 Task: Create a patient management system in Salesforce by adding custom fields to the 'Patient' object, including 'Email', 'Blood Group', and 'Patient ID'. Then, create a new patient record and link it to an appointment.
Action: Mouse moved to (939, 47)
Screenshot: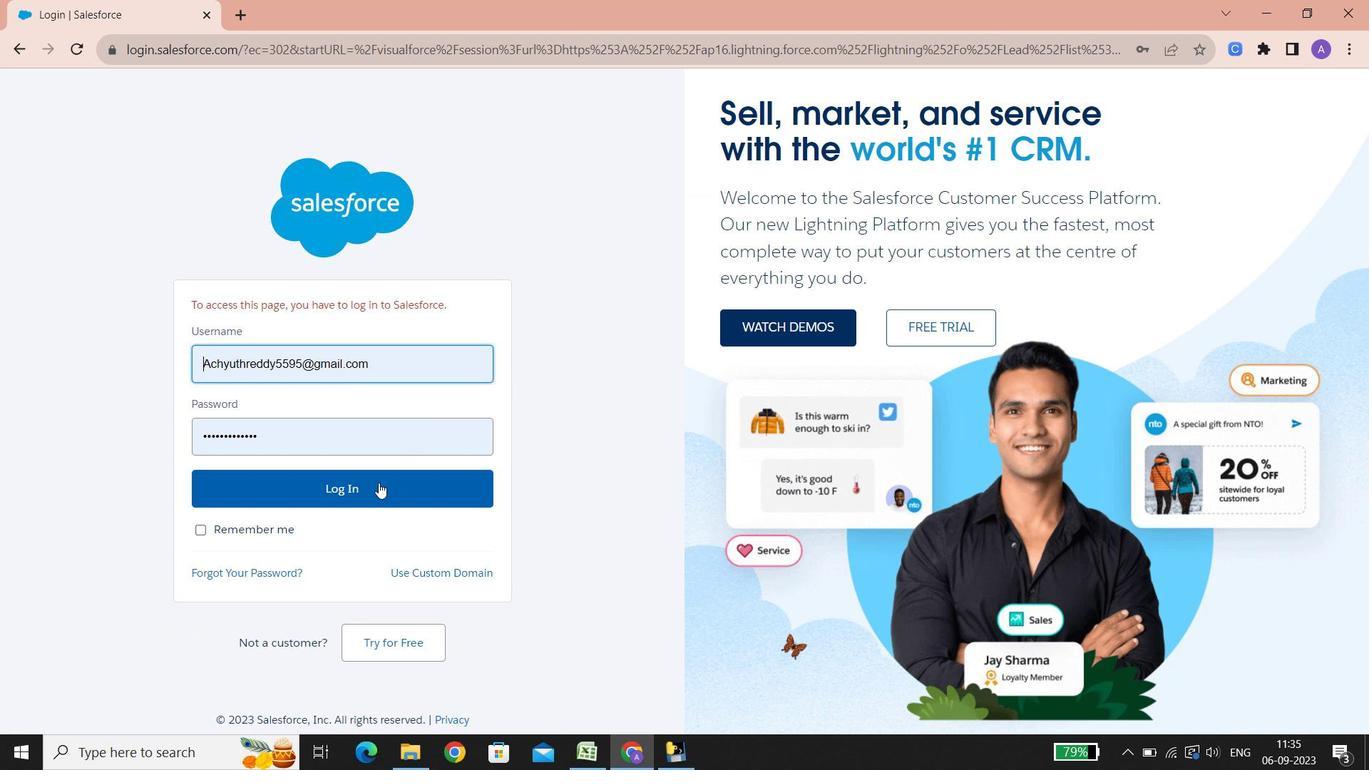 
Action: Mouse pressed left at (939, 47)
Screenshot: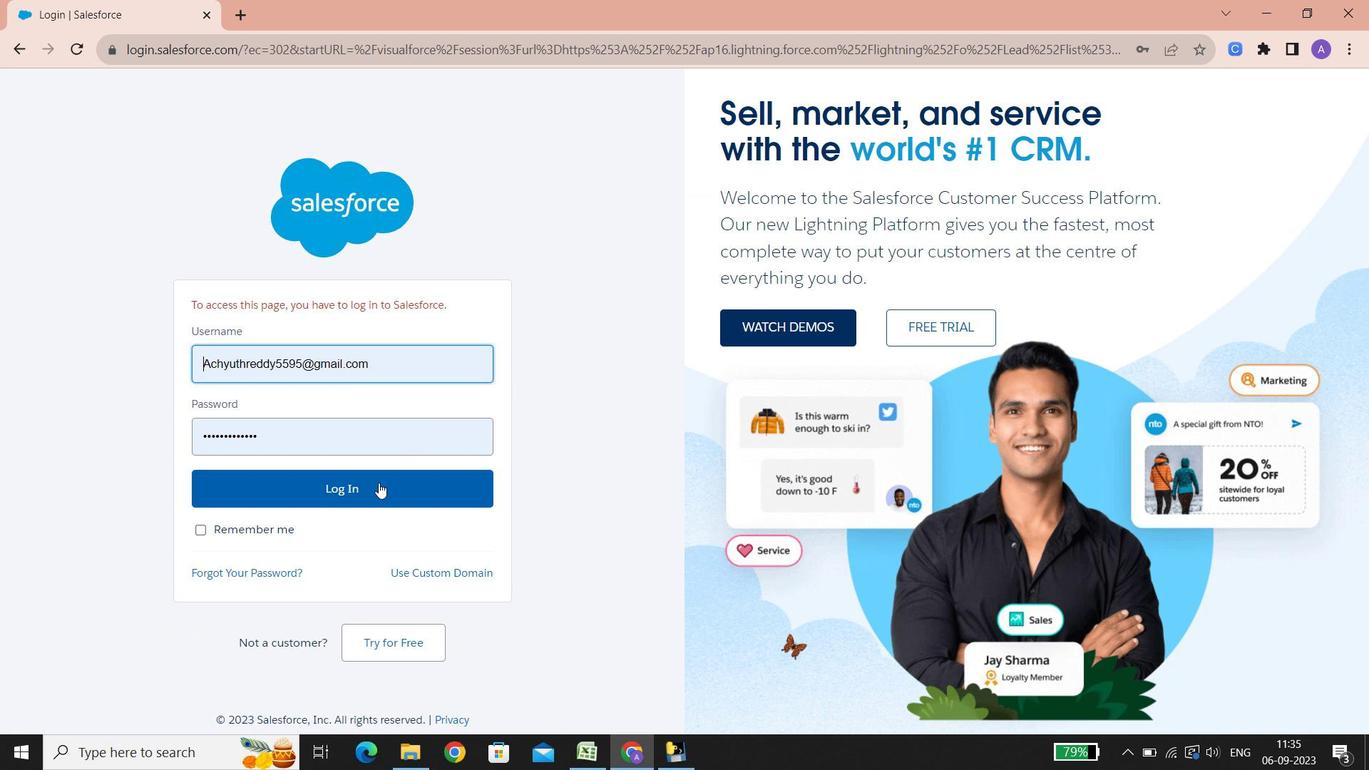 
Action: Mouse moved to (379, 483)
Screenshot: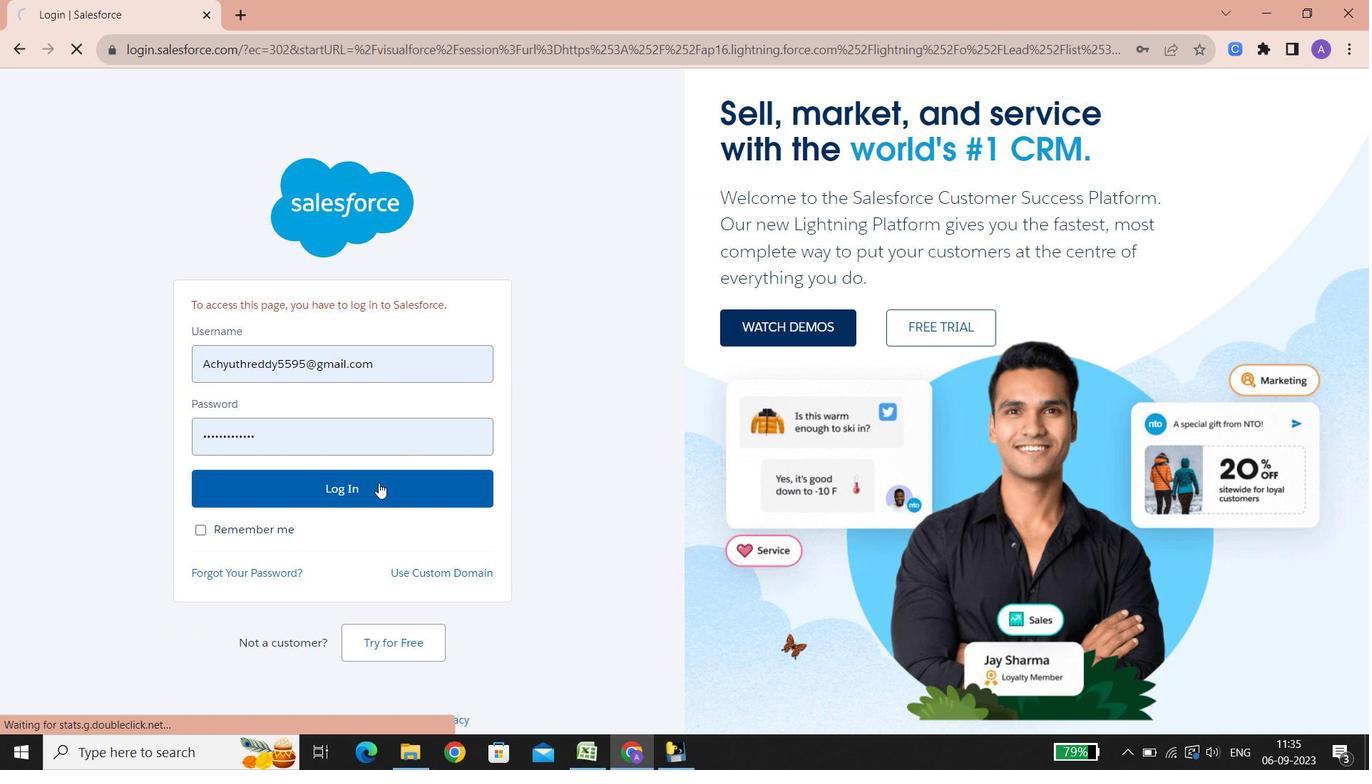 
Action: Mouse pressed left at (379, 483)
Screenshot: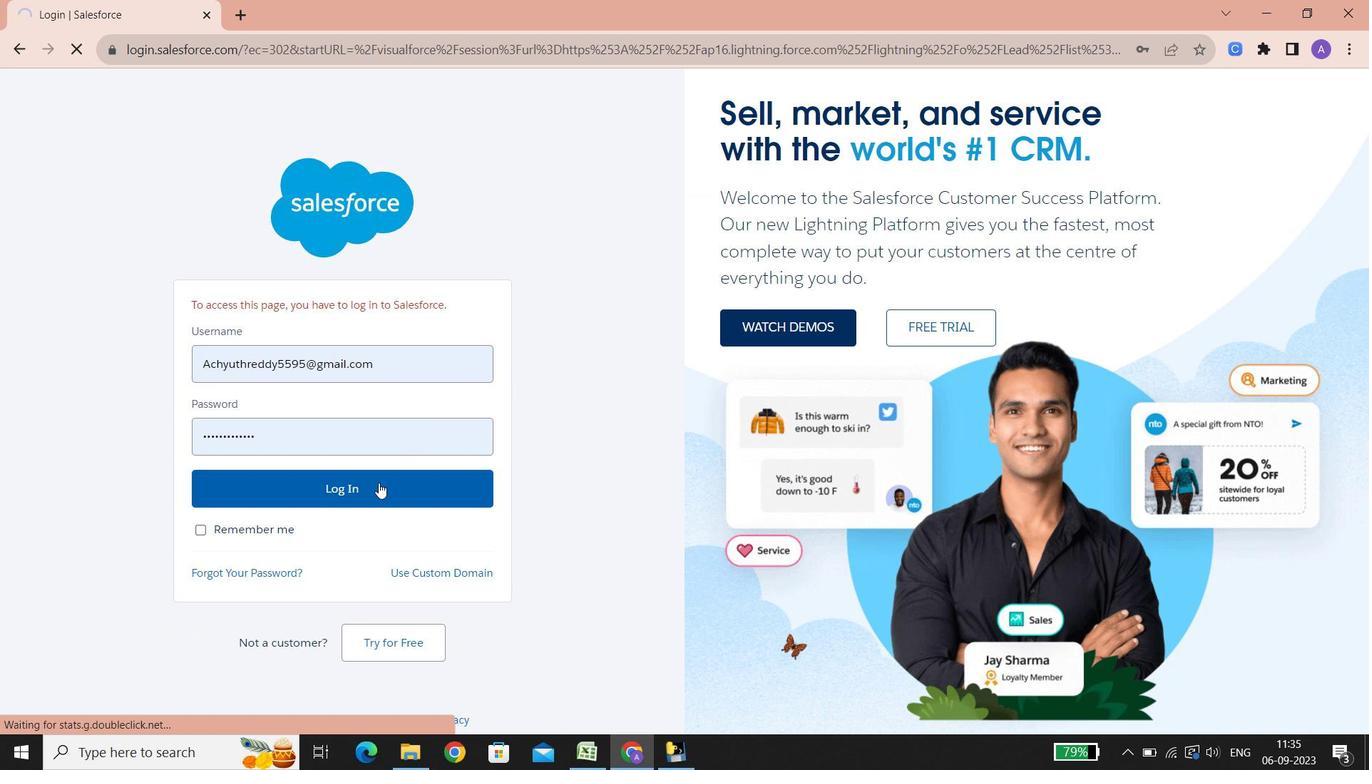 
Action: Mouse pressed left at (379, 483)
Screenshot: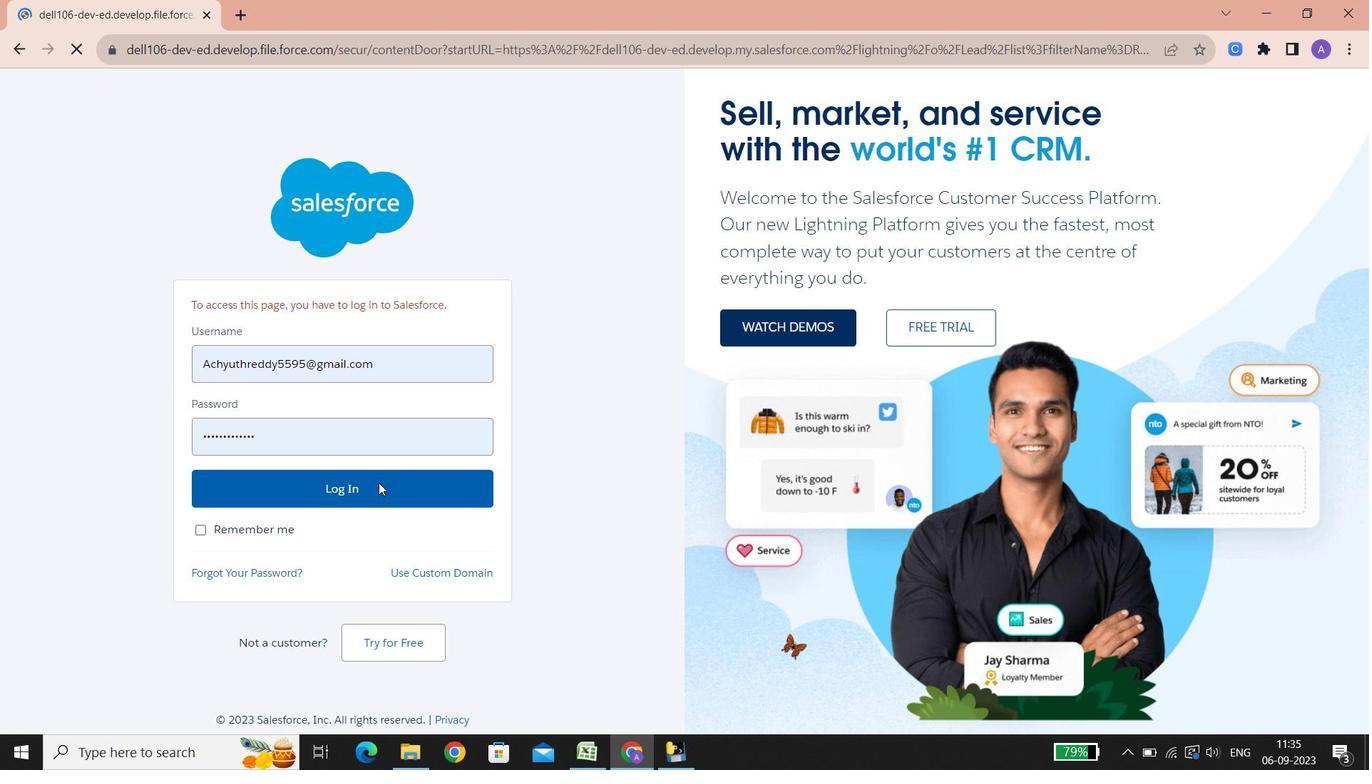 
Action: Mouse moved to (907, 133)
Screenshot: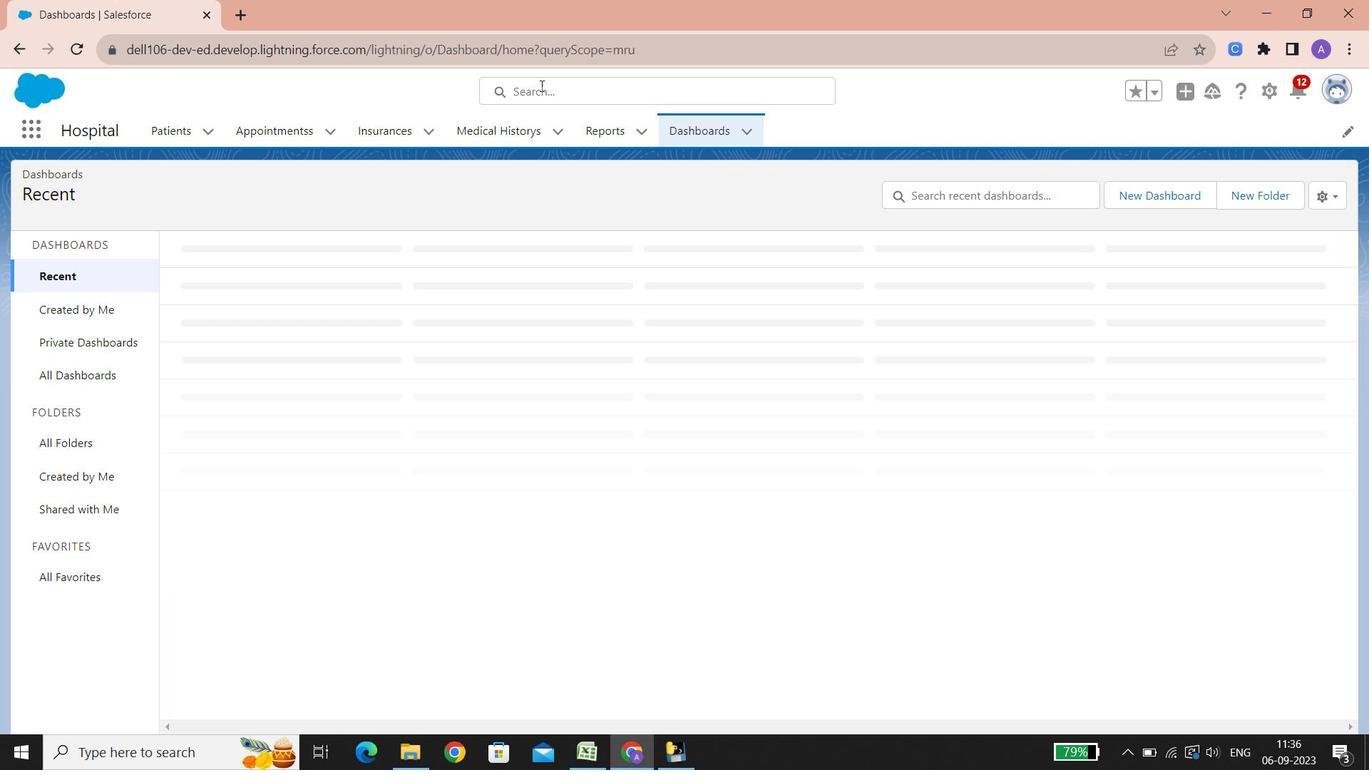 
Action: Mouse pressed left at (907, 133)
Screenshot: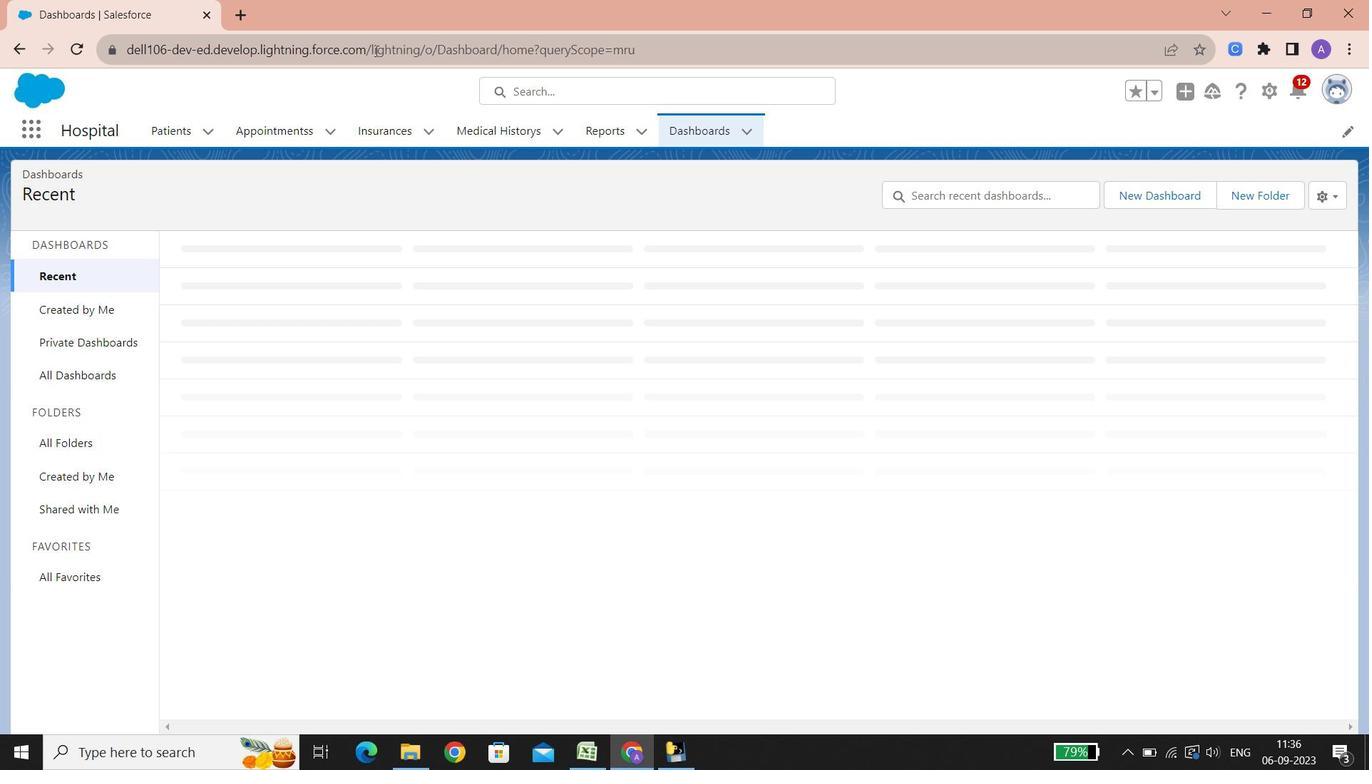 
Action: Mouse moved to (298, 139)
Screenshot: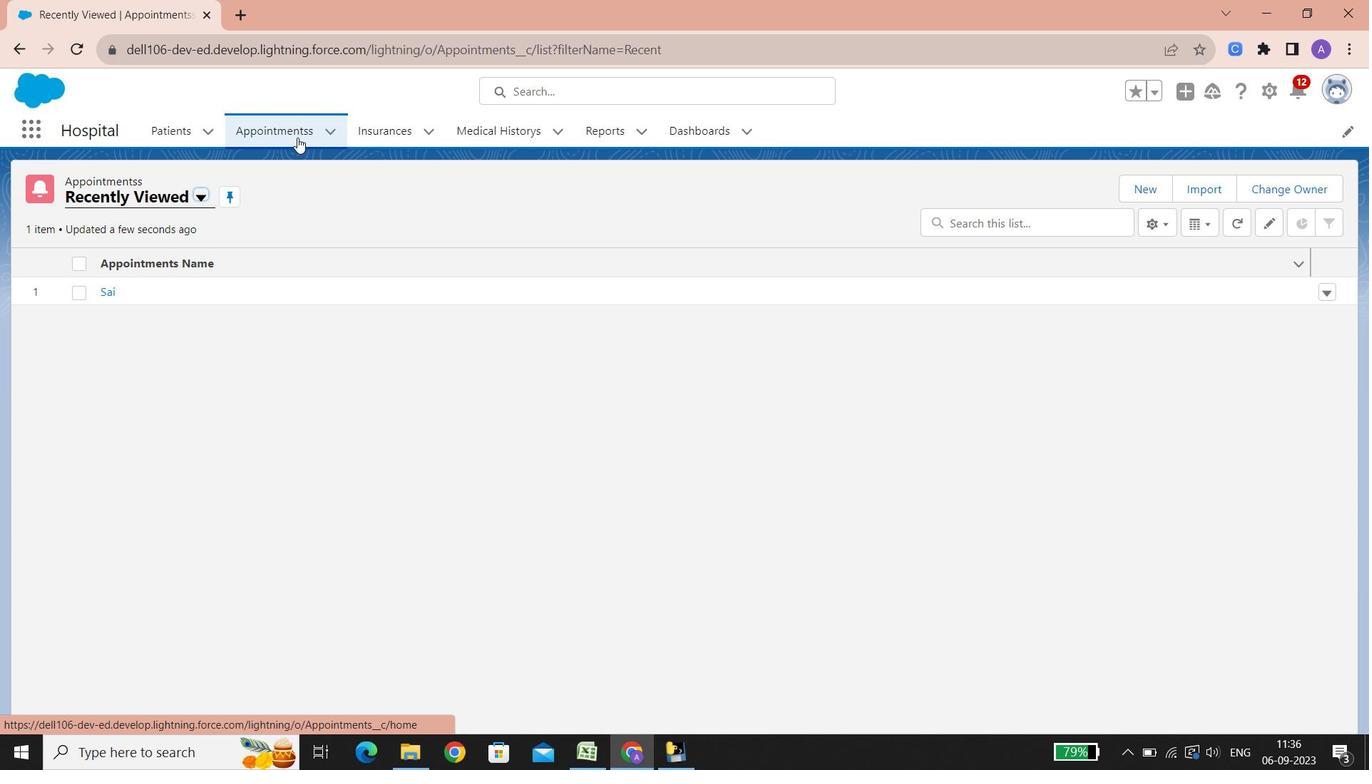 
Action: Mouse pressed left at (298, 139)
Screenshot: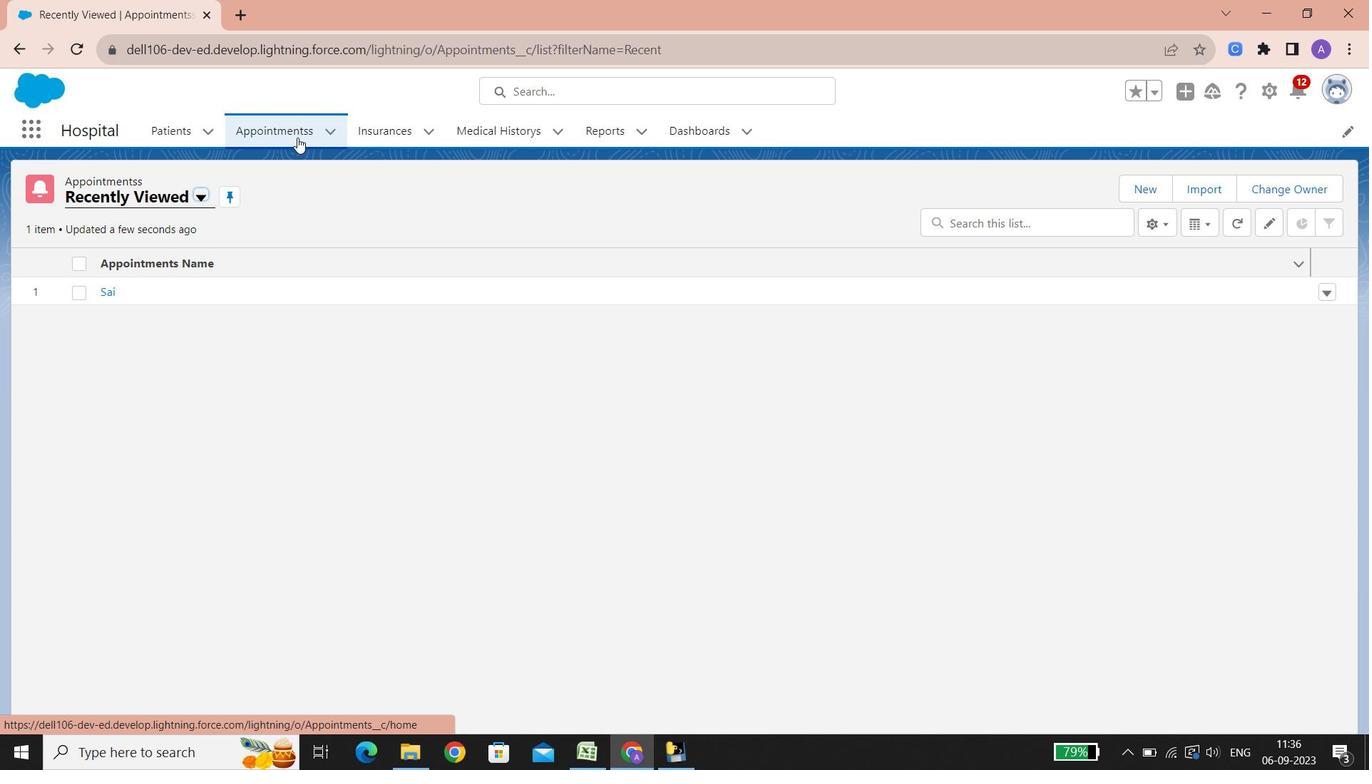 
Action: Mouse moved to (171, 122)
Screenshot: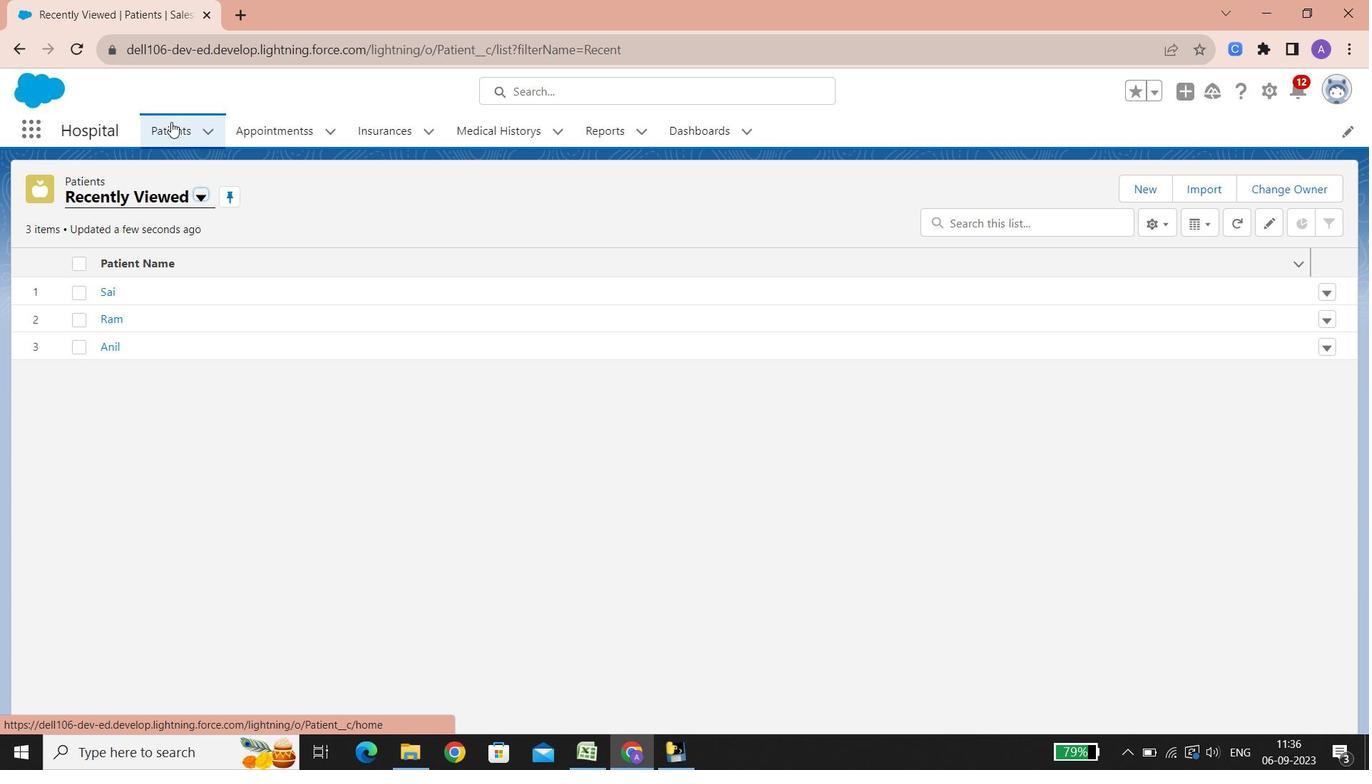 
Action: Mouse pressed left at (171, 122)
Screenshot: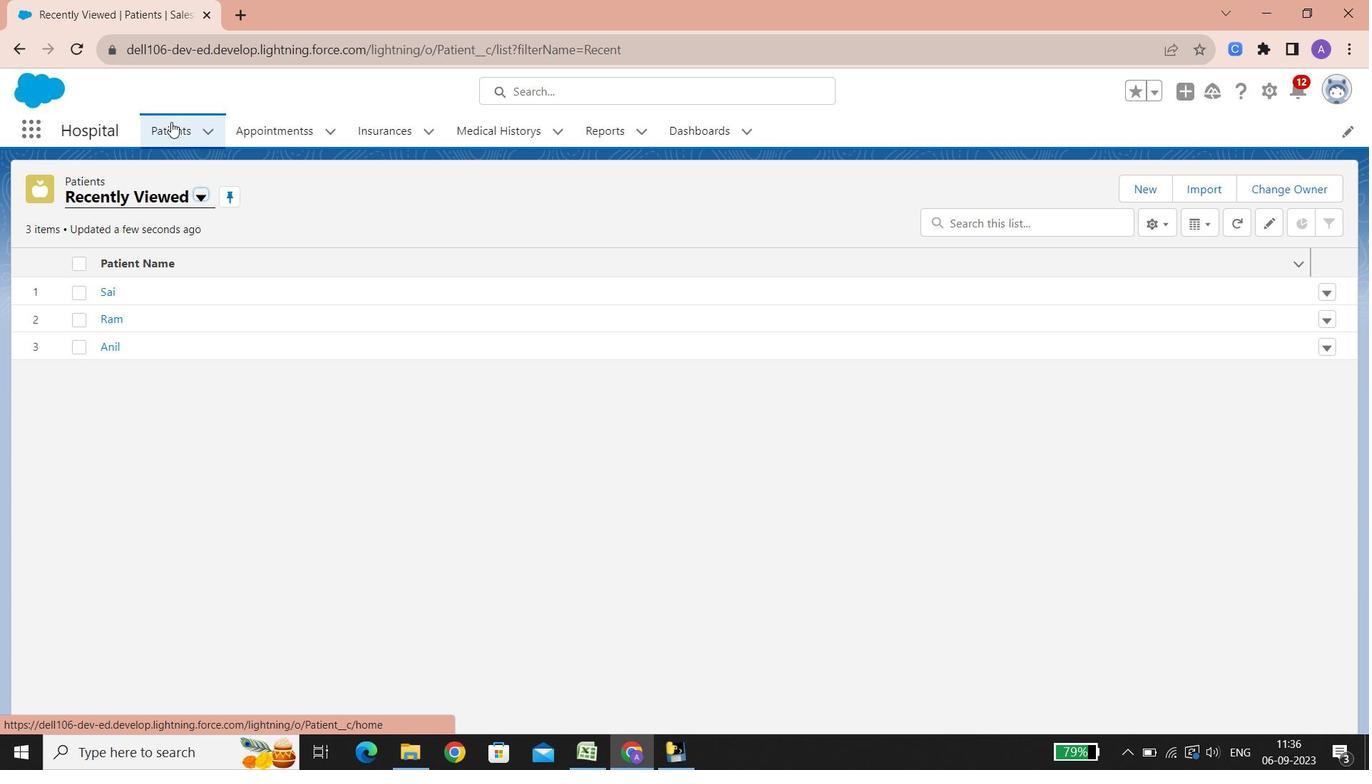 
Action: Mouse moved to (1268, 90)
Screenshot: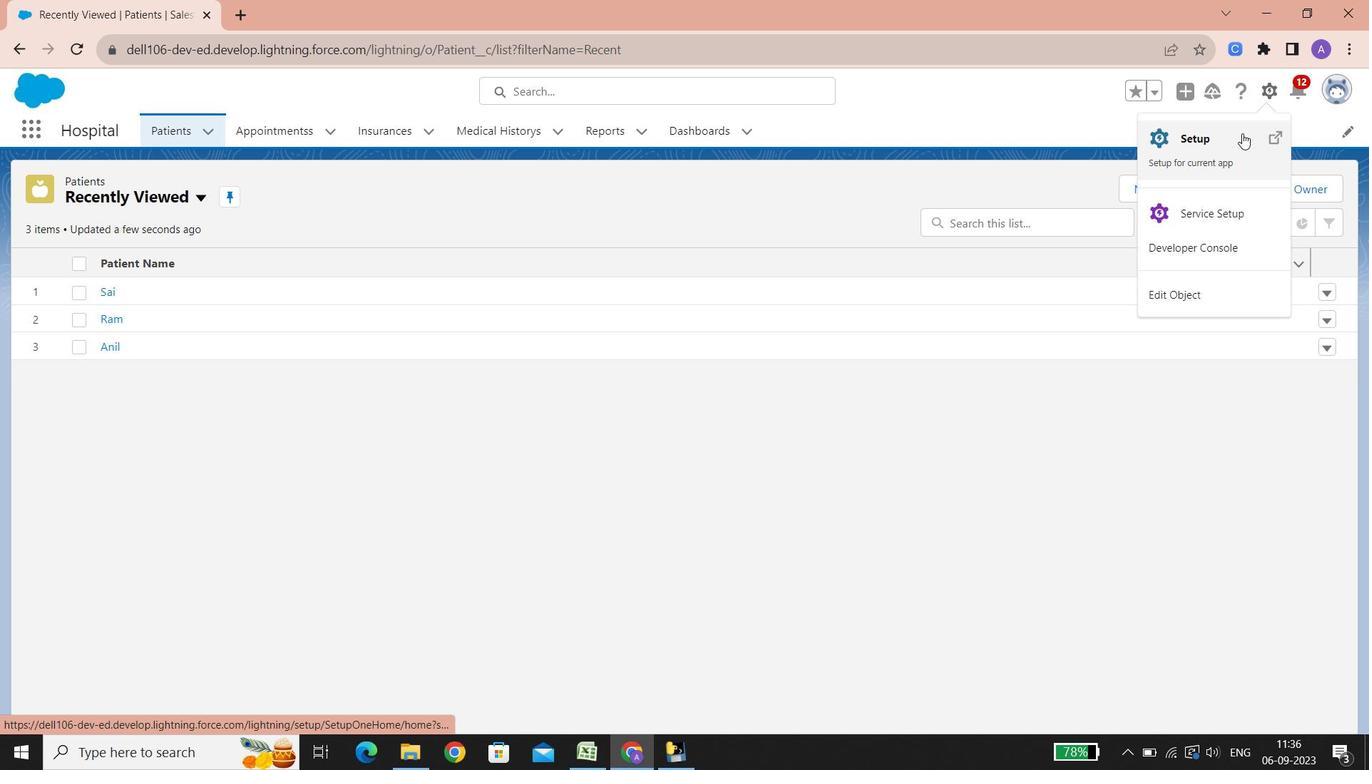
Action: Mouse pressed left at (1268, 90)
Screenshot: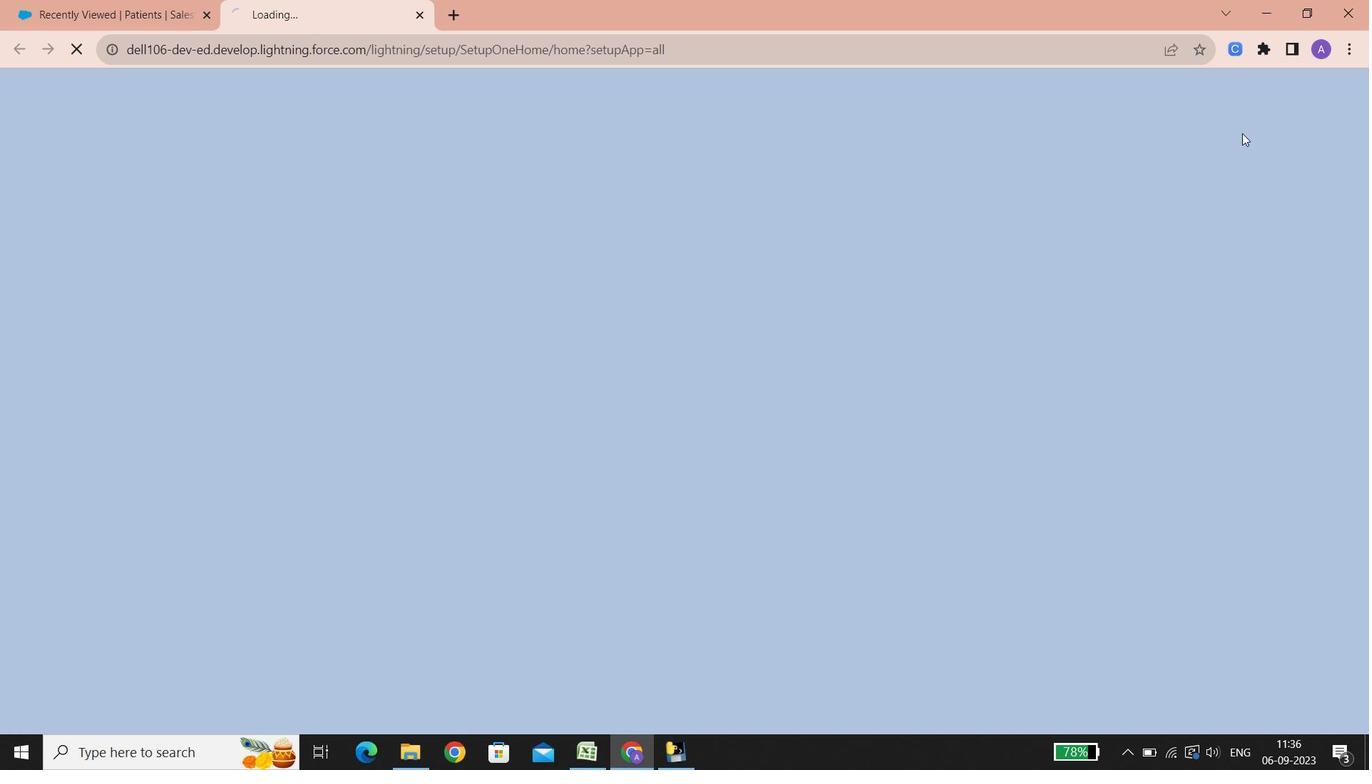 
Action: Mouse moved to (1243, 134)
Screenshot: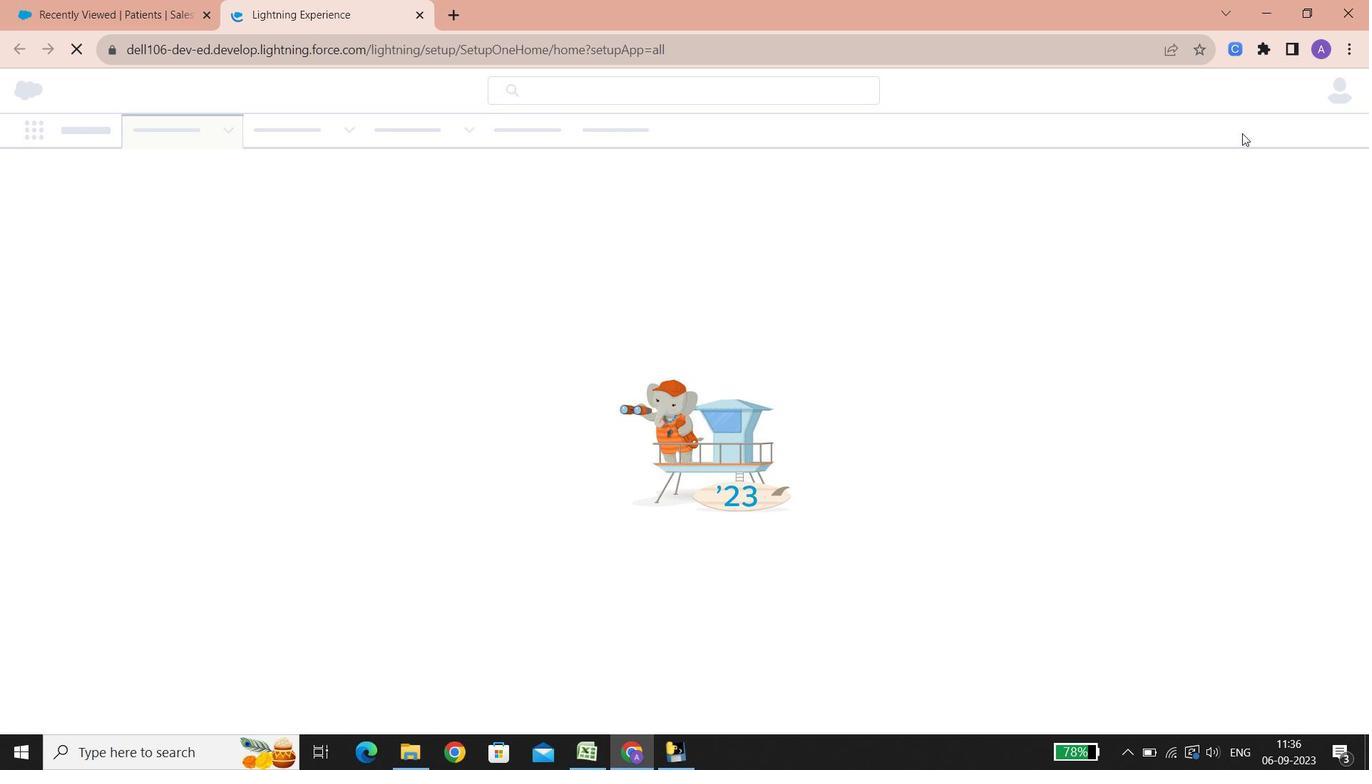 
Action: Mouse pressed left at (1243, 134)
Screenshot: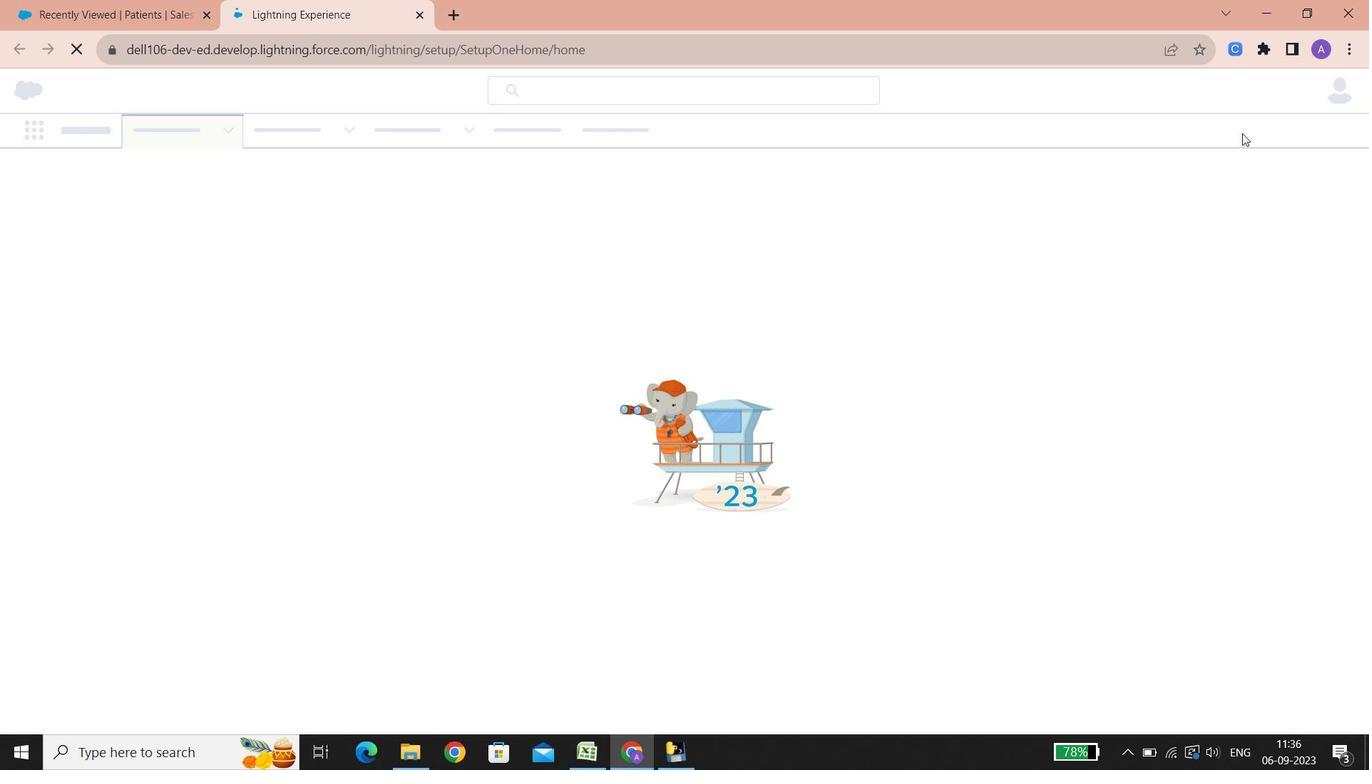 
Action: Mouse moved to (271, 135)
Screenshot: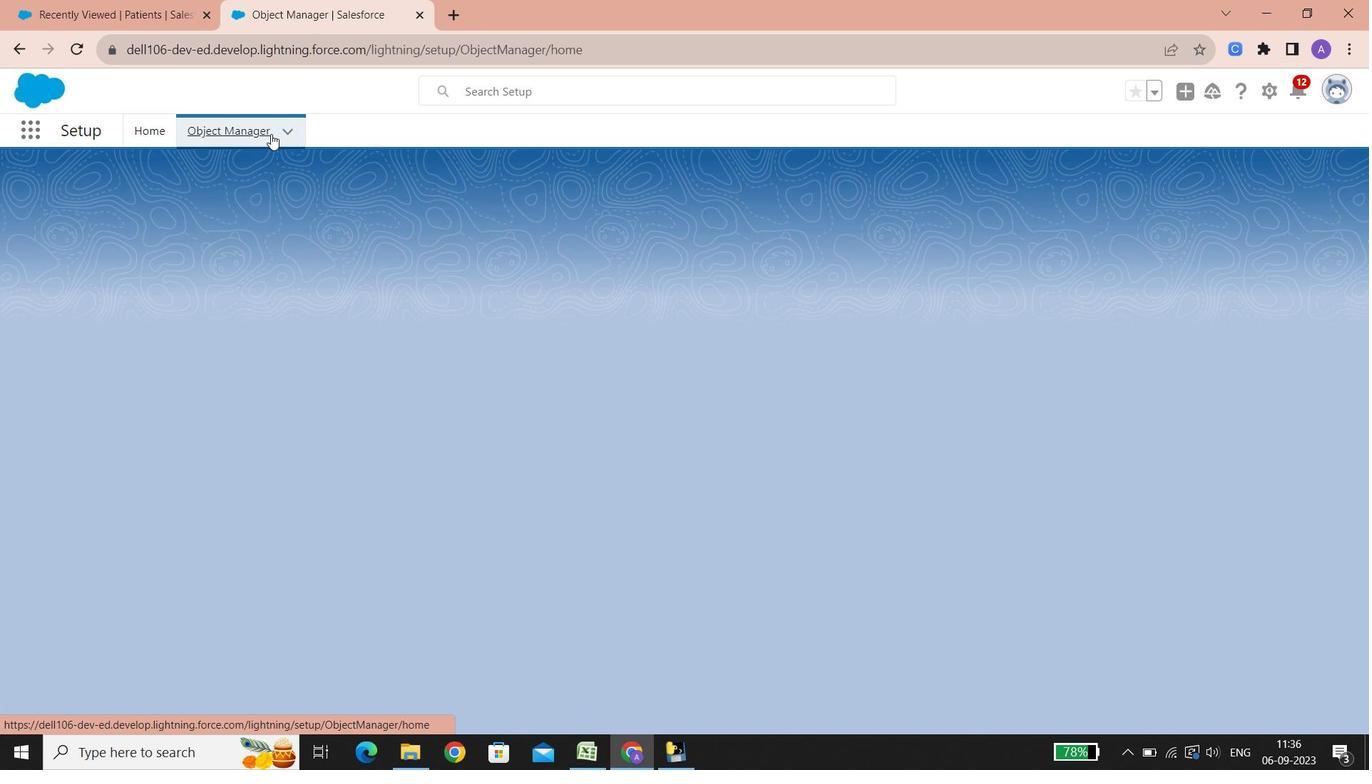 
Action: Mouse pressed left at (271, 135)
Screenshot: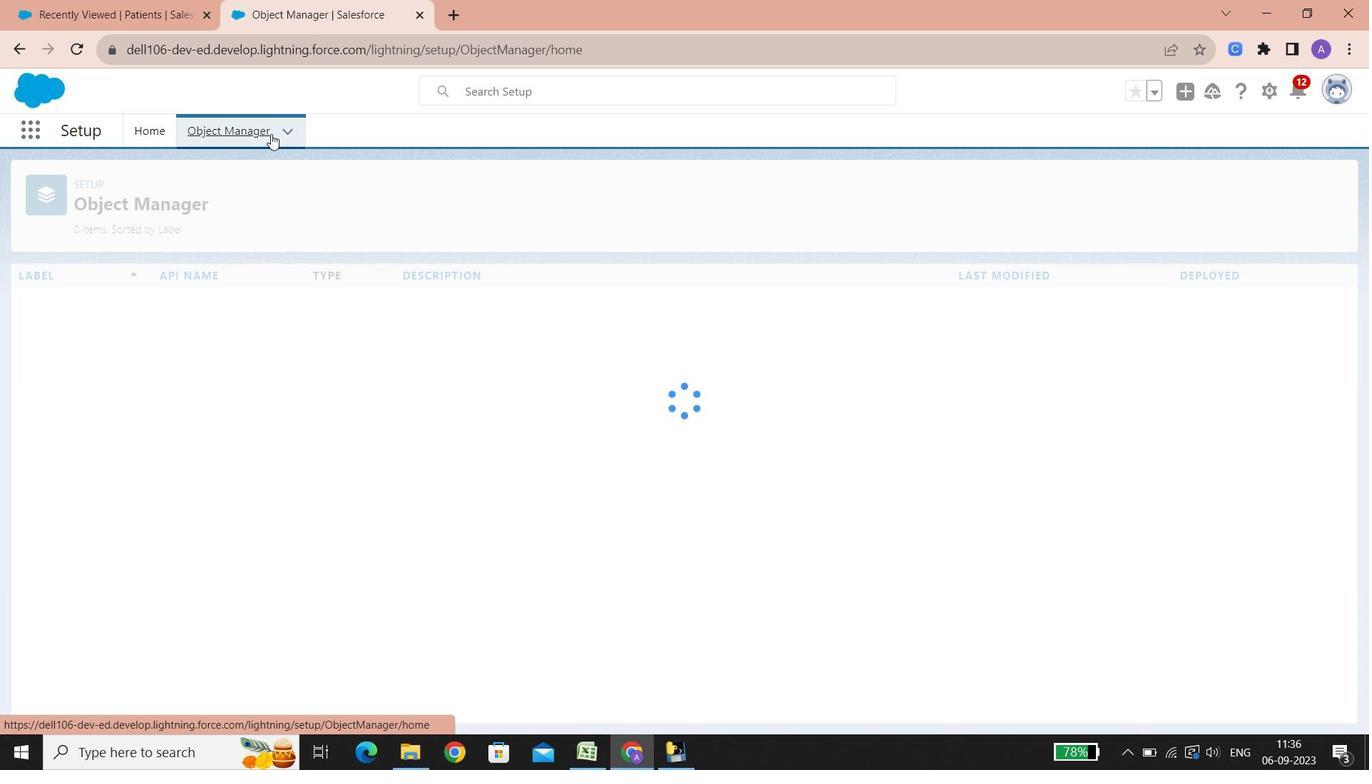 
Action: Mouse moved to (843, 485)
Screenshot: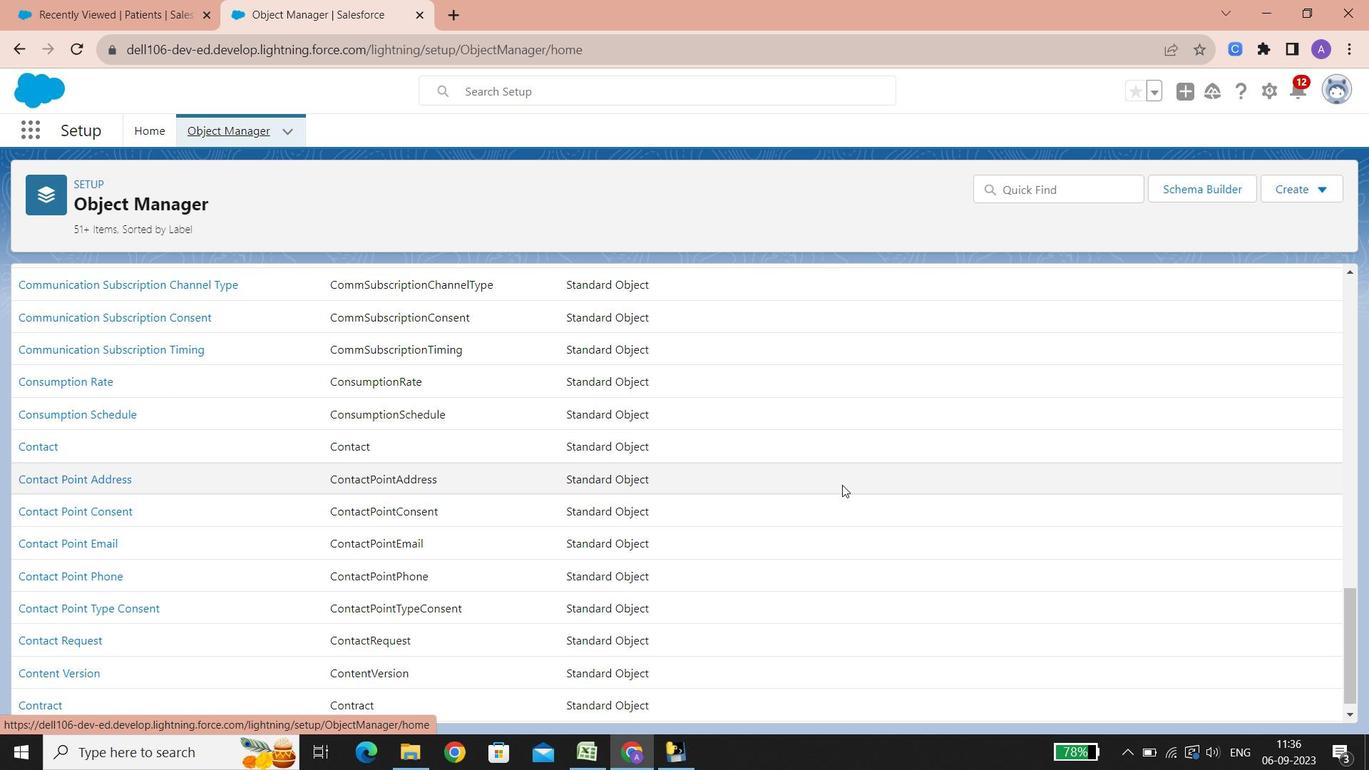 
Action: Mouse scrolled (843, 484) with delta (0, 0)
Screenshot: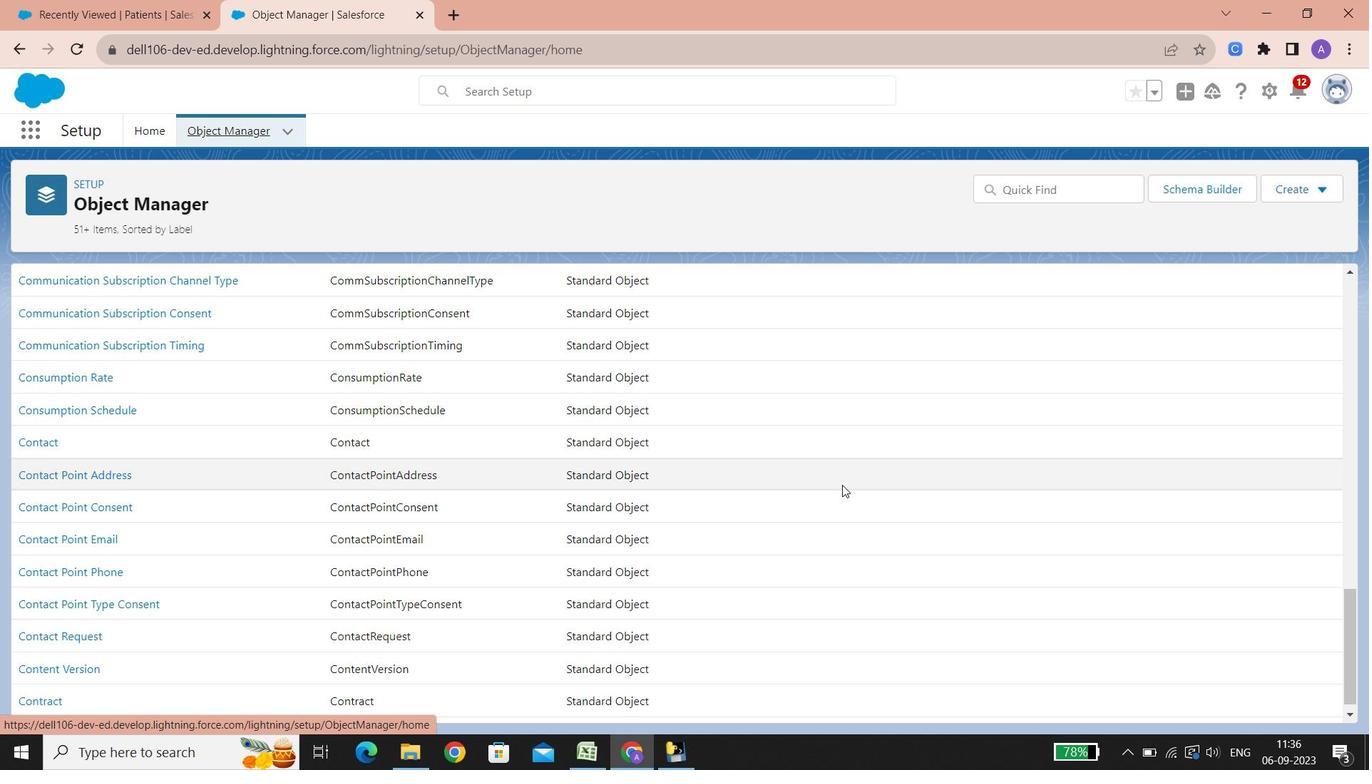 
Action: Mouse scrolled (843, 484) with delta (0, 0)
Screenshot: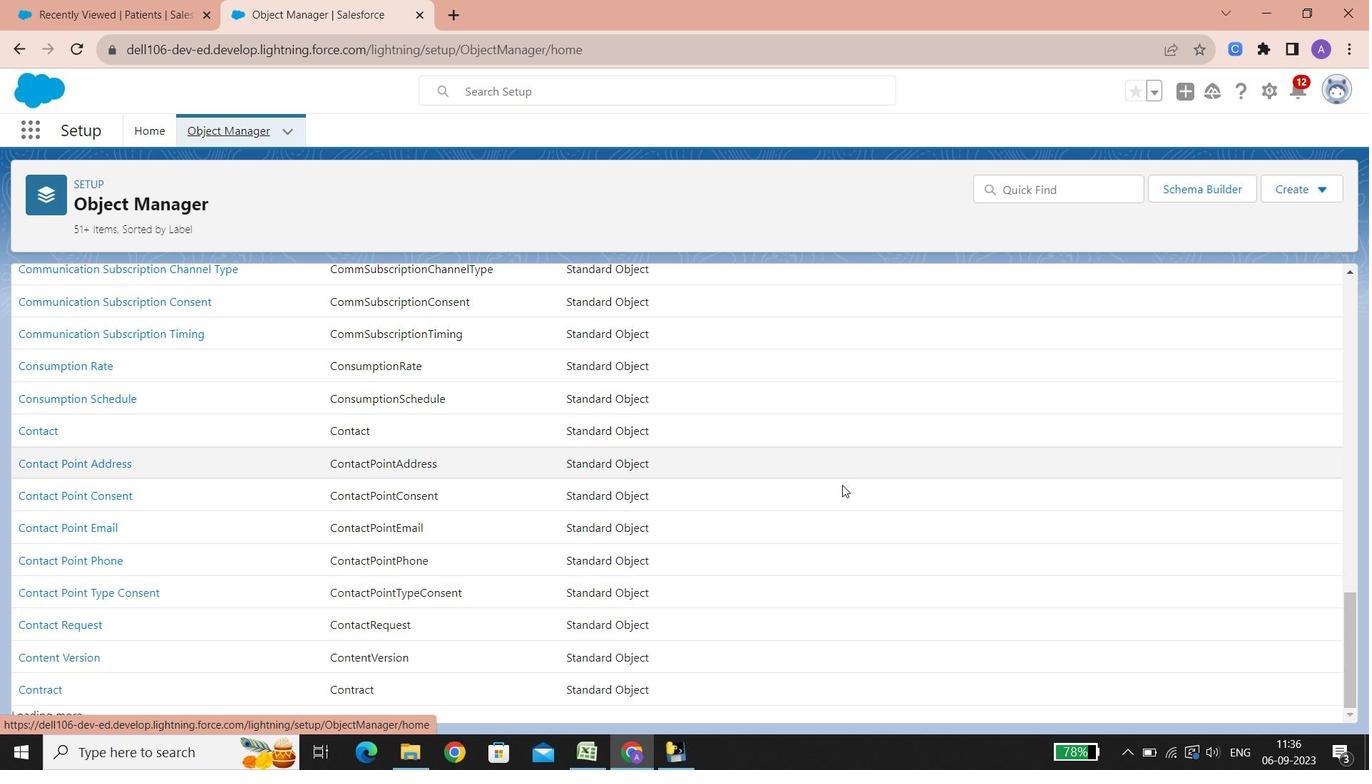 
Action: Mouse scrolled (843, 484) with delta (0, 0)
Screenshot: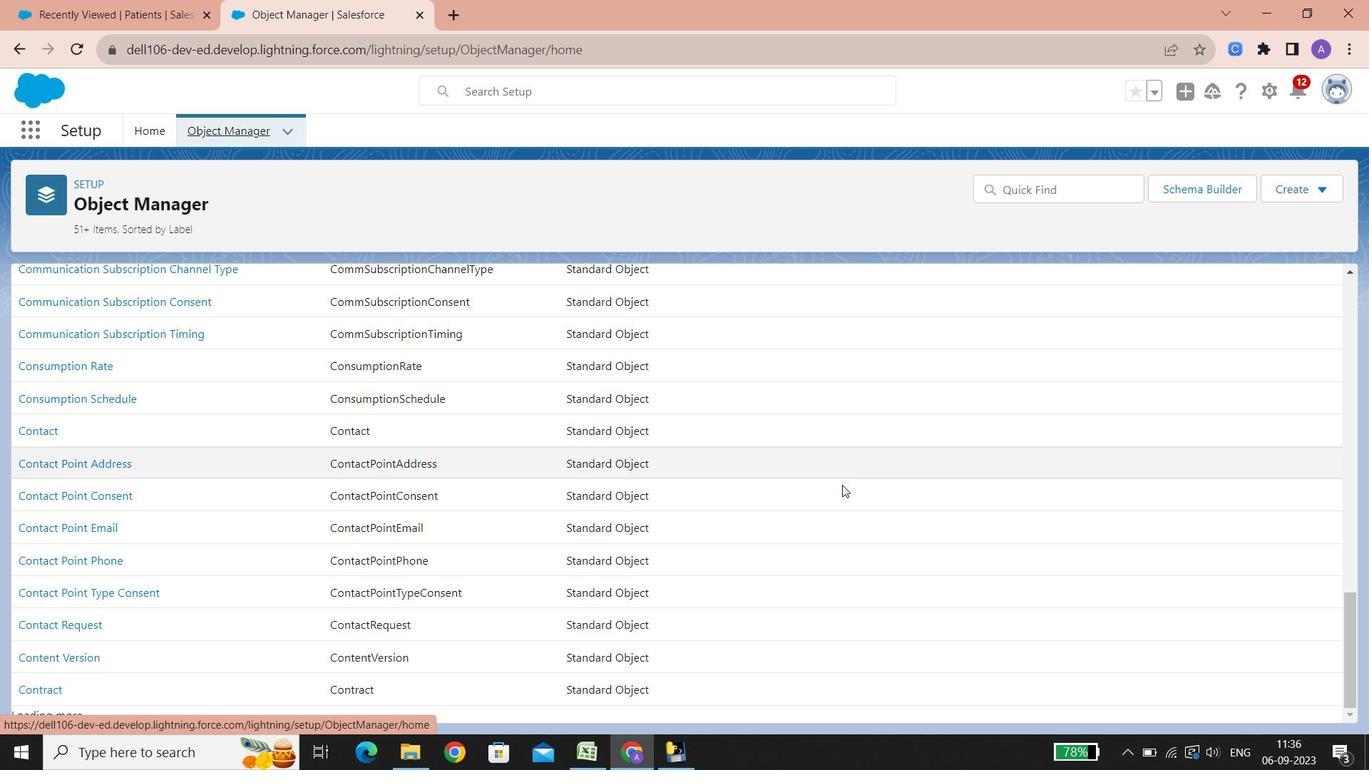 
Action: Mouse scrolled (843, 484) with delta (0, 0)
Screenshot: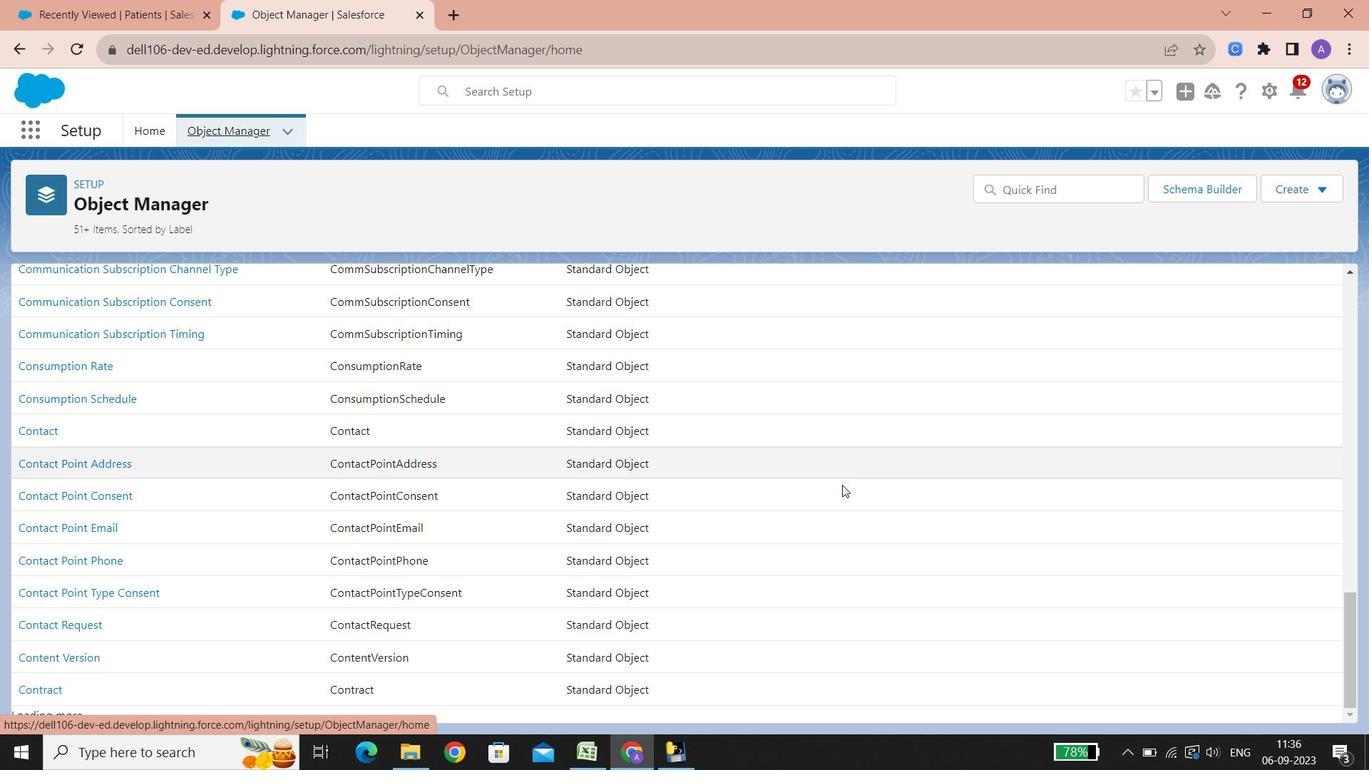 
Action: Mouse scrolled (843, 484) with delta (0, 0)
Screenshot: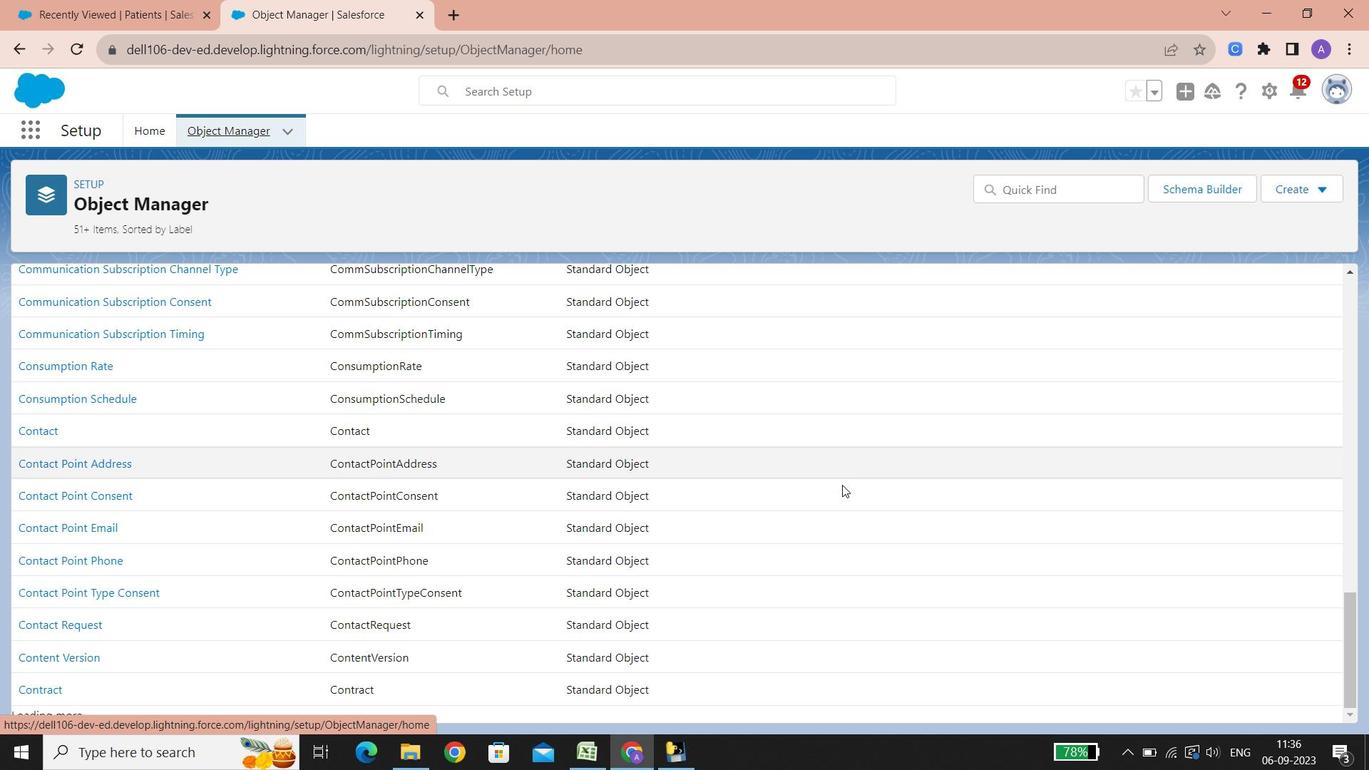 
Action: Mouse scrolled (843, 484) with delta (0, 0)
Screenshot: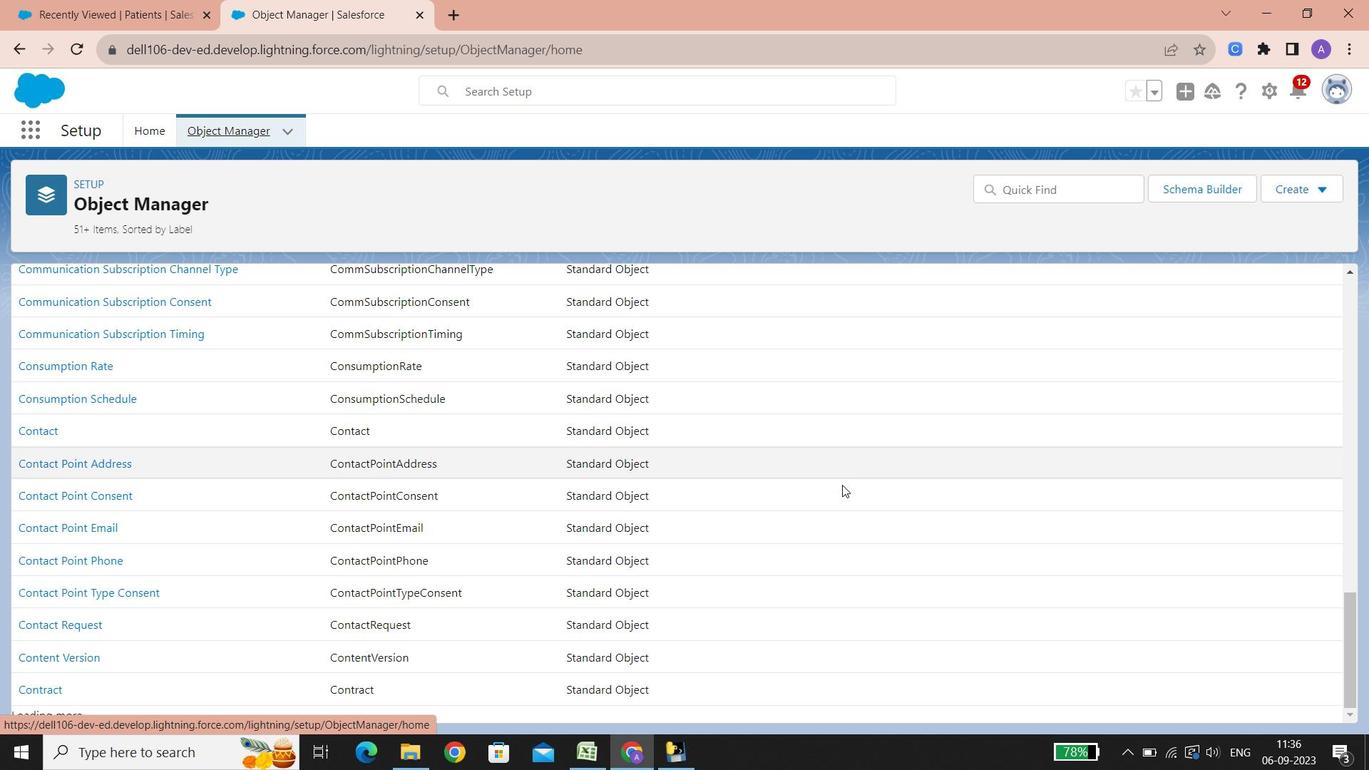 
Action: Mouse scrolled (843, 484) with delta (0, 0)
Screenshot: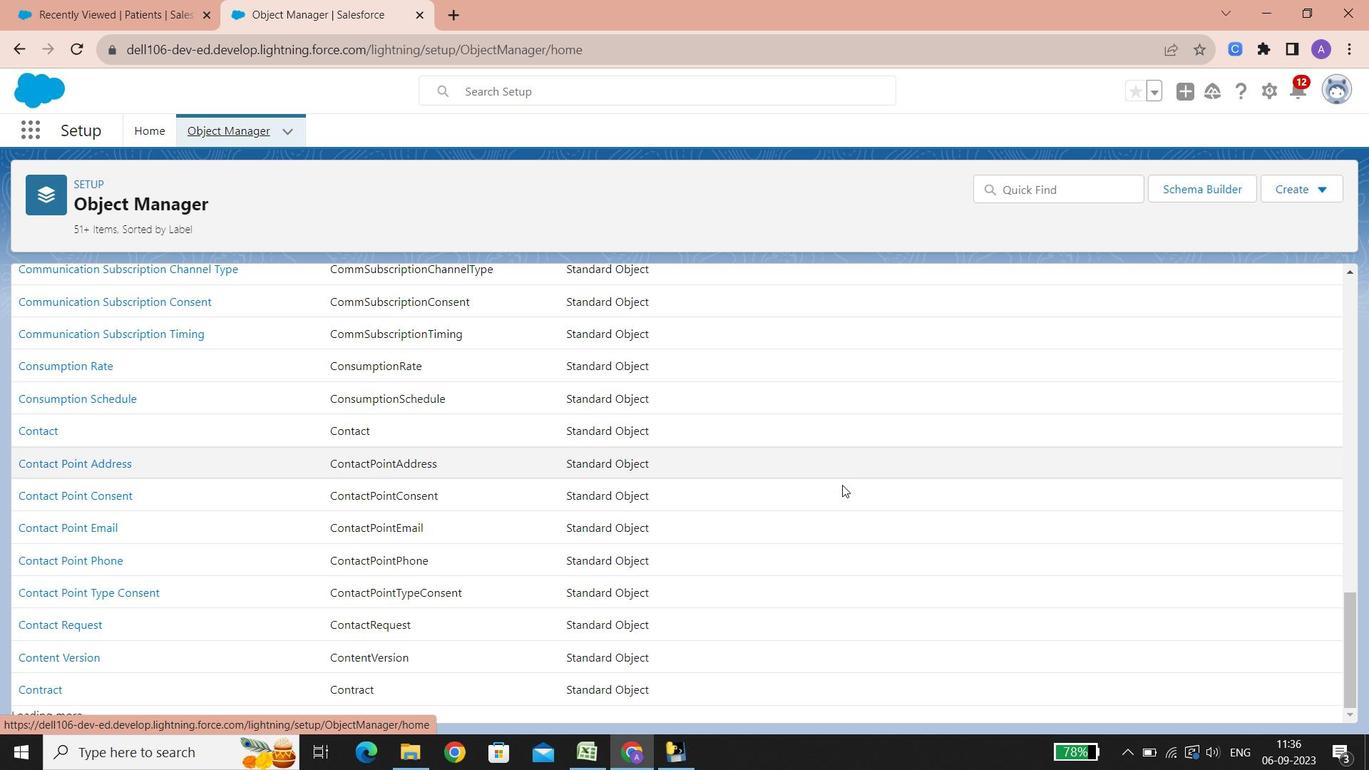 
Action: Mouse scrolled (843, 484) with delta (0, 0)
Screenshot: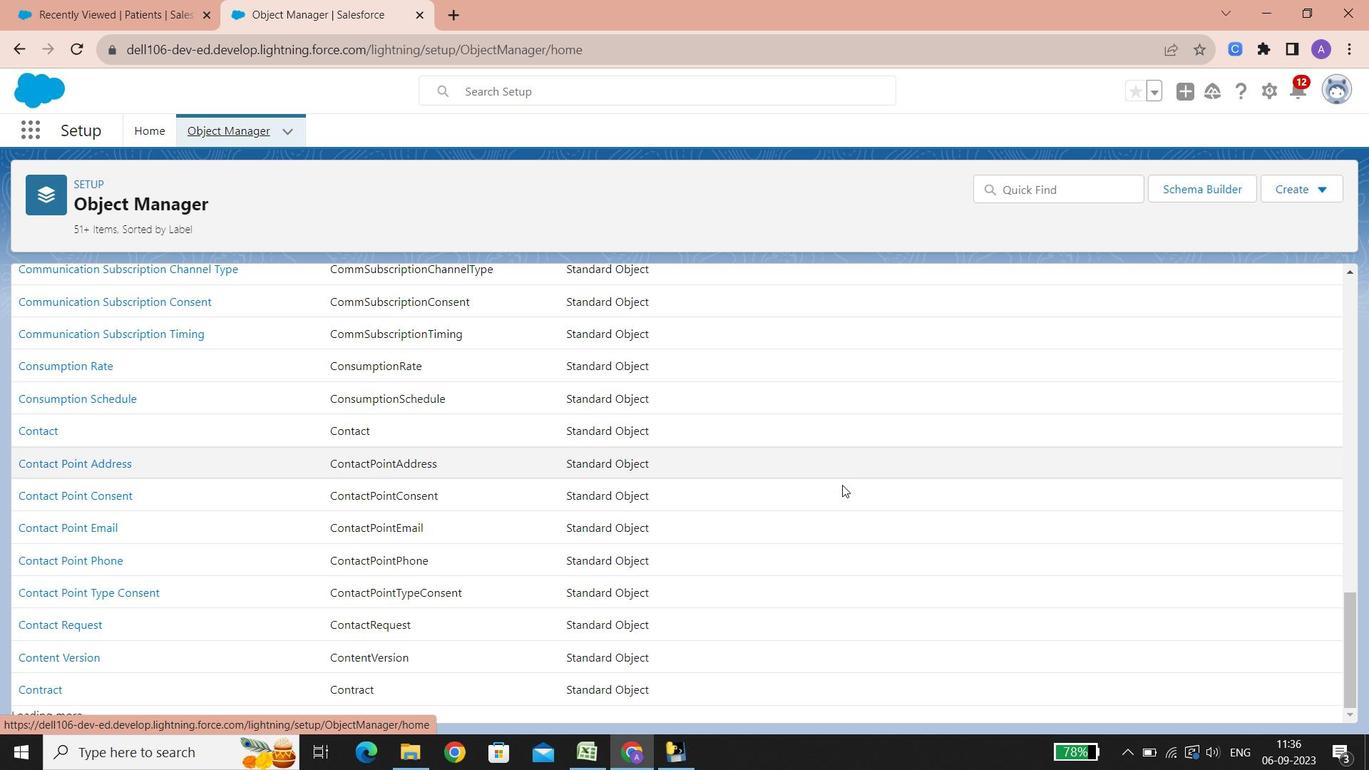 
Action: Mouse scrolled (843, 484) with delta (0, 0)
Screenshot: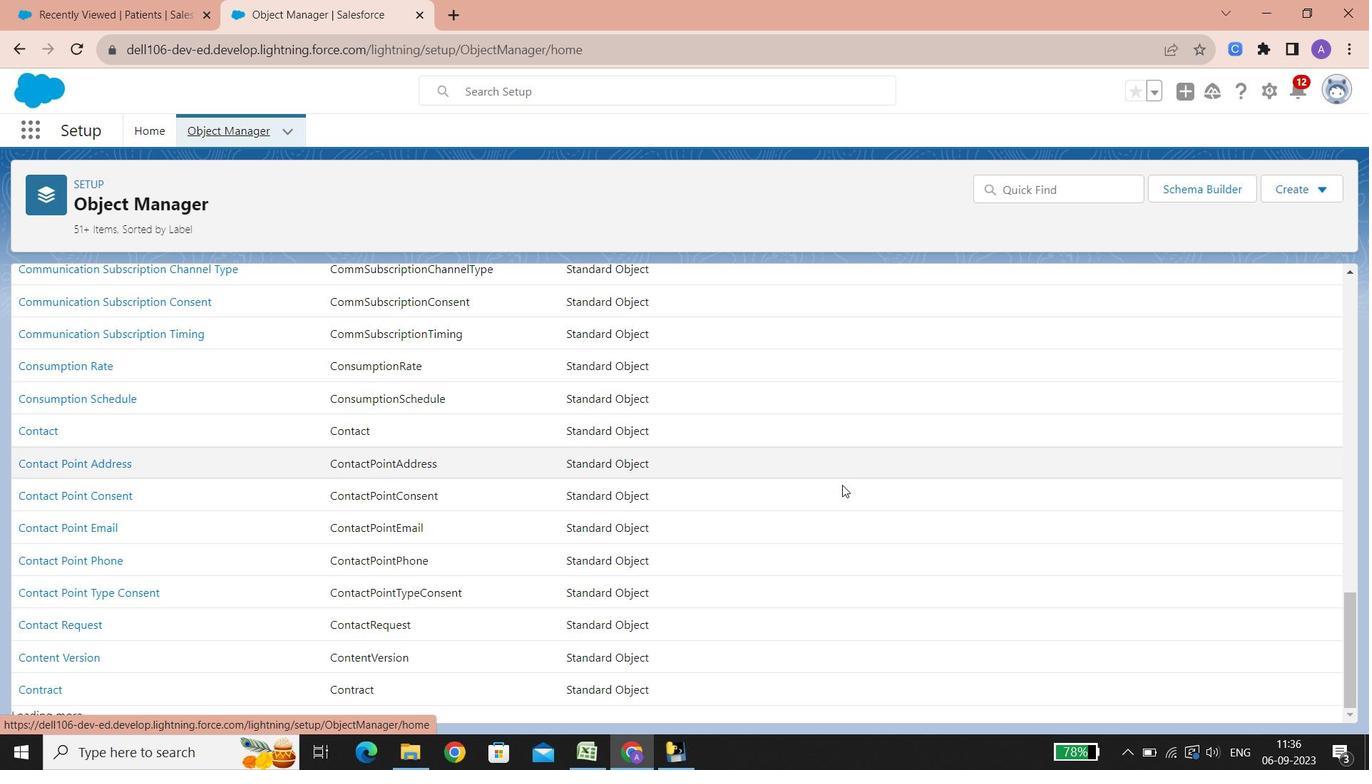 
Action: Mouse scrolled (843, 484) with delta (0, 0)
Screenshot: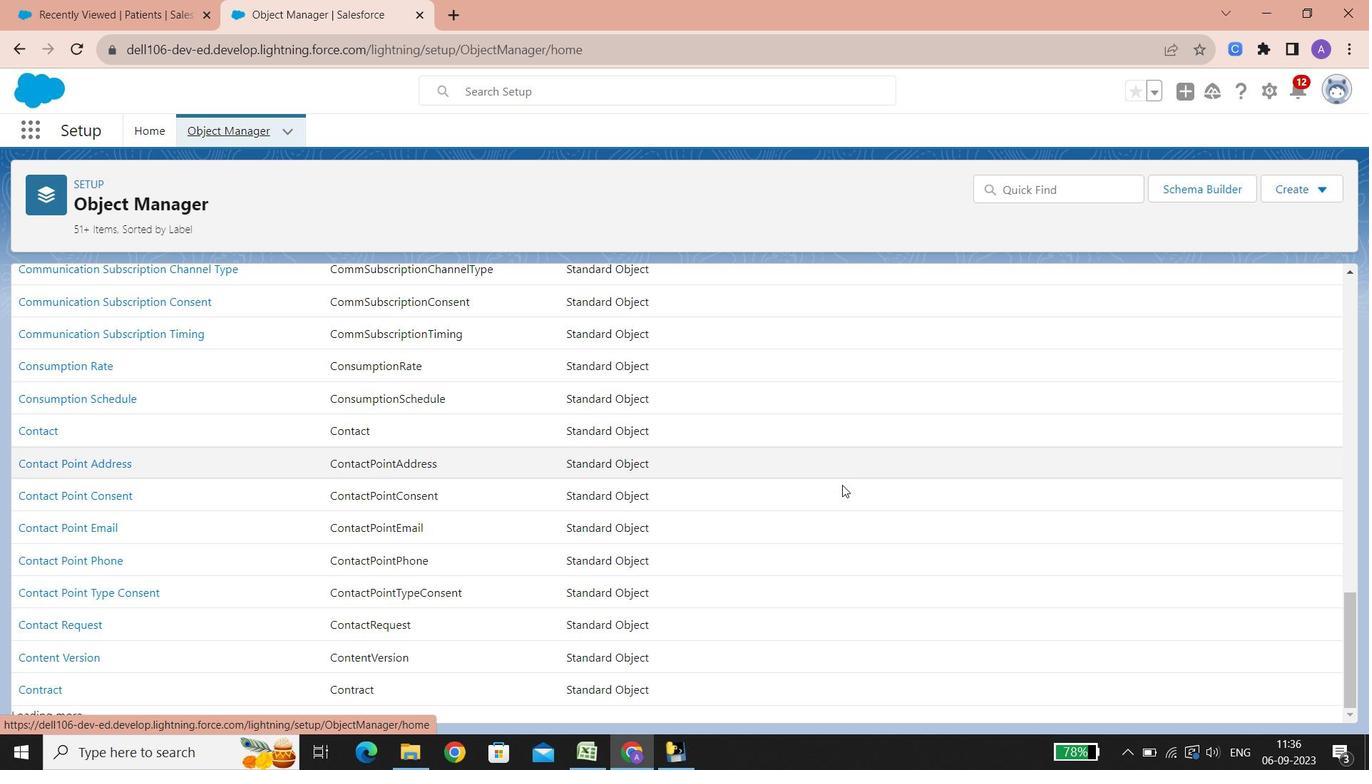 
Action: Mouse scrolled (843, 484) with delta (0, 0)
Screenshot: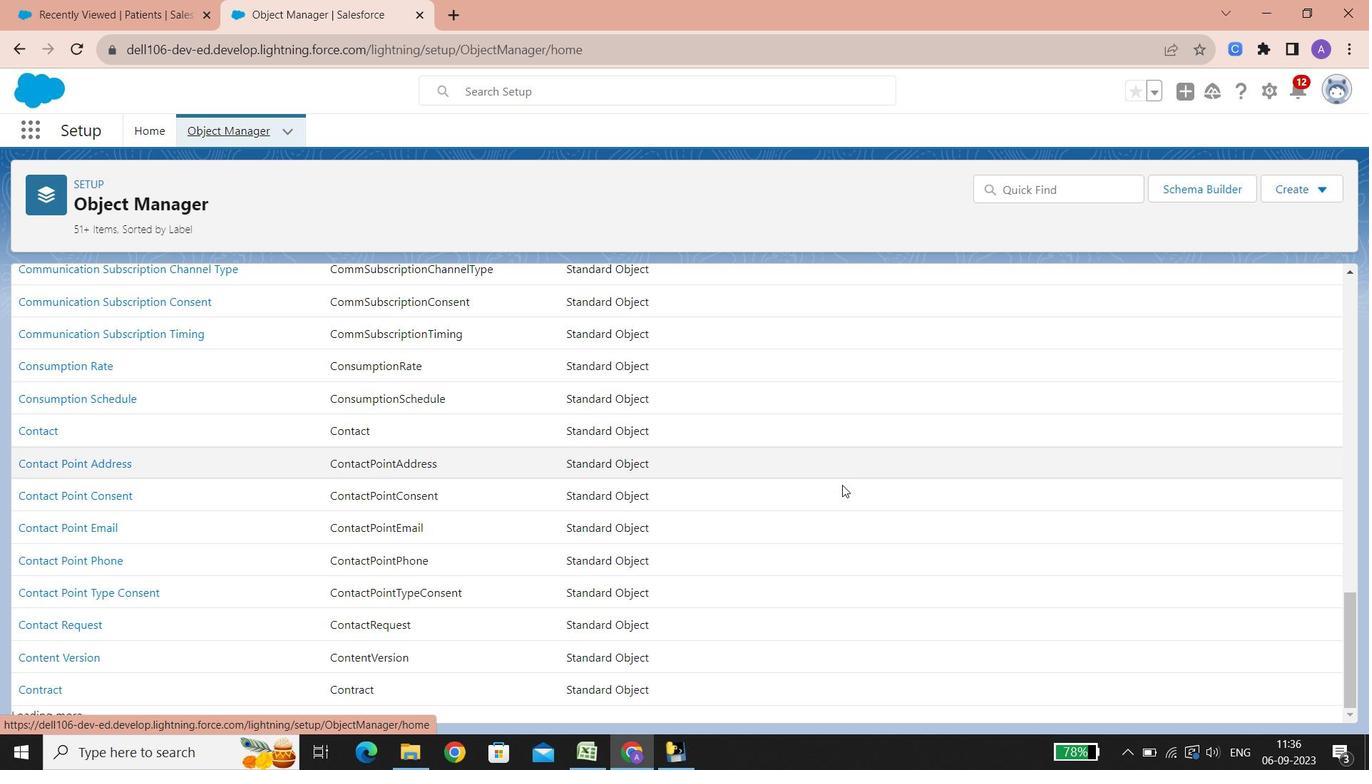 
Action: Mouse scrolled (843, 484) with delta (0, 0)
Screenshot: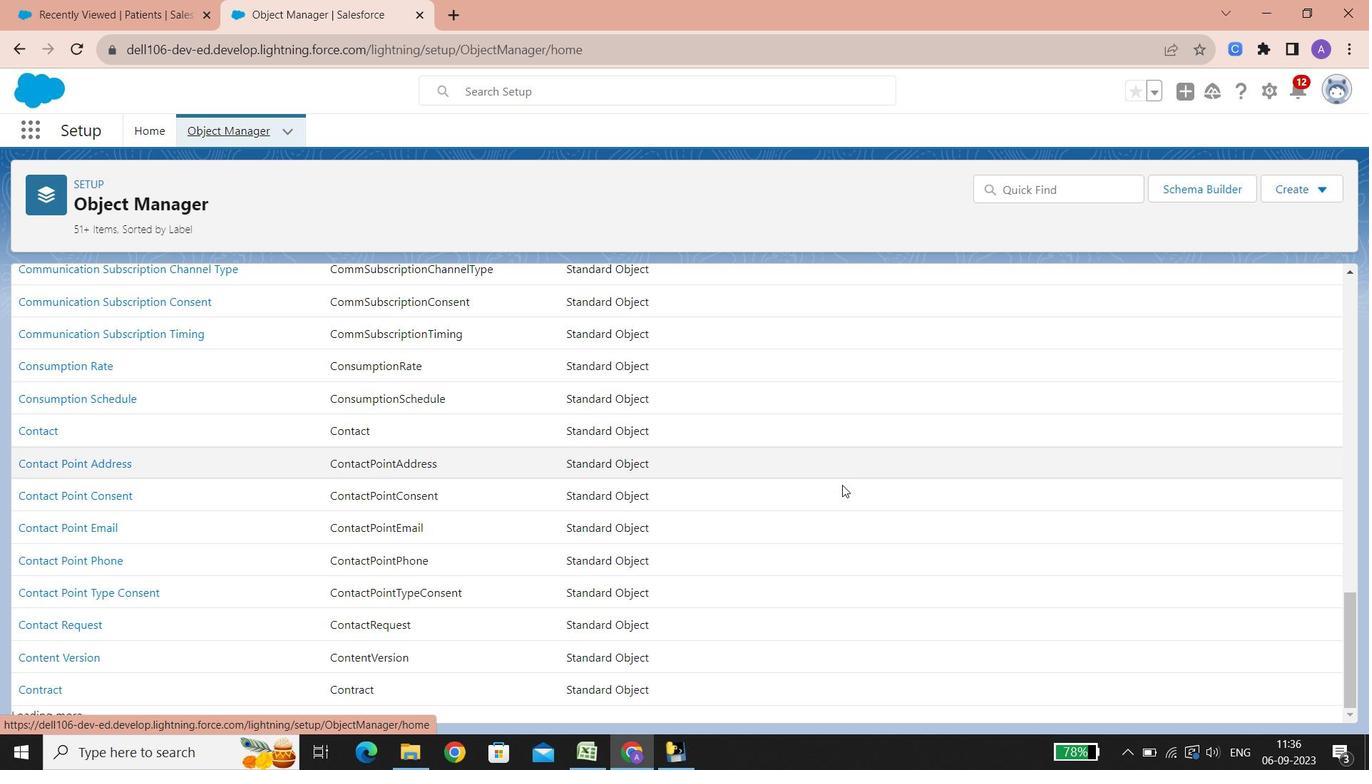 
Action: Mouse scrolled (843, 484) with delta (0, 0)
Screenshot: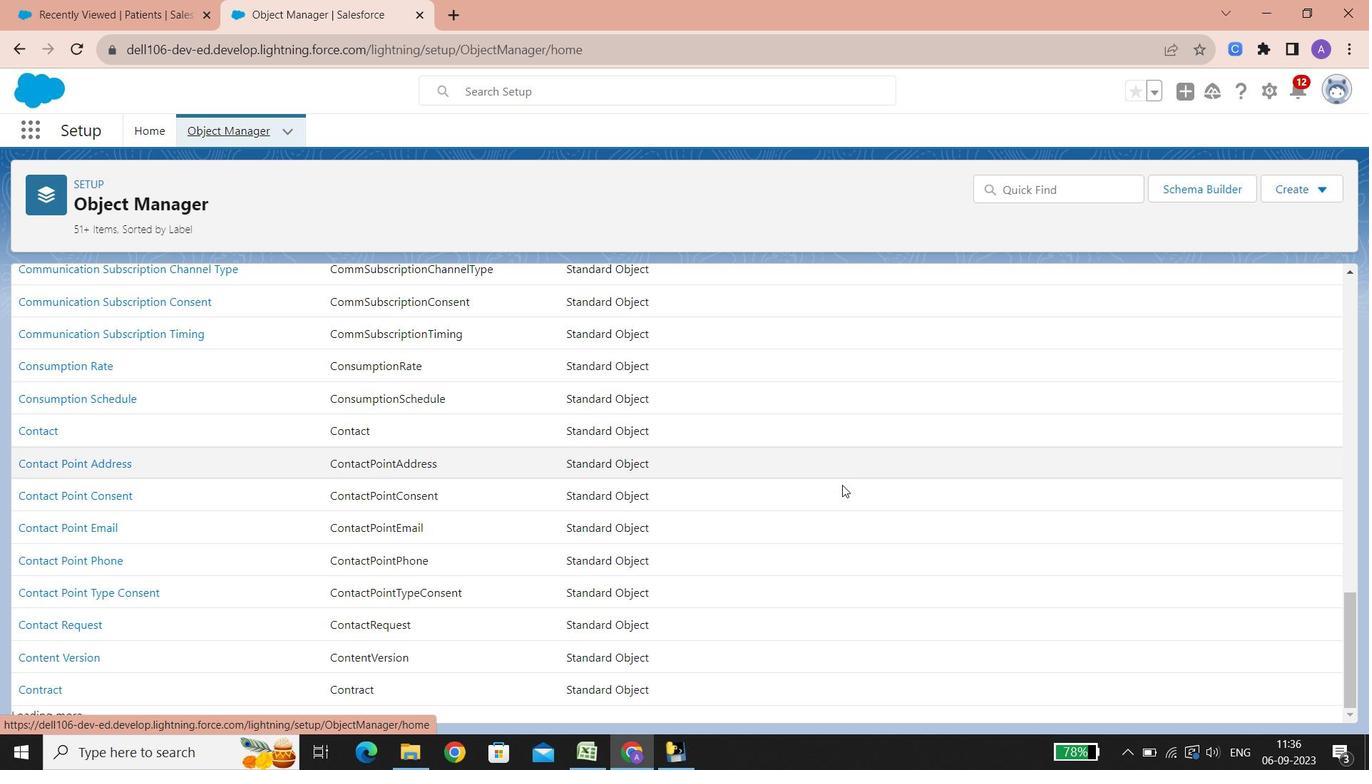 
Action: Mouse scrolled (843, 484) with delta (0, 0)
Screenshot: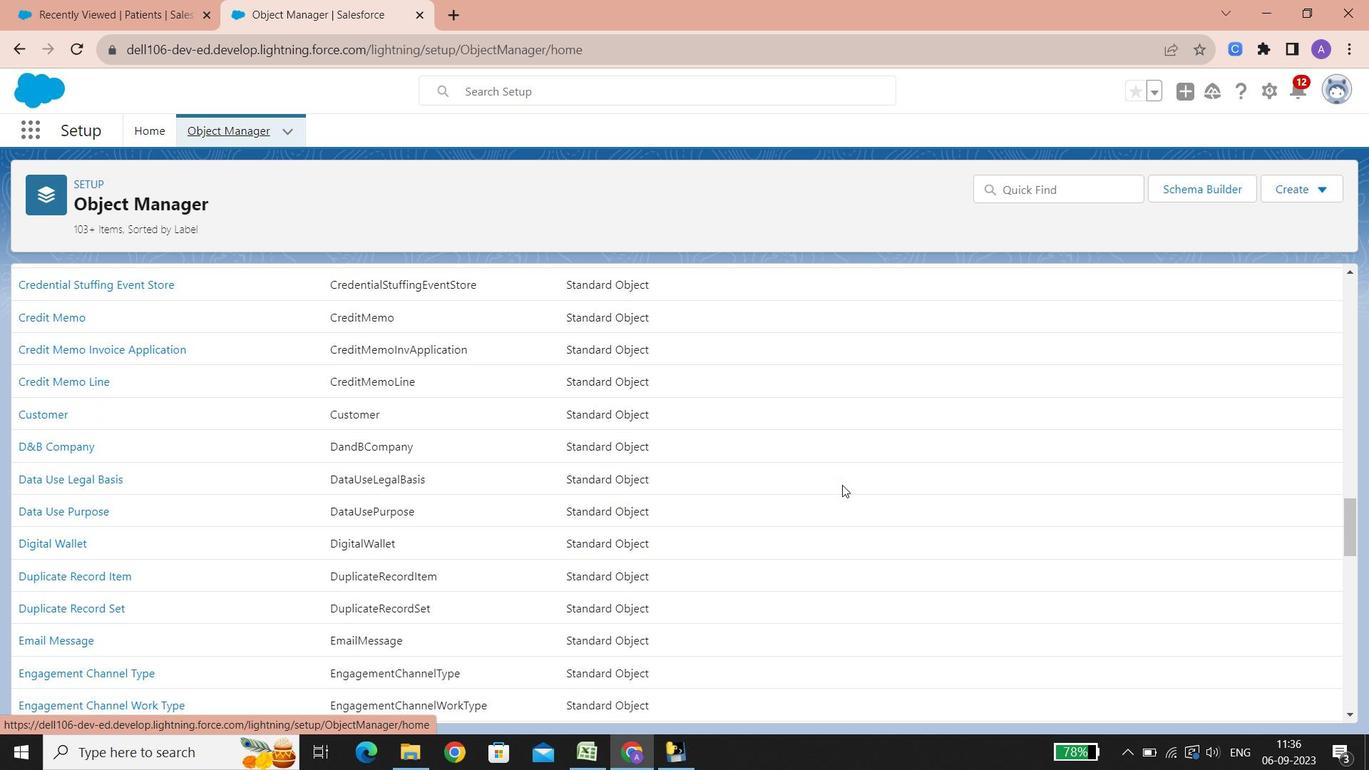 
Action: Mouse scrolled (843, 484) with delta (0, -1)
Screenshot: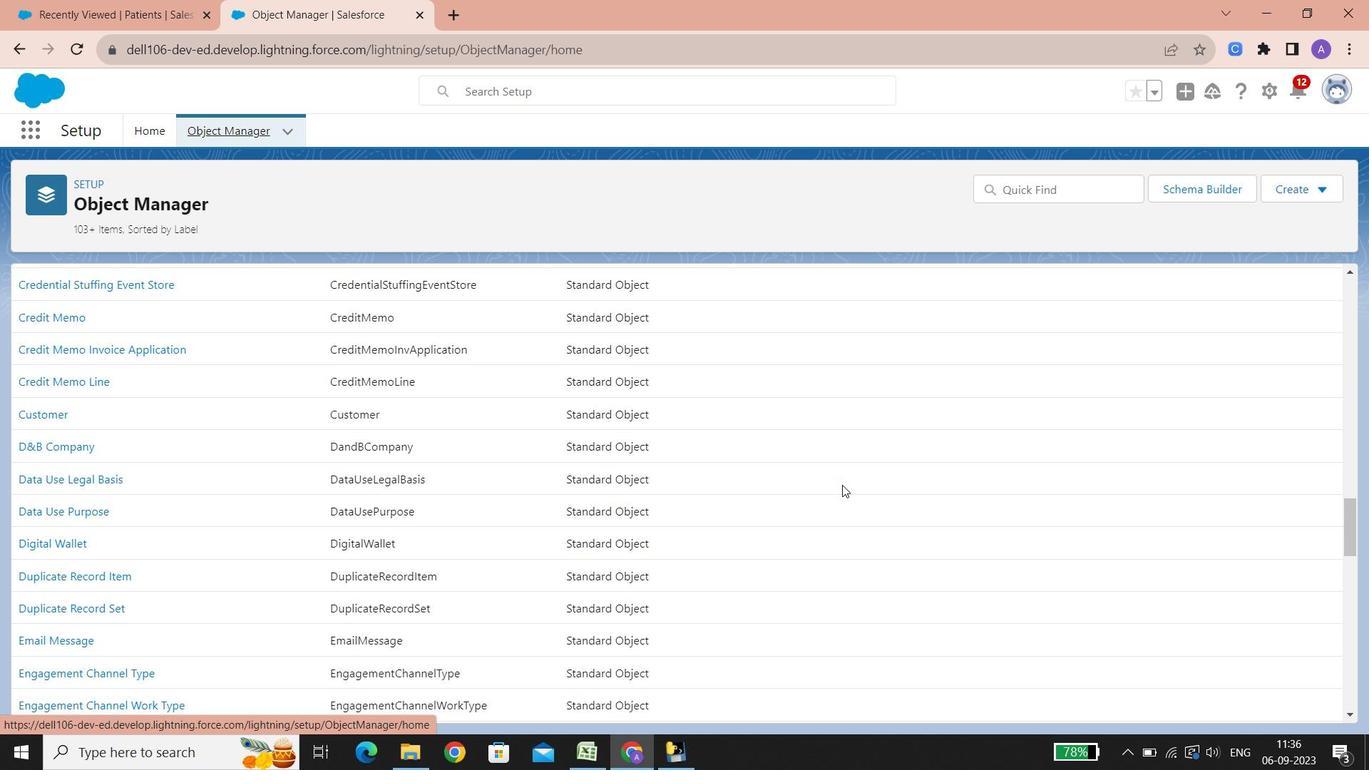 
Action: Mouse scrolled (843, 484) with delta (0, -1)
Screenshot: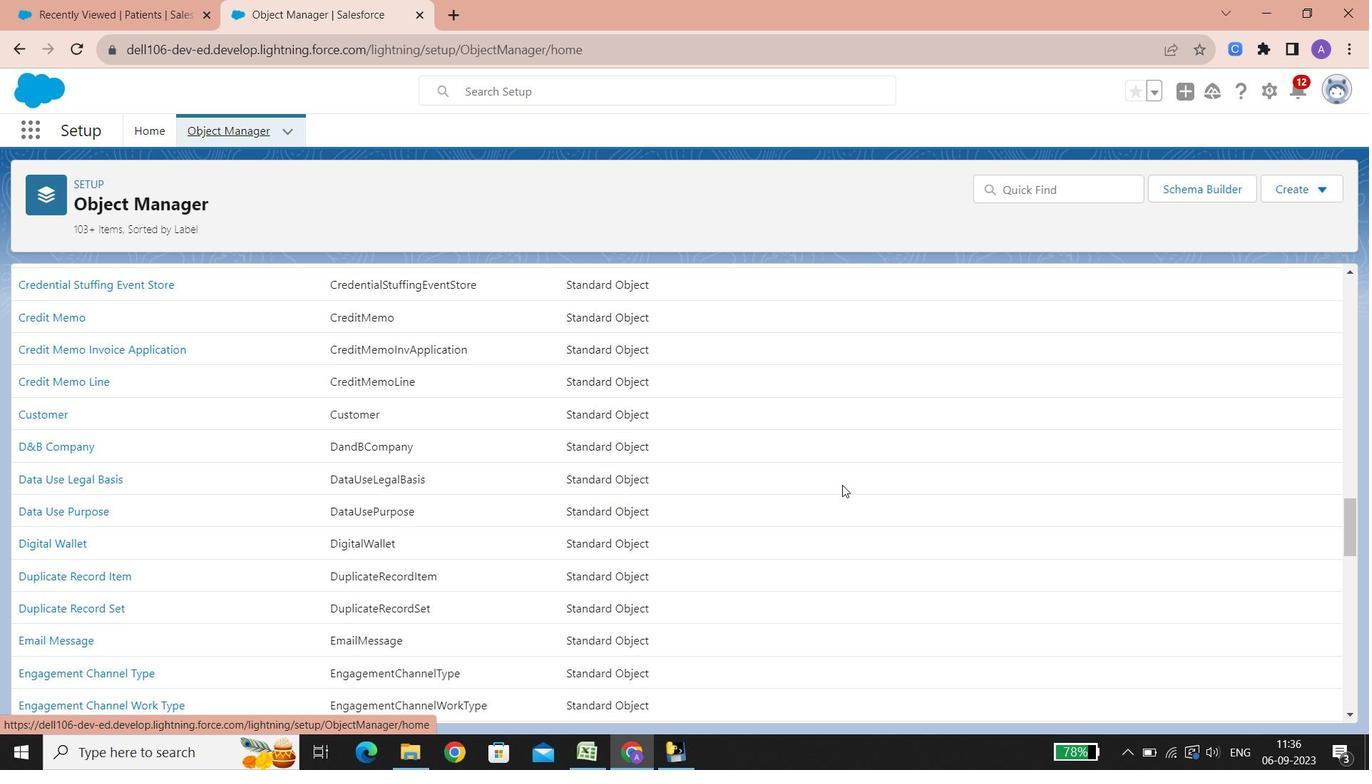
Action: Mouse scrolled (843, 484) with delta (0, 0)
Screenshot: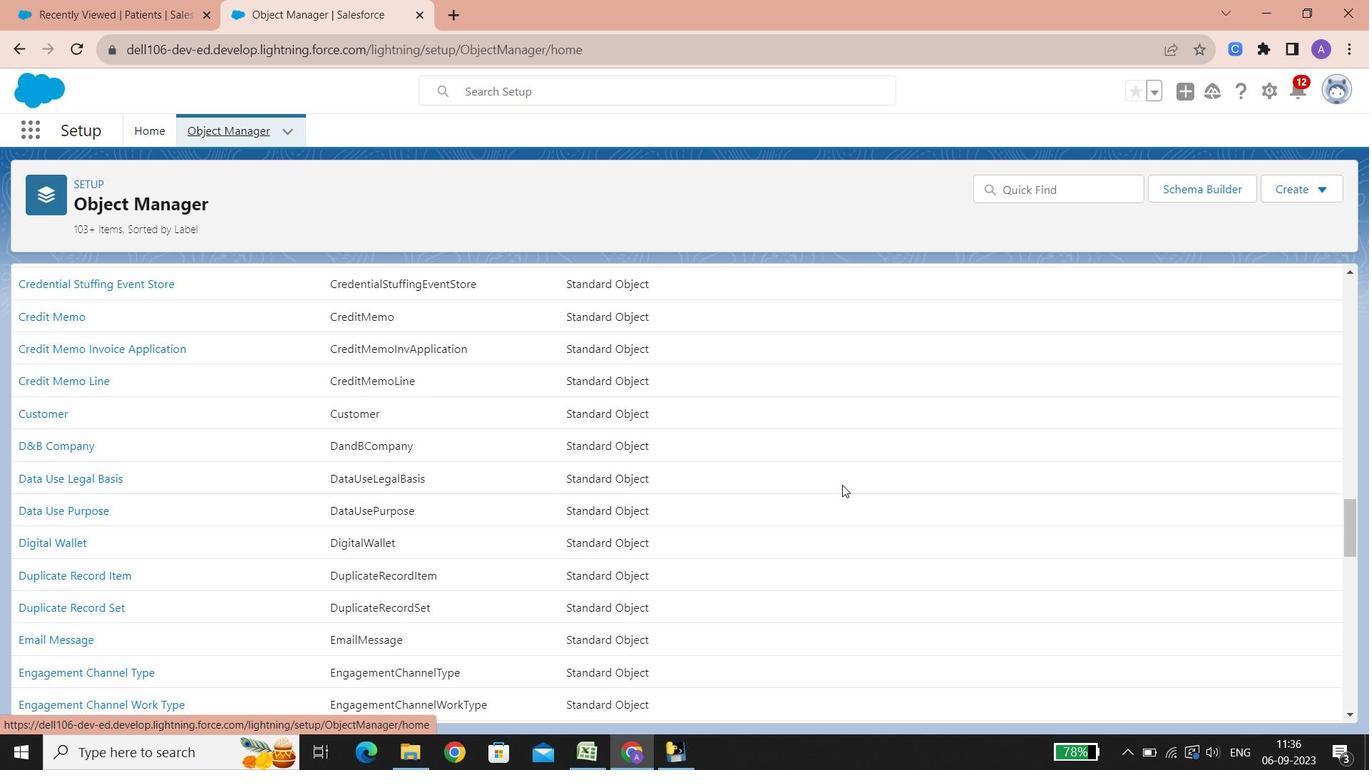 
Action: Mouse scrolled (843, 484) with delta (0, 0)
Screenshot: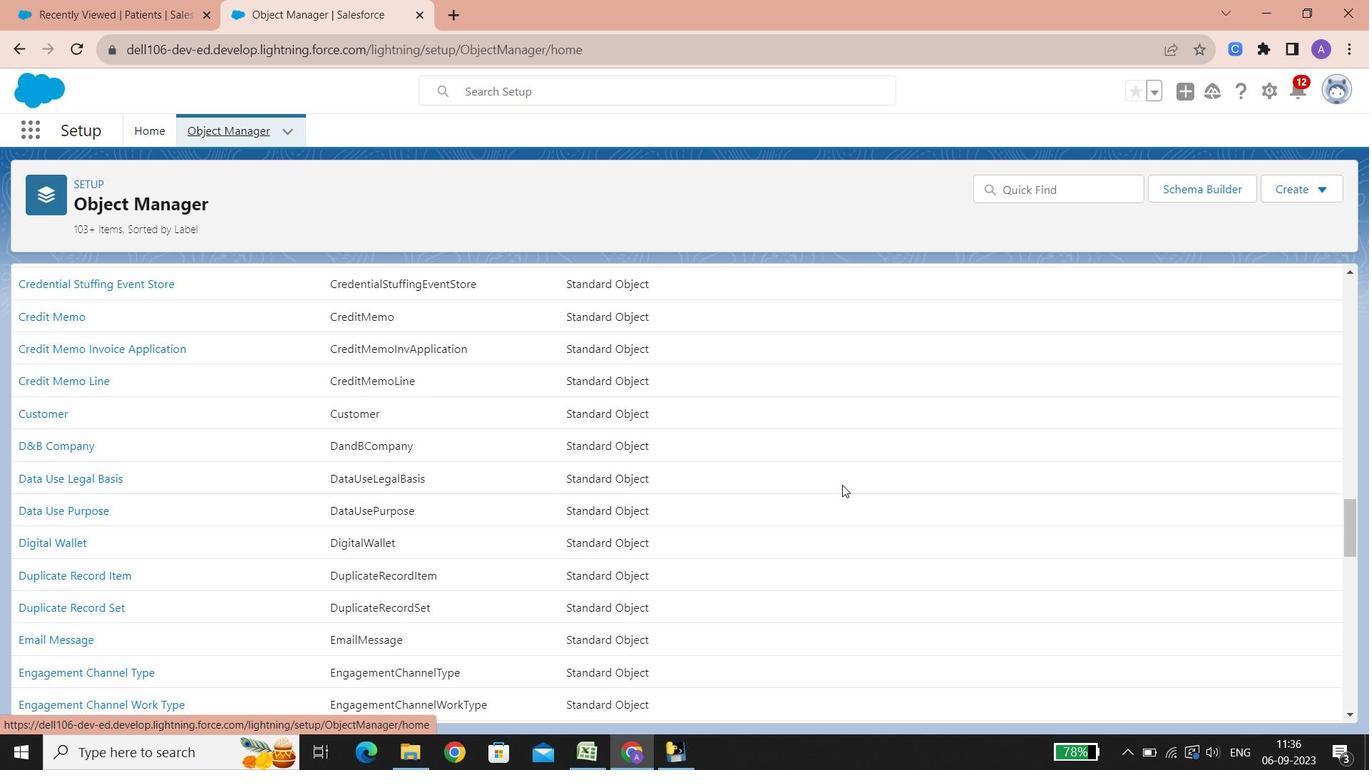 
Action: Mouse scrolled (843, 484) with delta (0, 0)
Screenshot: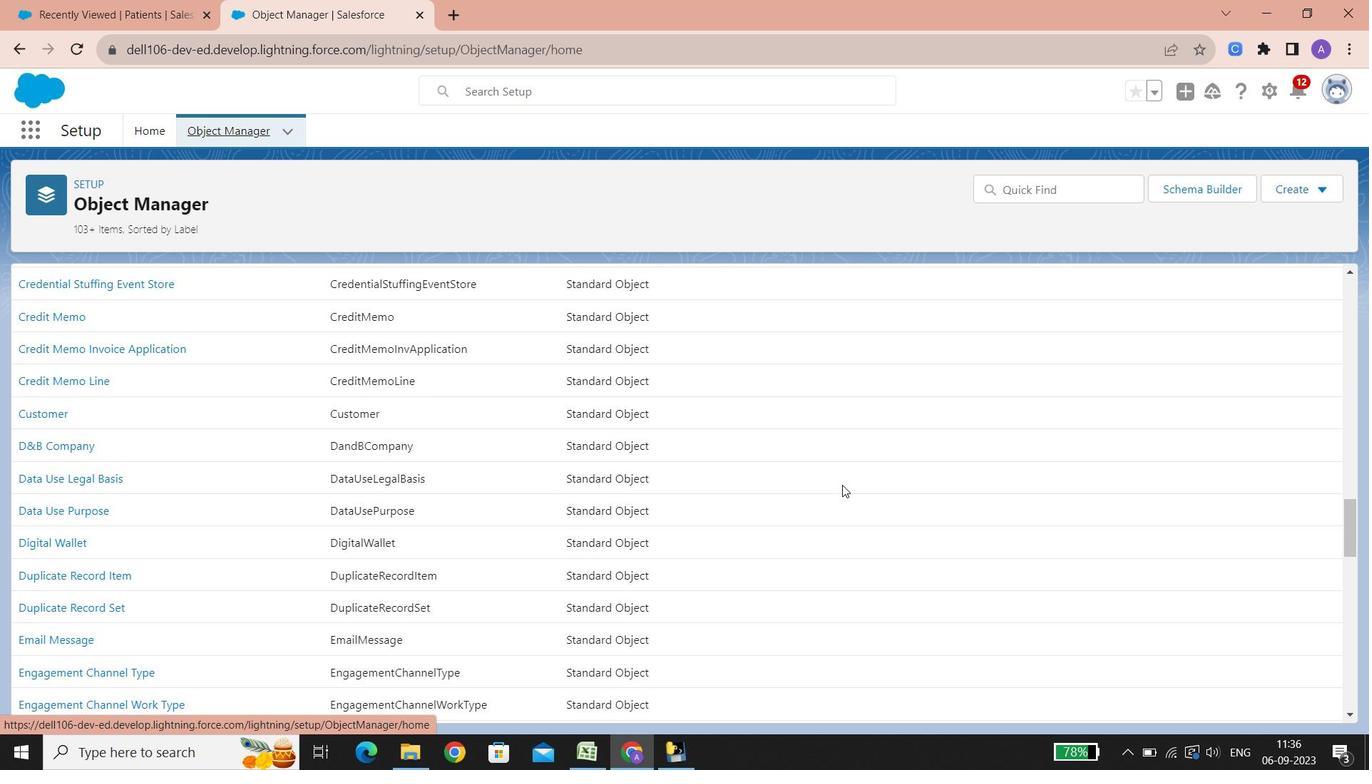 
Action: Mouse scrolled (843, 484) with delta (0, 0)
Screenshot: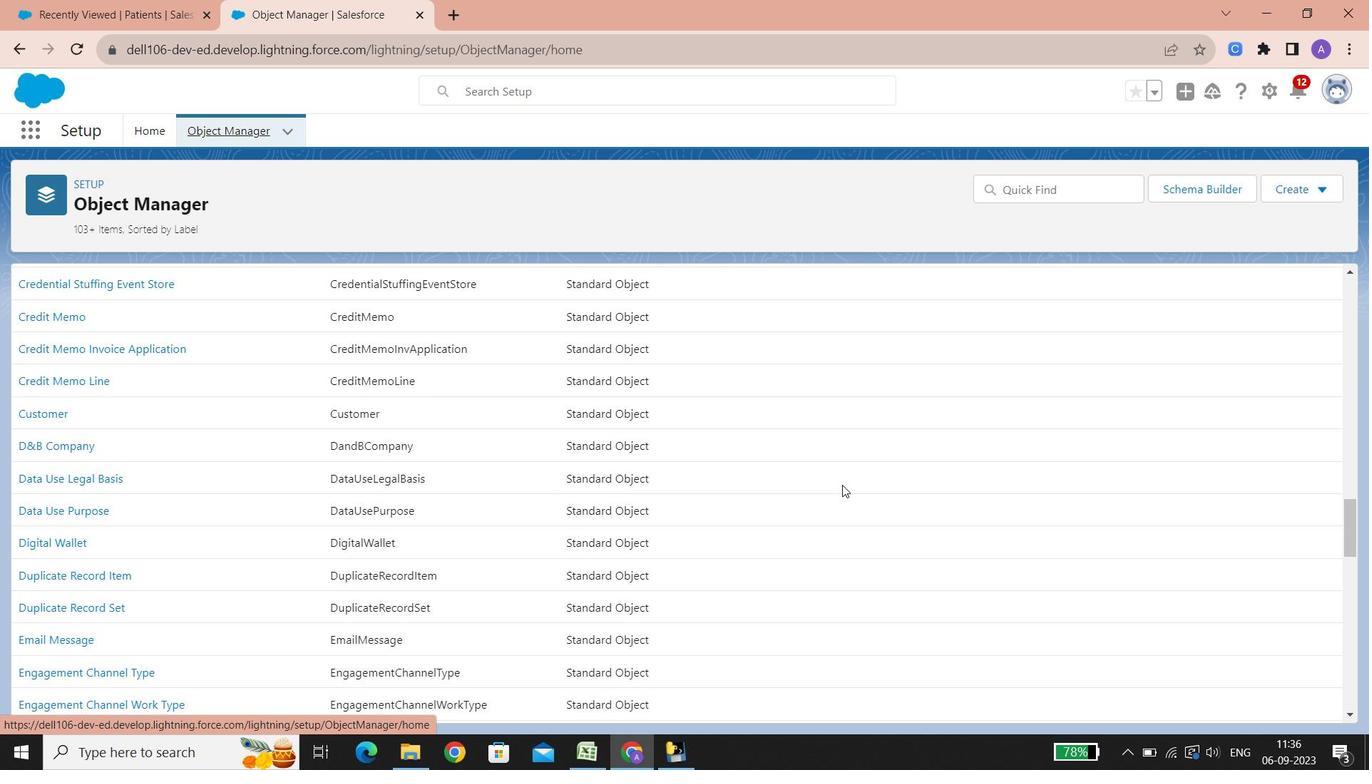 
Action: Mouse scrolled (843, 484) with delta (0, 0)
Screenshot: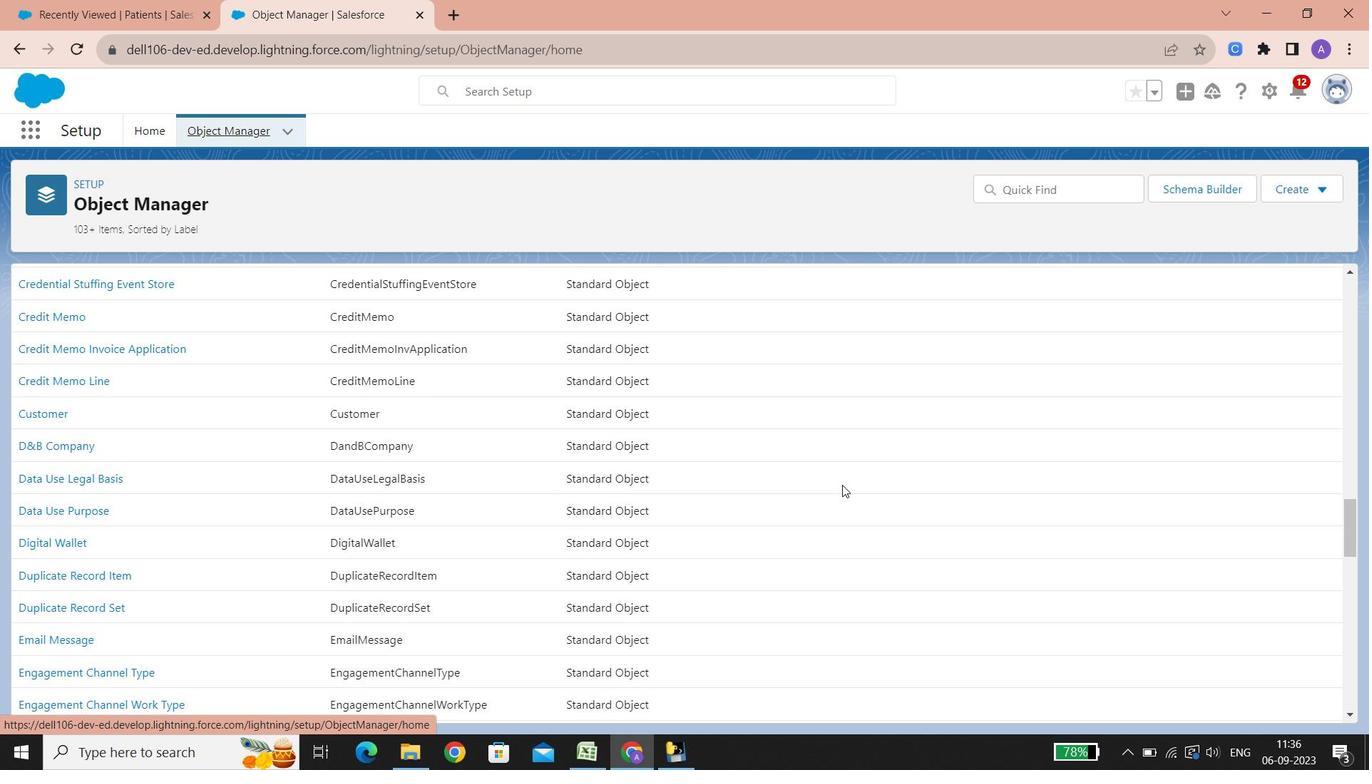 
Action: Mouse scrolled (843, 484) with delta (0, 0)
Screenshot: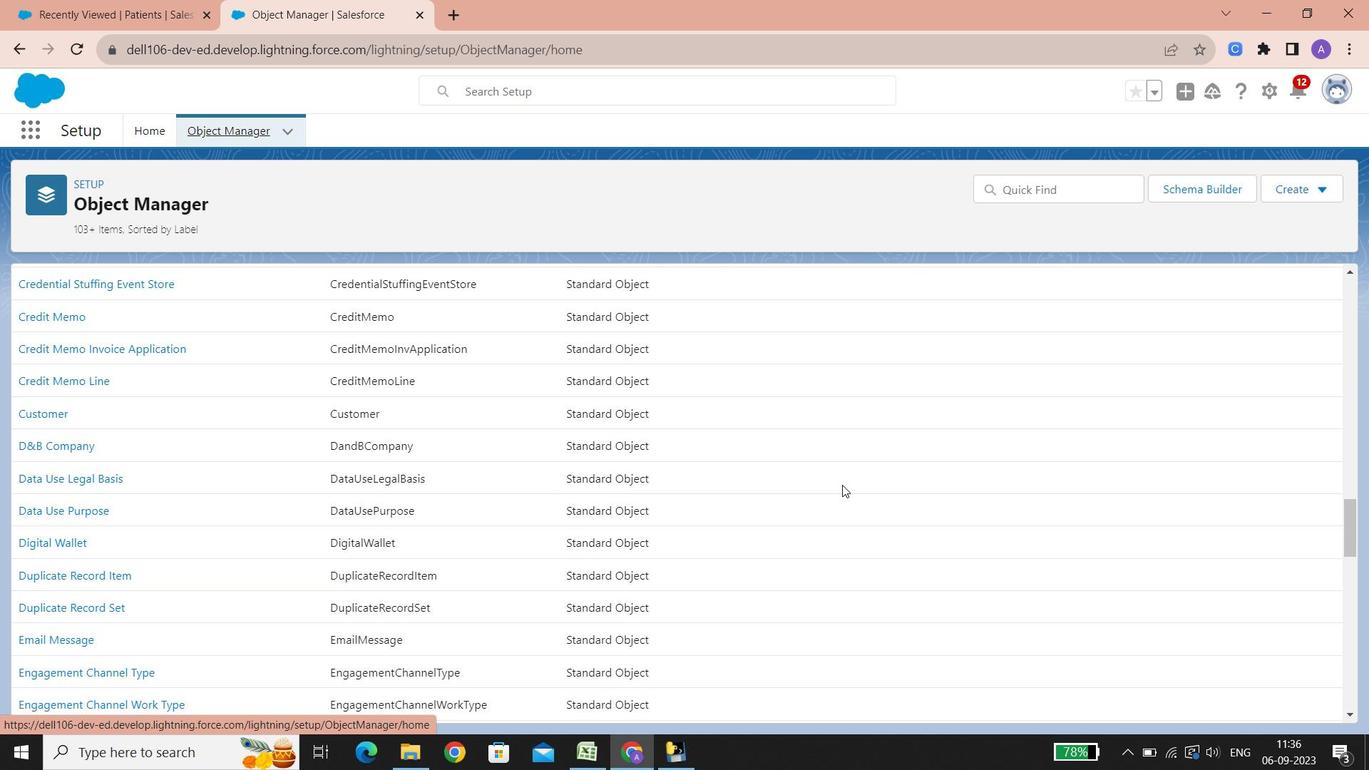 
Action: Mouse scrolled (843, 484) with delta (0, 0)
Screenshot: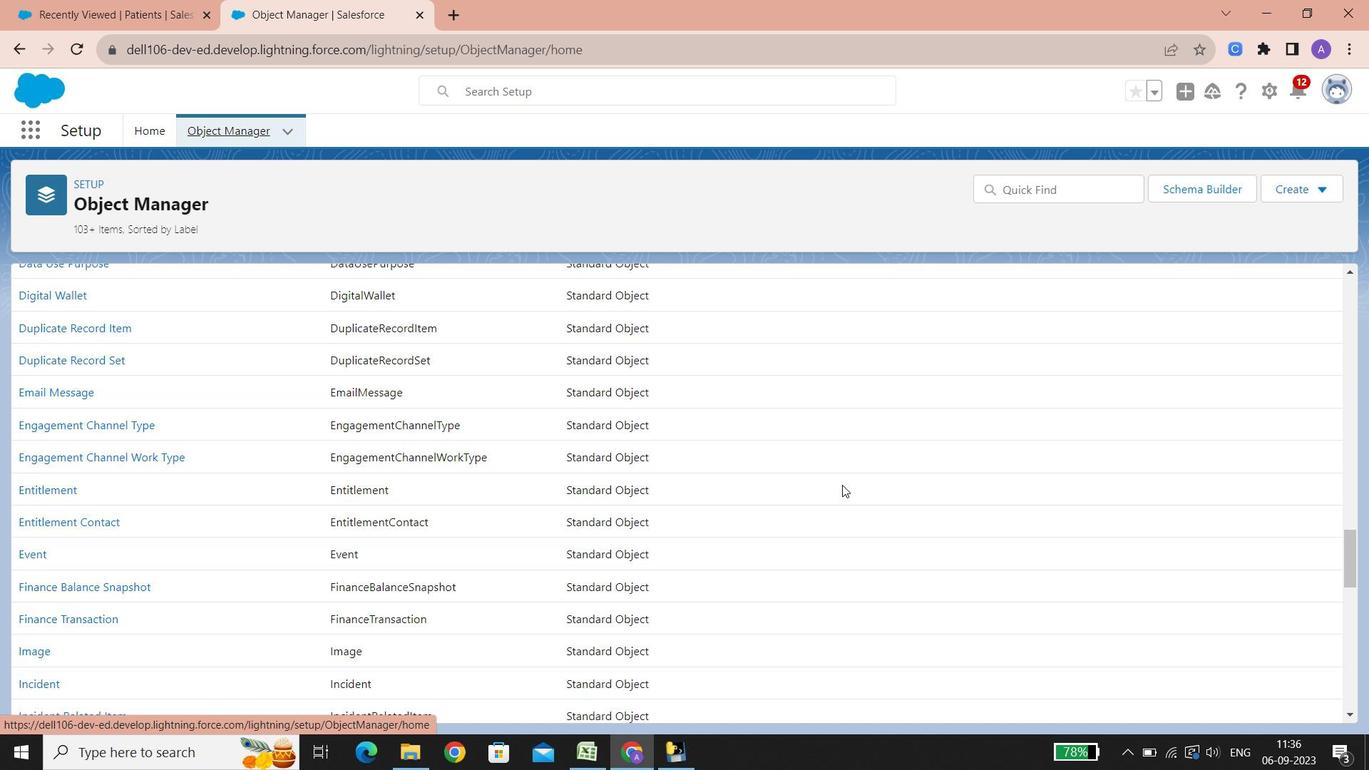 
Action: Mouse scrolled (843, 484) with delta (0, 0)
Screenshot: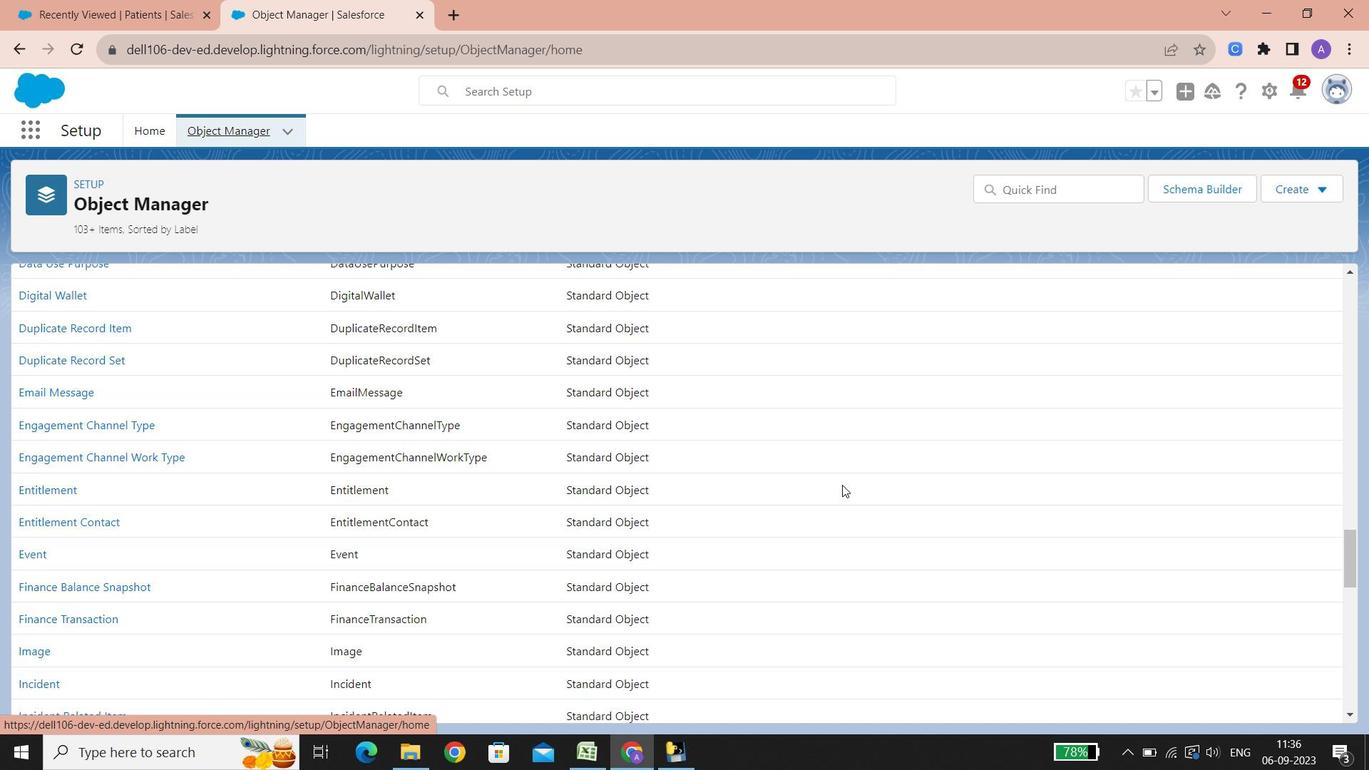 
Action: Mouse scrolled (843, 484) with delta (0, 0)
Screenshot: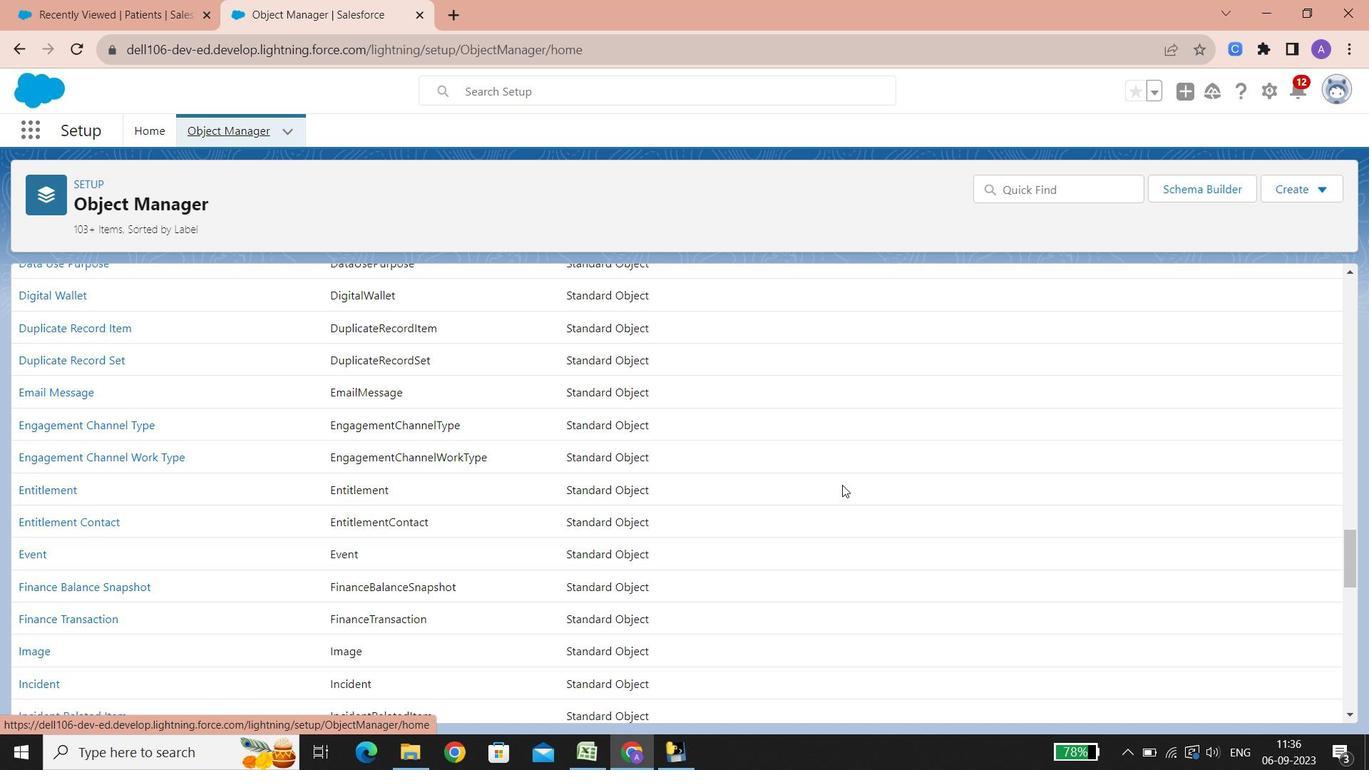 
Action: Mouse scrolled (843, 484) with delta (0, 0)
Screenshot: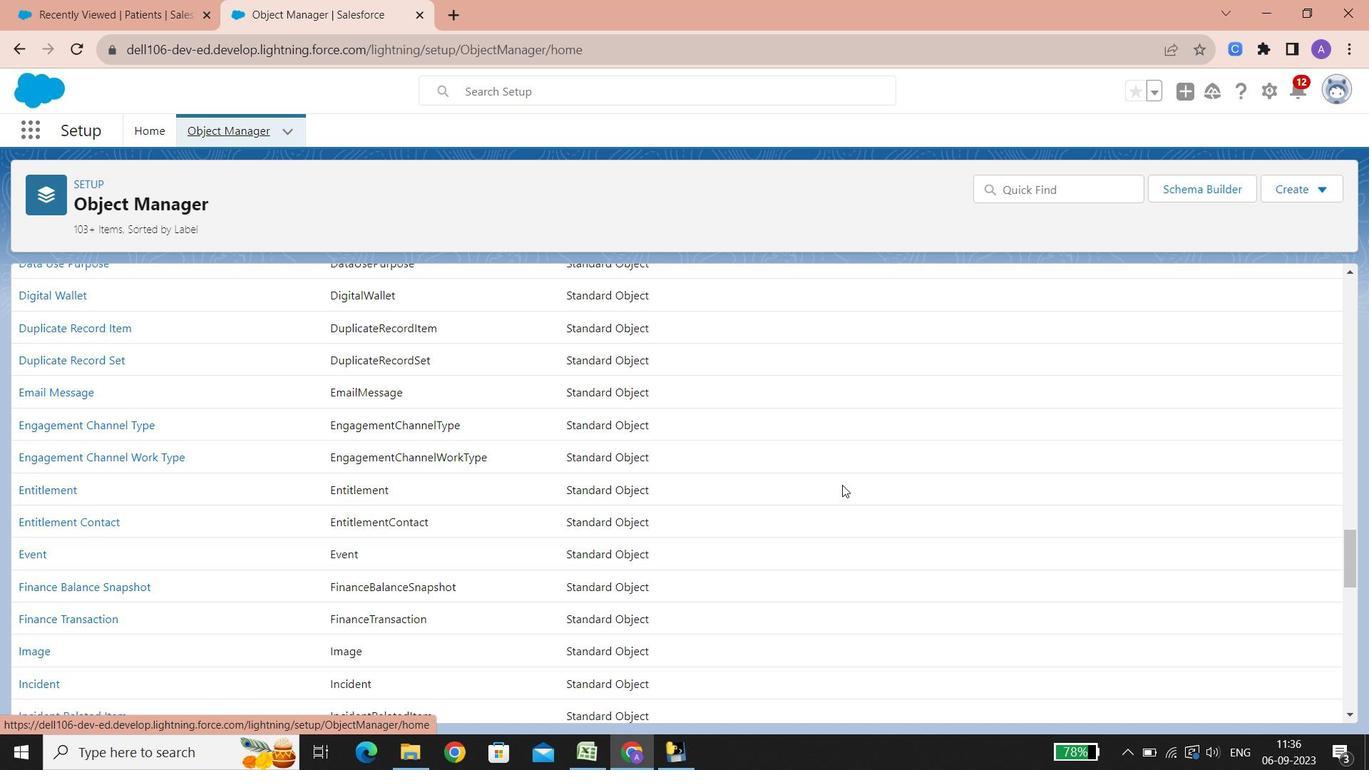 
Action: Mouse scrolled (843, 484) with delta (0, 0)
Screenshot: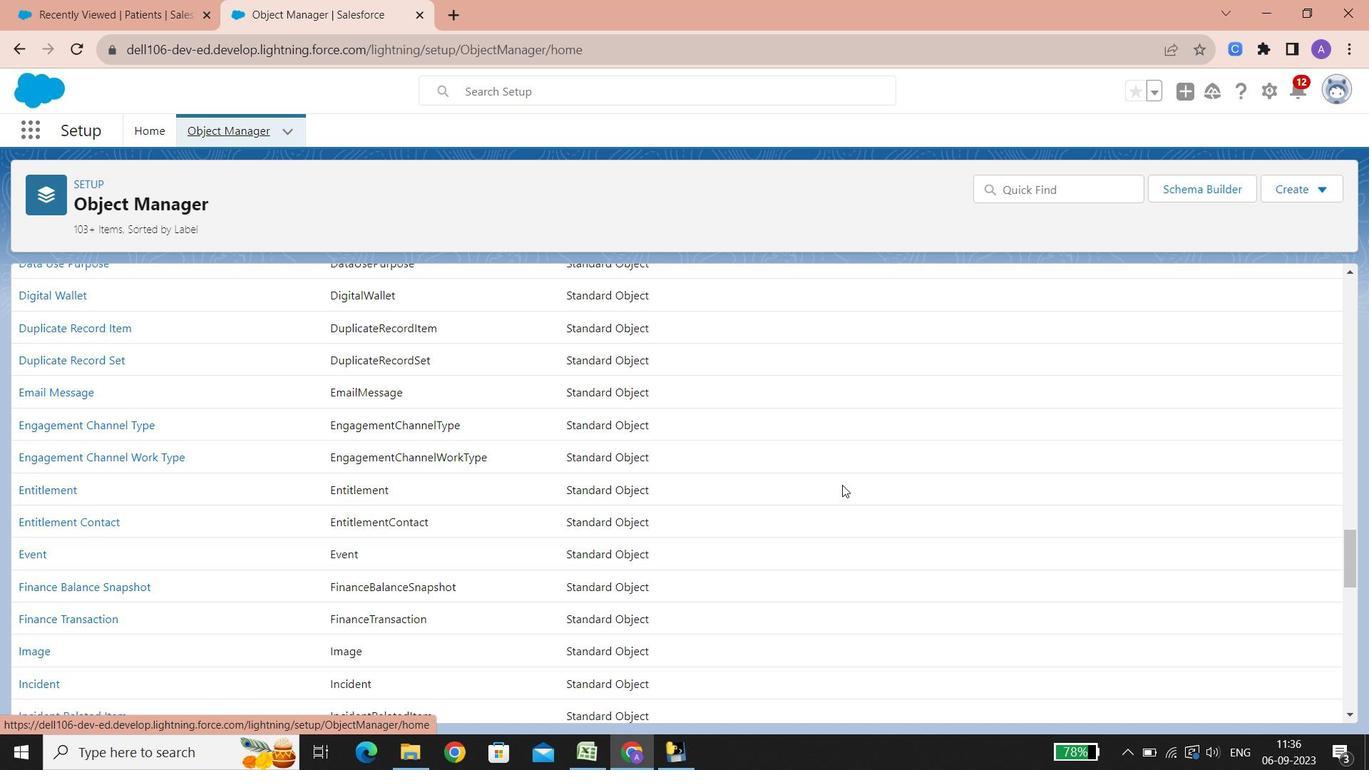 
Action: Mouse scrolled (843, 484) with delta (0, 0)
Screenshot: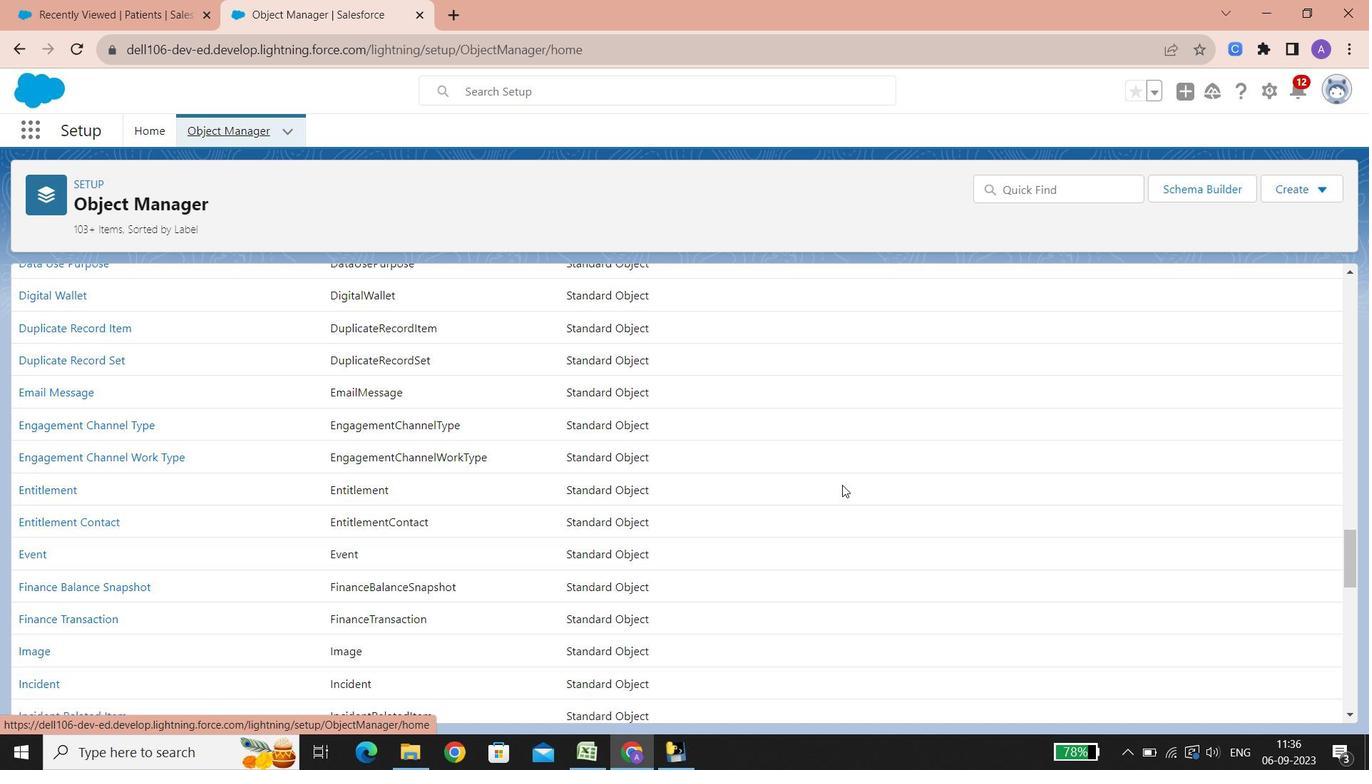 
Action: Mouse scrolled (843, 484) with delta (0, 0)
Screenshot: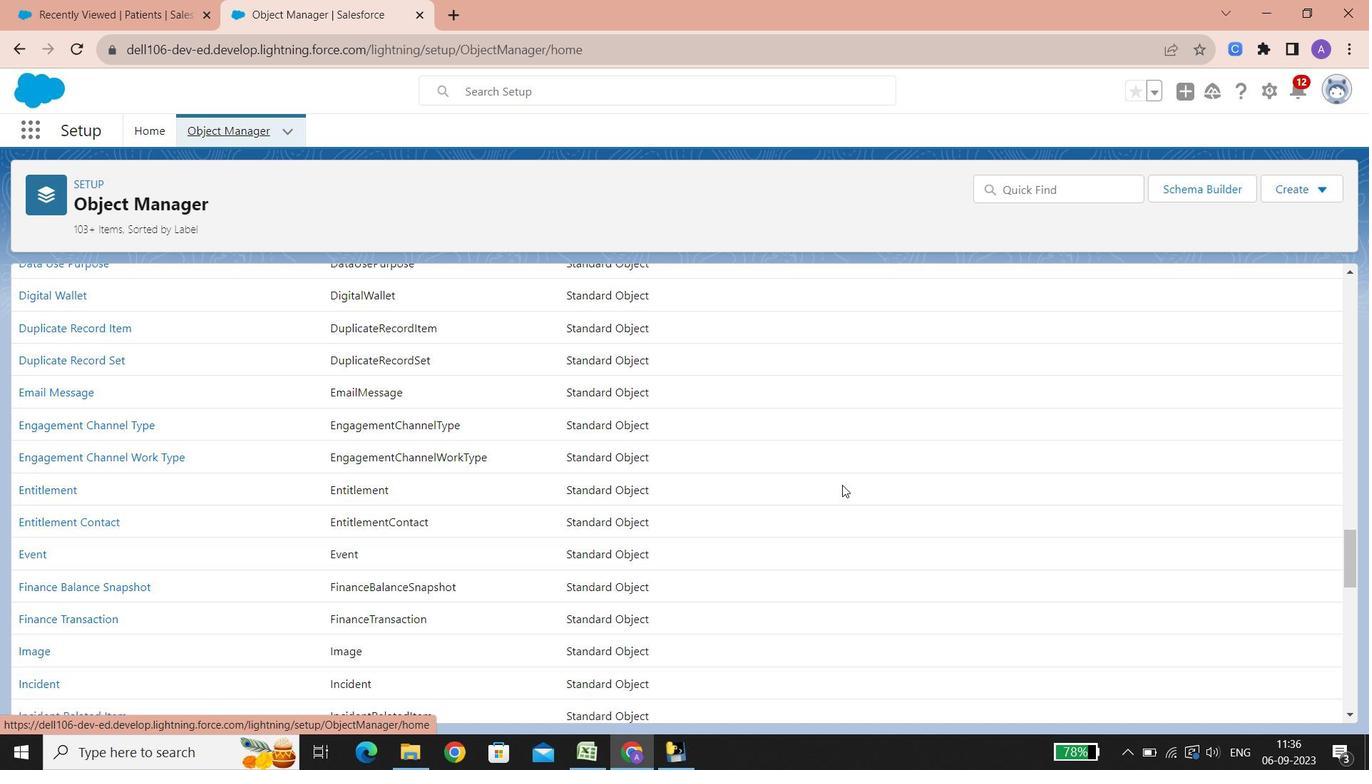 
Action: Mouse scrolled (843, 484) with delta (0, 0)
Screenshot: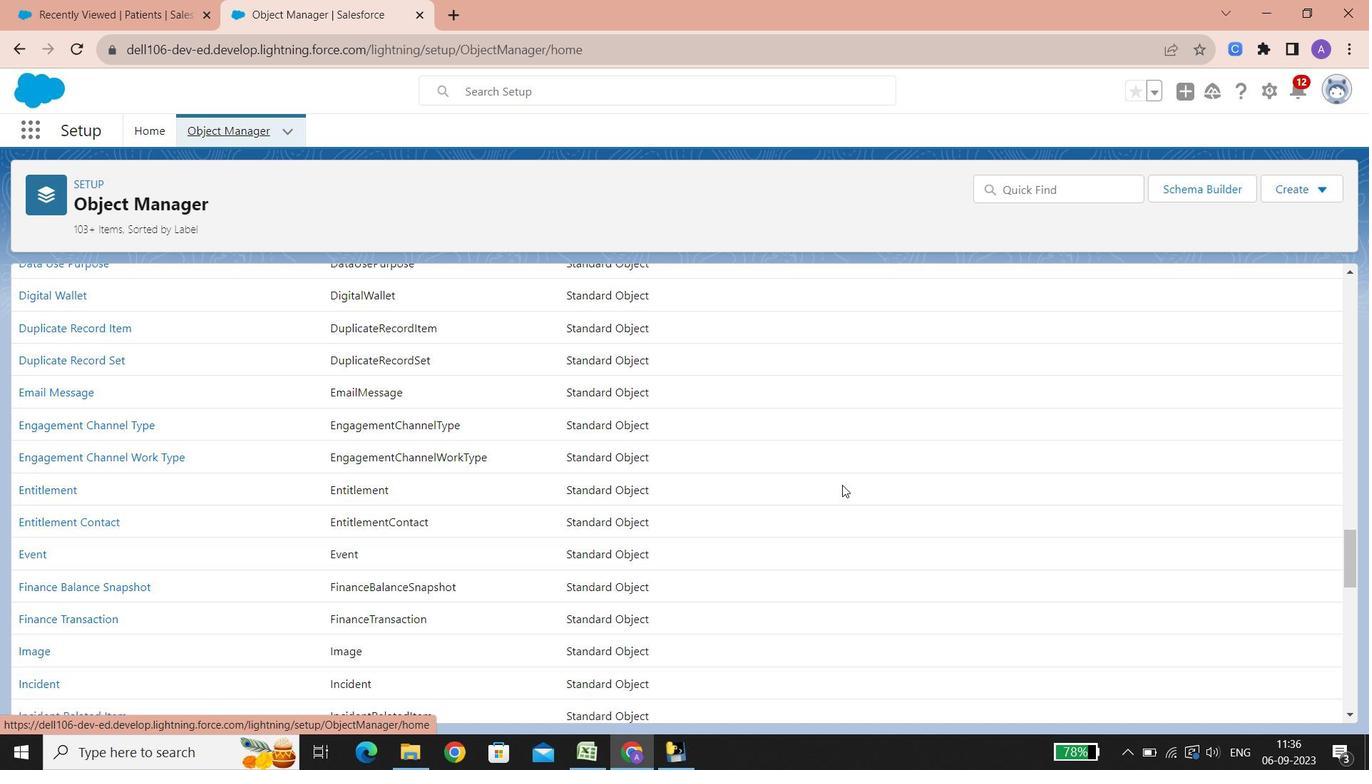 
Action: Mouse scrolled (843, 484) with delta (0, 0)
Screenshot: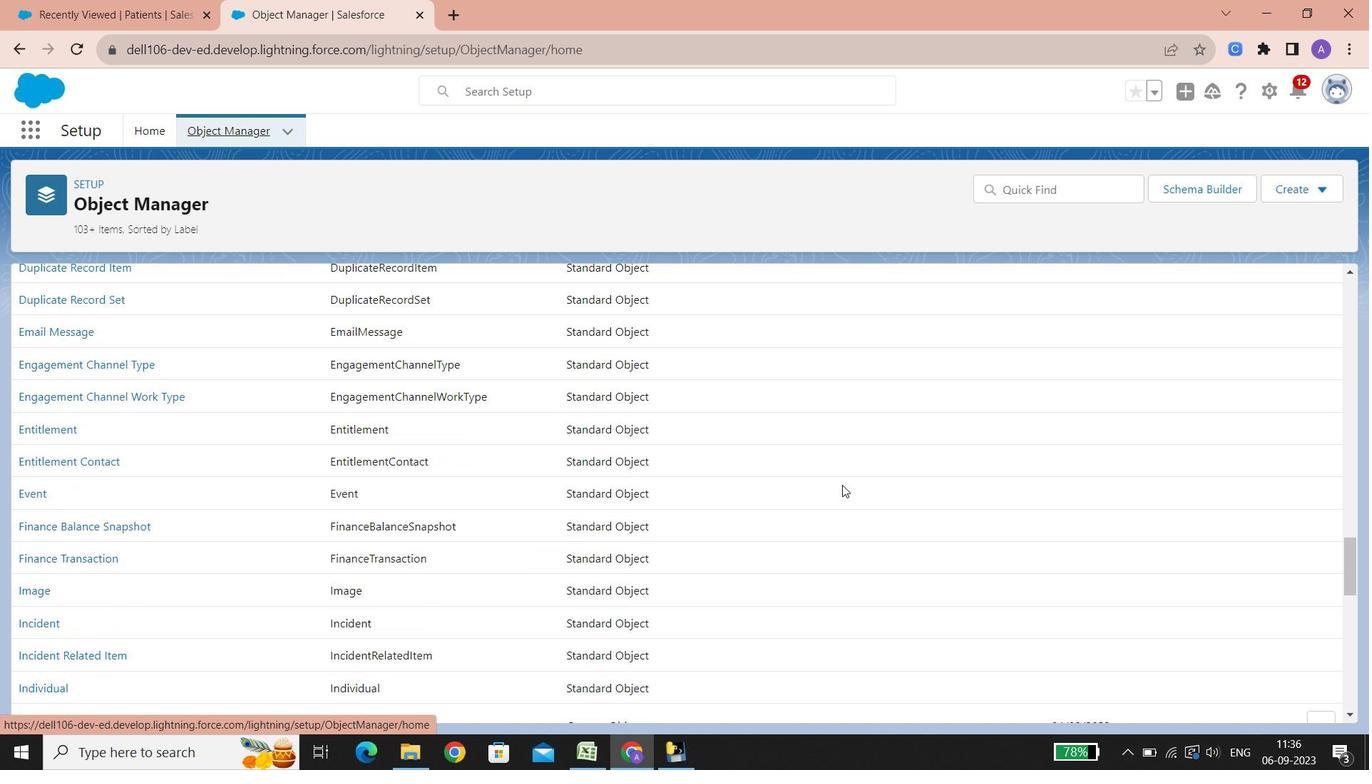 
Action: Mouse scrolled (843, 484) with delta (0, 0)
Screenshot: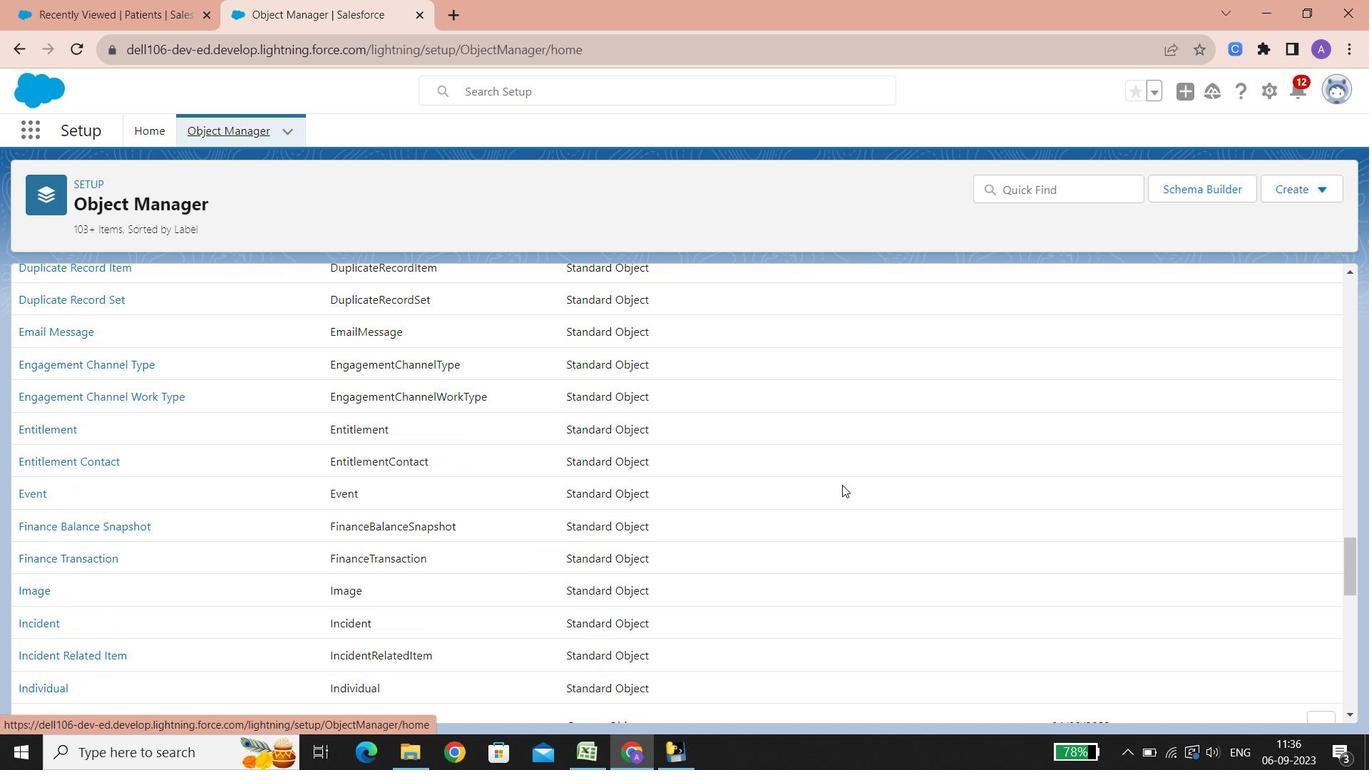 
Action: Mouse scrolled (843, 484) with delta (0, 0)
Screenshot: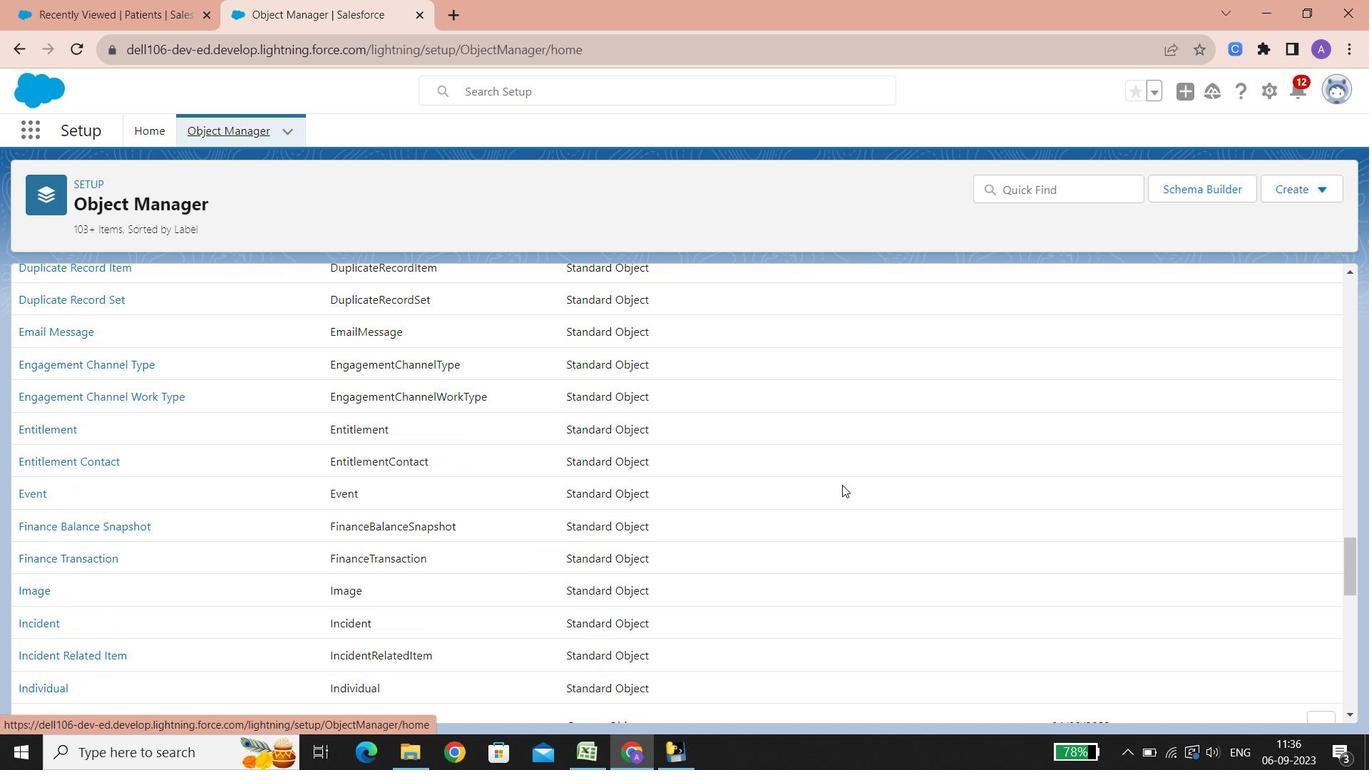 
Action: Mouse scrolled (843, 484) with delta (0, 0)
Screenshot: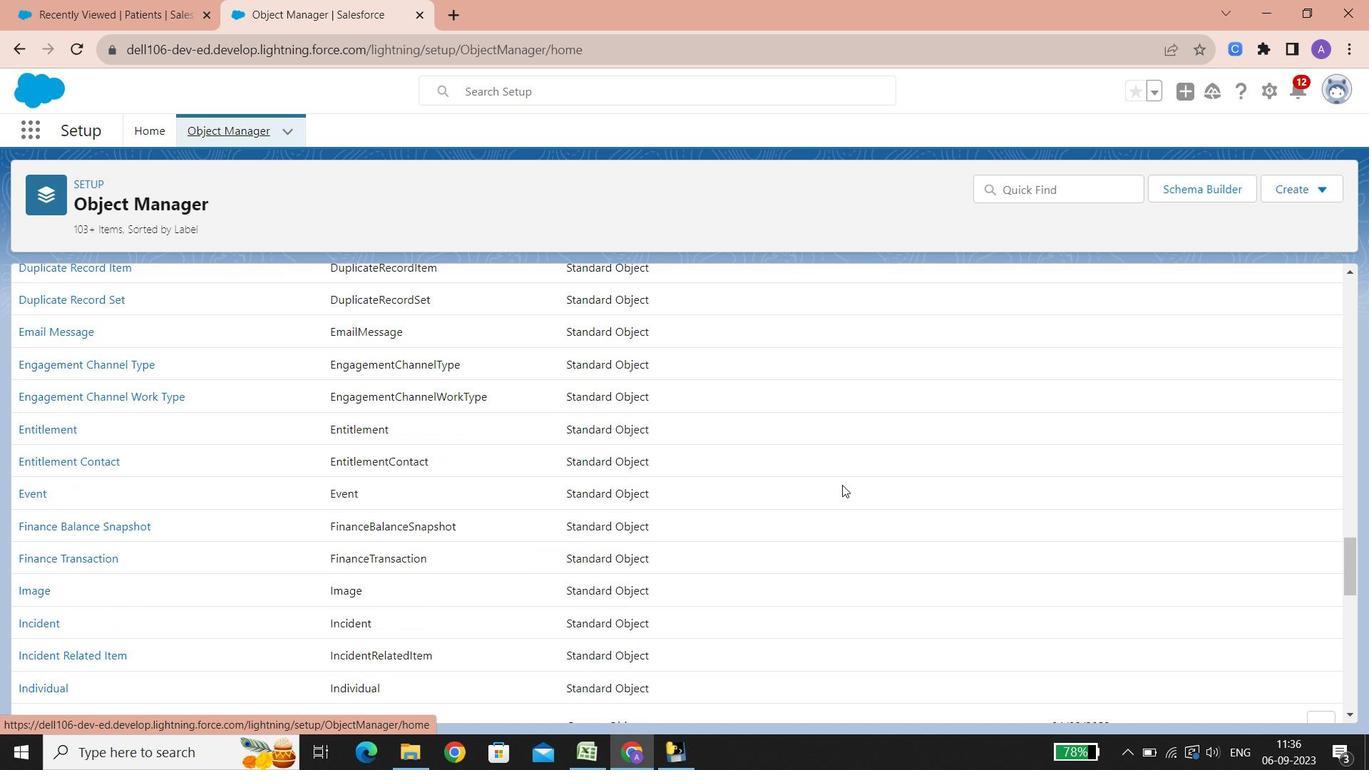 
Action: Mouse scrolled (843, 484) with delta (0, 0)
Screenshot: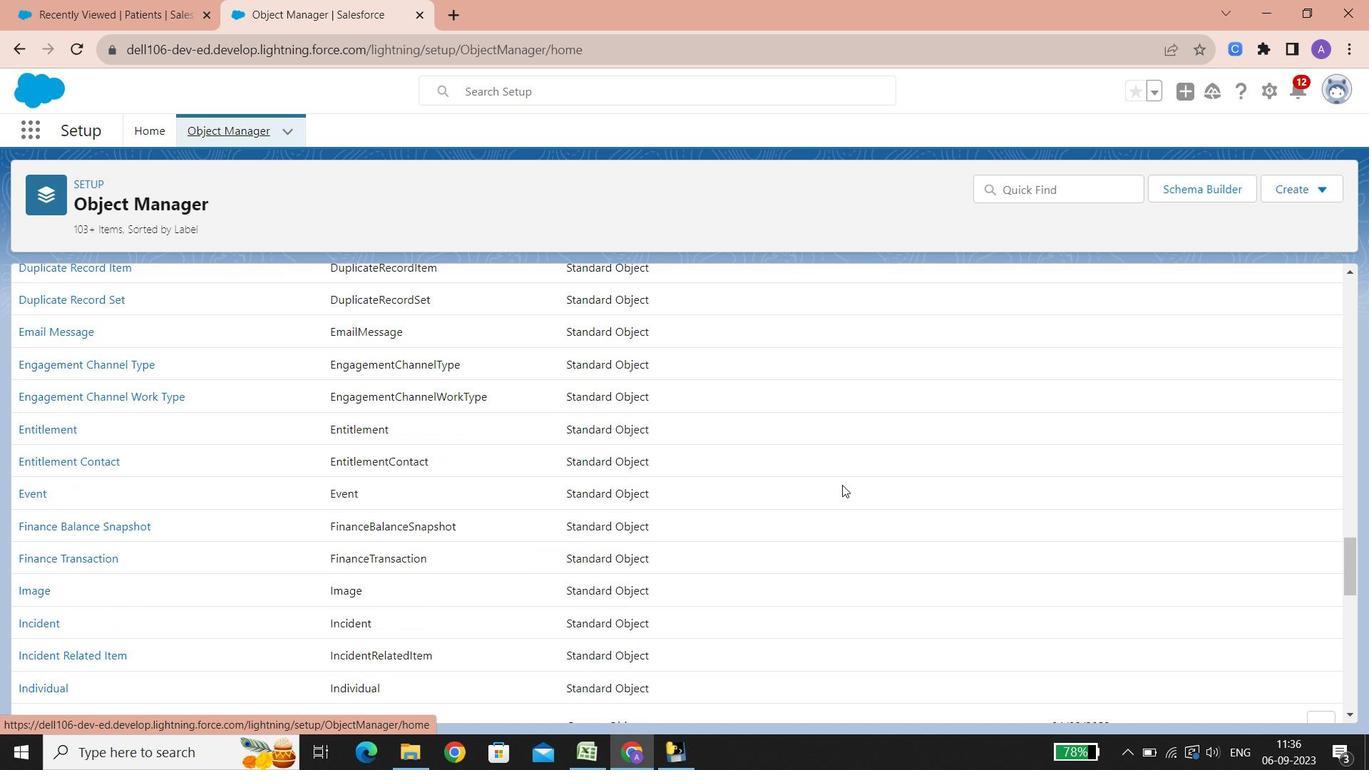 
Action: Mouse scrolled (843, 484) with delta (0, 0)
Screenshot: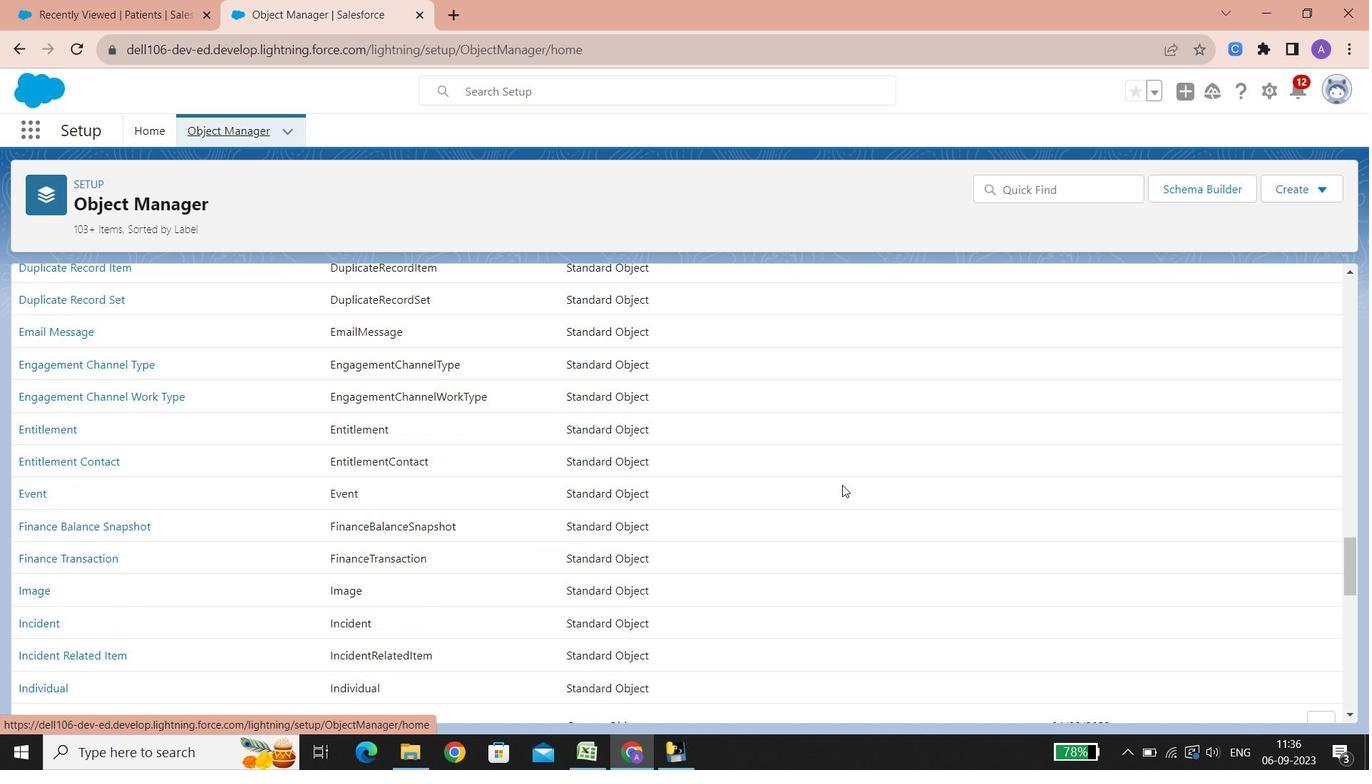 
Action: Mouse scrolled (843, 484) with delta (0, 0)
Screenshot: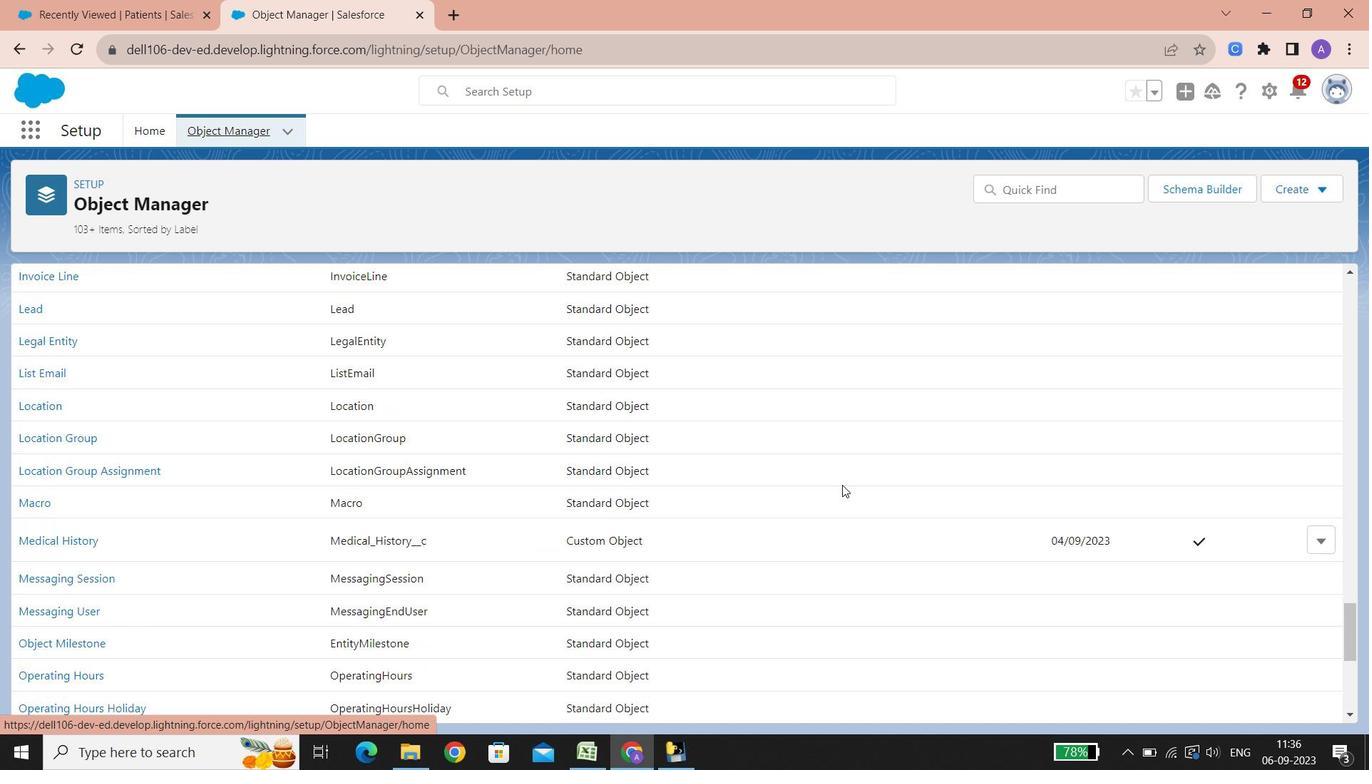 
Action: Mouse scrolled (843, 484) with delta (0, 0)
Screenshot: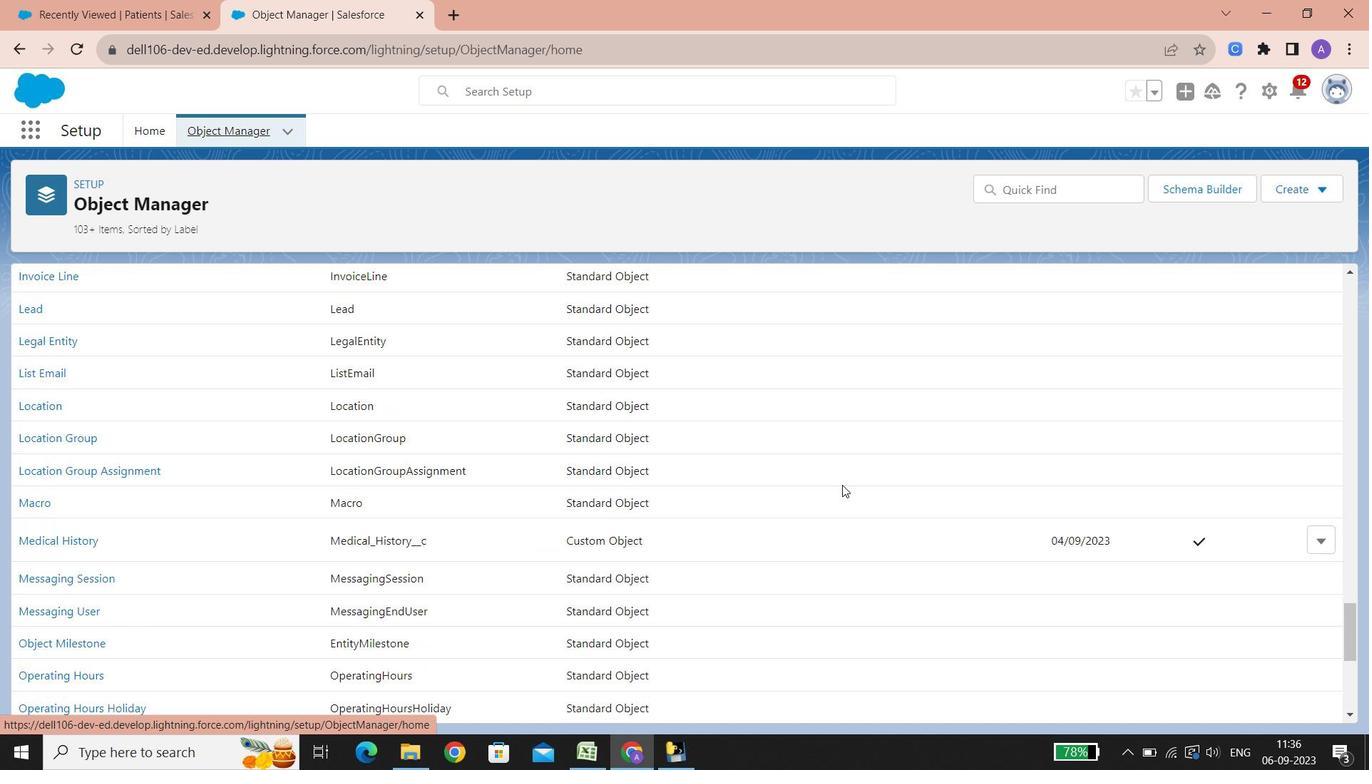 
Action: Mouse scrolled (843, 484) with delta (0, 0)
Screenshot: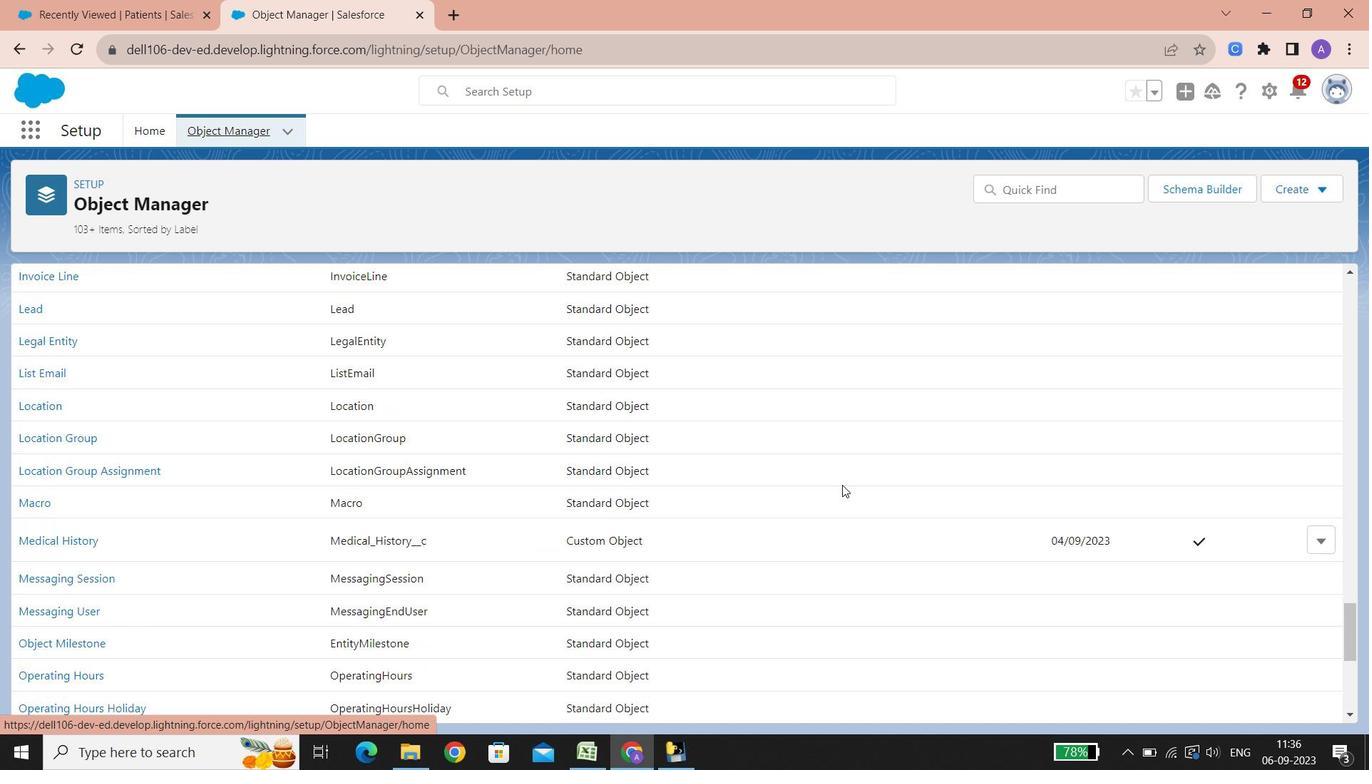 
Action: Mouse scrolled (843, 484) with delta (0, 0)
Screenshot: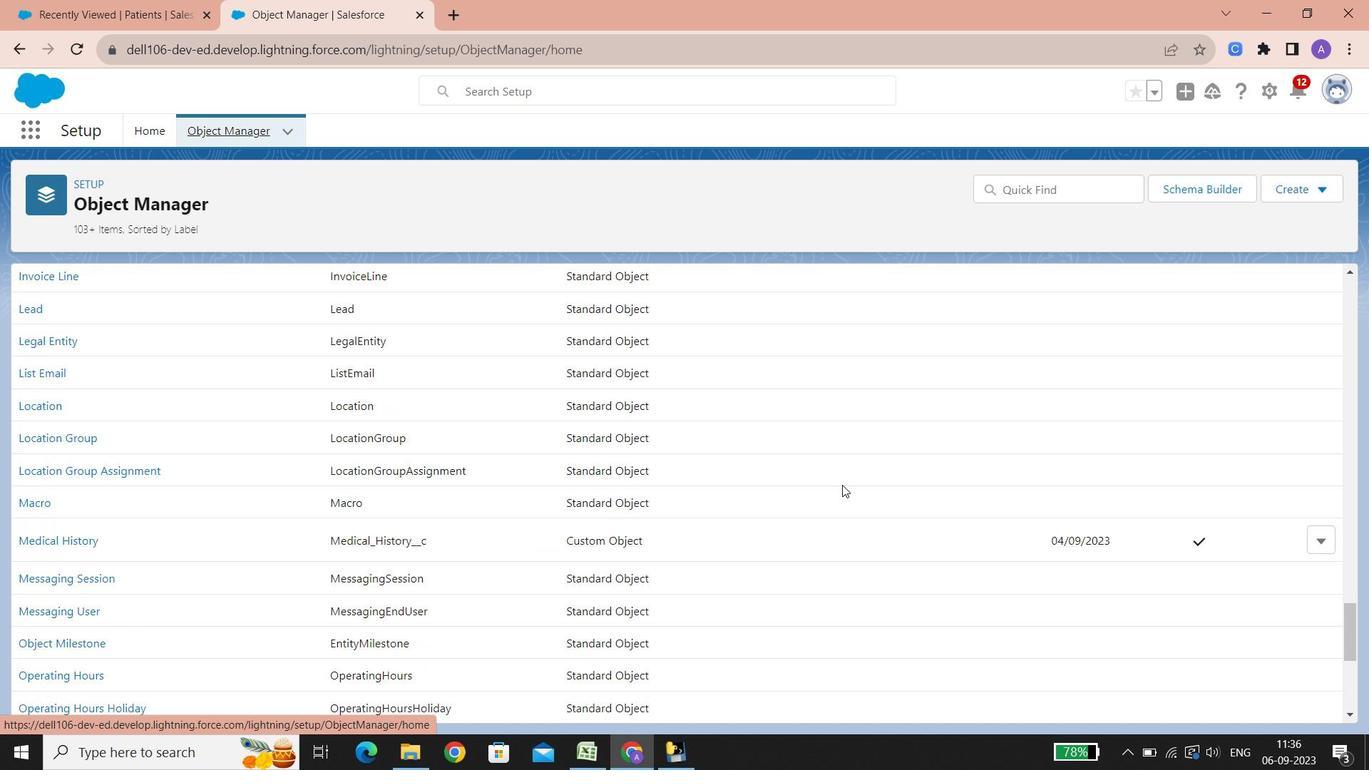 
Action: Mouse scrolled (843, 484) with delta (0, 0)
Screenshot: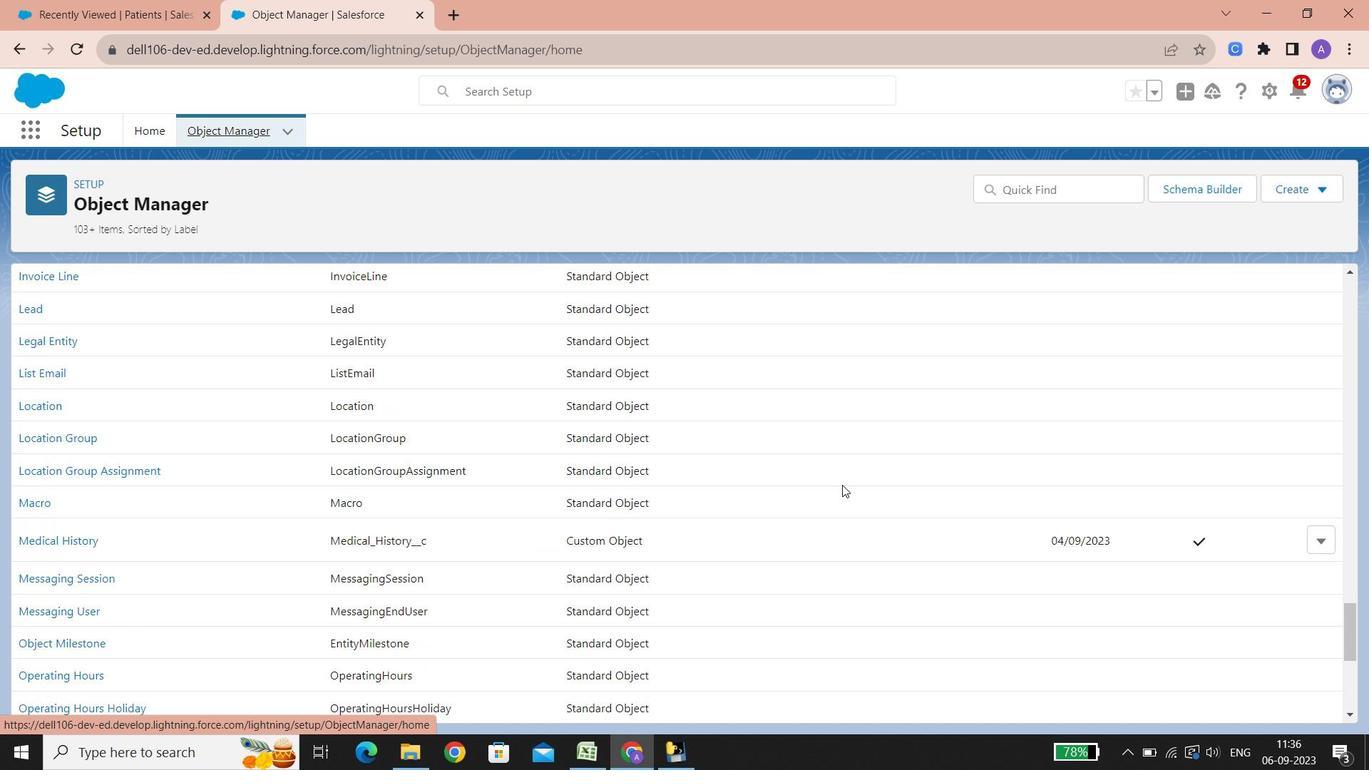 
Action: Mouse scrolled (843, 484) with delta (0, 0)
Screenshot: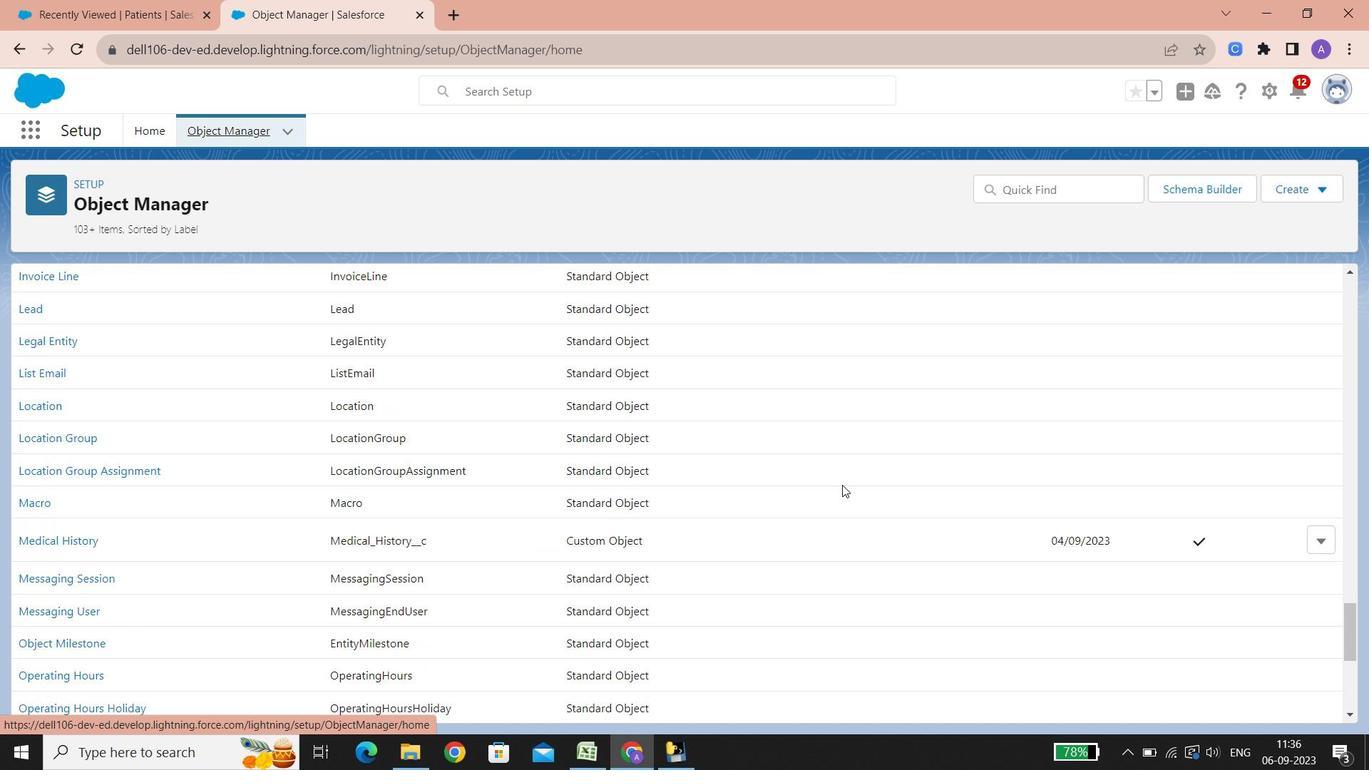 
Action: Mouse scrolled (843, 484) with delta (0, 0)
Screenshot: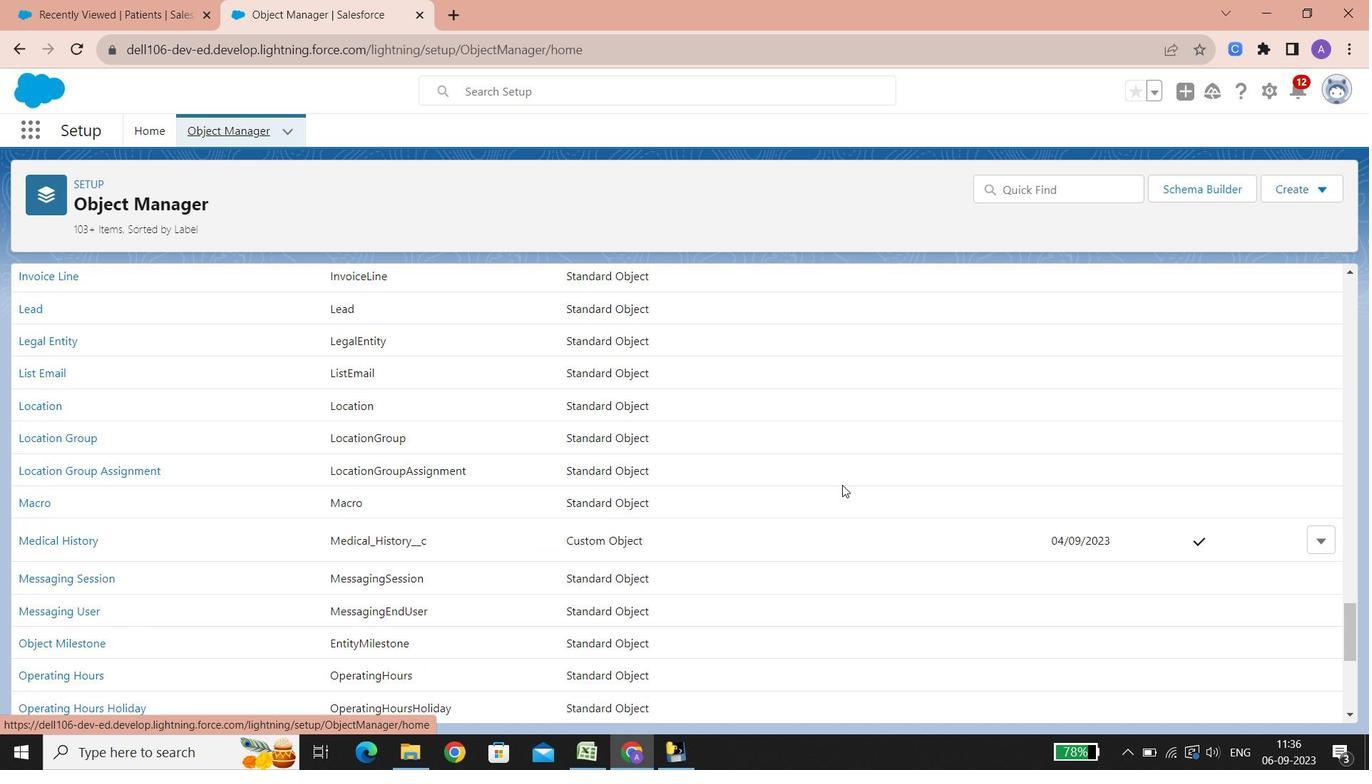 
Action: Mouse scrolled (843, 484) with delta (0, 0)
Screenshot: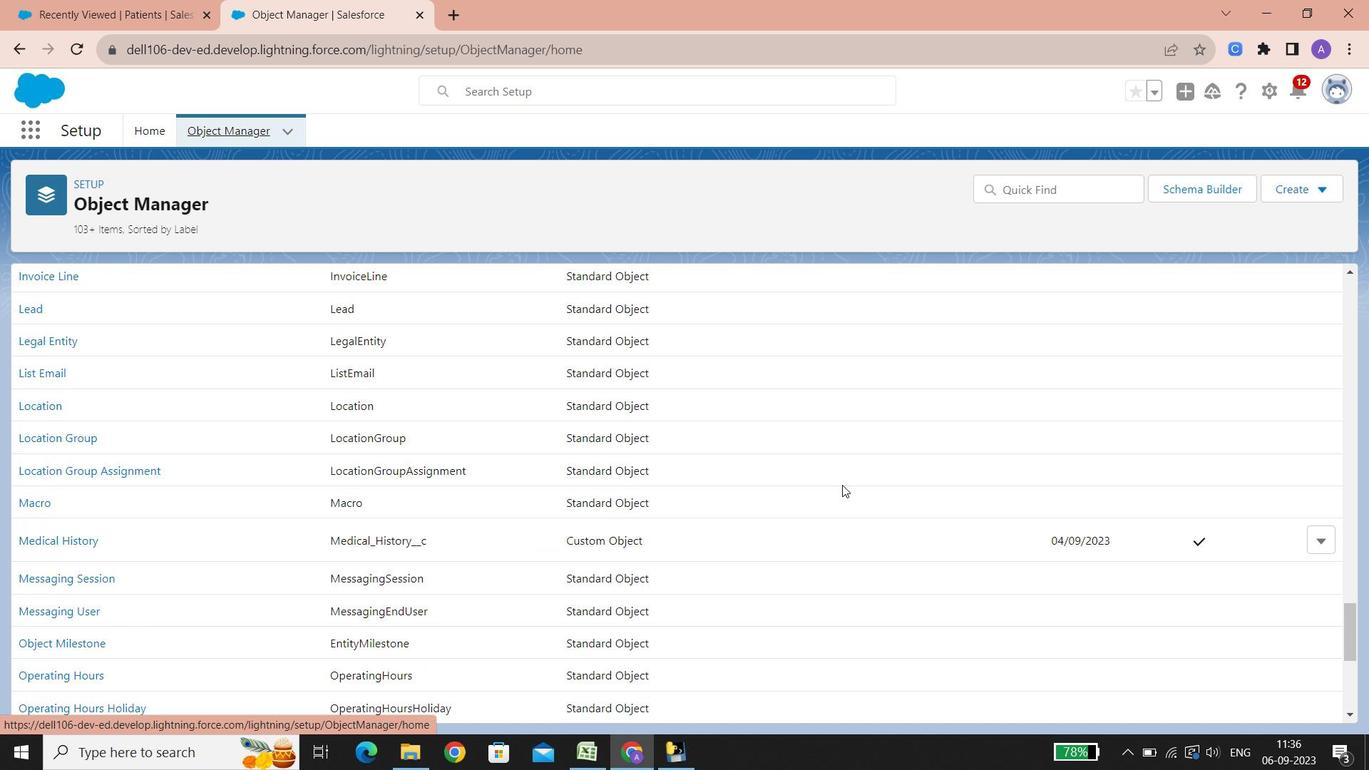 
Action: Mouse scrolled (843, 484) with delta (0, 0)
Screenshot: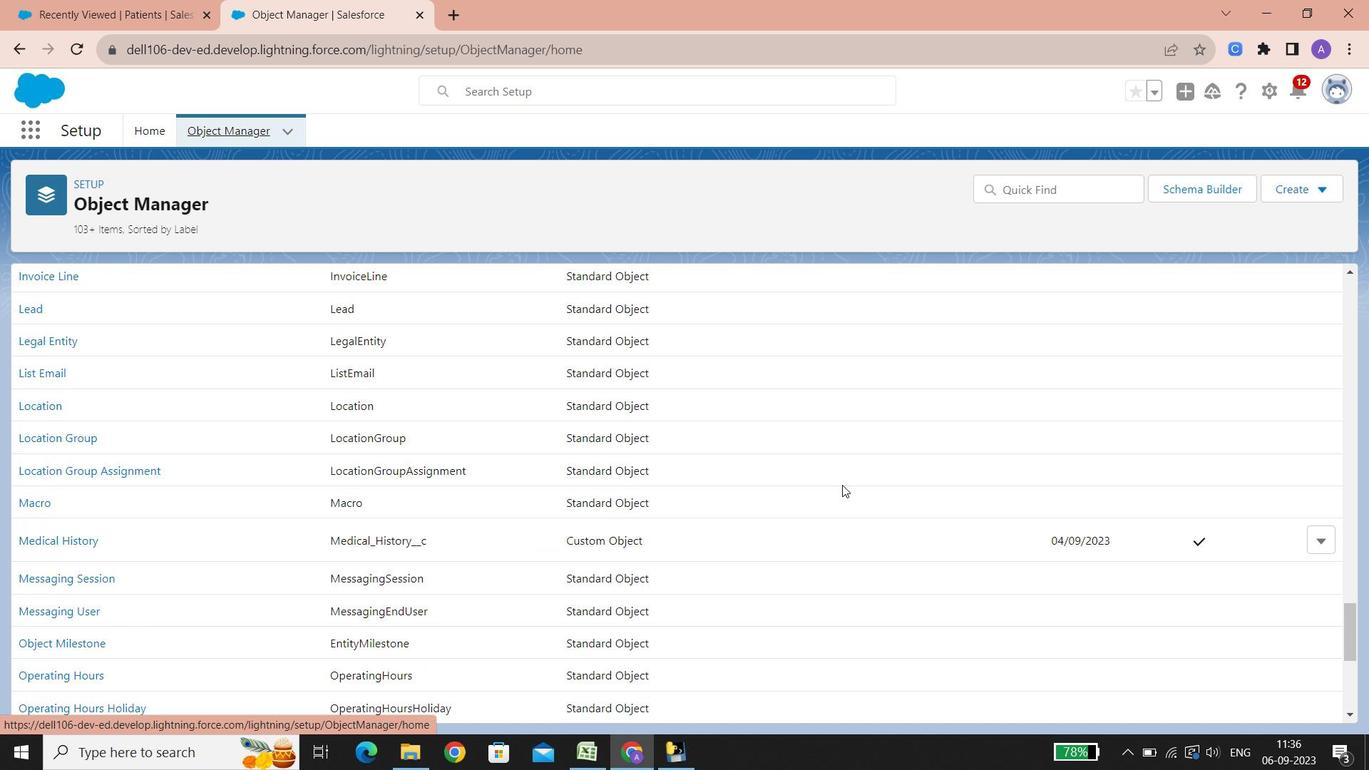 
Action: Mouse scrolled (843, 484) with delta (0, 0)
Screenshot: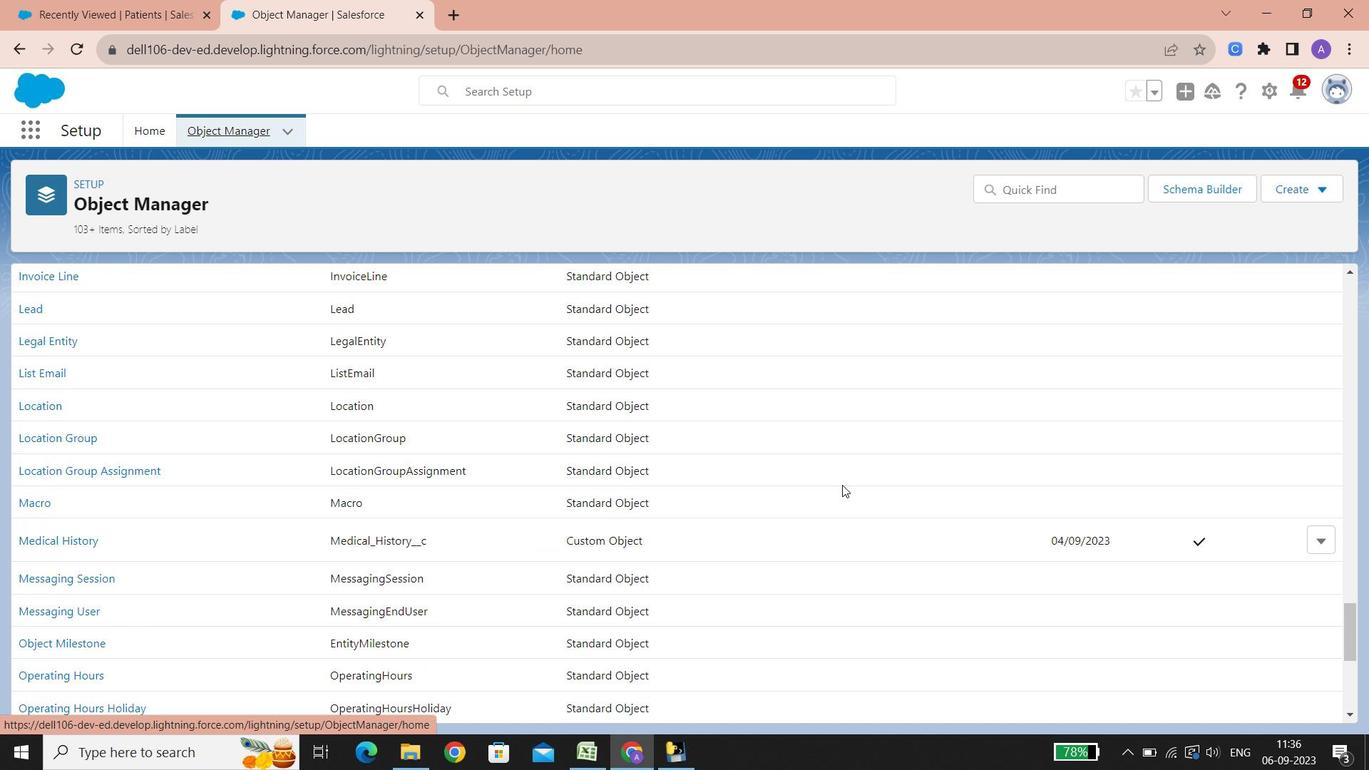 
Action: Mouse scrolled (843, 484) with delta (0, 0)
Screenshot: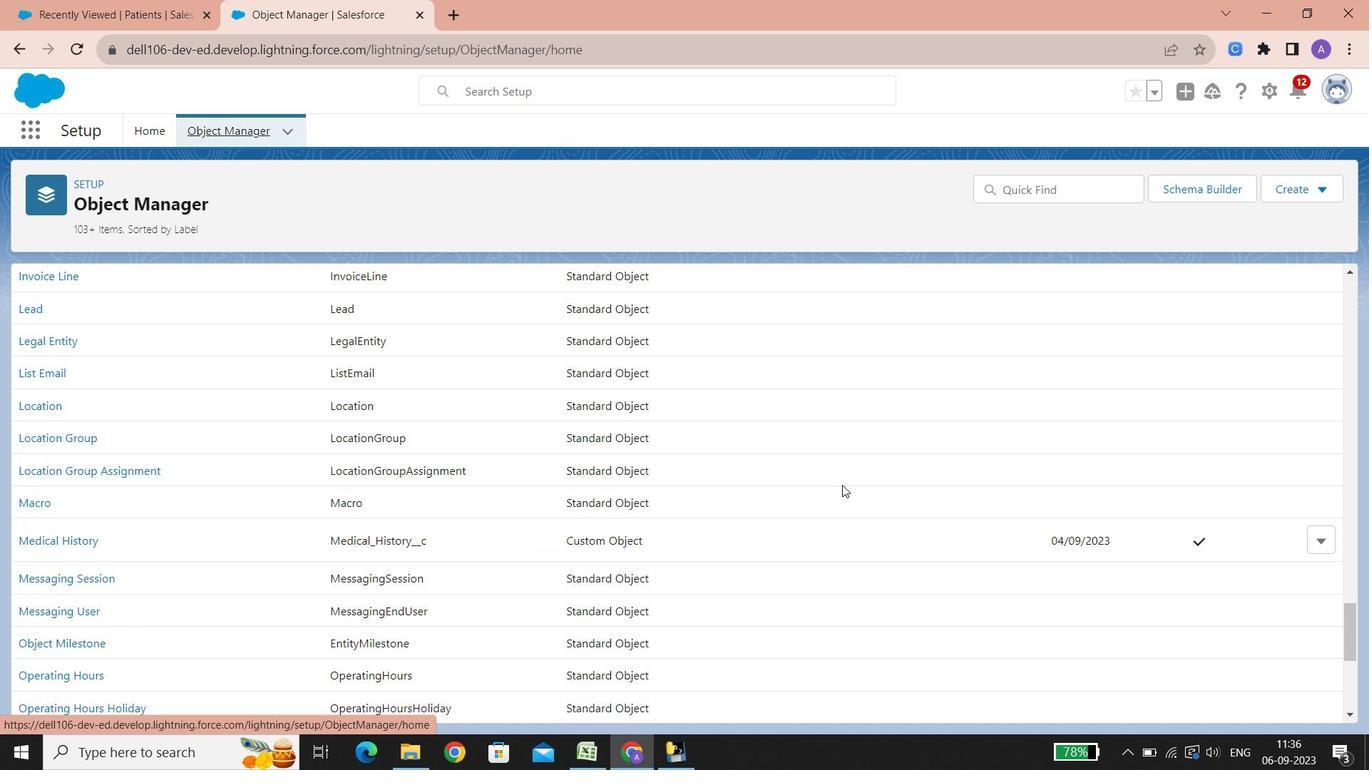 
Action: Mouse scrolled (843, 484) with delta (0, 0)
Screenshot: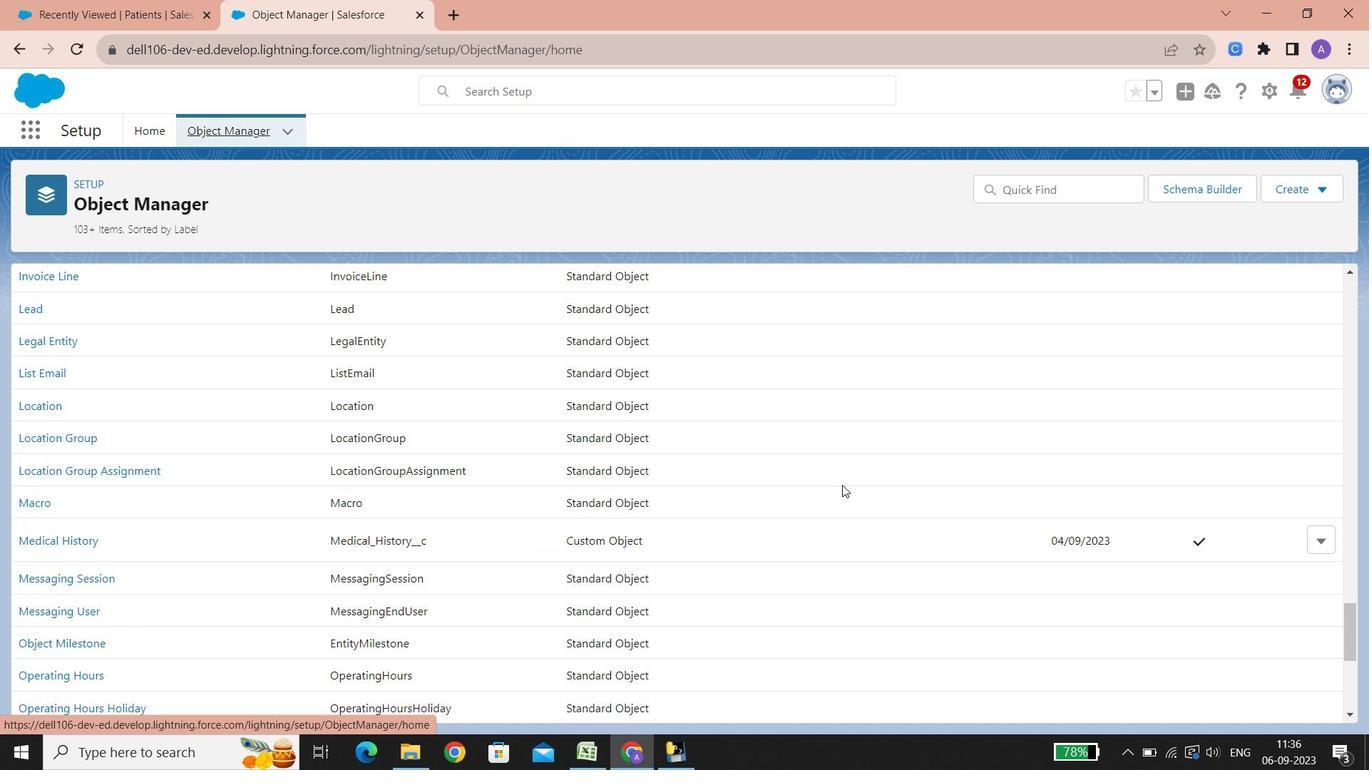 
Action: Mouse scrolled (843, 484) with delta (0, 0)
Screenshot: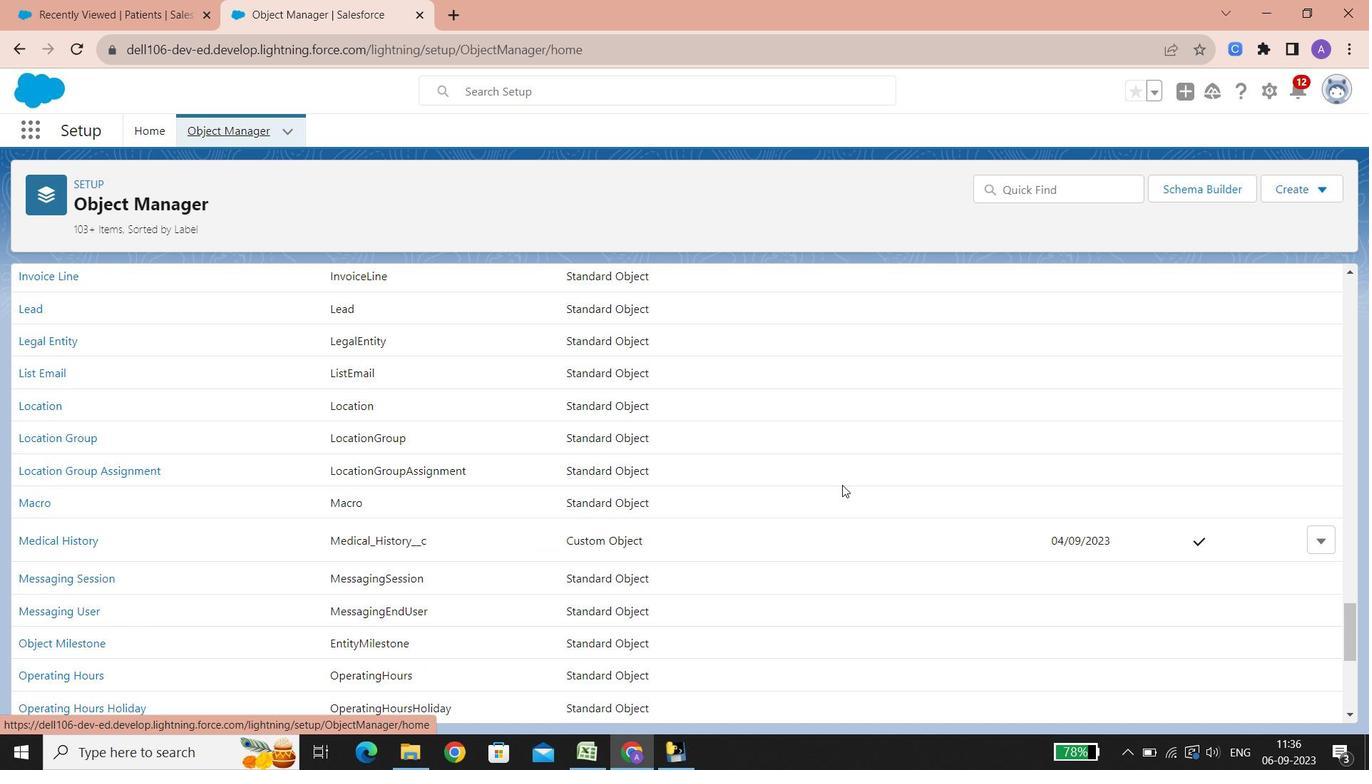 
Action: Mouse scrolled (843, 484) with delta (0, 0)
Screenshot: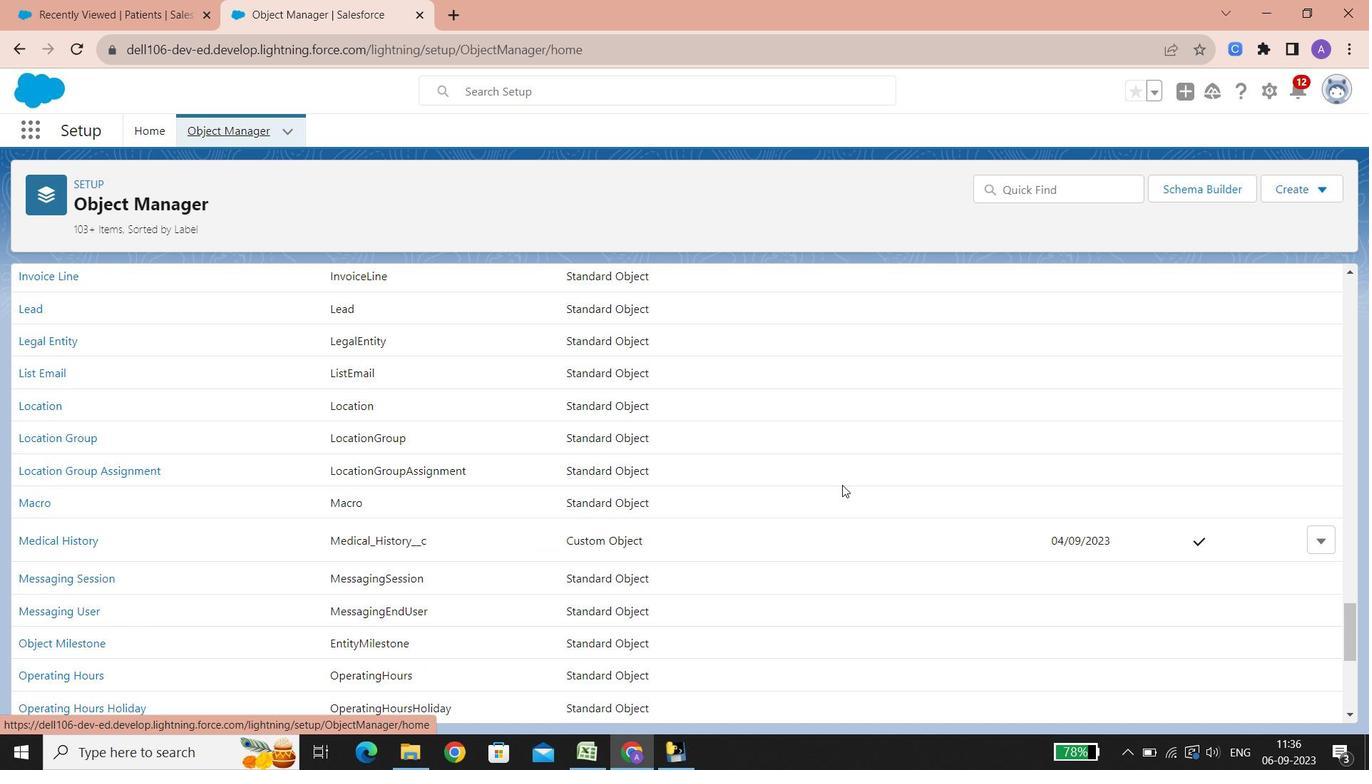
Action: Mouse scrolled (843, 484) with delta (0, 0)
Screenshot: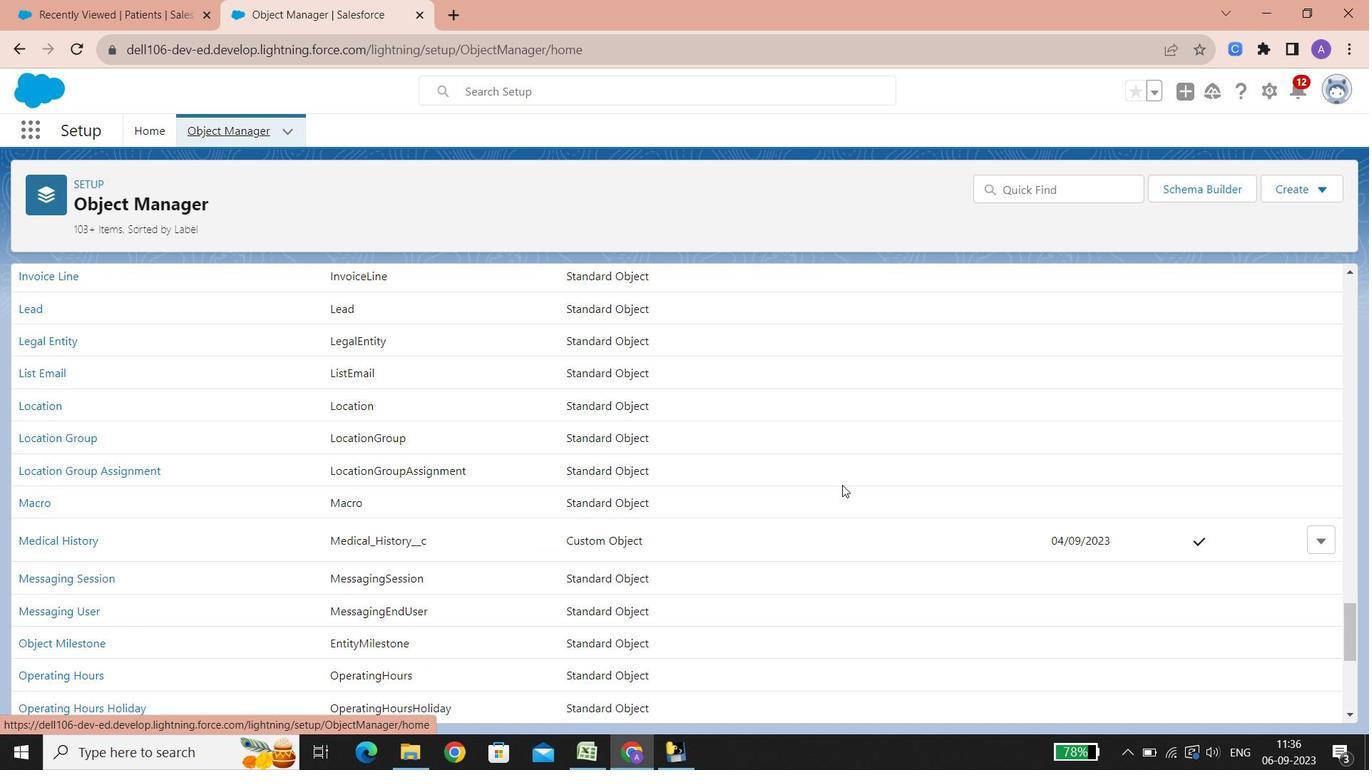 
Action: Mouse scrolled (843, 484) with delta (0, 0)
Screenshot: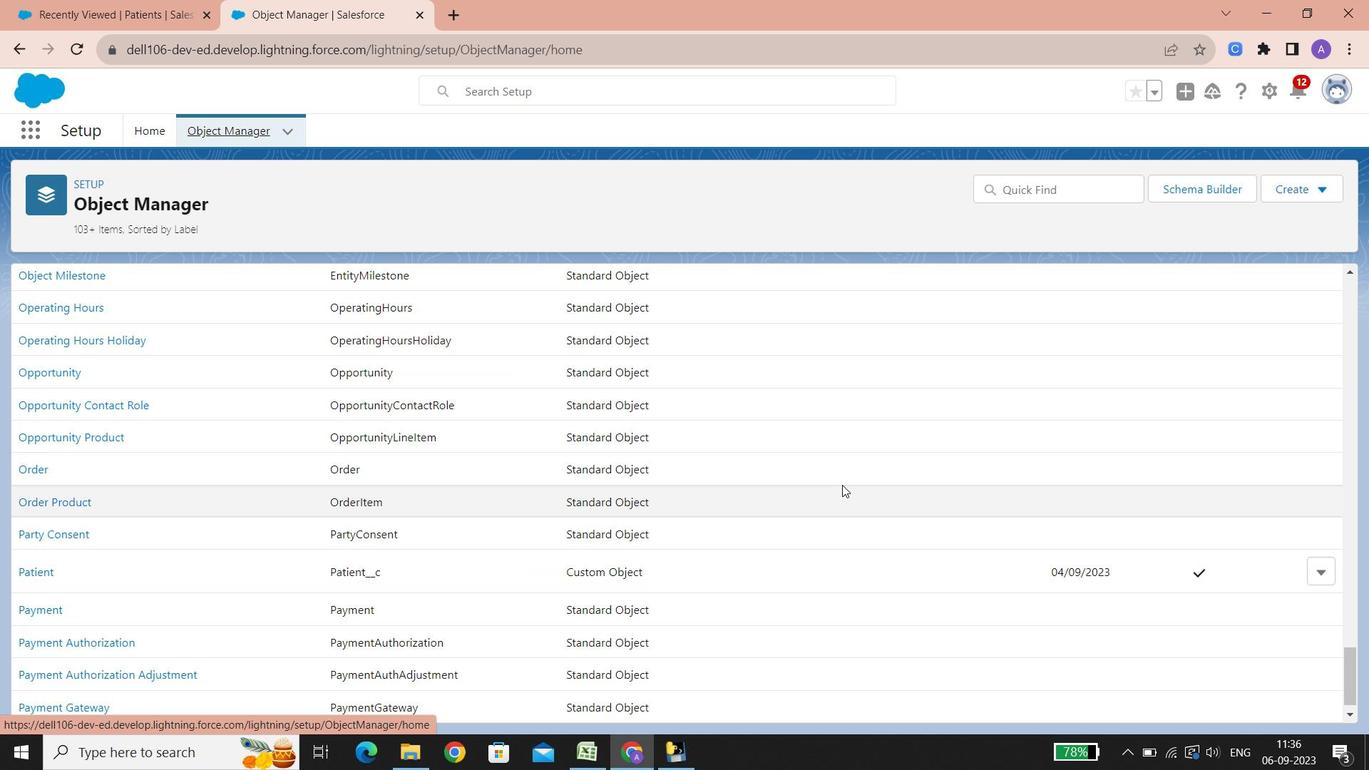 
Action: Mouse scrolled (843, 484) with delta (0, 0)
Screenshot: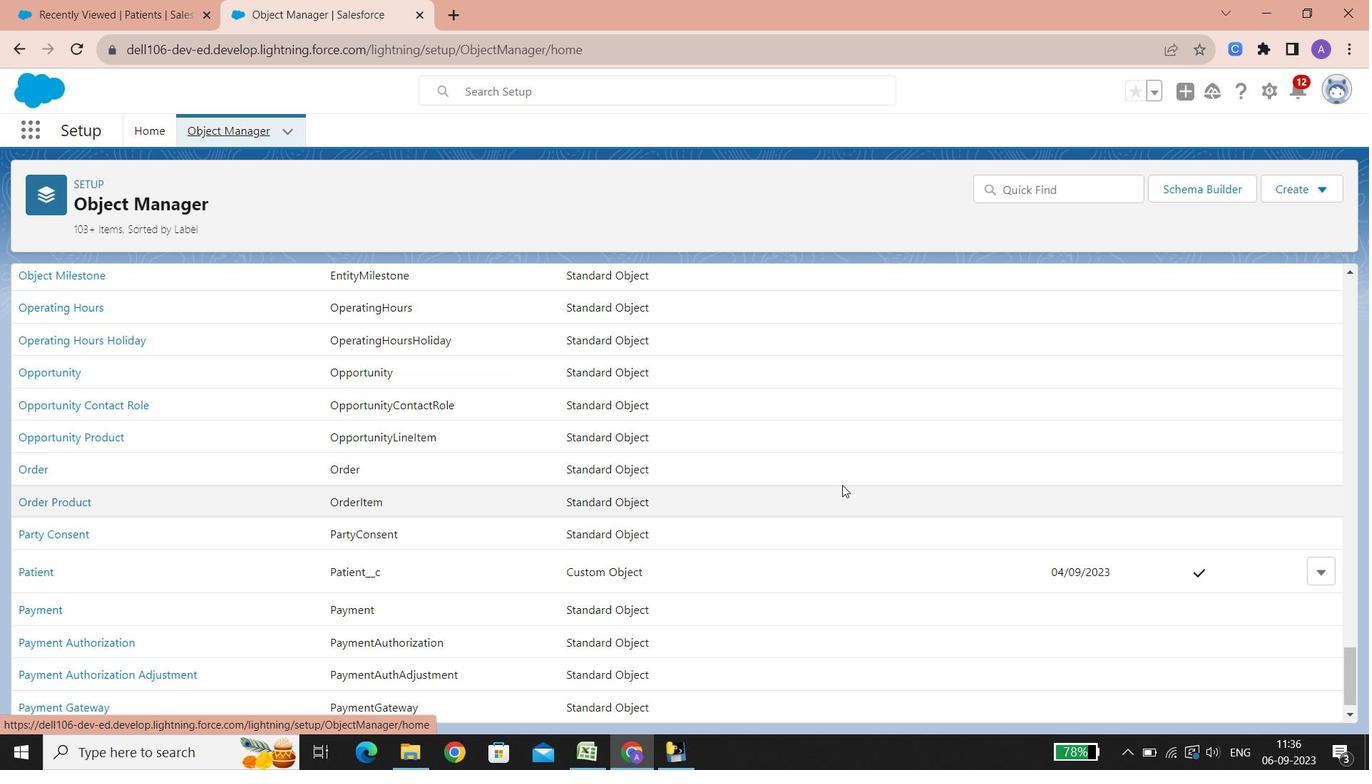 
Action: Mouse scrolled (843, 484) with delta (0, 0)
Screenshot: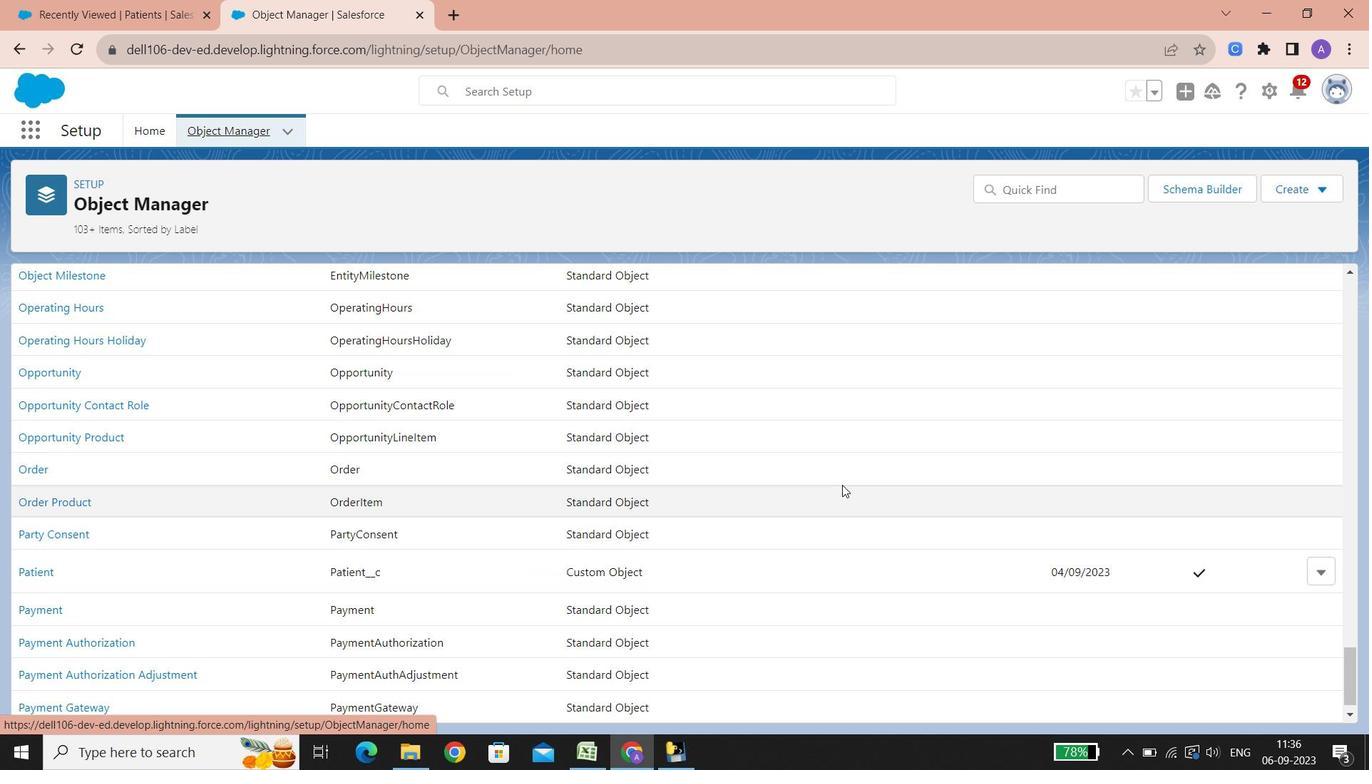 
Action: Mouse scrolled (843, 484) with delta (0, 0)
Screenshot: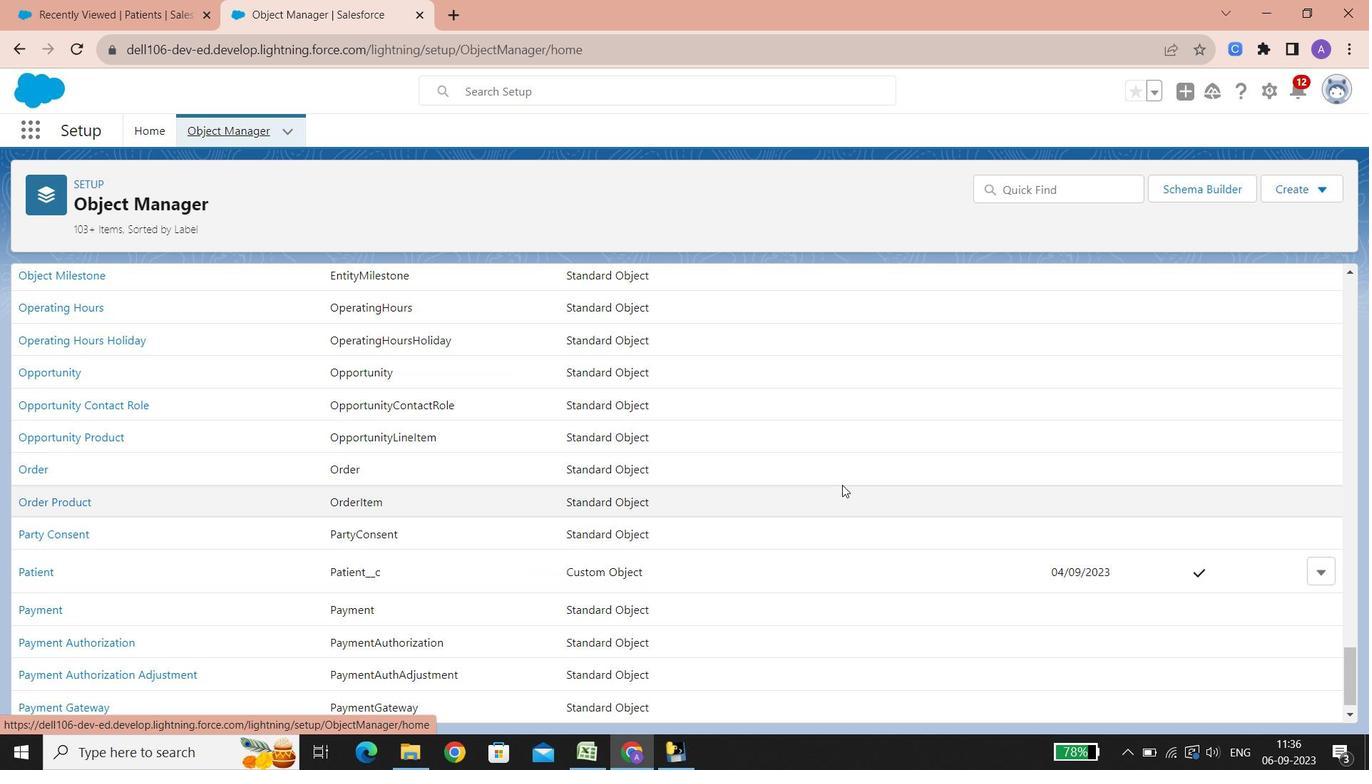 
Action: Mouse scrolled (843, 484) with delta (0, 0)
Screenshot: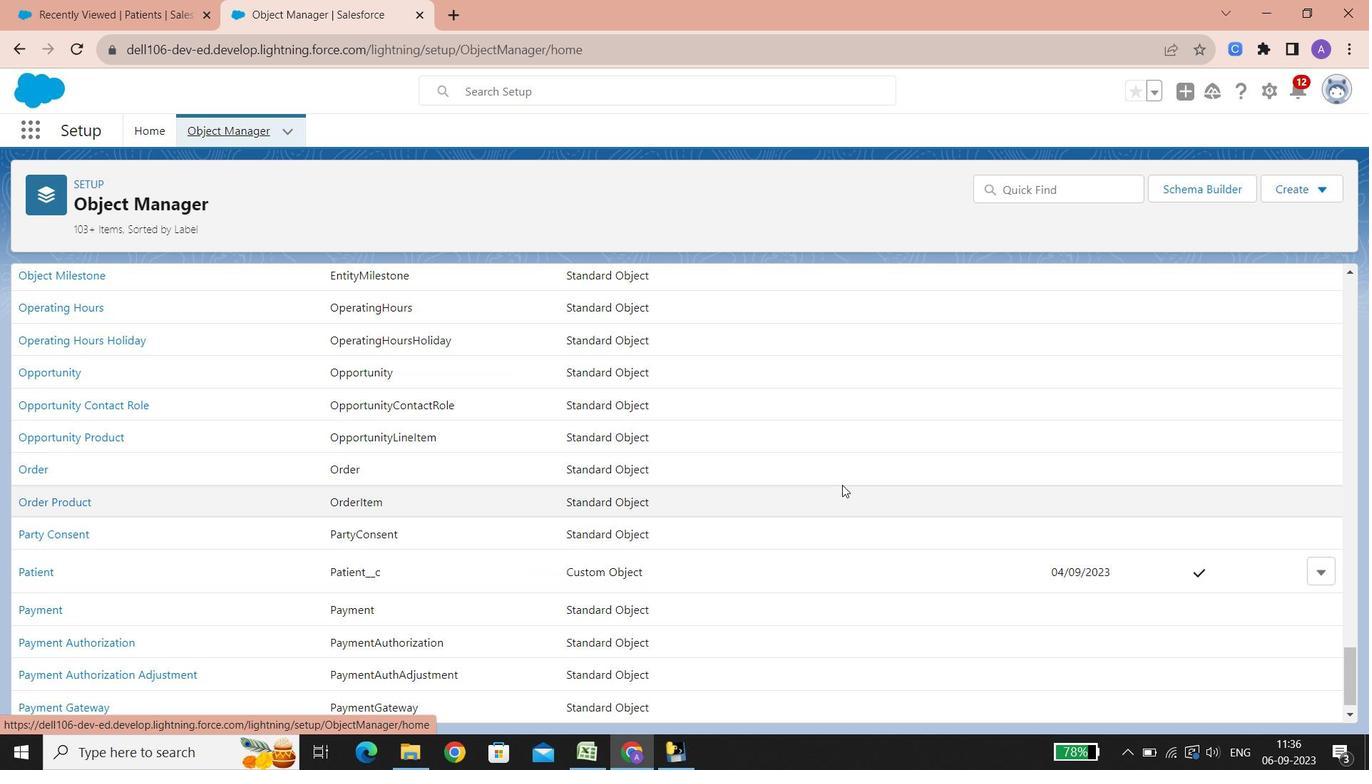 
Action: Mouse scrolled (843, 484) with delta (0, 0)
Screenshot: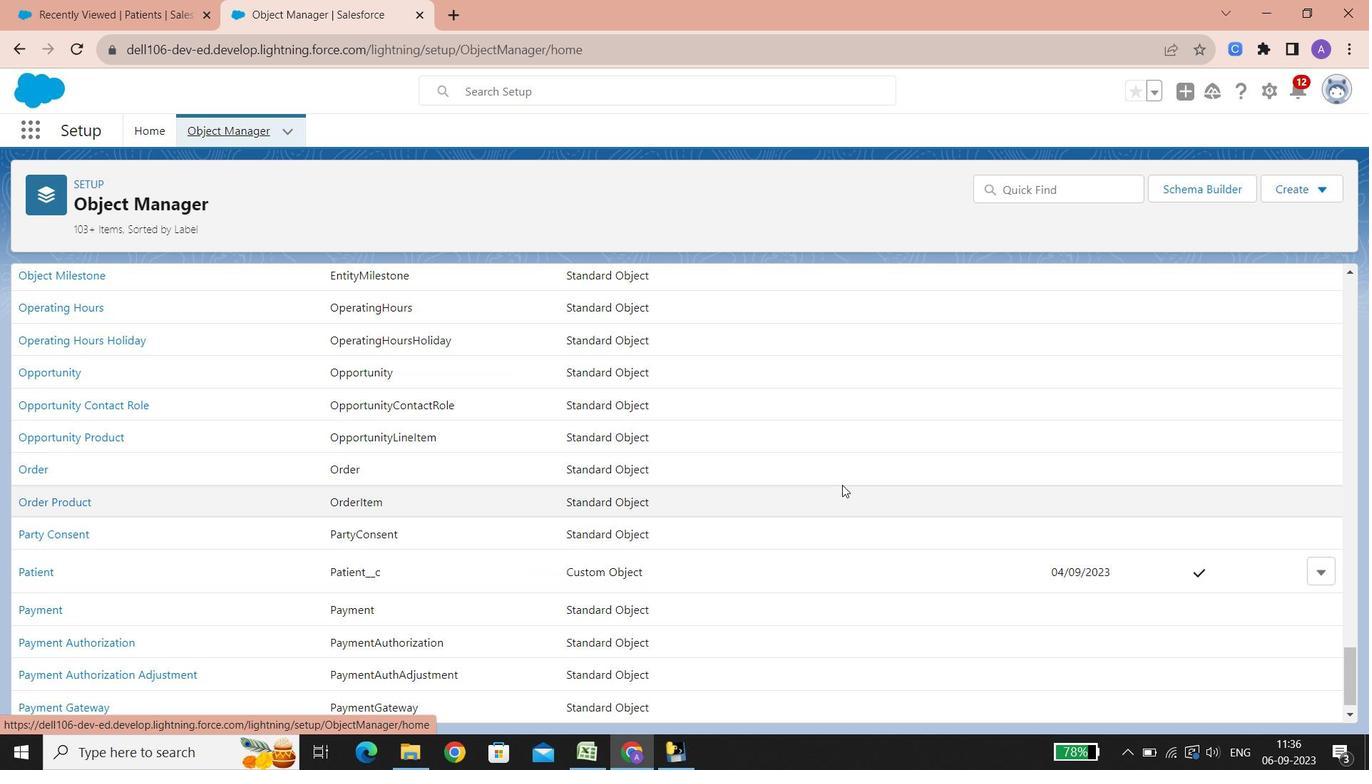
Action: Mouse scrolled (843, 484) with delta (0, 0)
Screenshot: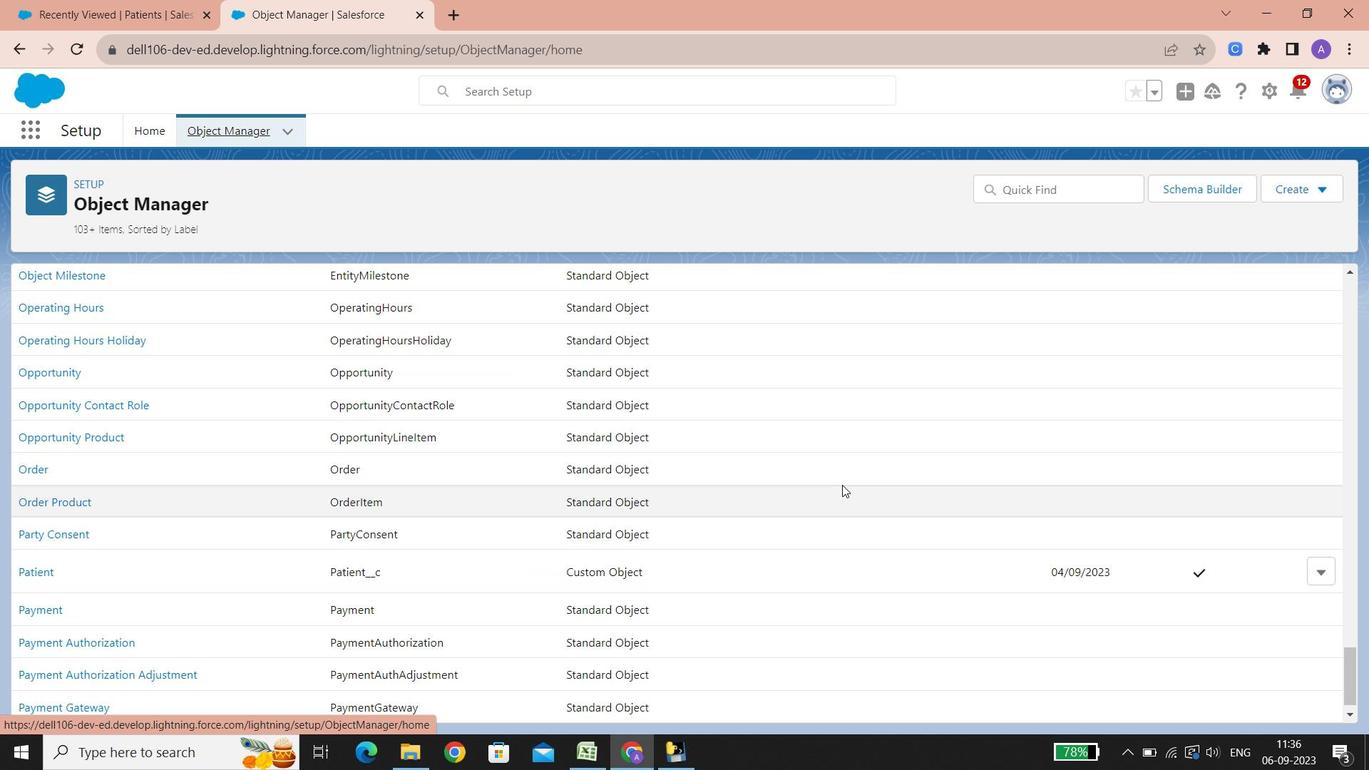 
Action: Mouse scrolled (843, 484) with delta (0, 0)
Screenshot: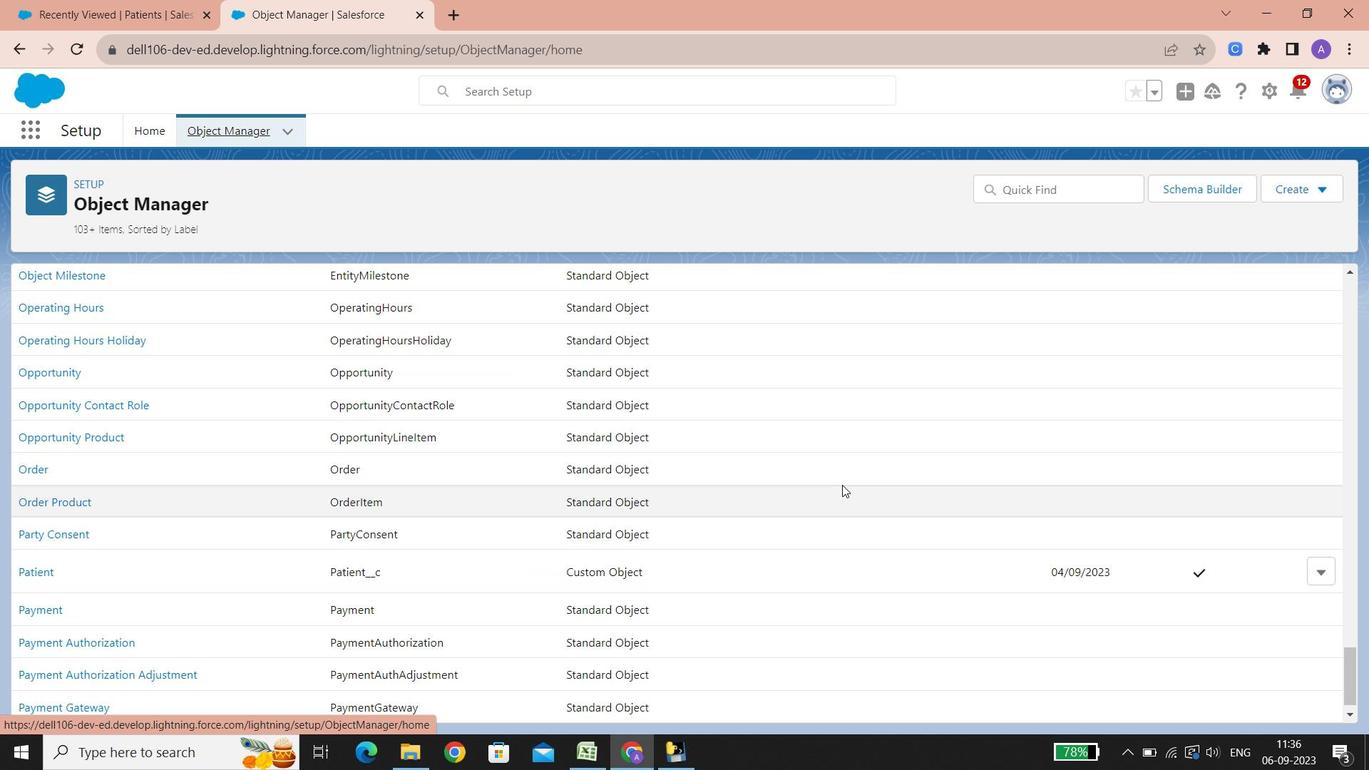 
Action: Mouse scrolled (843, 484) with delta (0, 0)
Screenshot: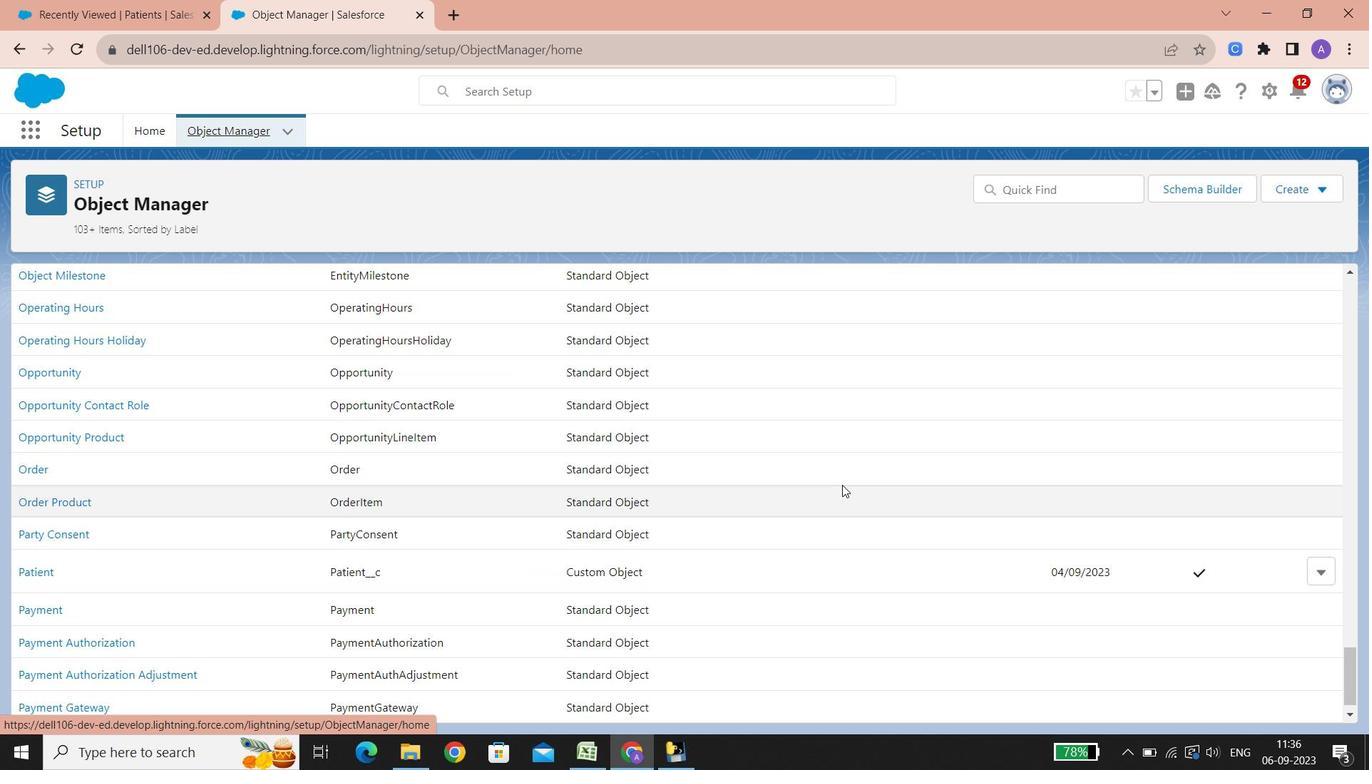 
Action: Mouse scrolled (843, 484) with delta (0, 0)
Screenshot: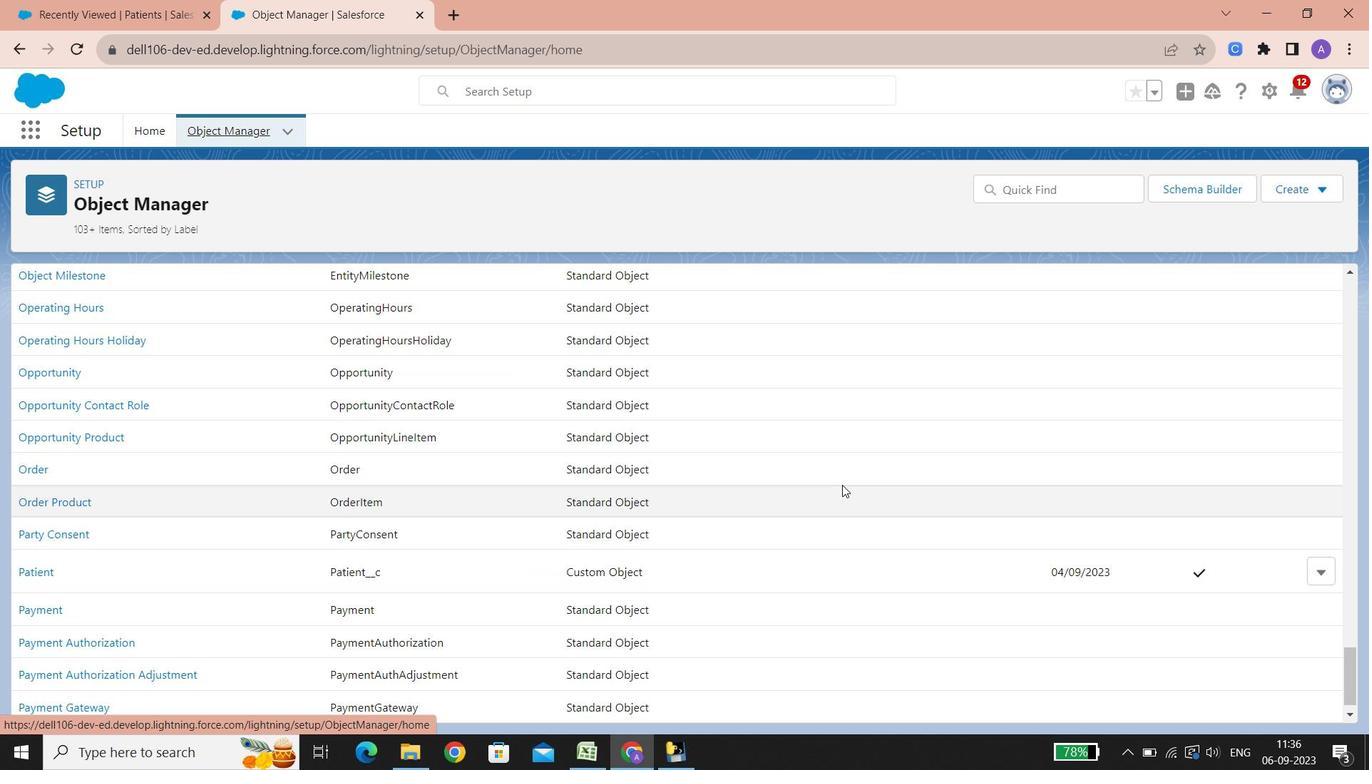 
Action: Mouse scrolled (843, 484) with delta (0, 0)
Screenshot: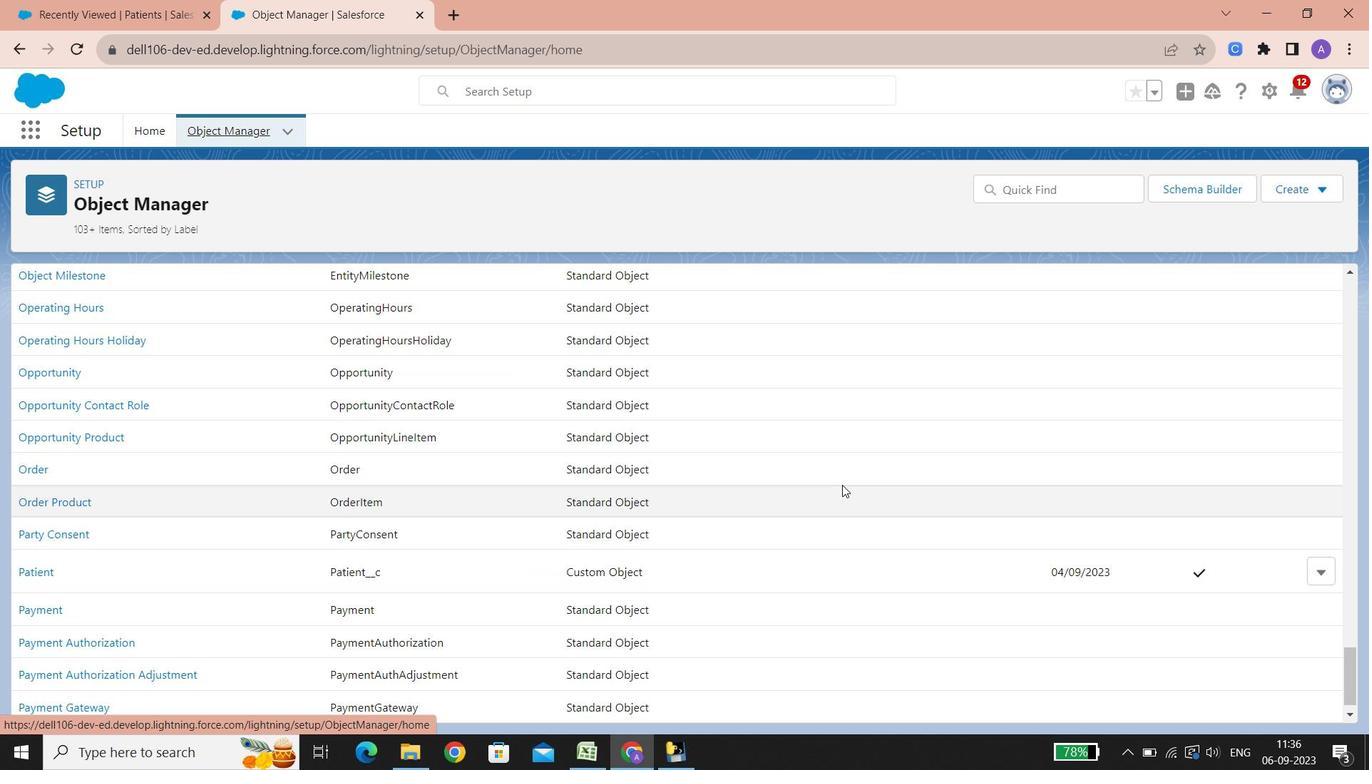 
Action: Mouse scrolled (843, 484) with delta (0, 0)
Screenshot: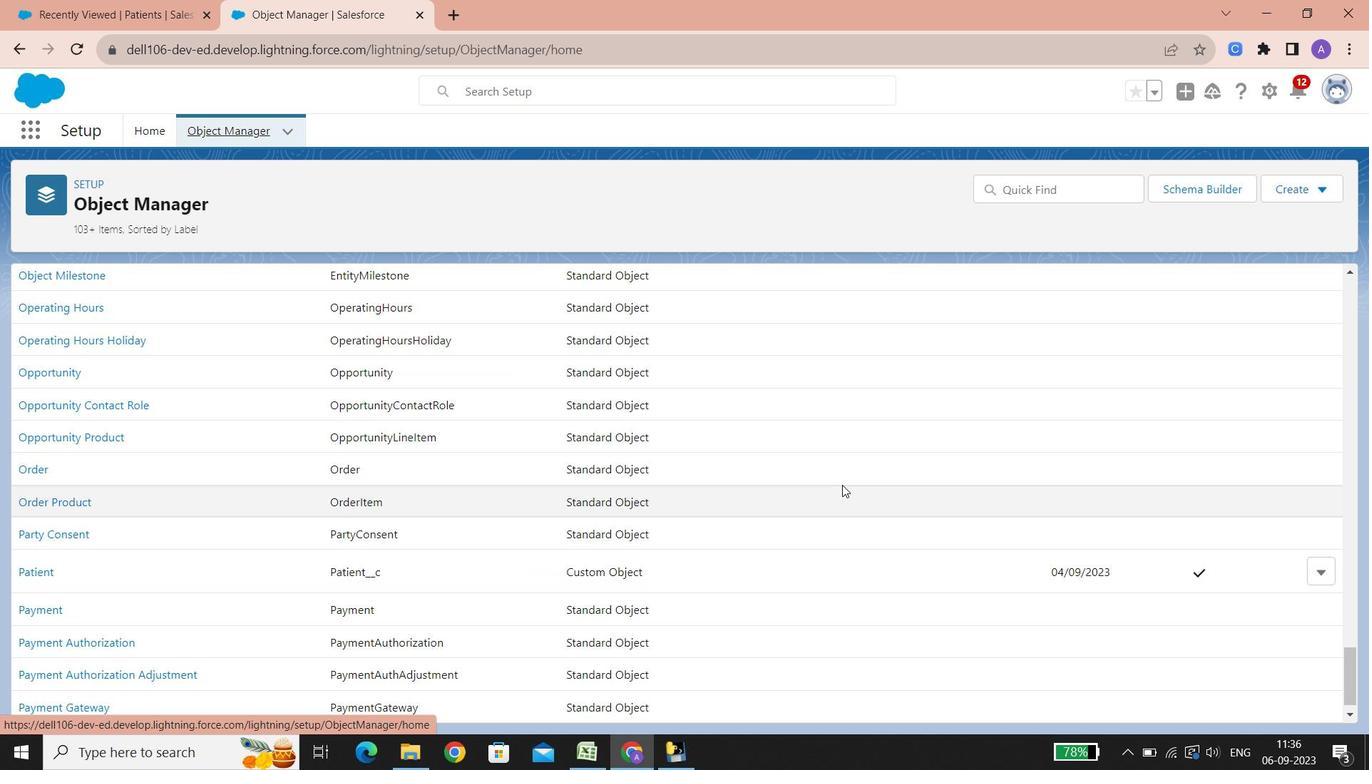 
Action: Mouse scrolled (843, 484) with delta (0, 0)
Screenshot: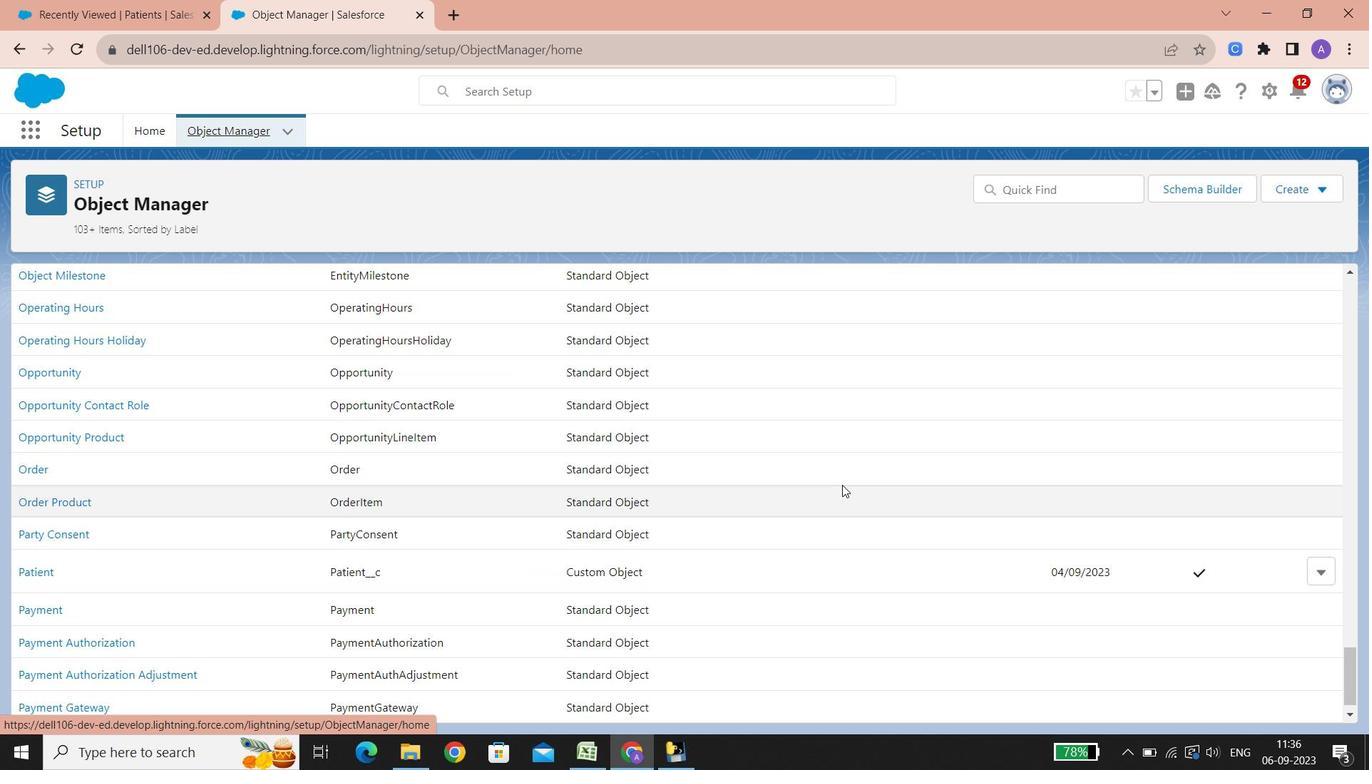 
Action: Mouse scrolled (843, 484) with delta (0, 0)
Screenshot: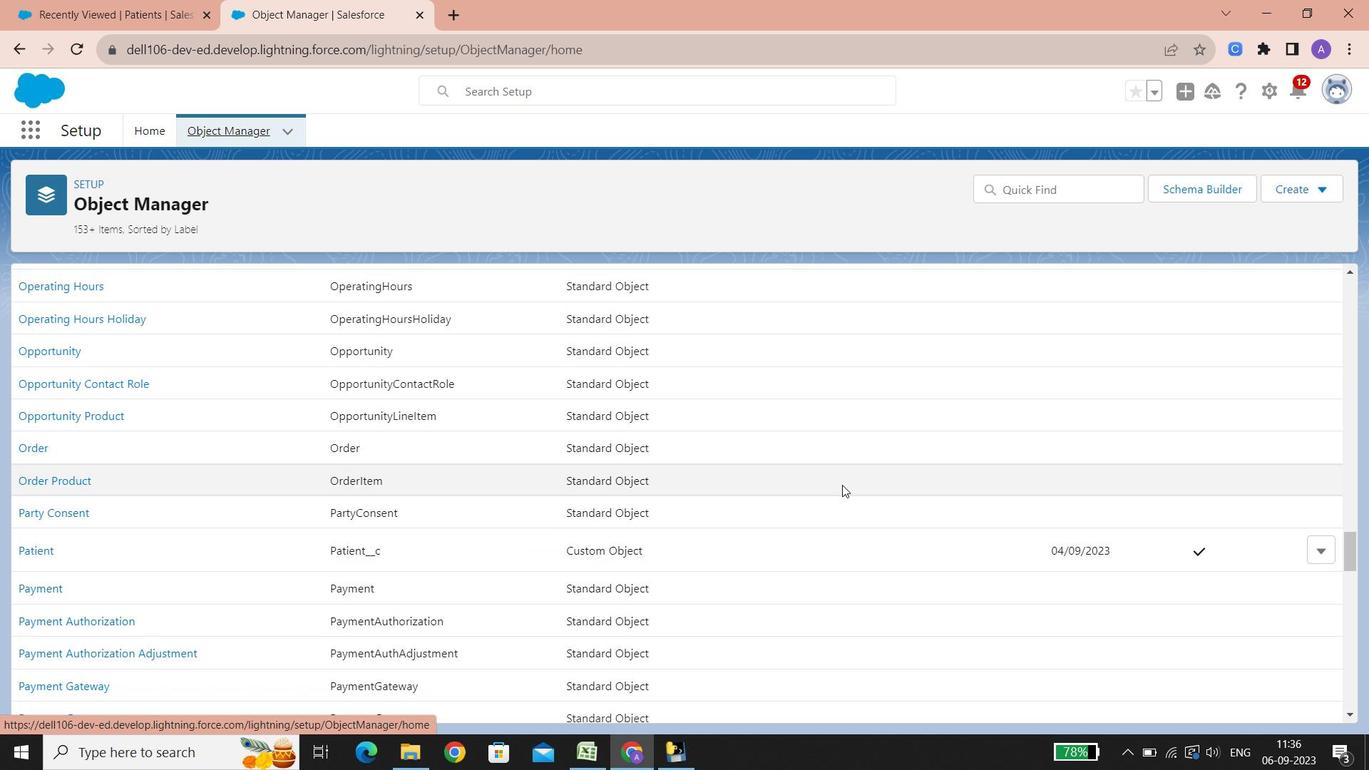 
Action: Mouse scrolled (843, 484) with delta (0, 0)
Screenshot: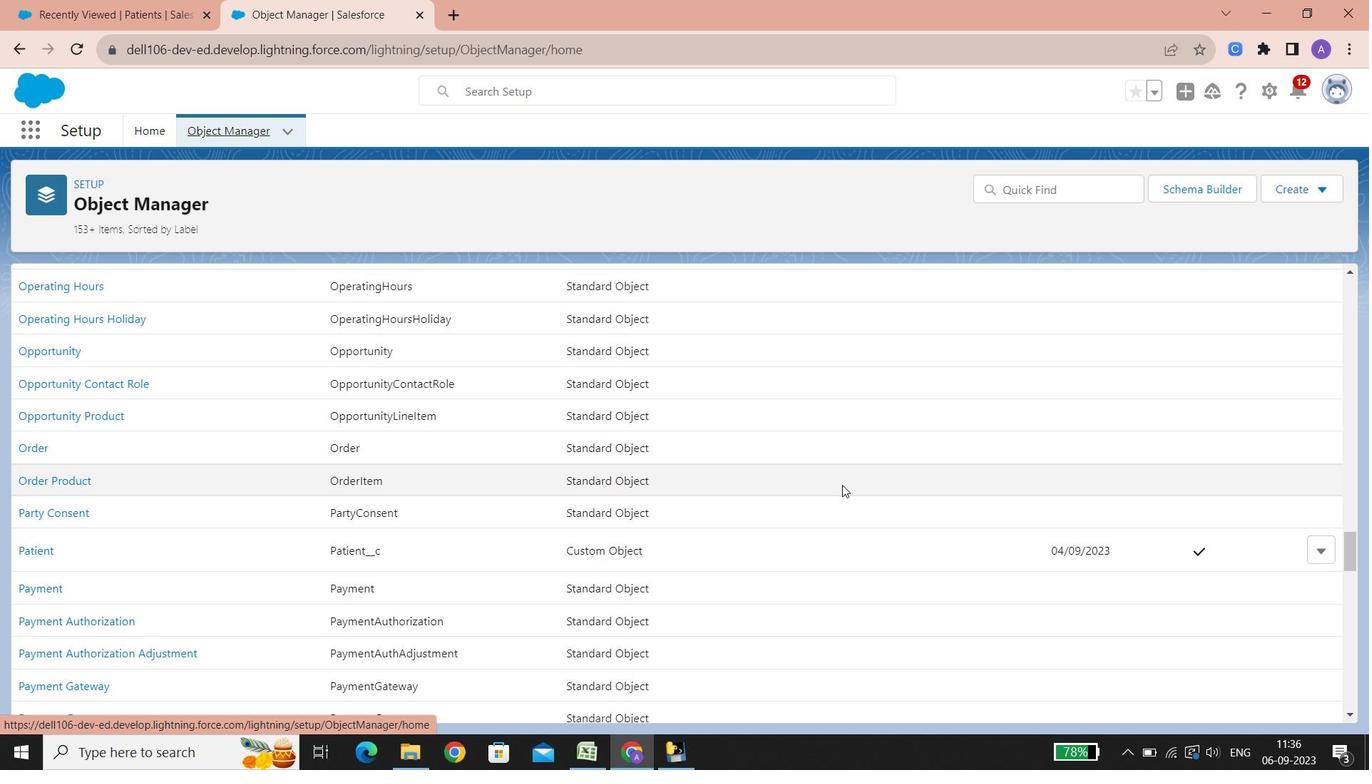 
Action: Mouse scrolled (843, 484) with delta (0, -1)
Screenshot: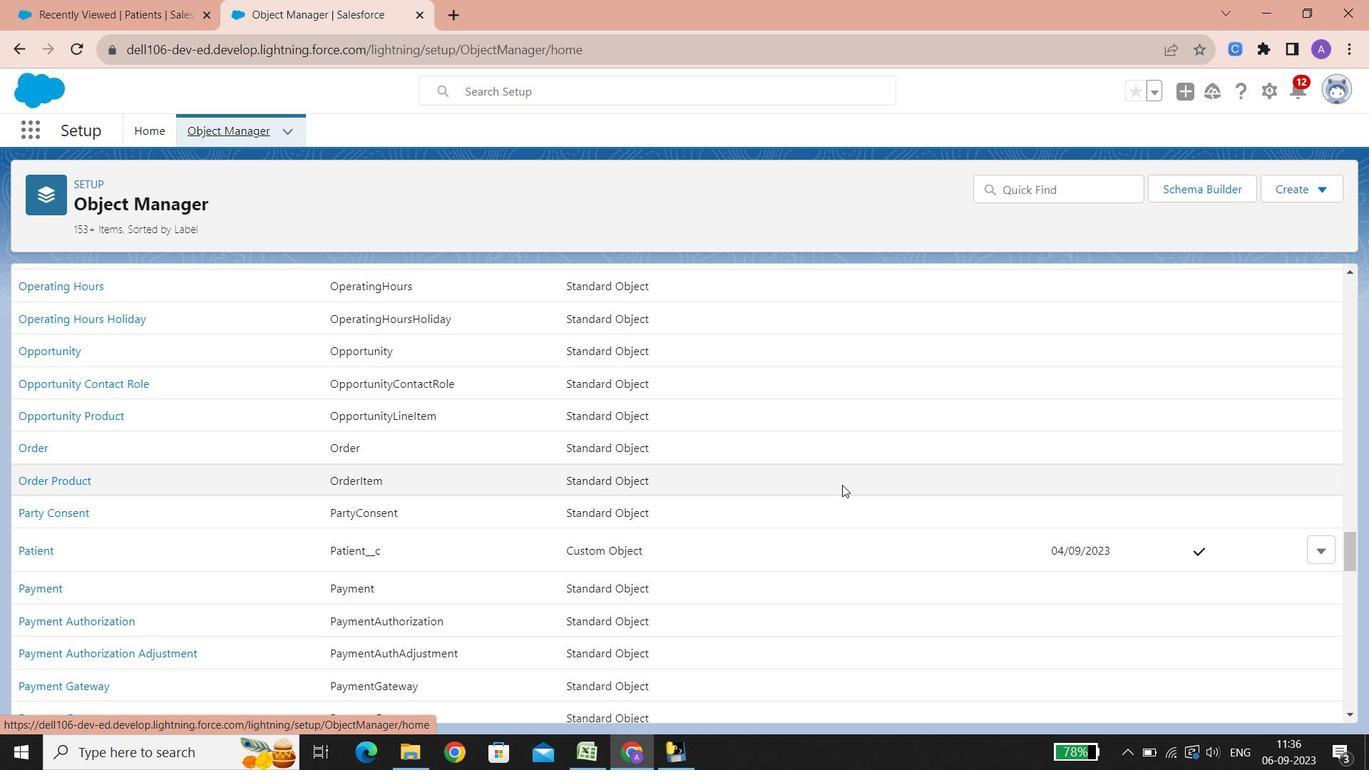 
Action: Mouse scrolled (843, 484) with delta (0, 0)
Screenshot: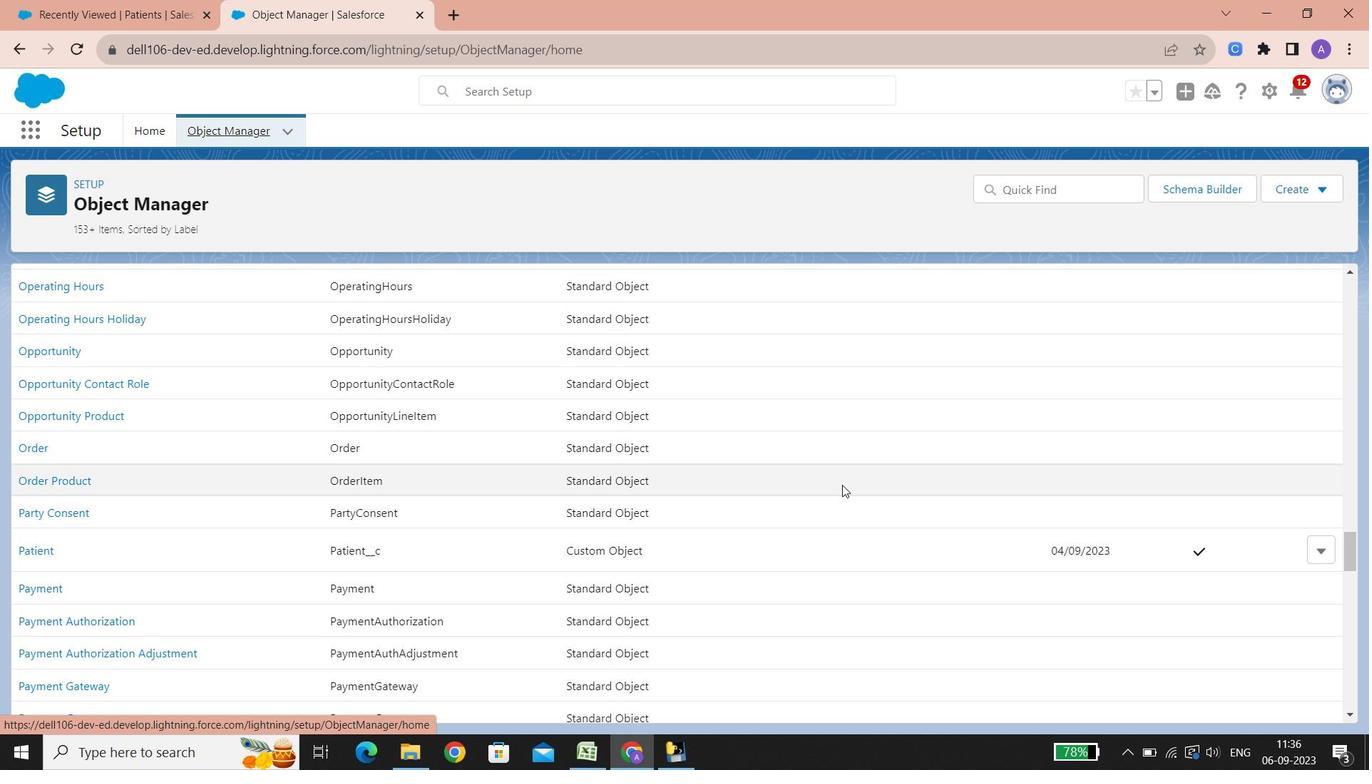 
Action: Mouse scrolled (843, 484) with delta (0, 0)
Screenshot: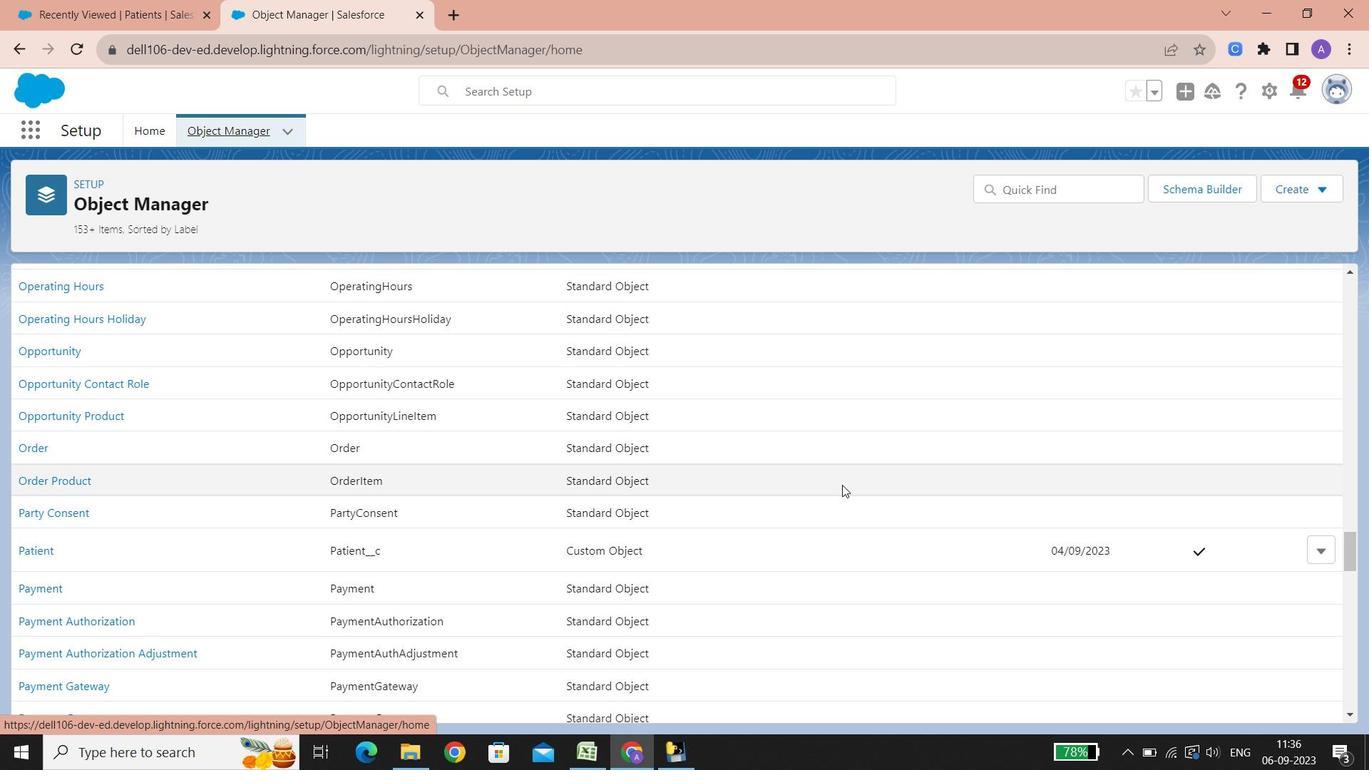 
Action: Mouse scrolled (843, 484) with delta (0, 0)
Screenshot: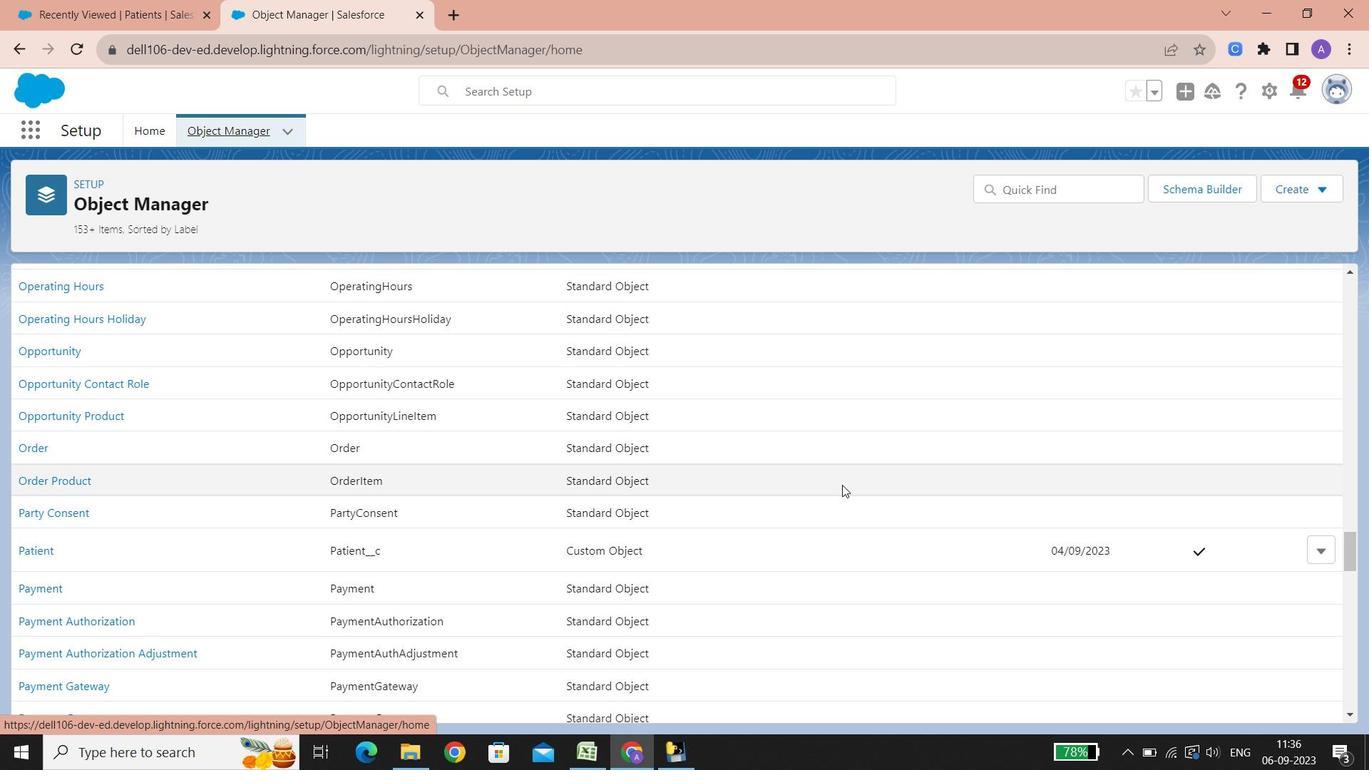 
Action: Mouse scrolled (843, 484) with delta (0, 0)
Screenshot: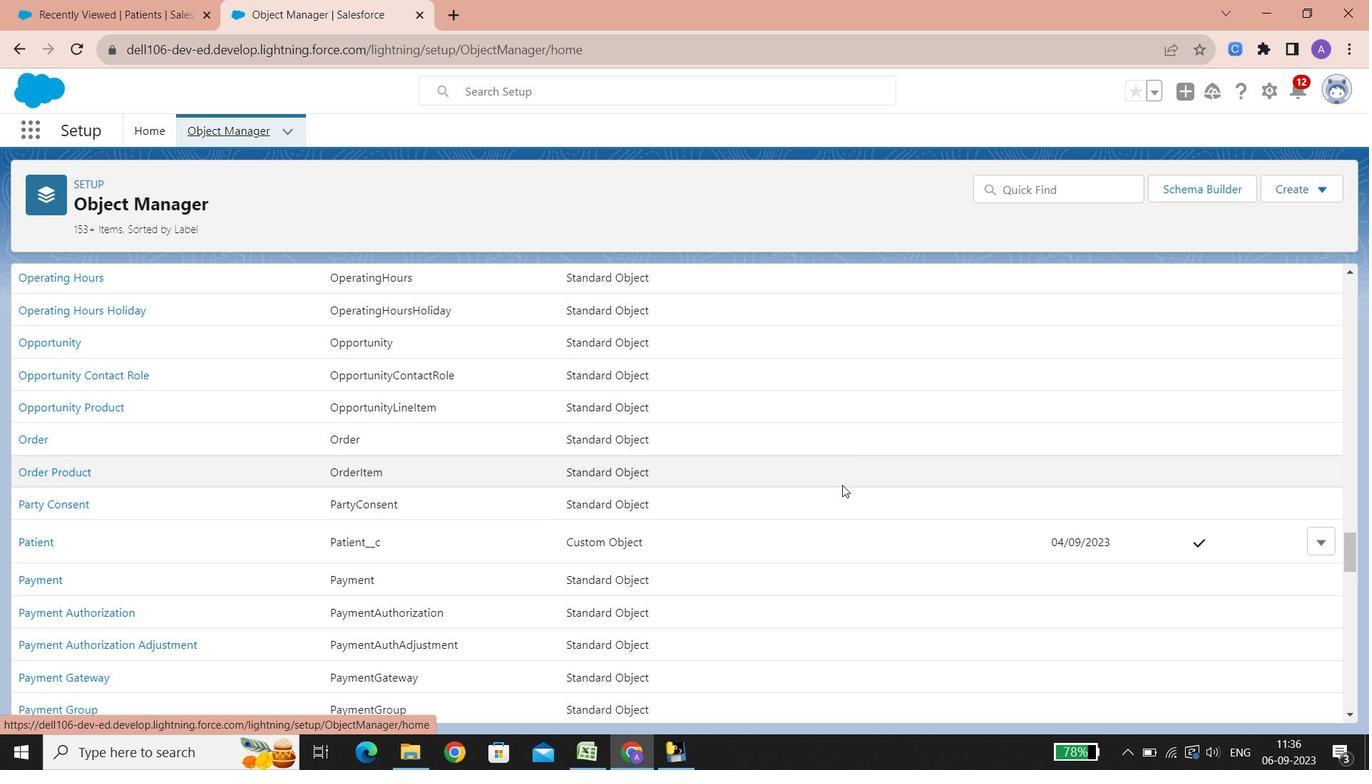 
Action: Mouse scrolled (843, 484) with delta (0, 0)
Screenshot: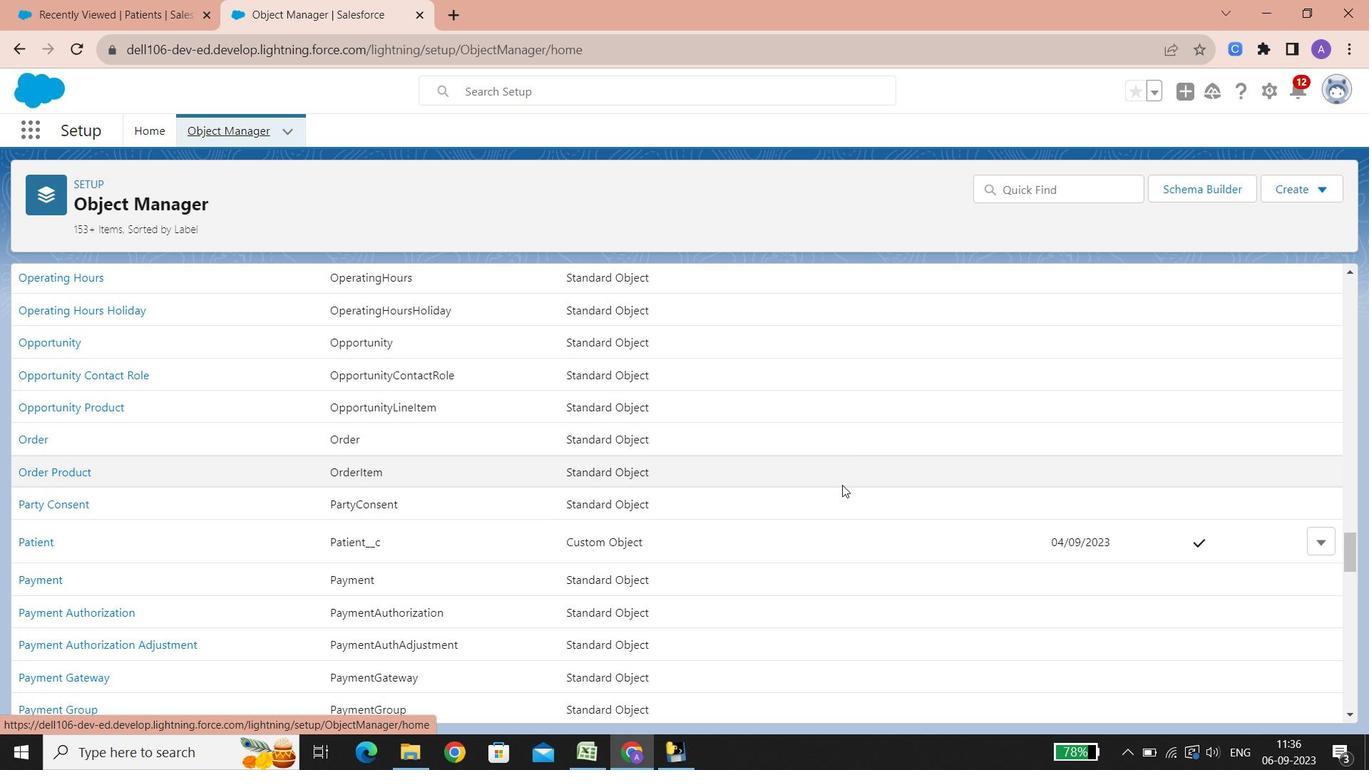 
Action: Mouse scrolled (843, 484) with delta (0, 0)
Screenshot: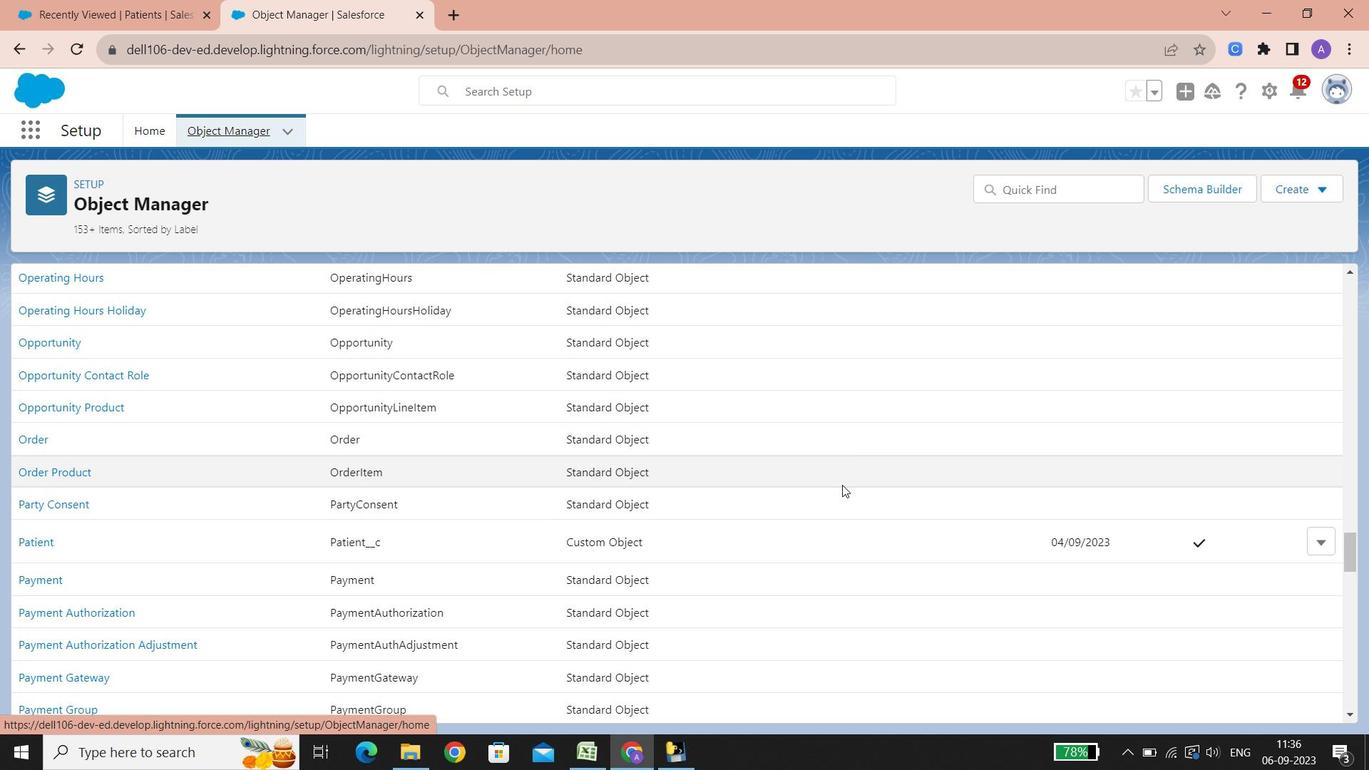 
Action: Mouse scrolled (843, 484) with delta (0, 0)
Screenshot: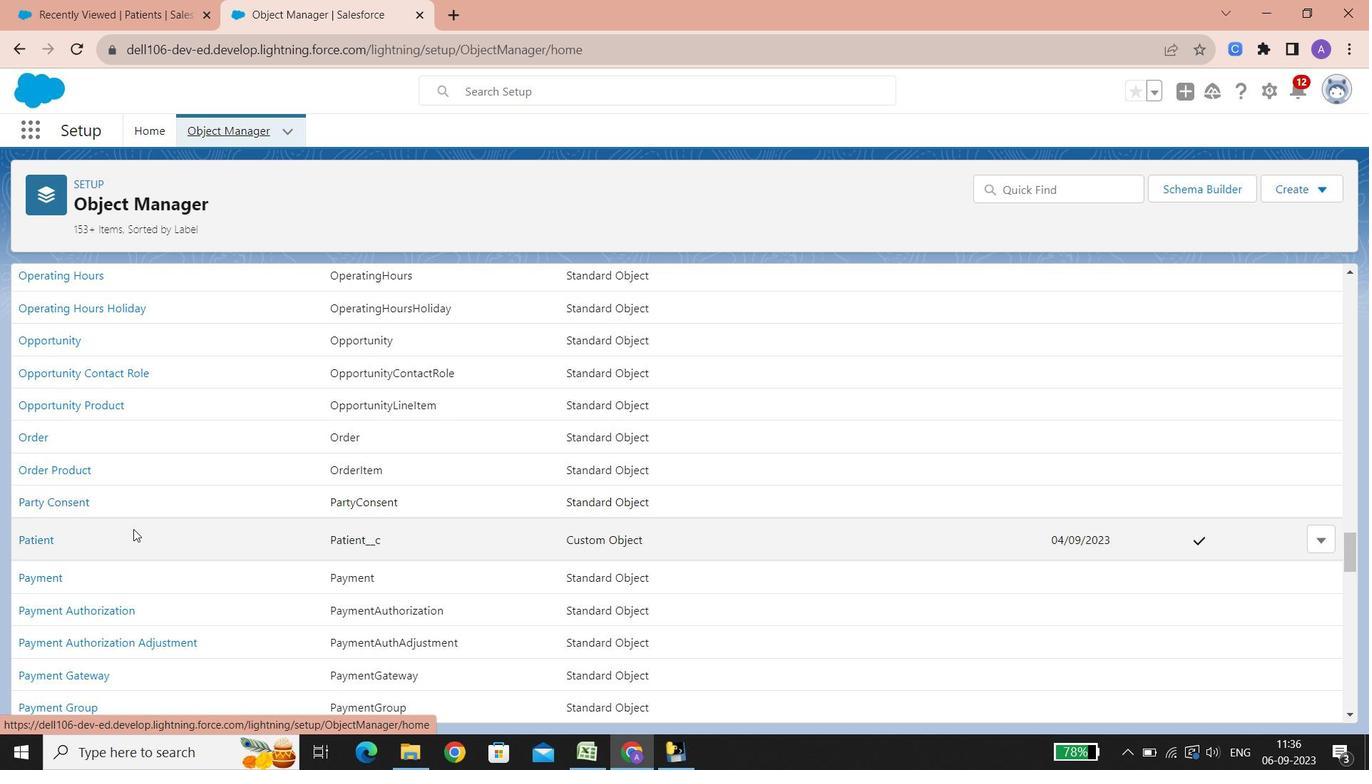 
Action: Mouse scrolled (843, 484) with delta (0, 0)
Screenshot: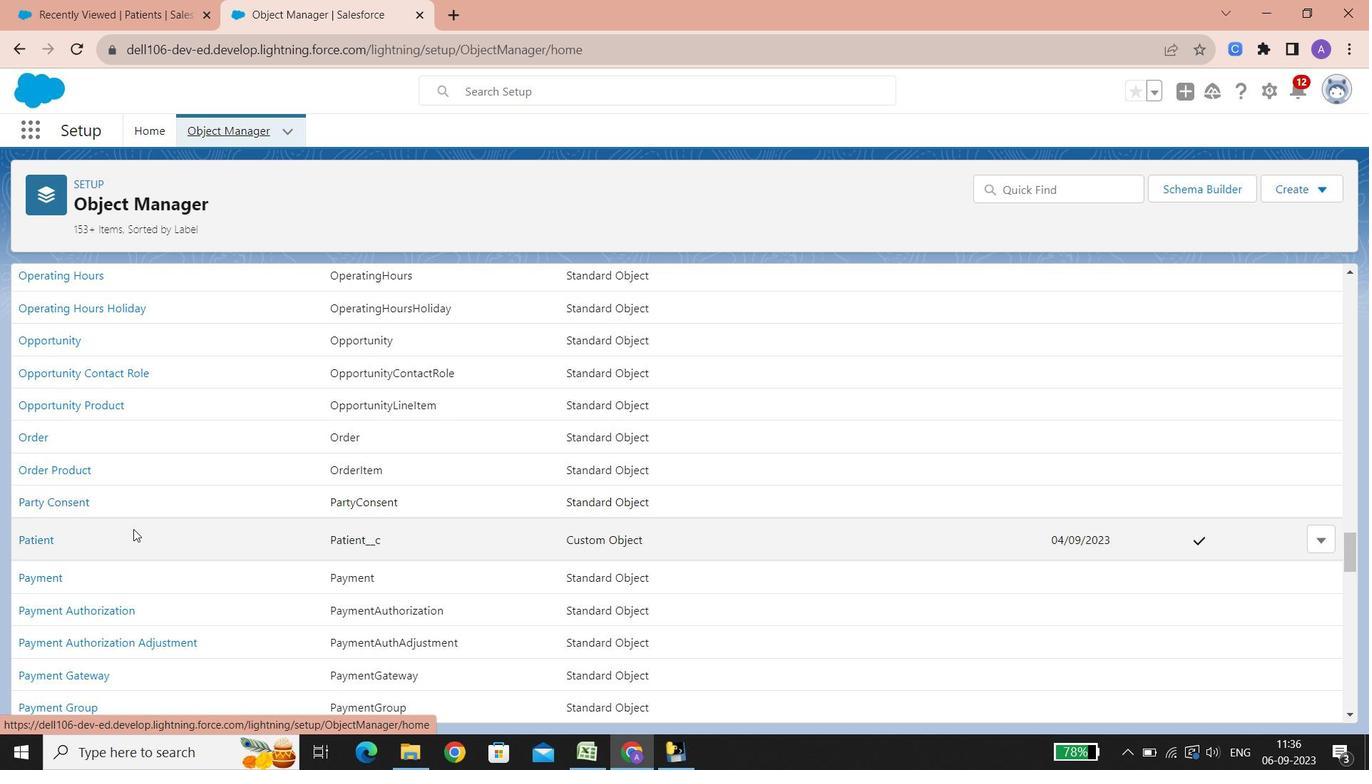 
Action: Mouse scrolled (843, 484) with delta (0, 0)
Screenshot: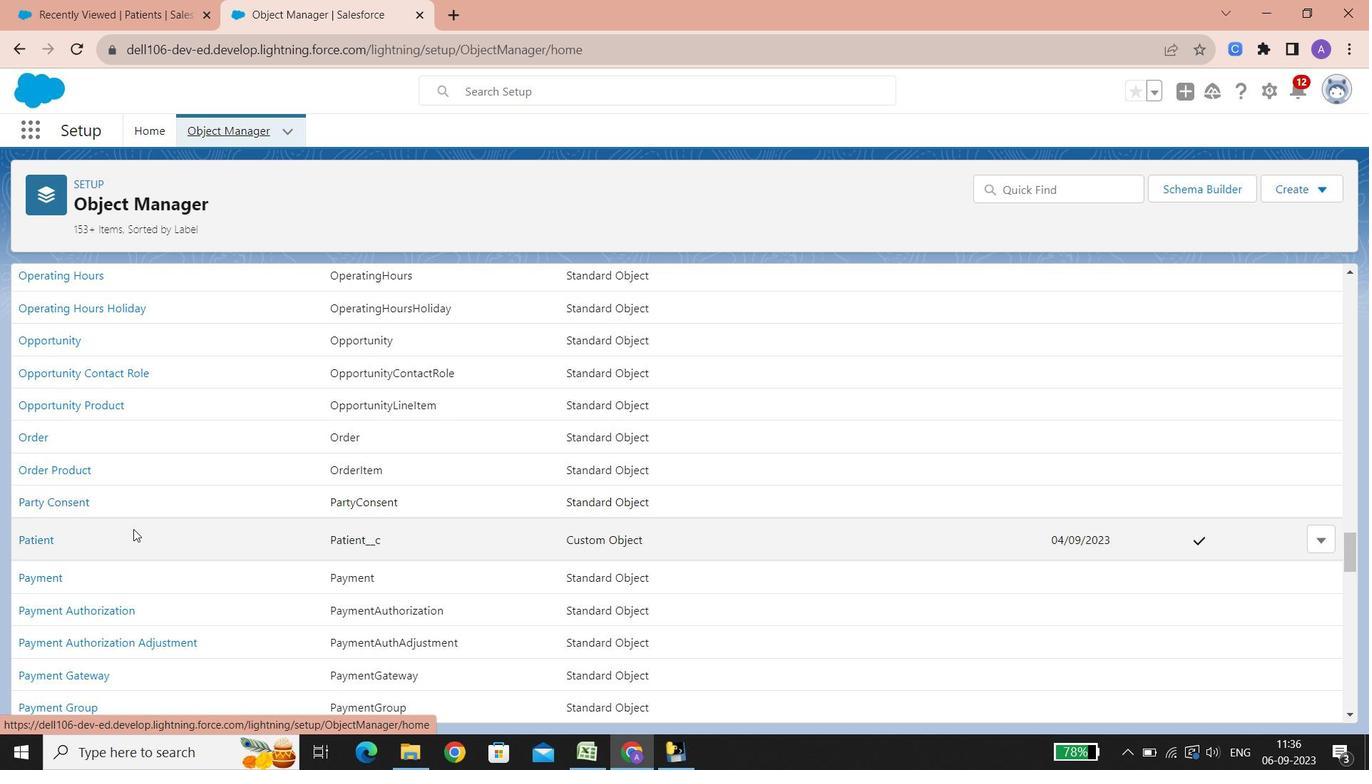 
Action: Mouse scrolled (843, 484) with delta (0, 0)
Screenshot: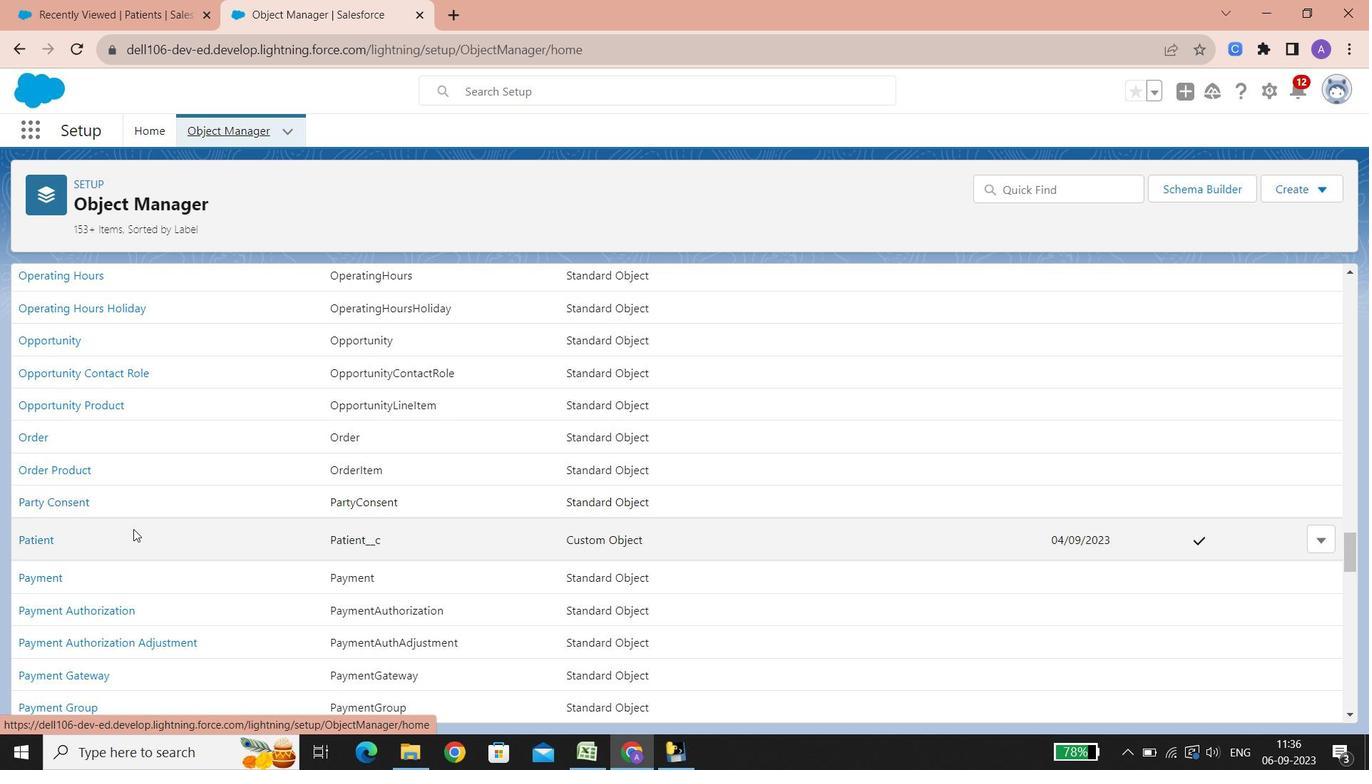 
Action: Mouse scrolled (843, 484) with delta (0, 0)
Screenshot: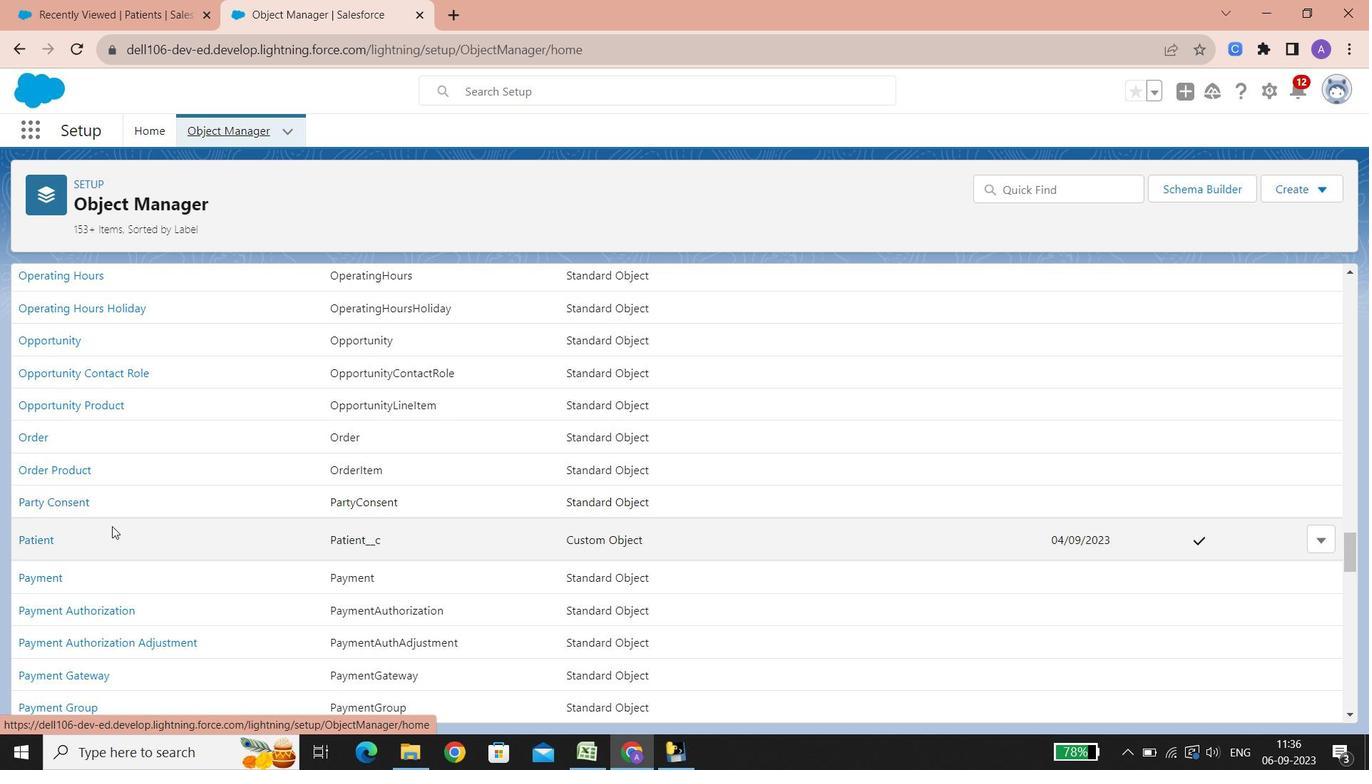 
Action: Mouse scrolled (843, 484) with delta (0, 0)
Screenshot: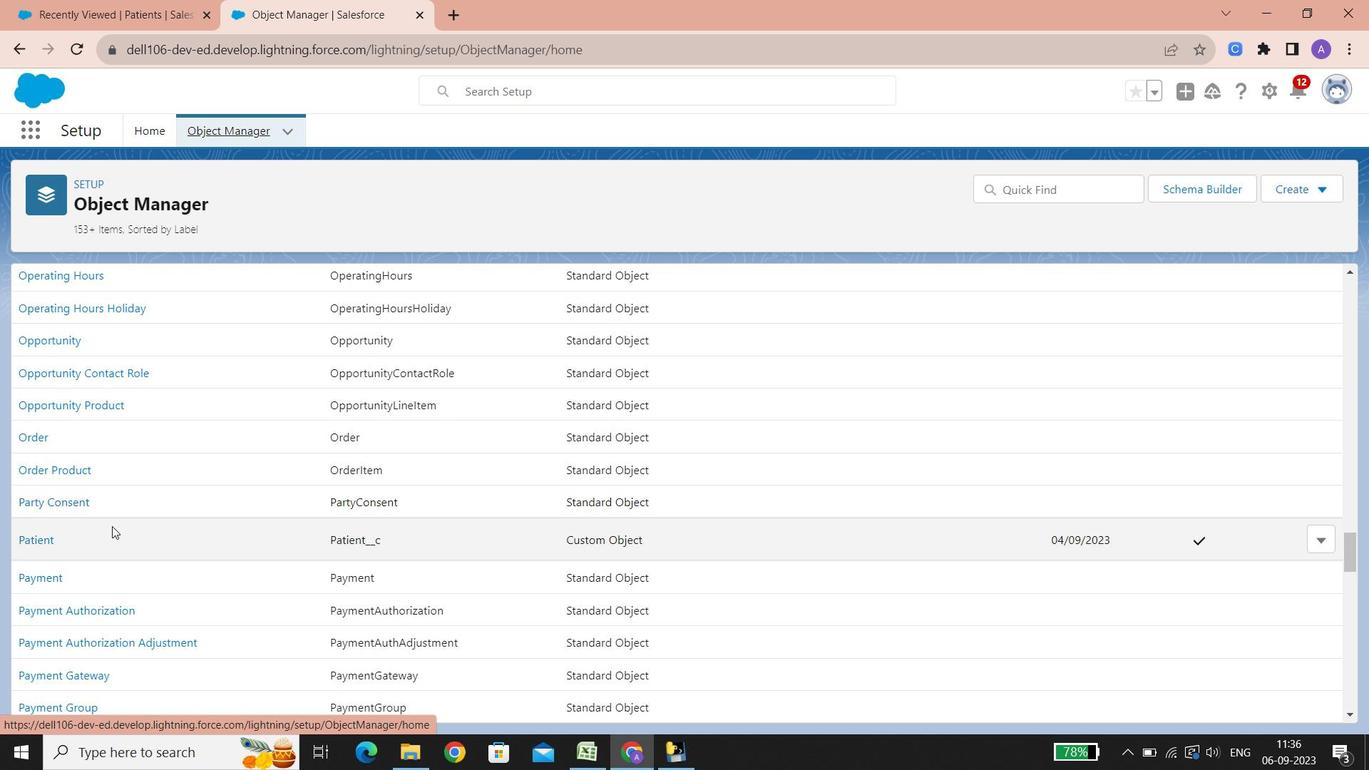 
Action: Mouse scrolled (843, 484) with delta (0, 0)
Screenshot: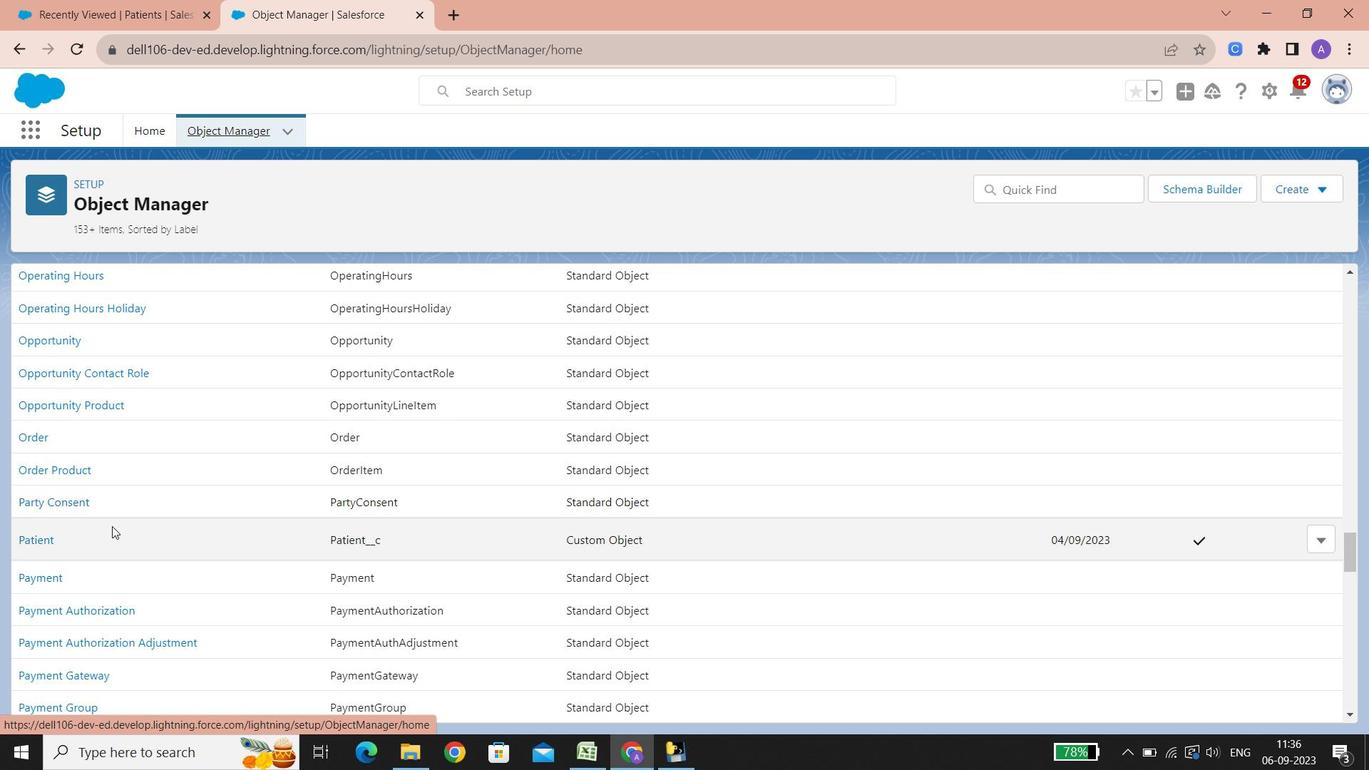
Action: Mouse scrolled (843, 484) with delta (0, 0)
Screenshot: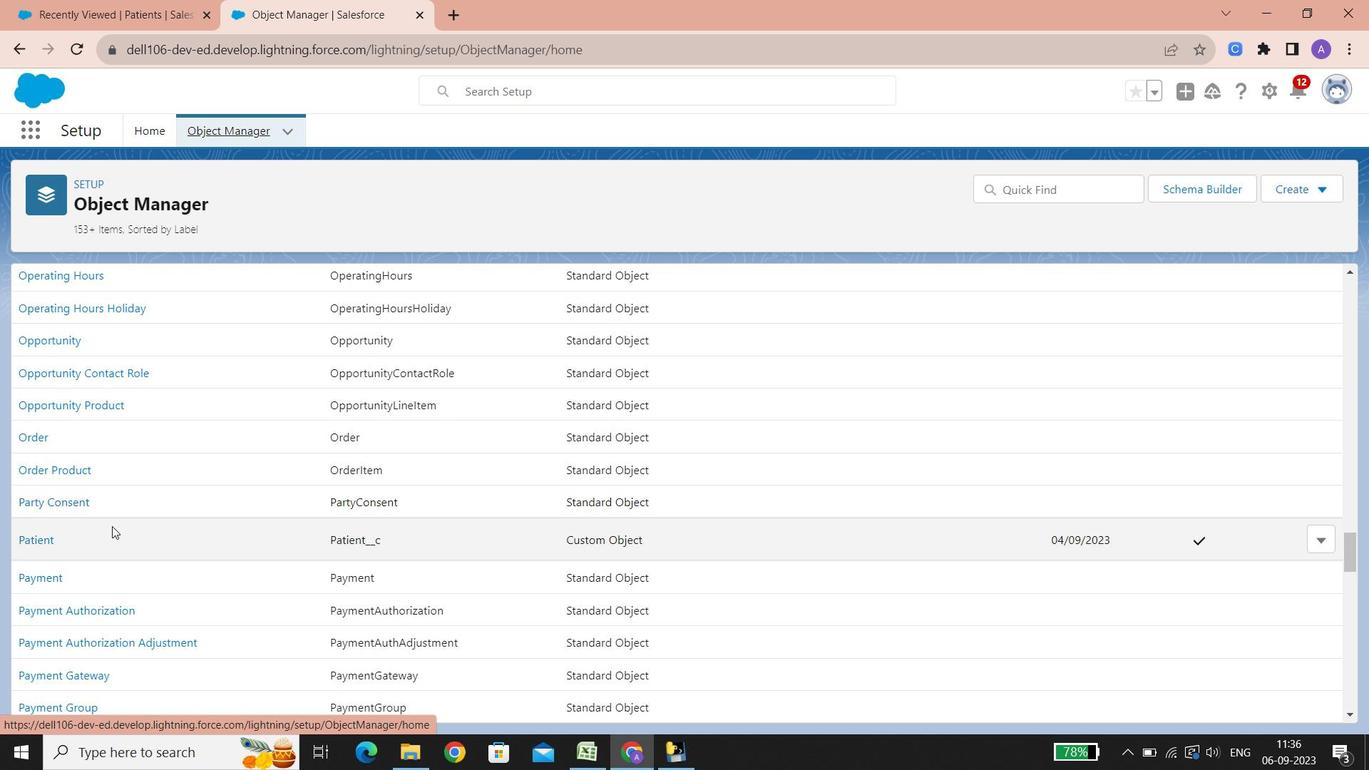 
Action: Mouse scrolled (843, 484) with delta (0, 0)
Screenshot: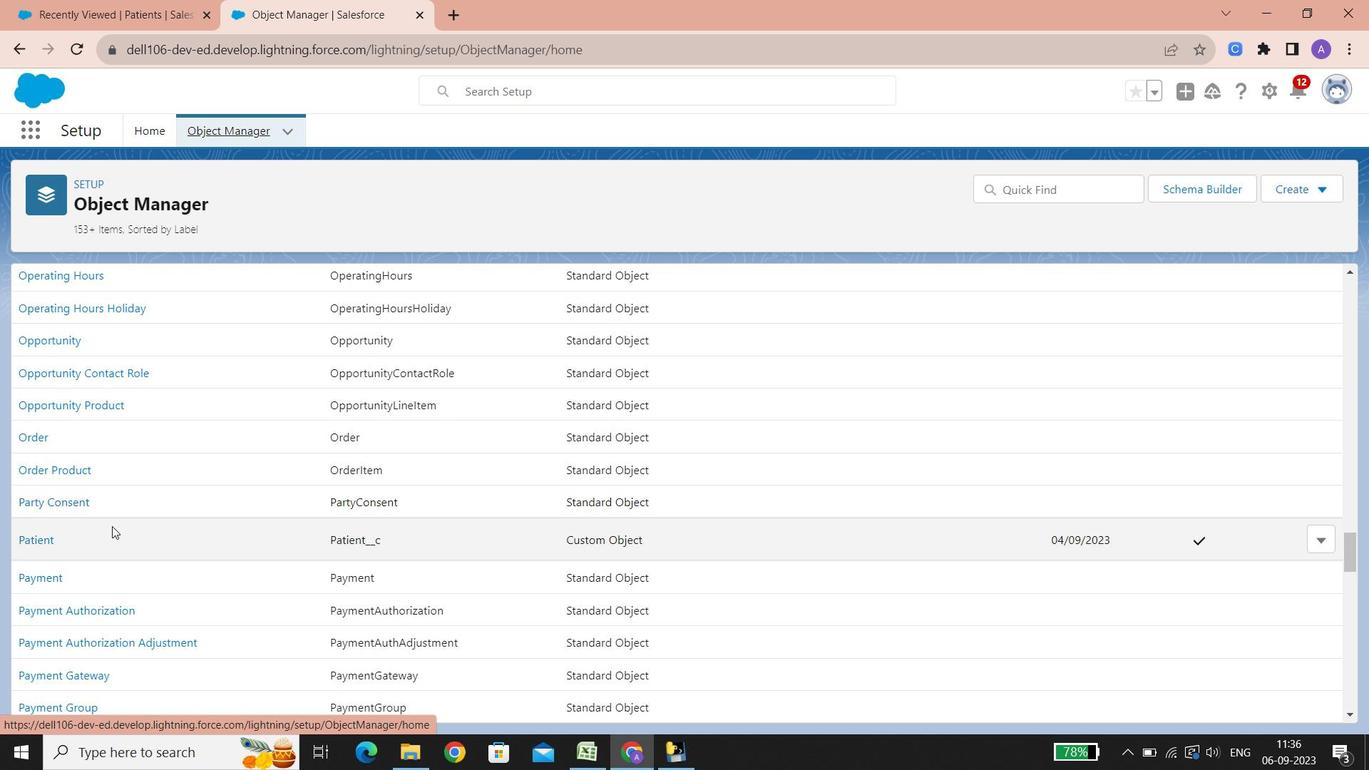 
Action: Mouse scrolled (843, 484) with delta (0, 0)
Screenshot: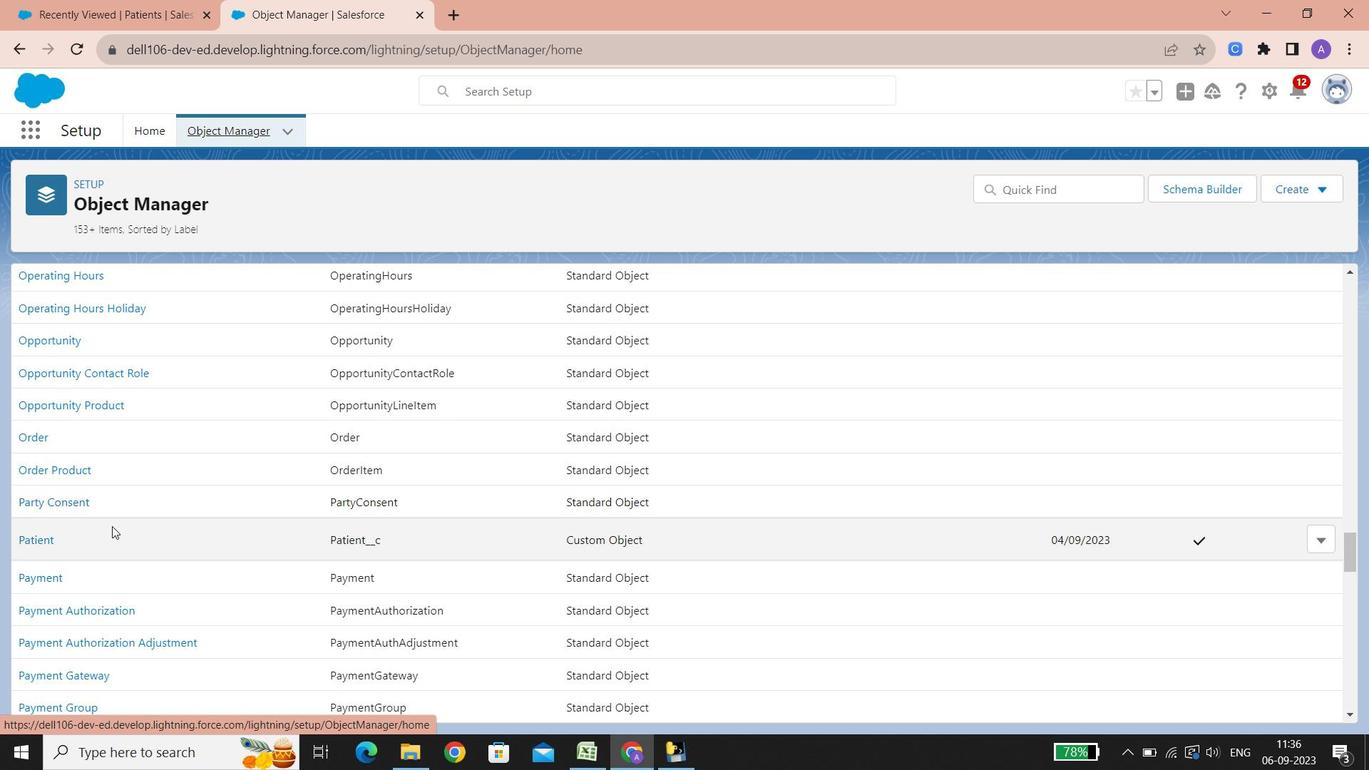 
Action: Mouse scrolled (843, 484) with delta (0, 0)
Screenshot: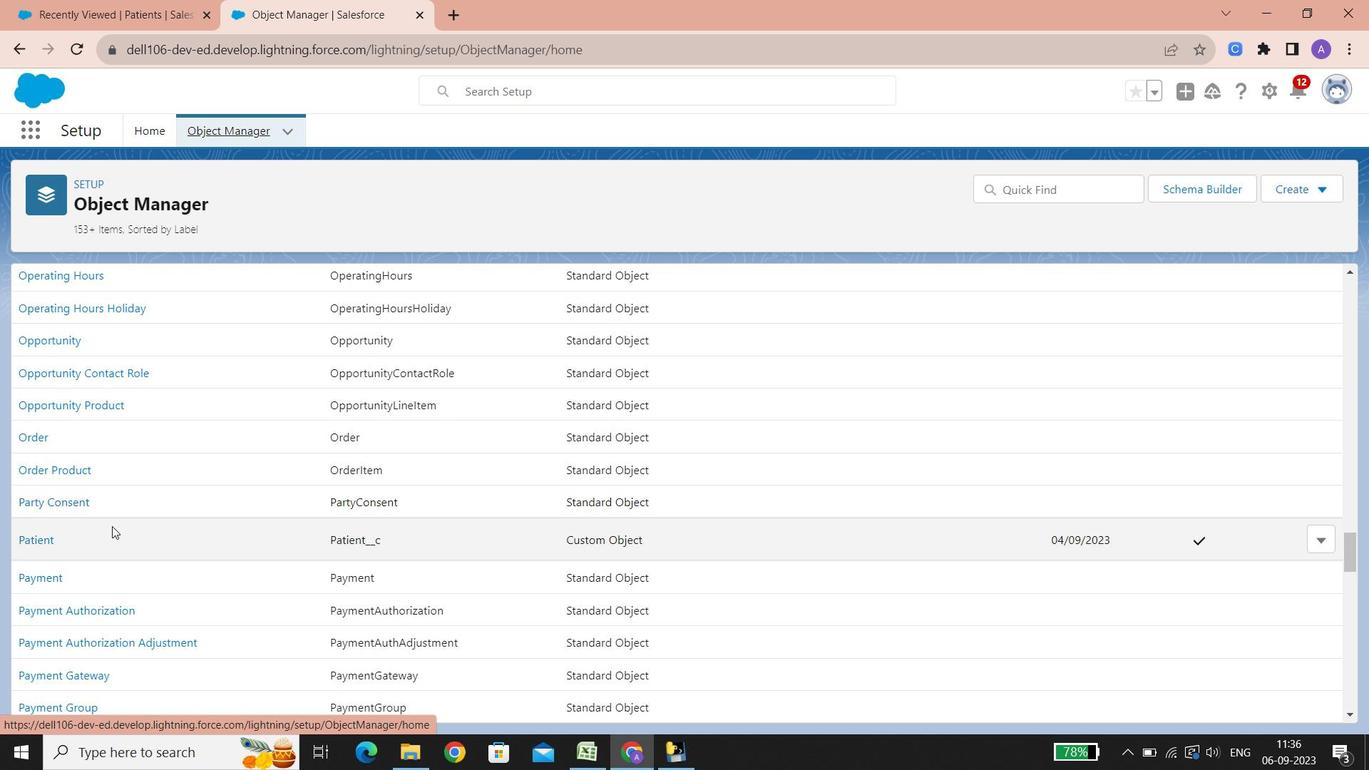 
Action: Mouse scrolled (843, 484) with delta (0, 0)
Screenshot: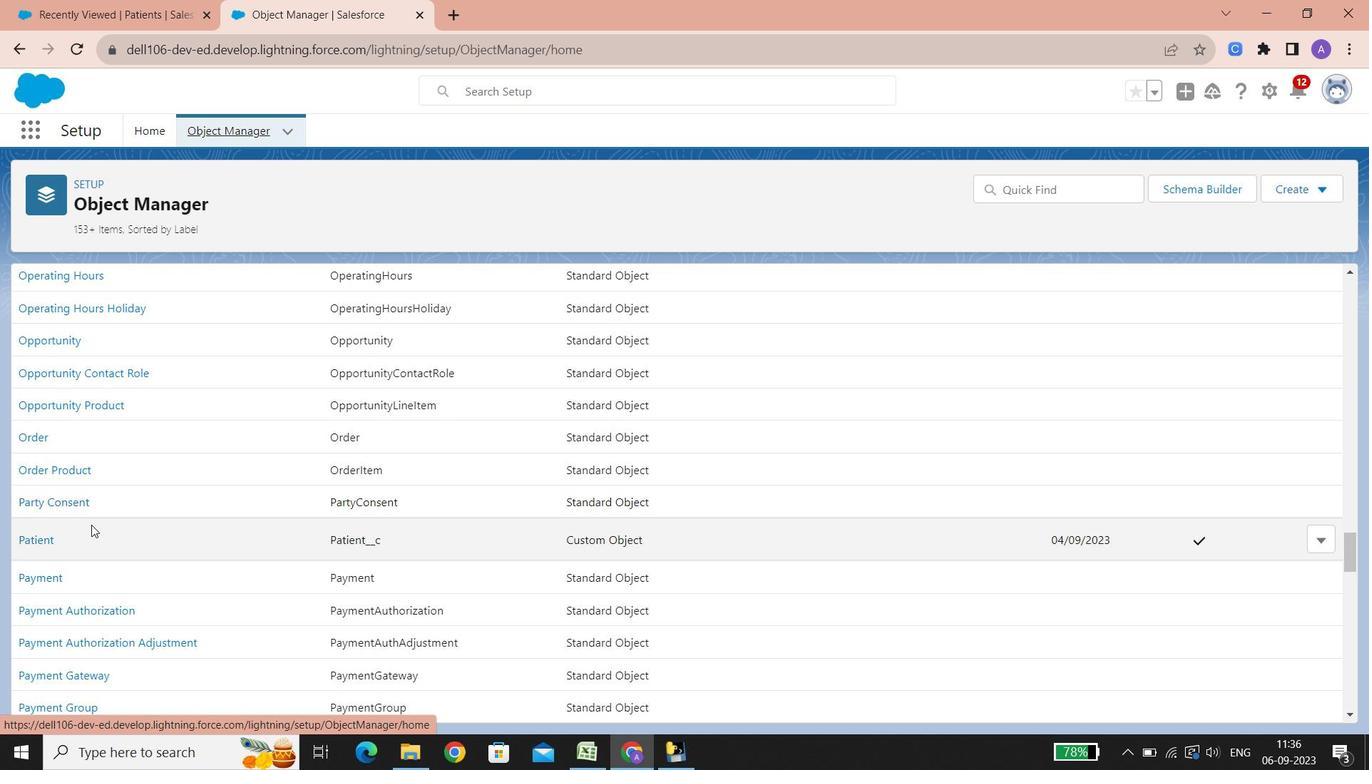 
Action: Mouse scrolled (843, 484) with delta (0, 0)
Screenshot: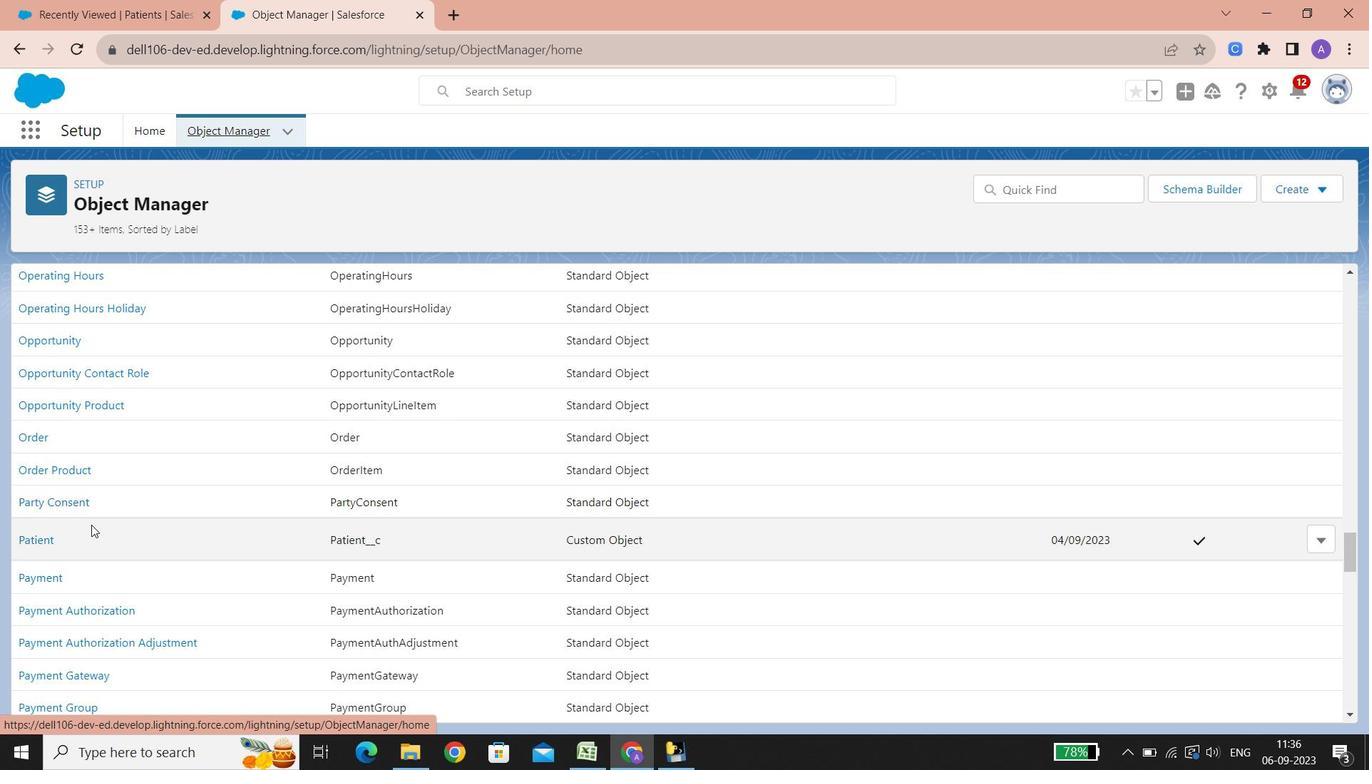 
Action: Mouse scrolled (843, 484) with delta (0, 0)
Screenshot: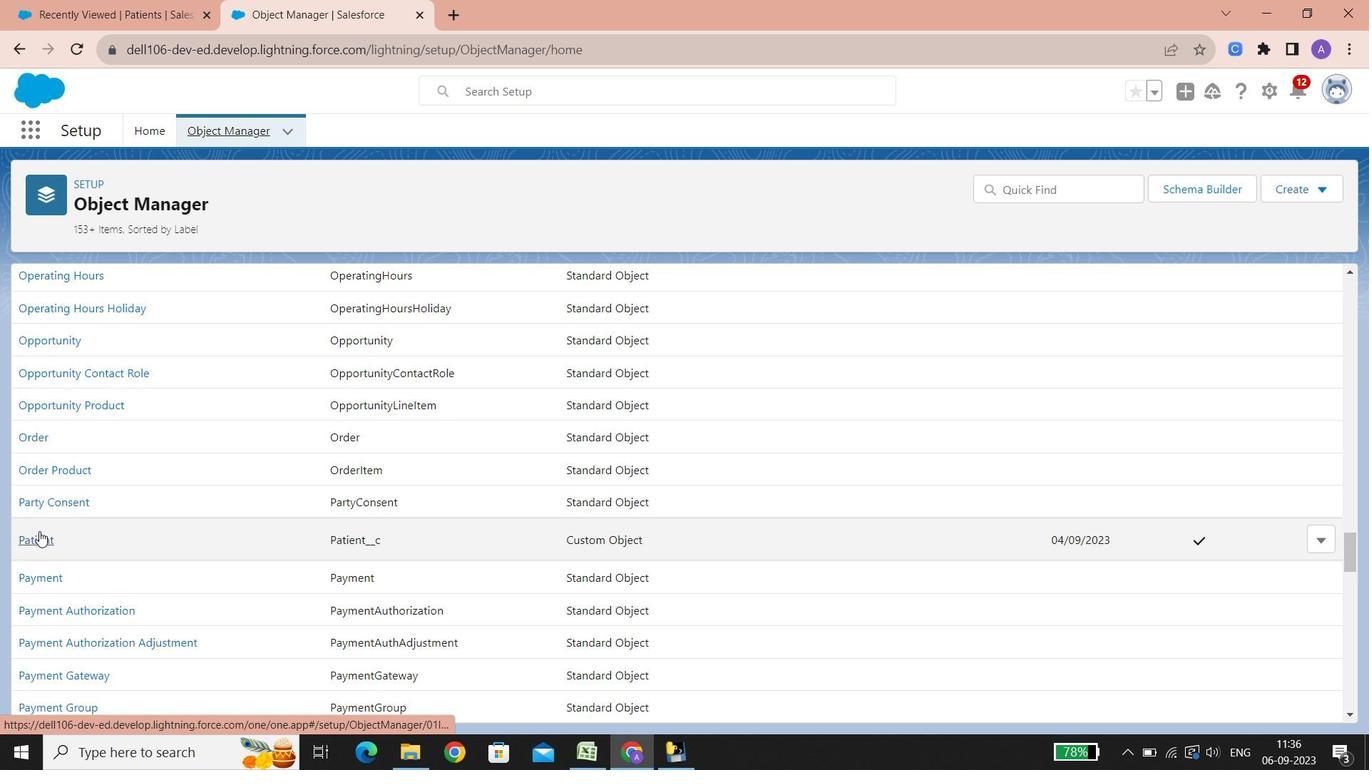 
Action: Mouse scrolled (843, 484) with delta (0, 0)
Screenshot: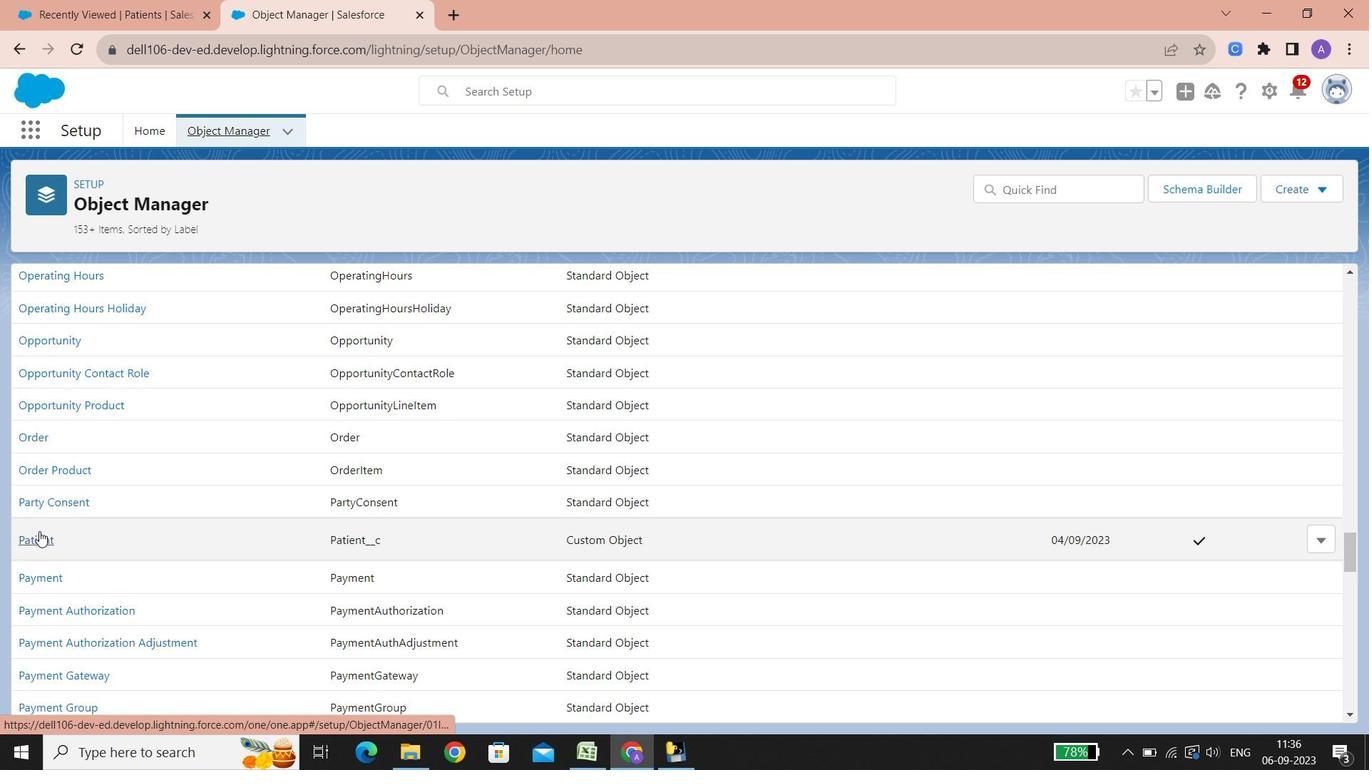 
Action: Mouse scrolled (843, 484) with delta (0, 0)
Screenshot: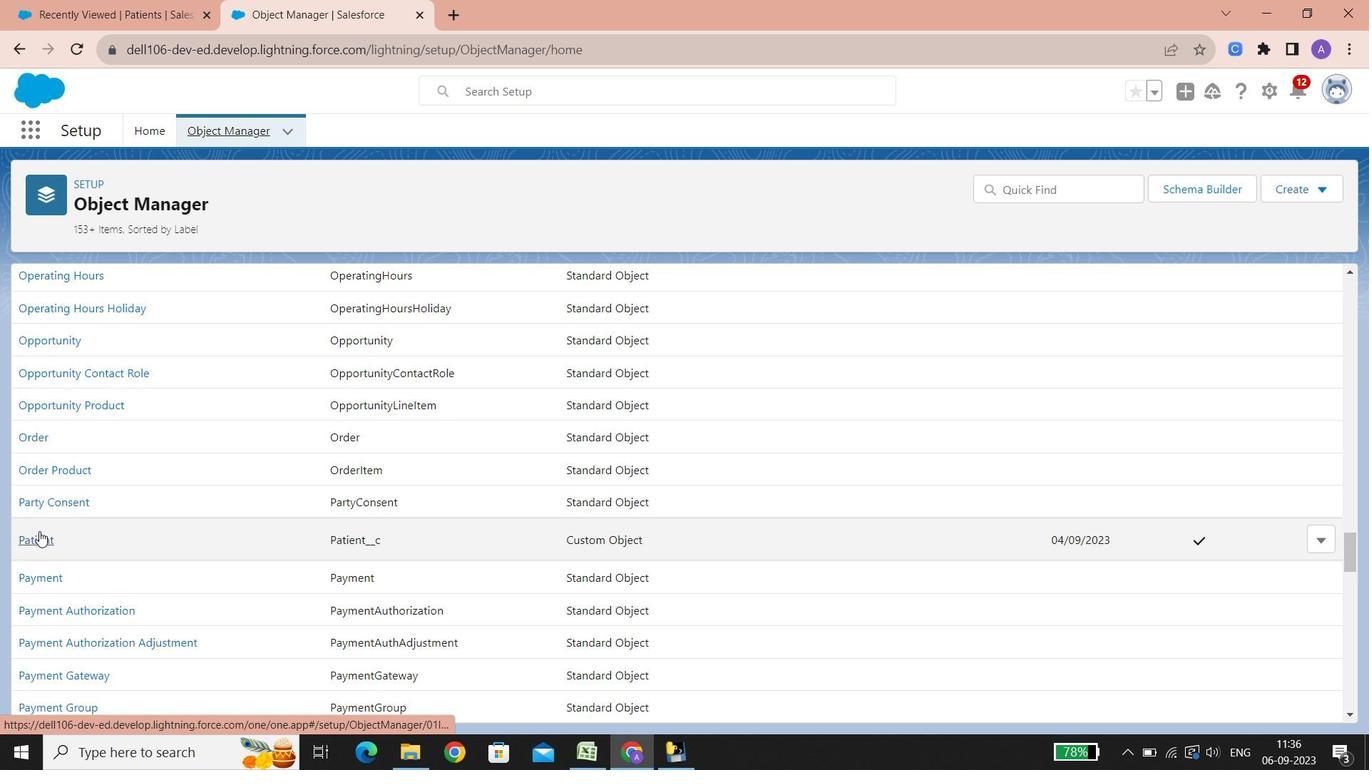 
Action: Mouse scrolled (843, 484) with delta (0, 0)
Screenshot: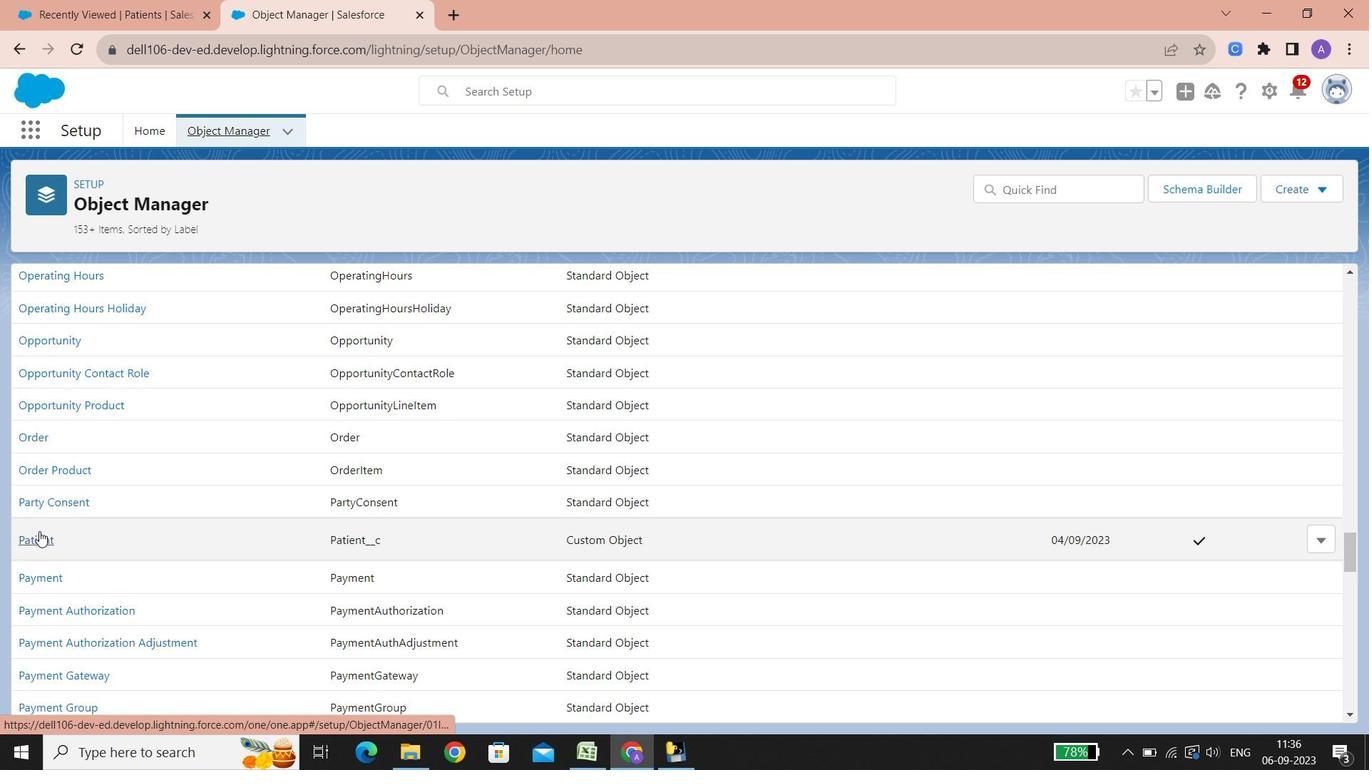 
Action: Mouse scrolled (843, 484) with delta (0, 0)
Screenshot: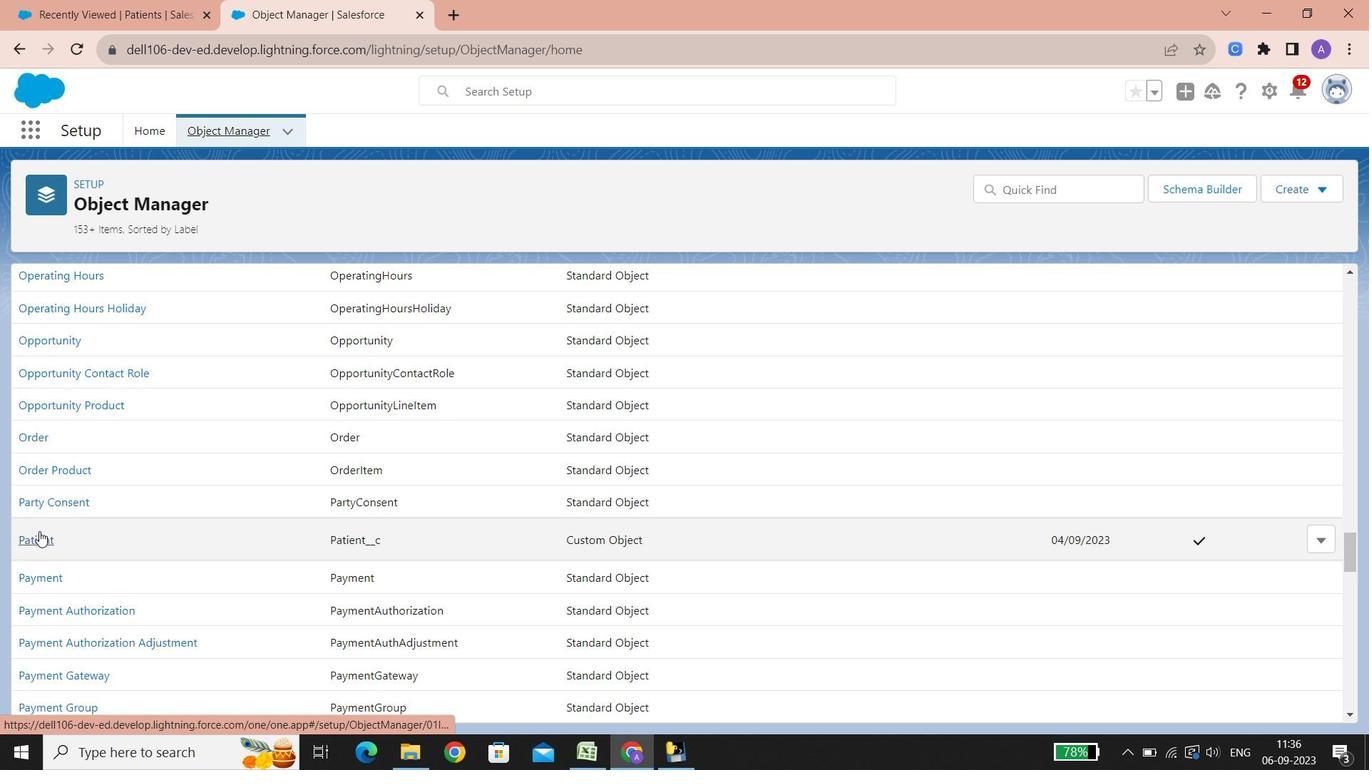 
Action: Mouse scrolled (843, 484) with delta (0, 0)
Screenshot: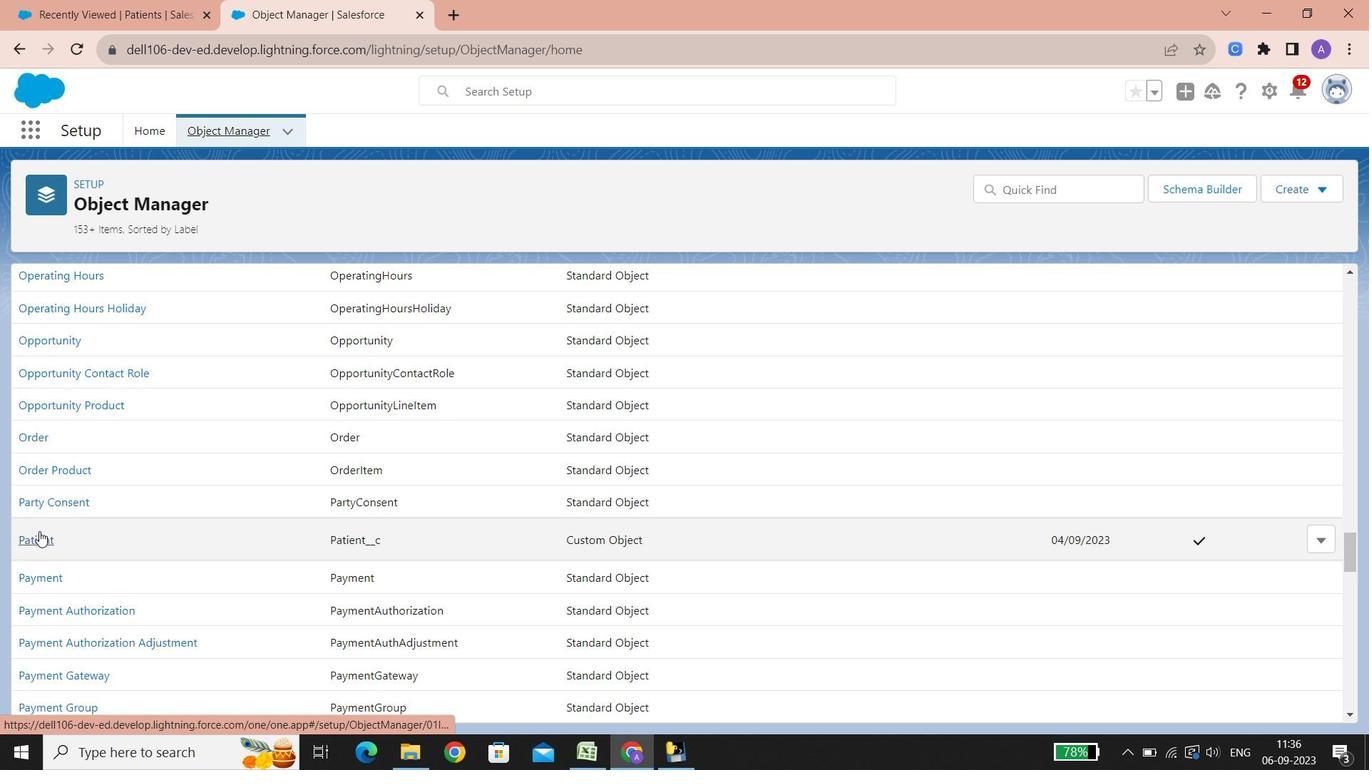 
Action: Mouse scrolled (843, 484) with delta (0, 0)
Screenshot: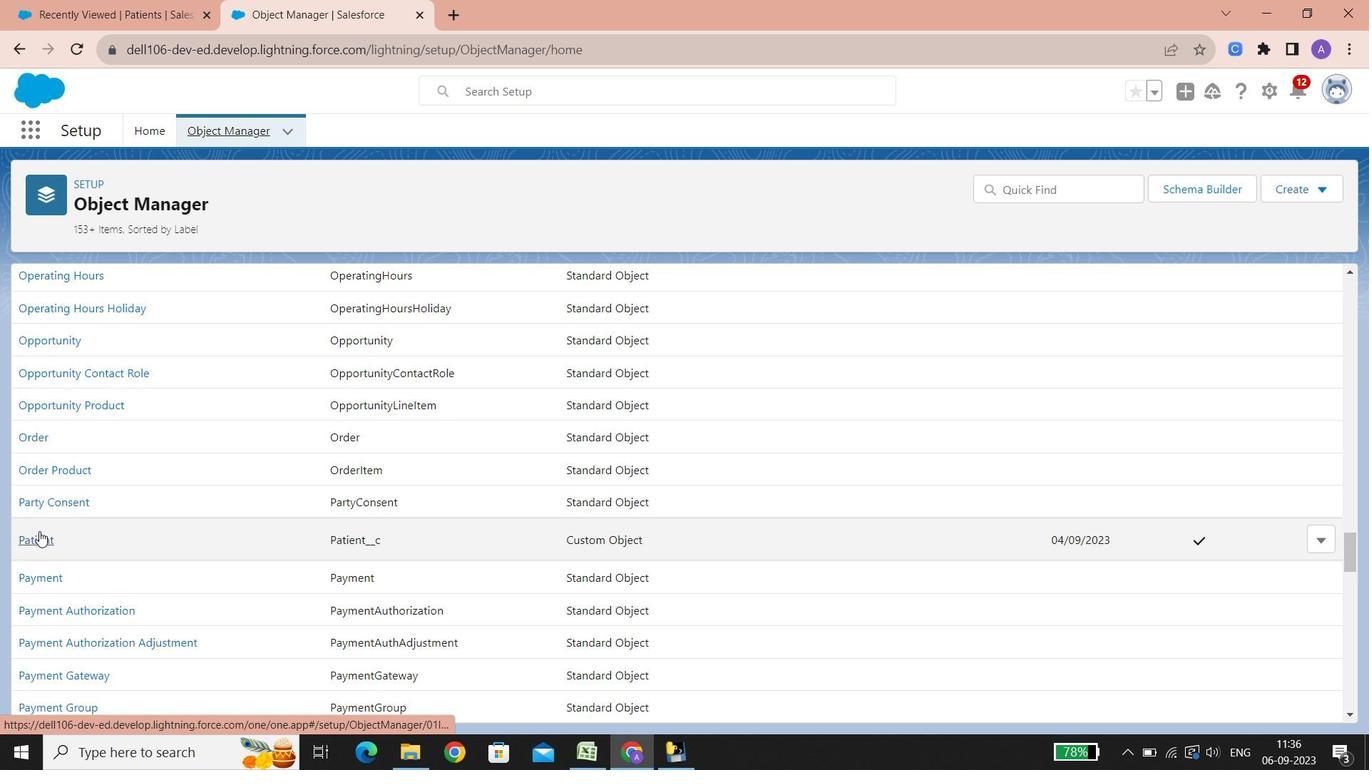 
Action: Mouse scrolled (843, 484) with delta (0, 0)
Screenshot: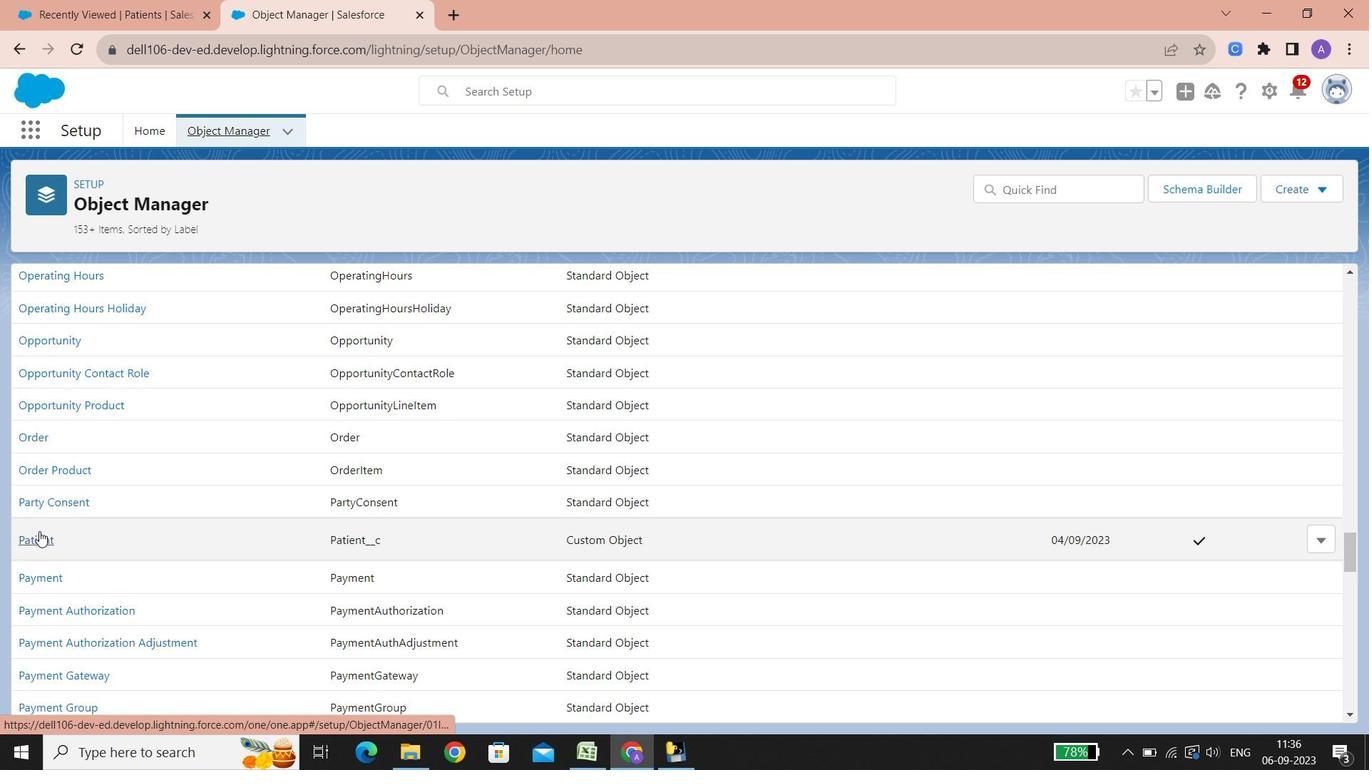 
Action: Mouse scrolled (843, 484) with delta (0, 0)
Screenshot: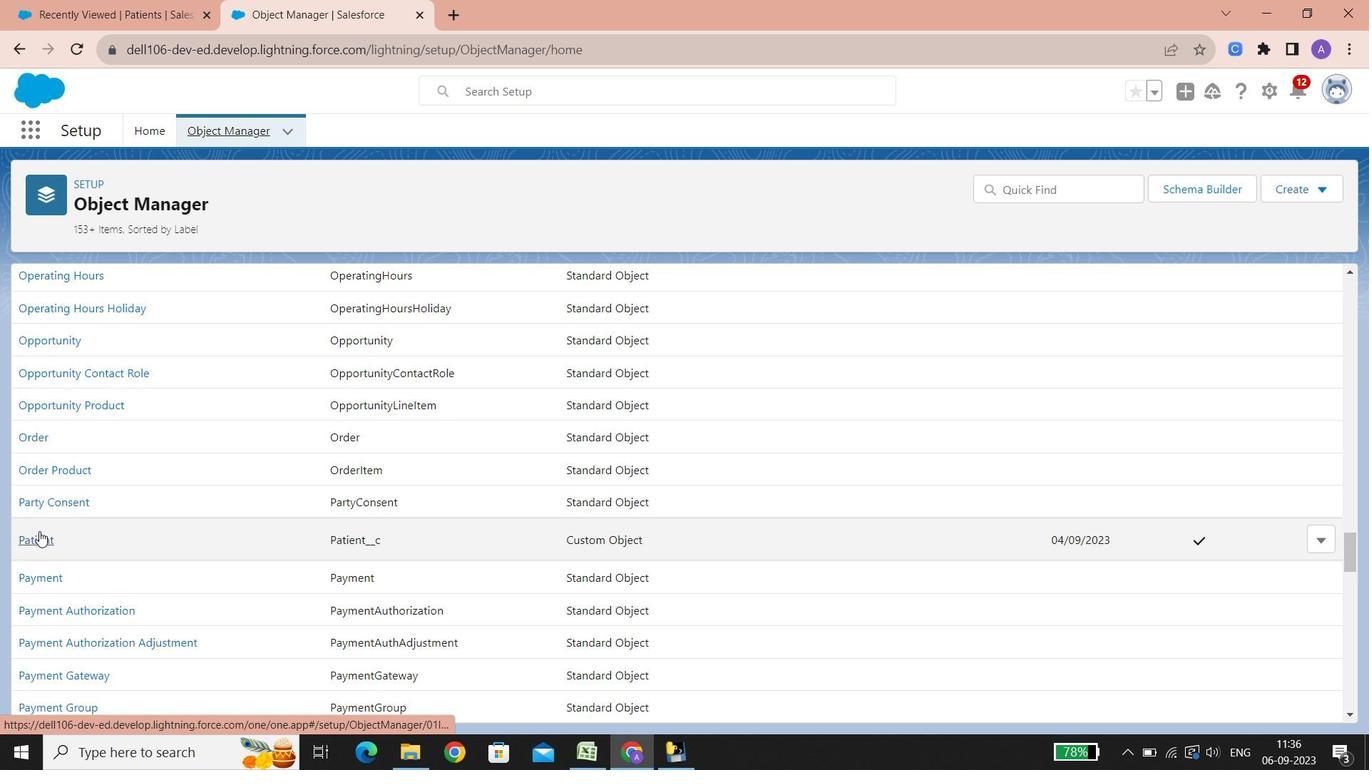 
Action: Mouse scrolled (843, 484) with delta (0, 0)
Screenshot: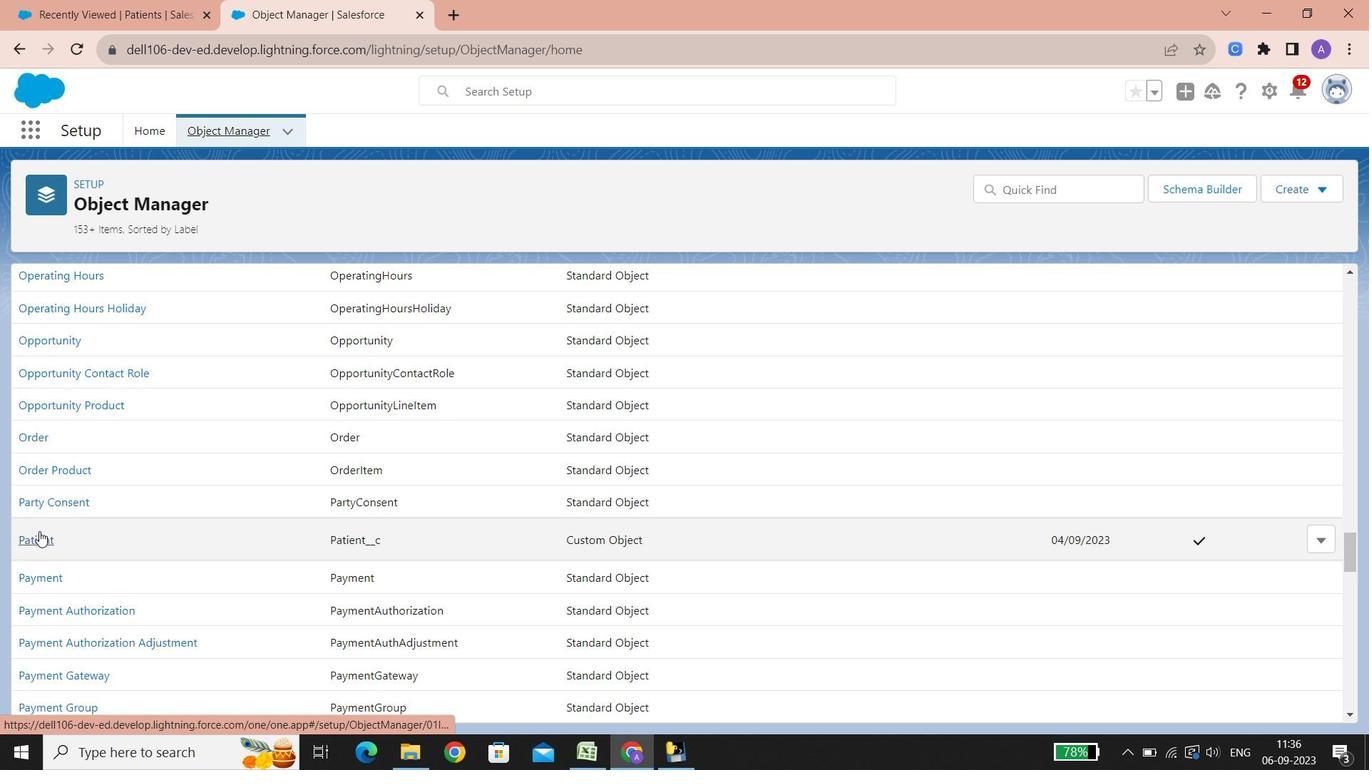 
Action: Mouse scrolled (843, 484) with delta (0, 0)
Screenshot: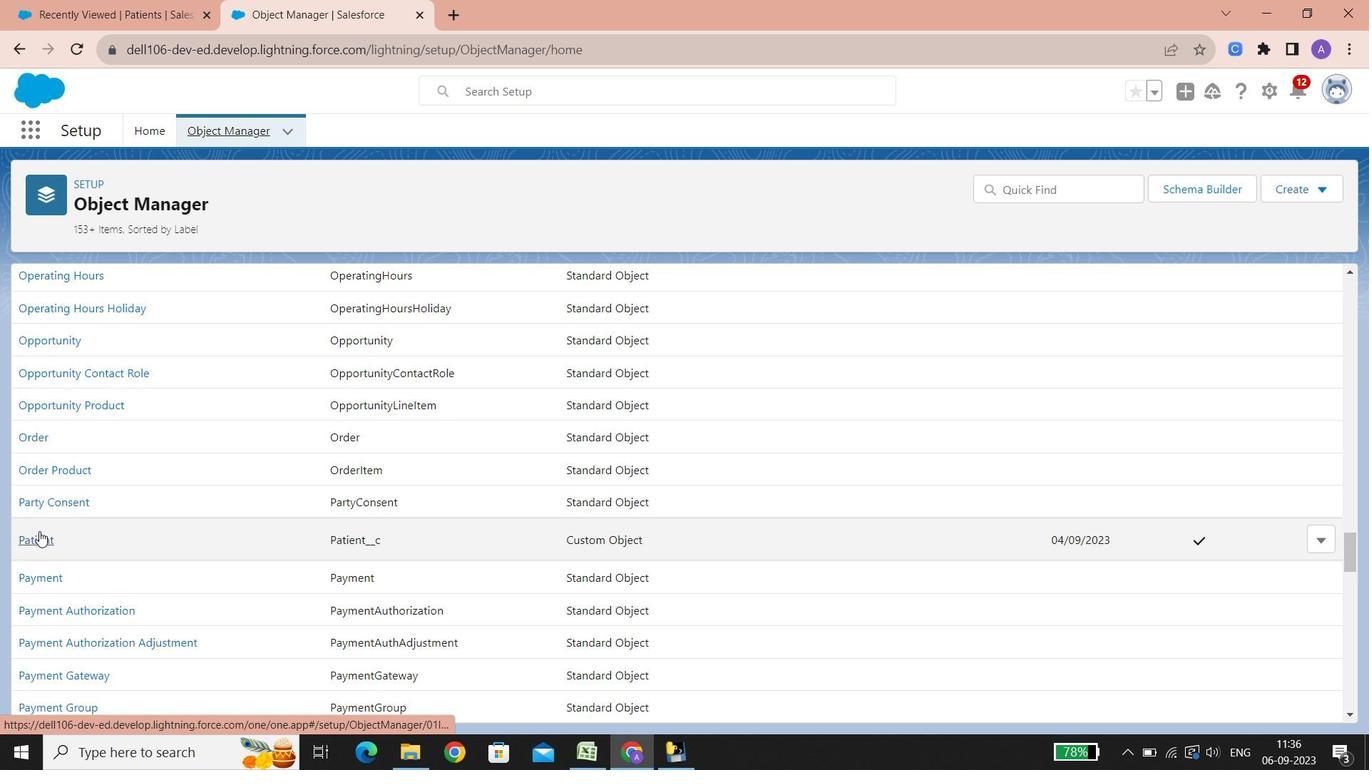 
Action: Mouse scrolled (843, 484) with delta (0, 0)
Screenshot: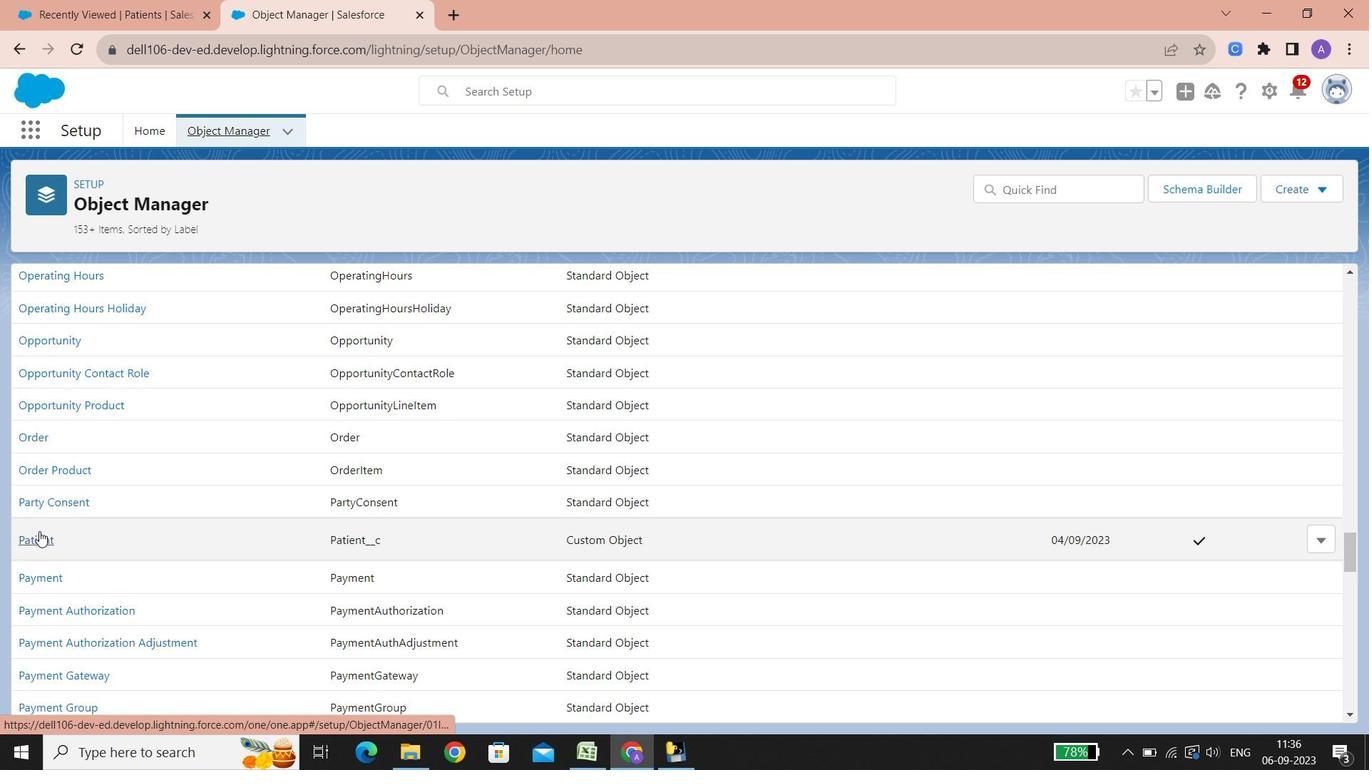 
Action: Mouse scrolled (843, 484) with delta (0, 0)
Screenshot: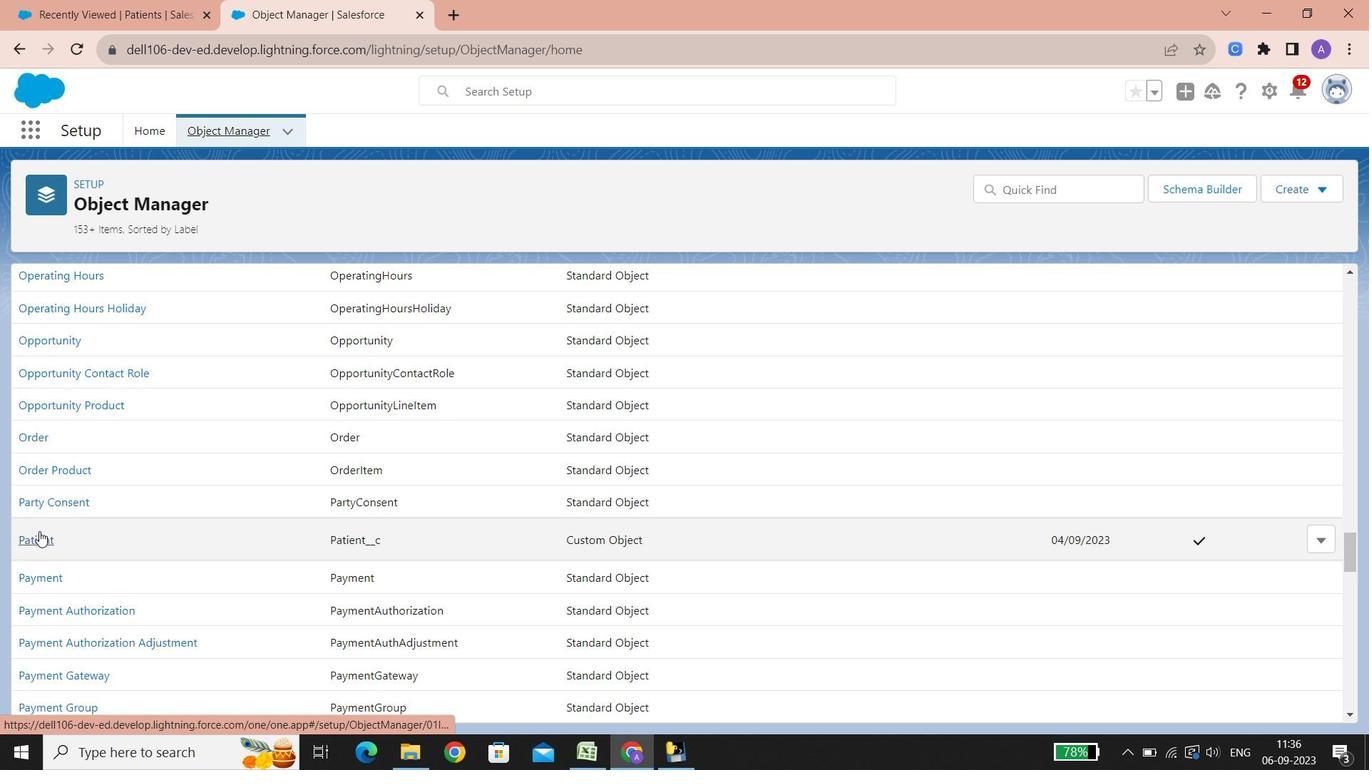 
Action: Mouse scrolled (843, 484) with delta (0, 0)
Screenshot: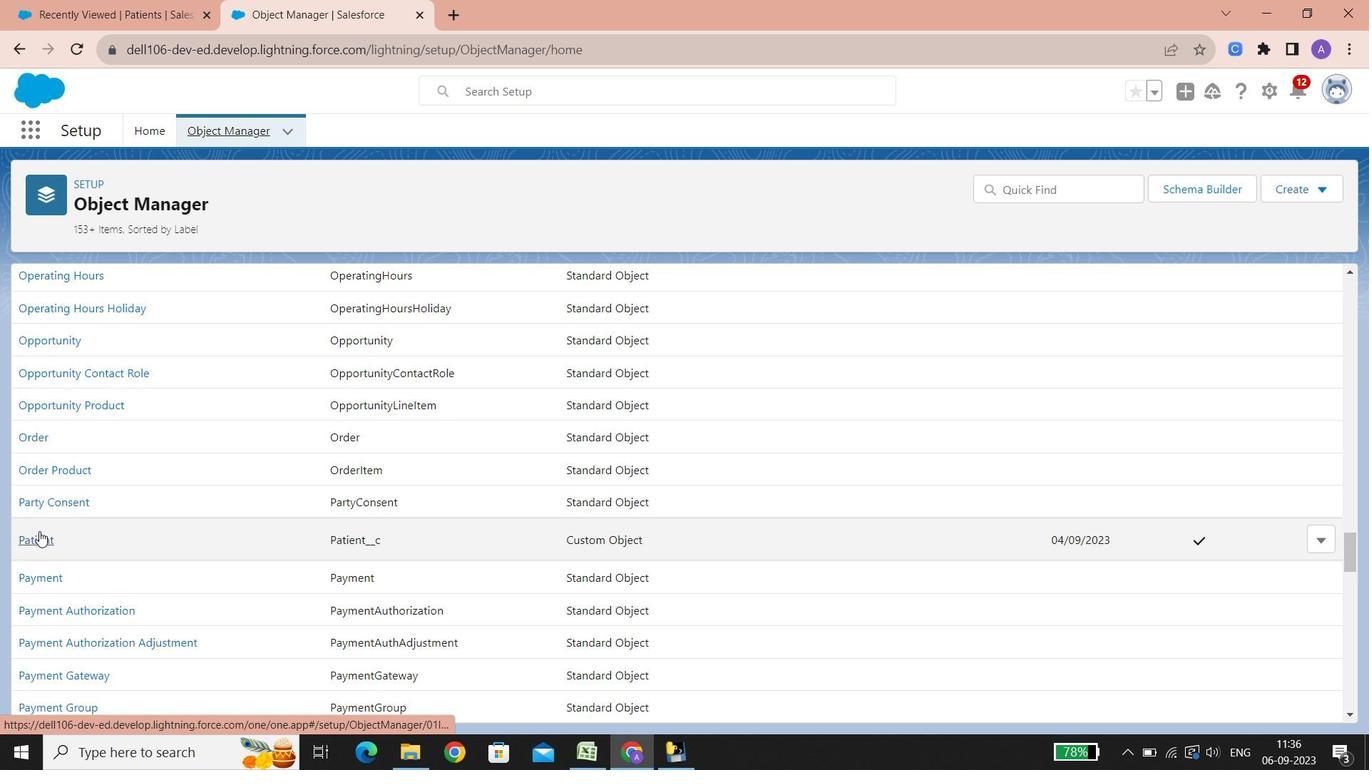 
Action: Mouse scrolled (843, 484) with delta (0, 0)
Screenshot: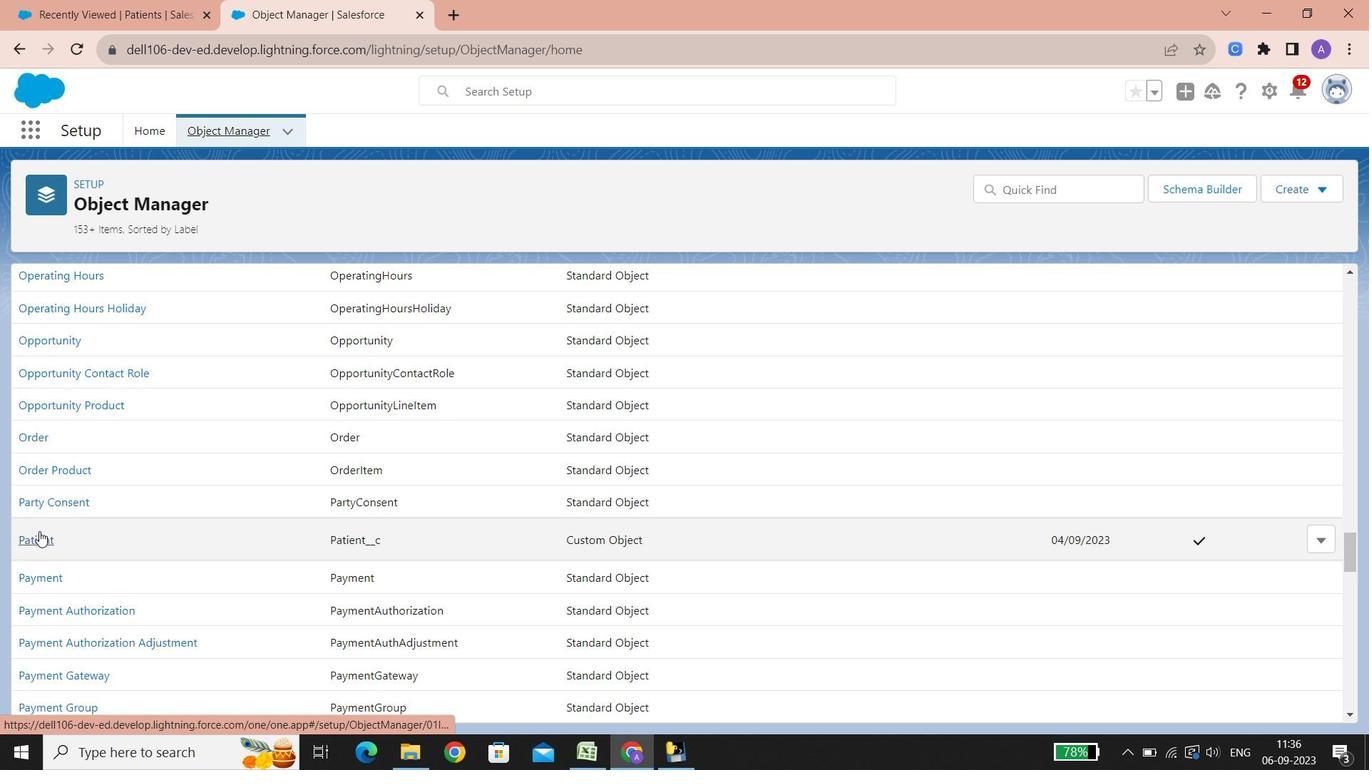 
Action: Mouse scrolled (843, 484) with delta (0, 0)
Screenshot: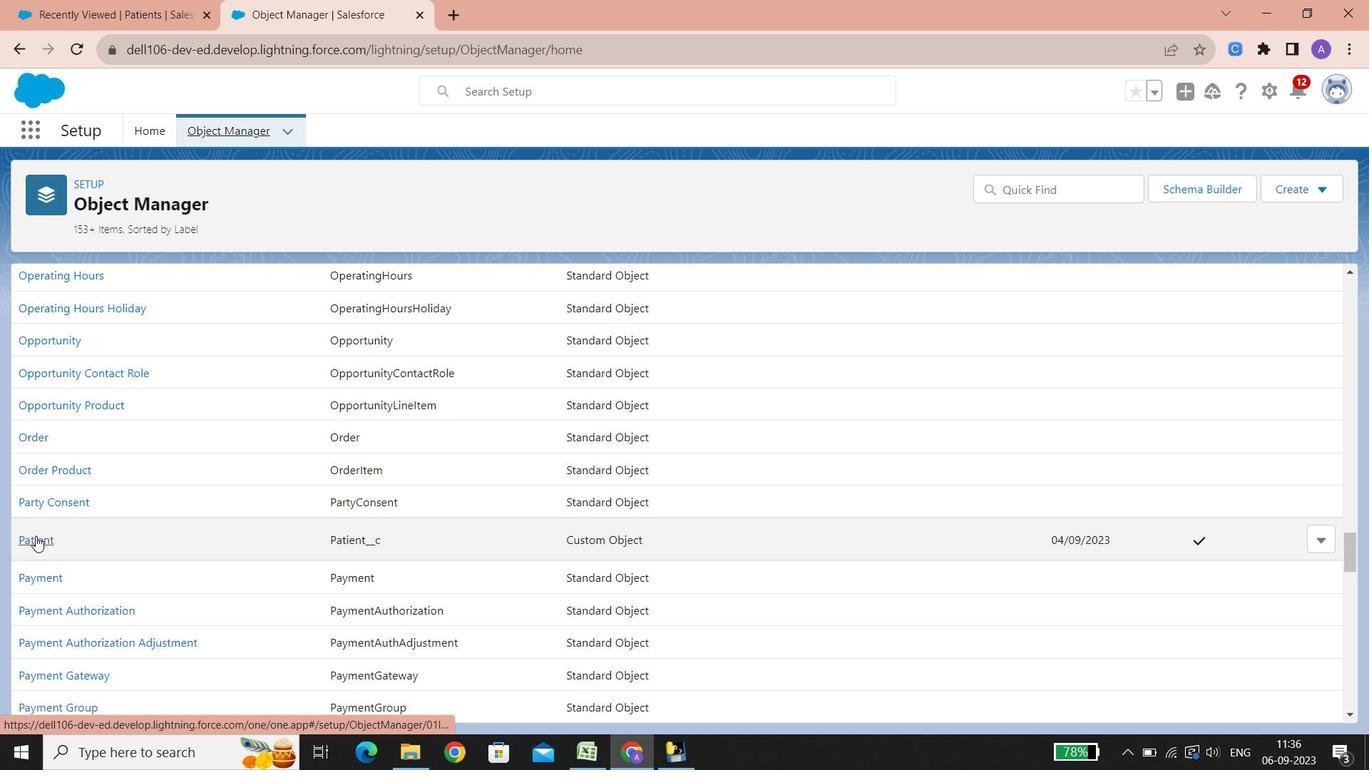 
Action: Mouse scrolled (843, 484) with delta (0, 0)
Screenshot: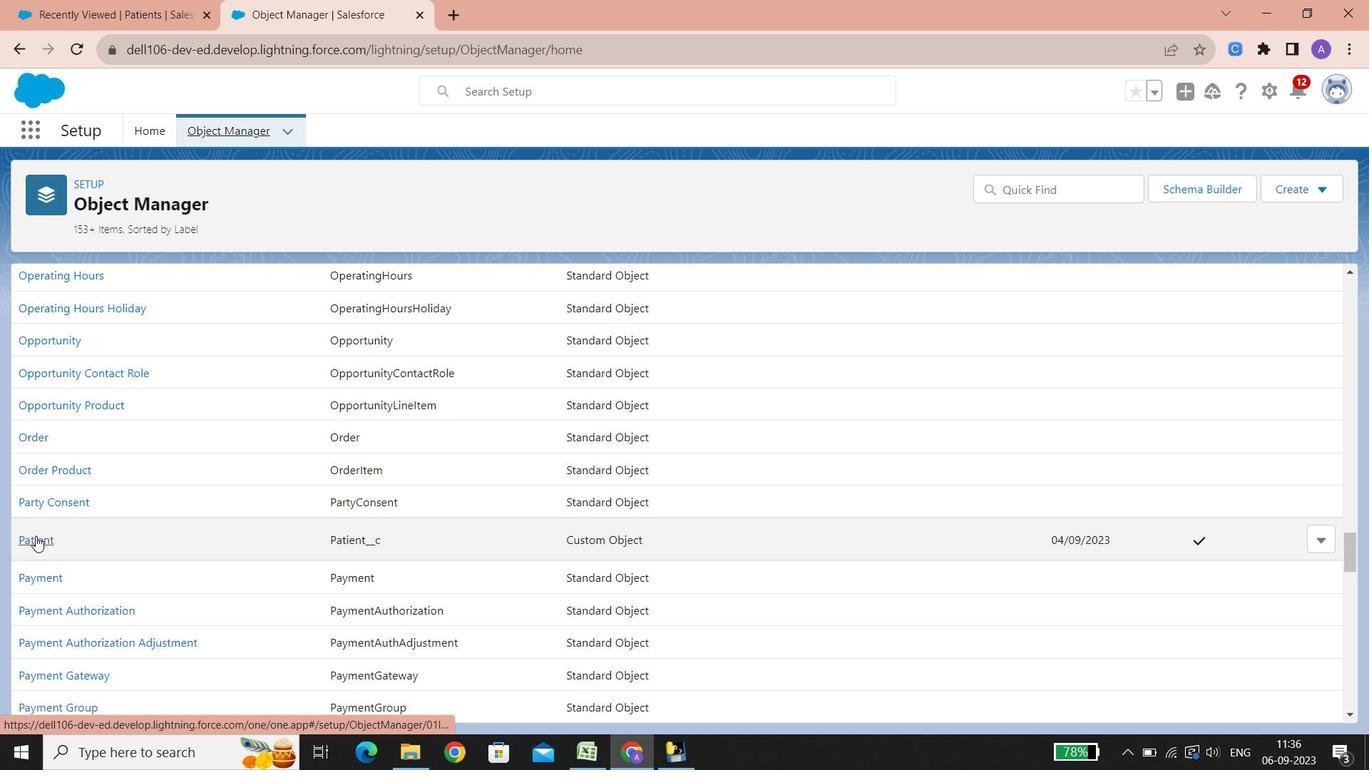 
Action: Mouse scrolled (843, 484) with delta (0, 0)
Screenshot: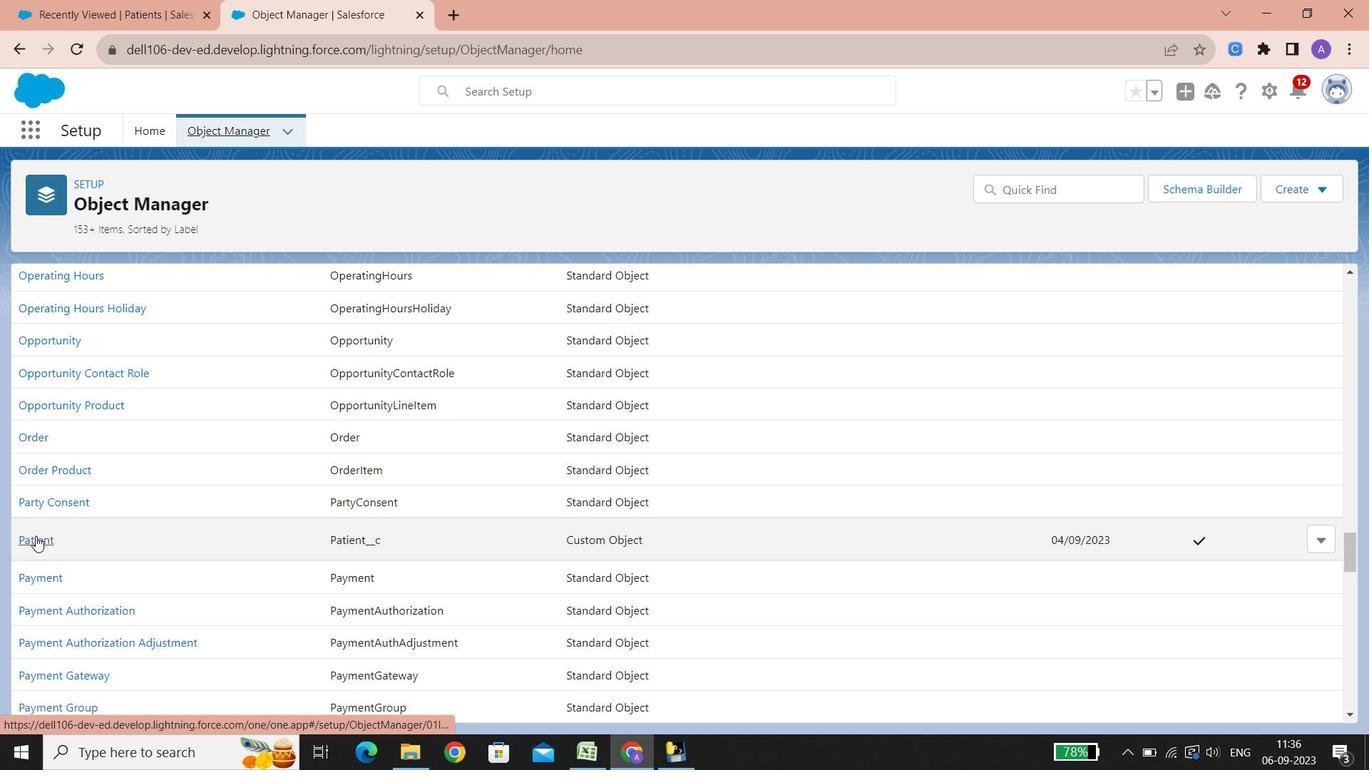 
Action: Mouse scrolled (843, 484) with delta (0, 0)
Screenshot: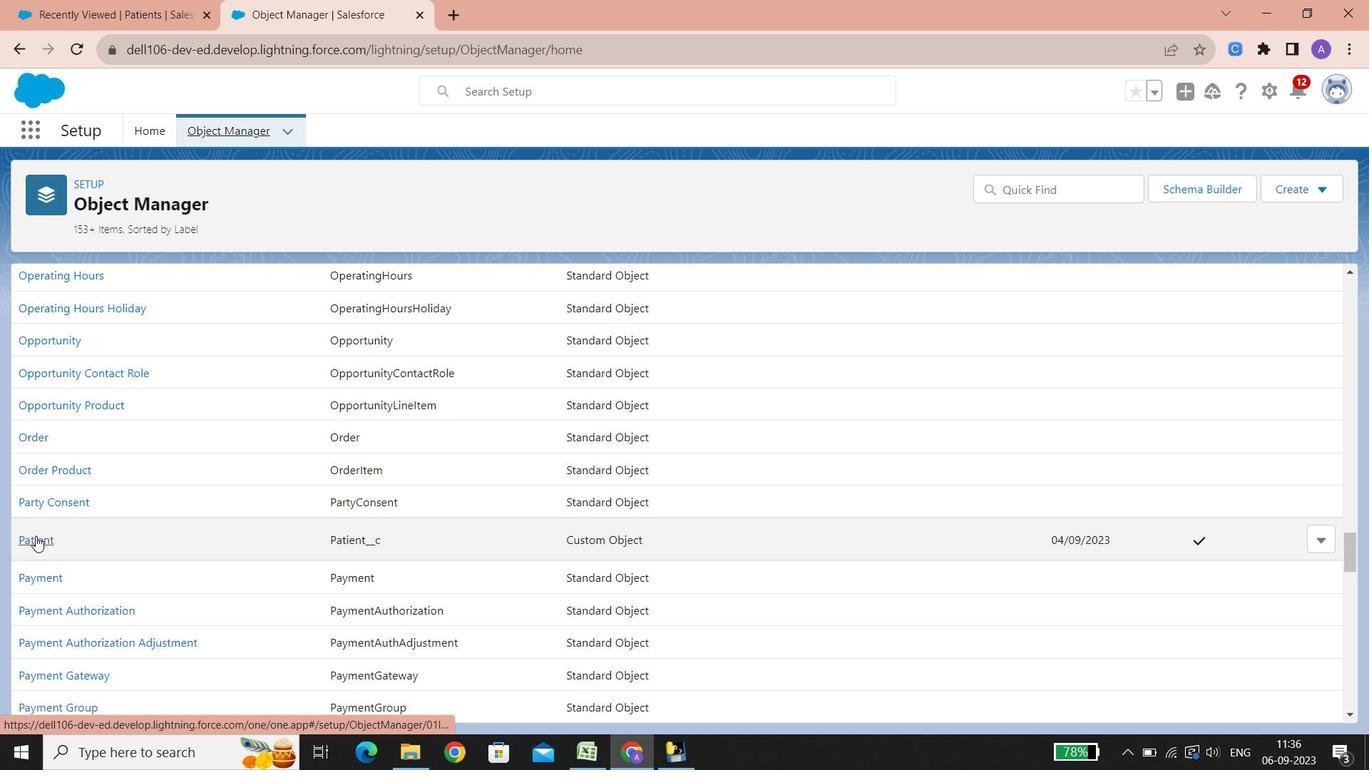
Action: Mouse scrolled (843, 484) with delta (0, 0)
Screenshot: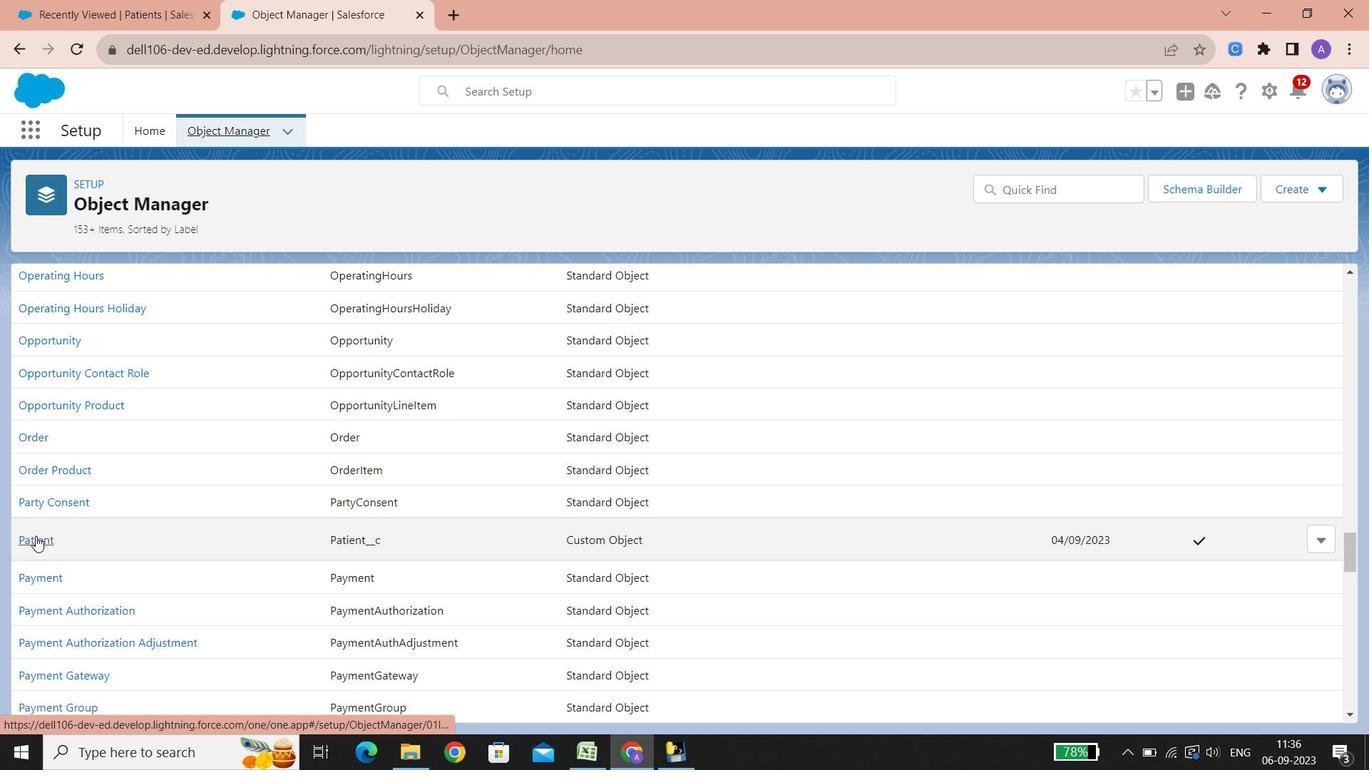 
Action: Mouse scrolled (843, 484) with delta (0, 0)
Screenshot: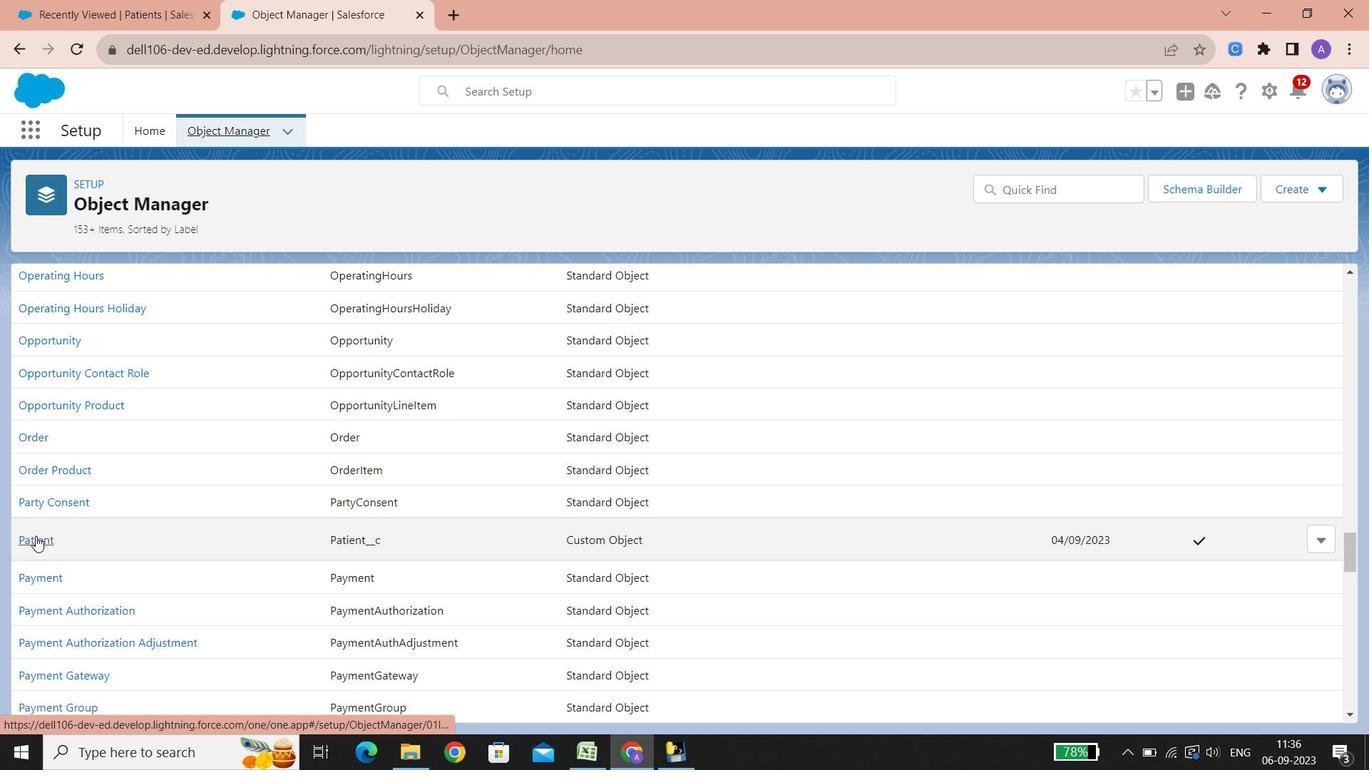 
Action: Mouse scrolled (843, 484) with delta (0, 0)
Screenshot: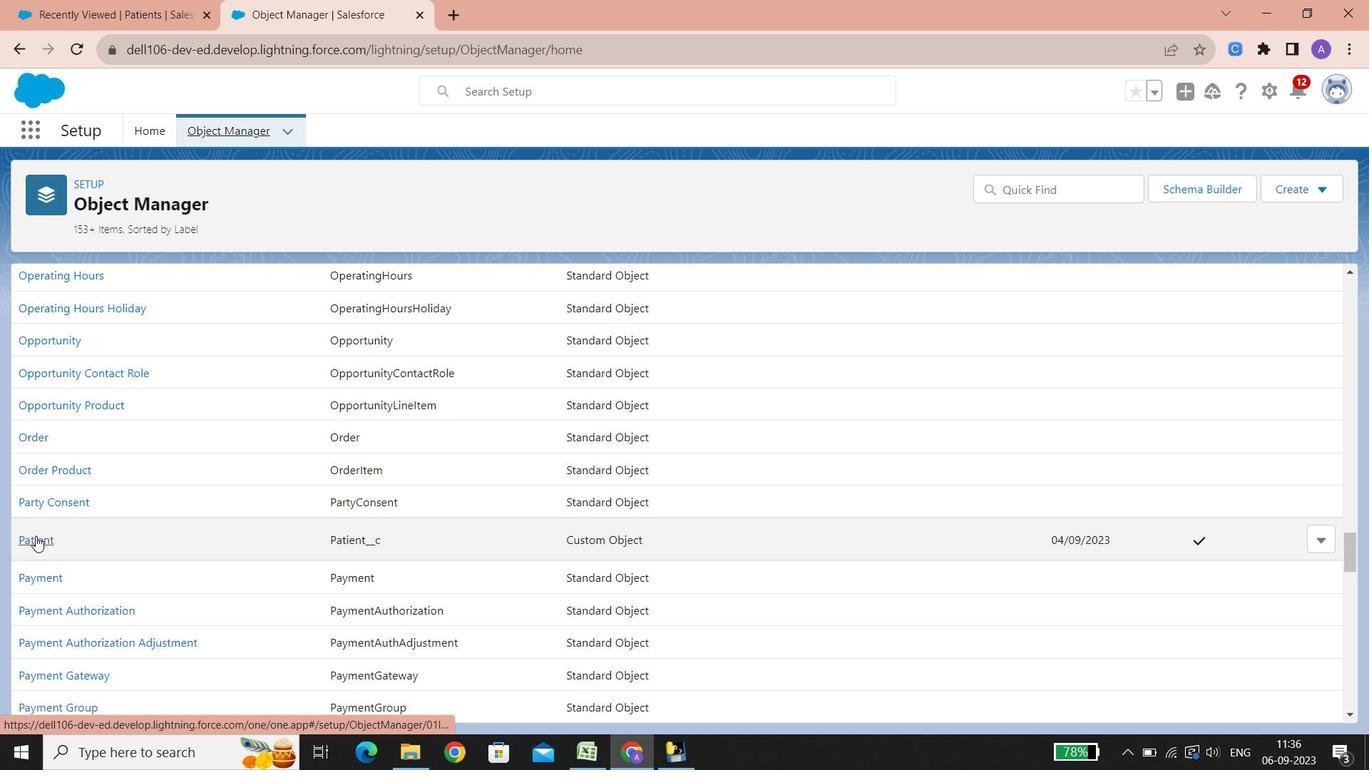 
Action: Mouse moved to (35, 539)
Screenshot: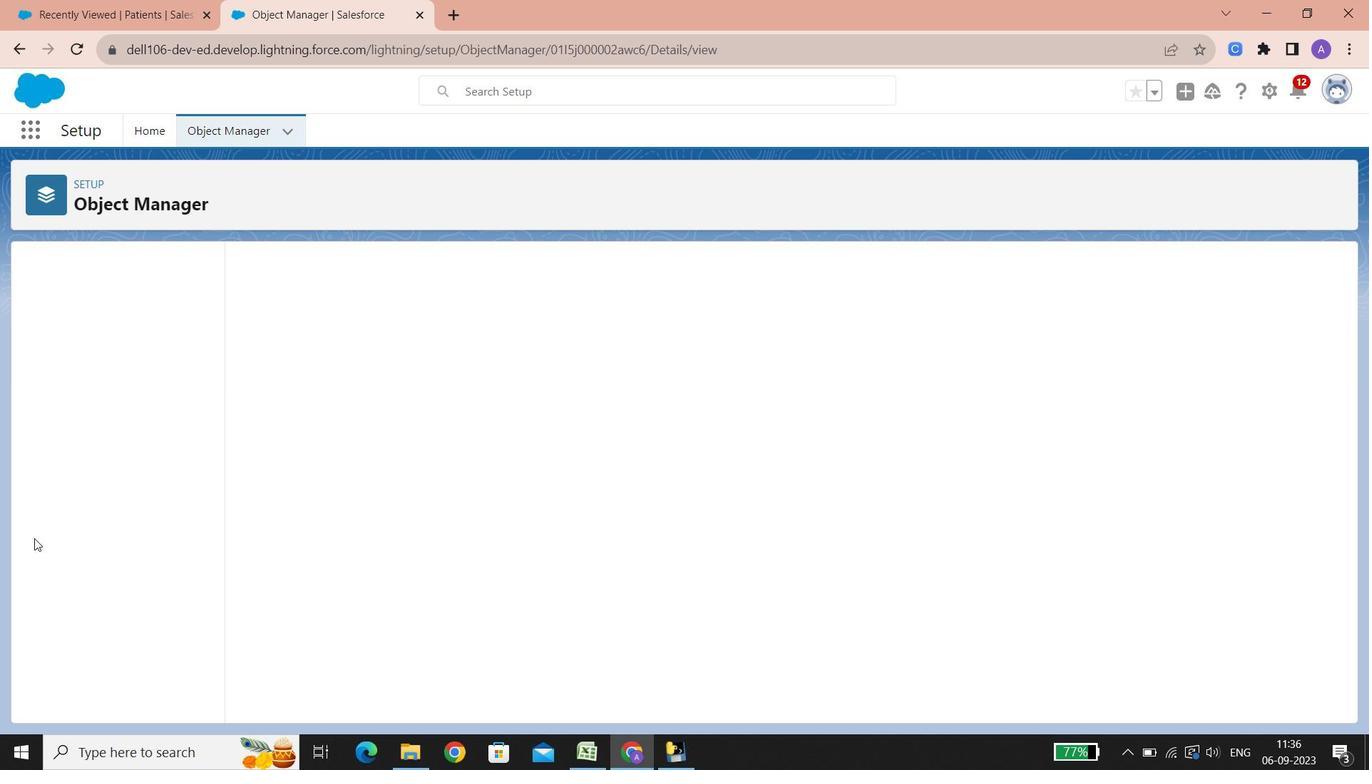 
Action: Mouse pressed left at (35, 539)
Screenshot: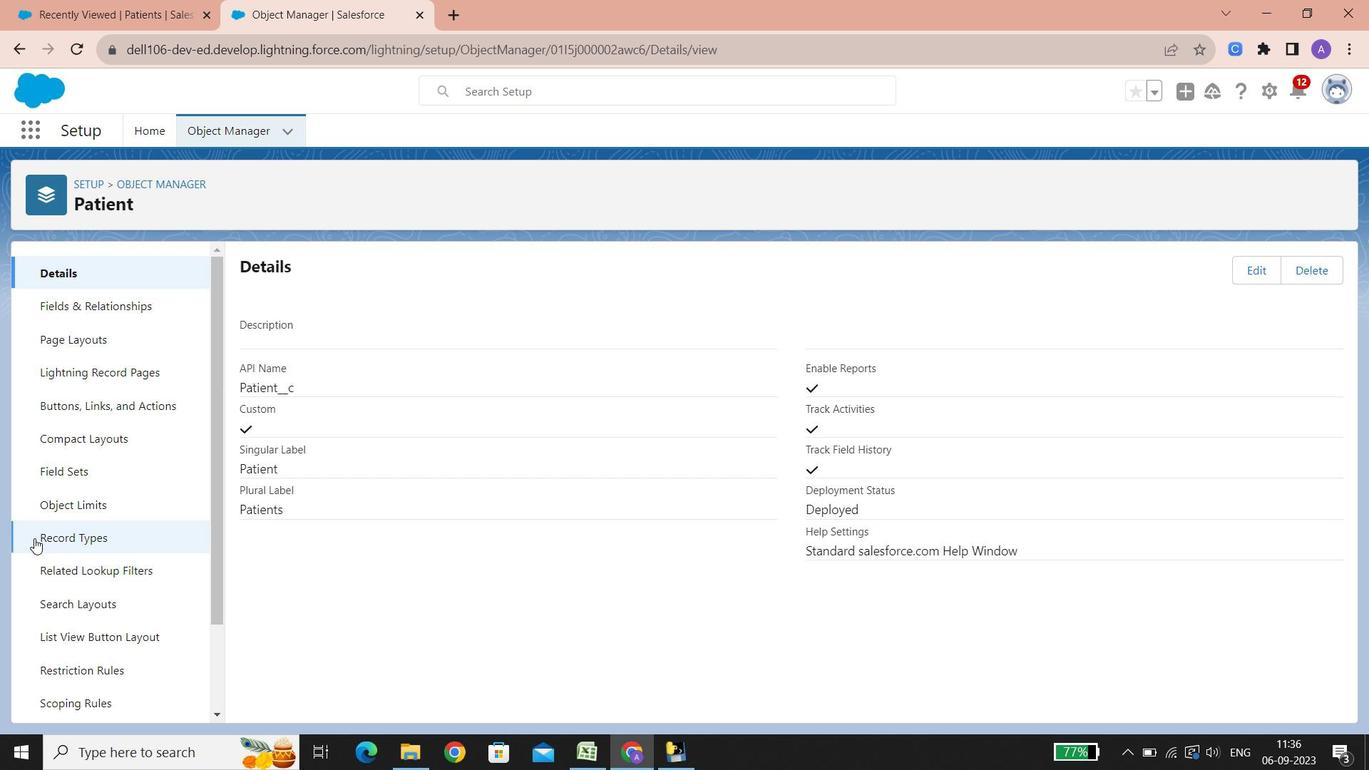 
Action: Mouse moved to (130, 307)
Screenshot: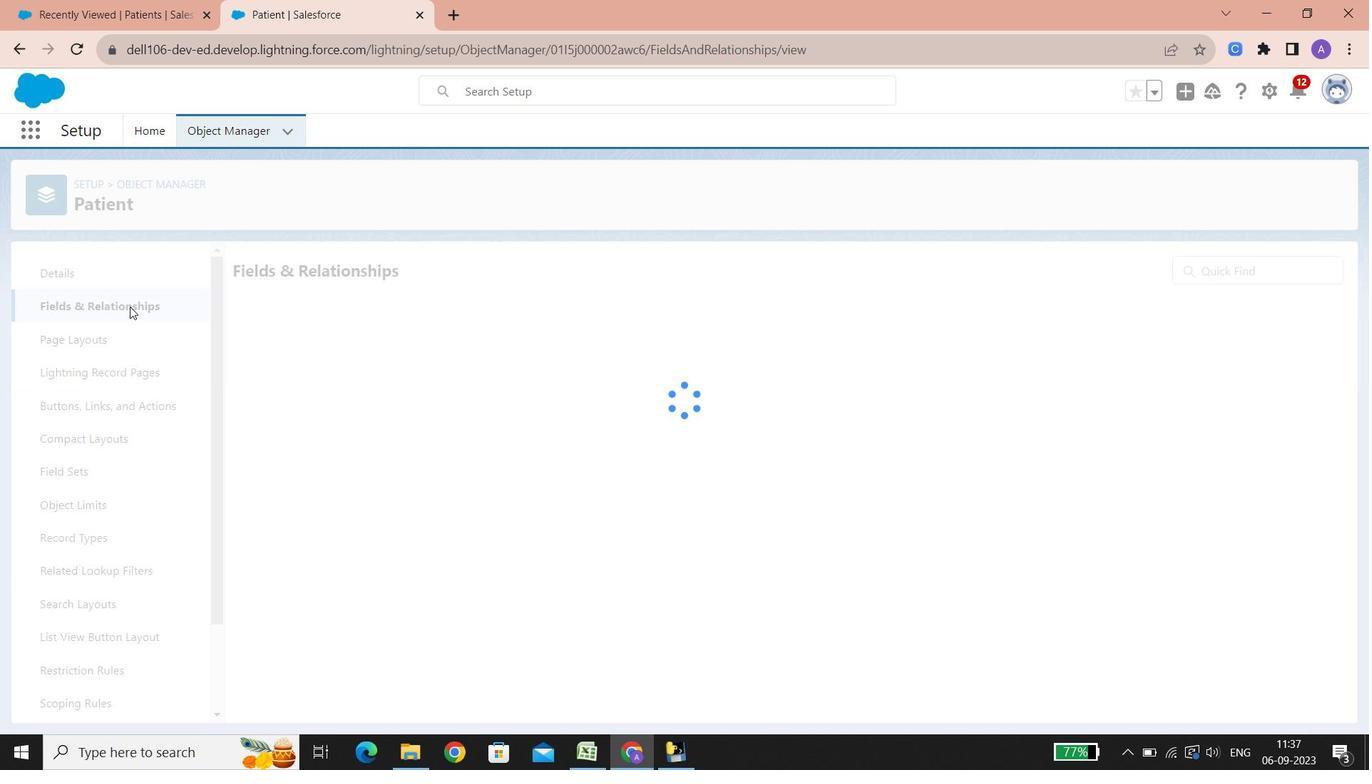 
Action: Mouse pressed left at (130, 307)
Screenshot: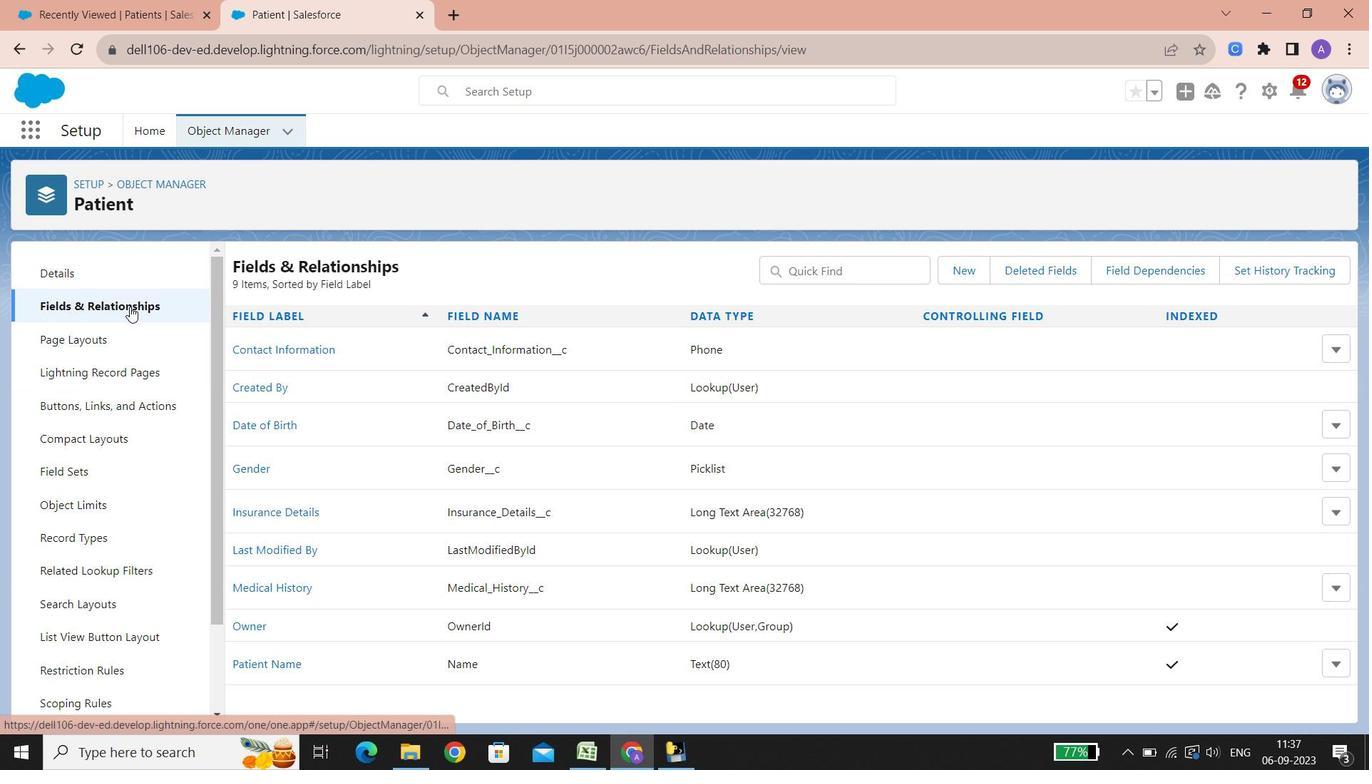 
Action: Mouse moved to (392, 475)
Screenshot: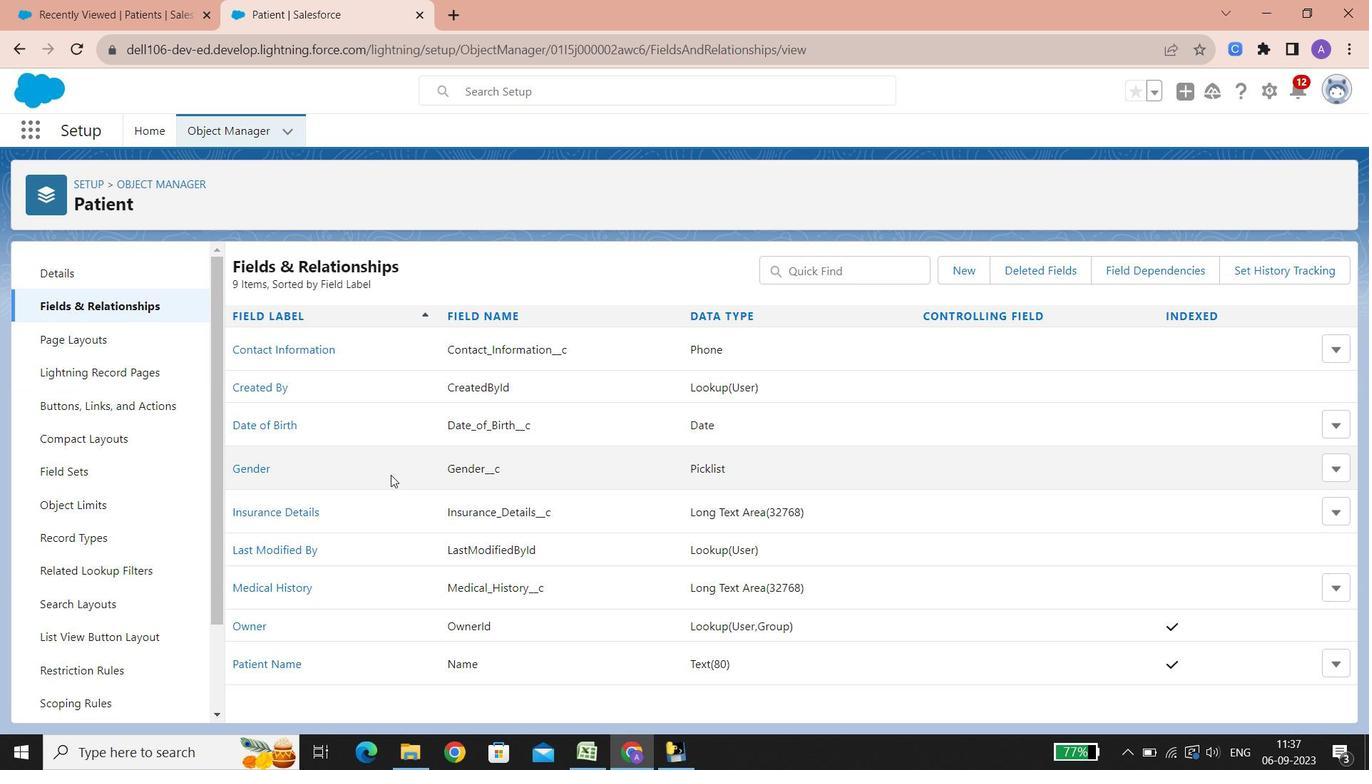 
Action: Mouse scrolled (392, 475) with delta (0, 0)
Screenshot: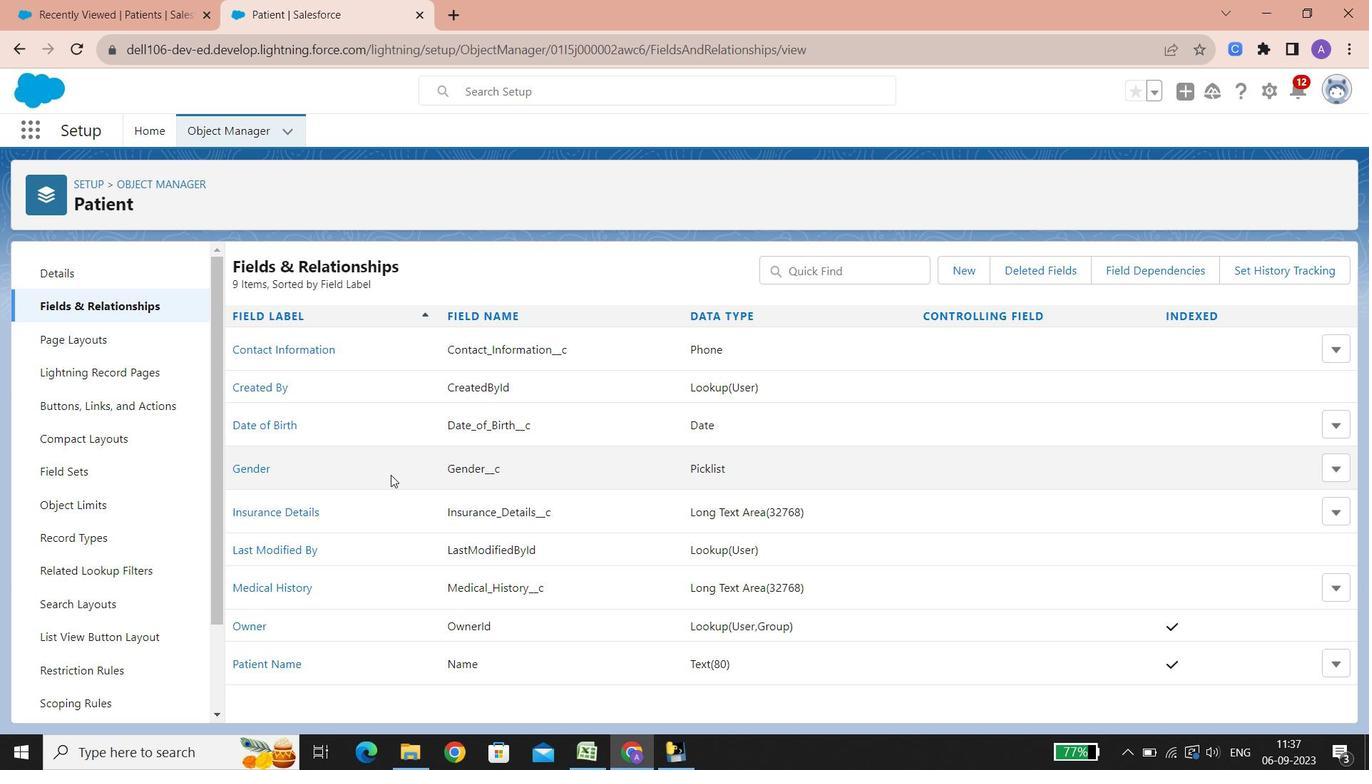 
Action: Mouse scrolled (392, 475) with delta (0, 0)
Screenshot: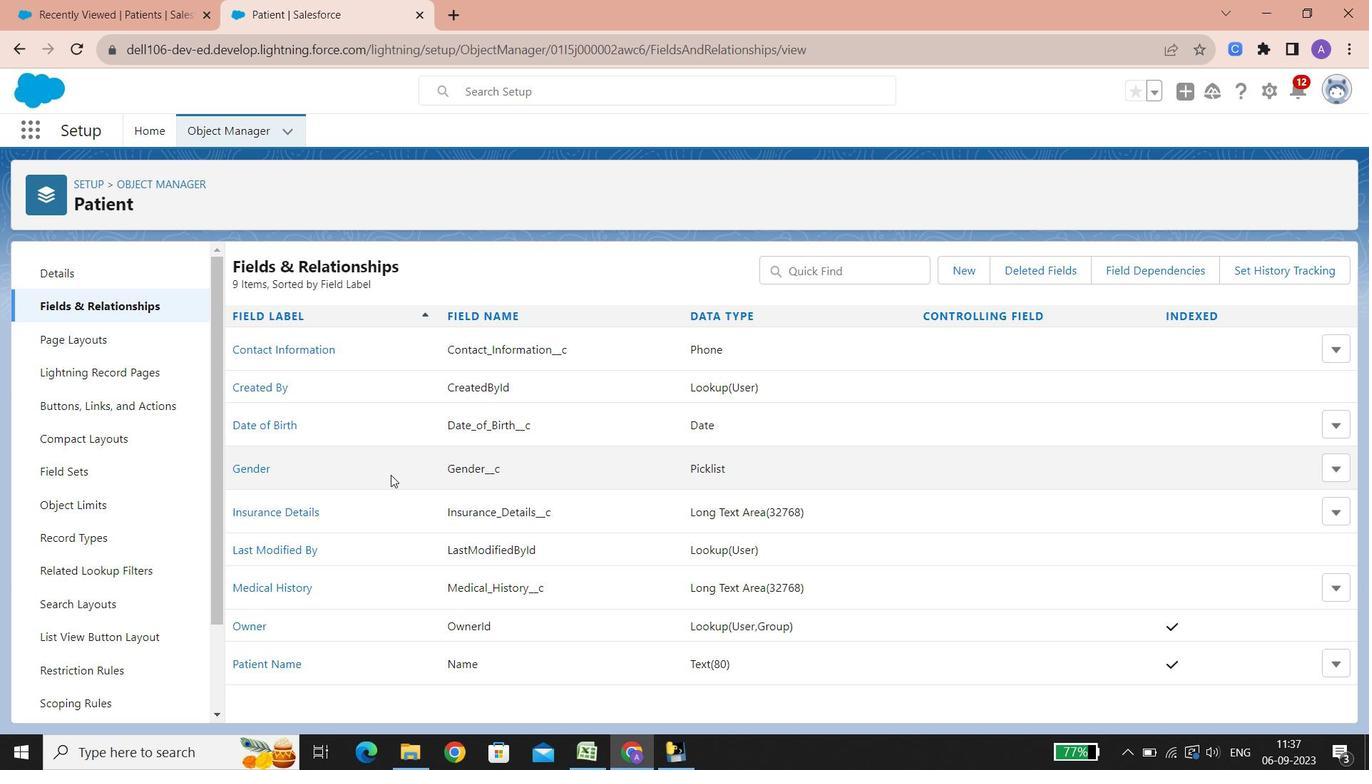
Action: Mouse scrolled (392, 475) with delta (0, 0)
Screenshot: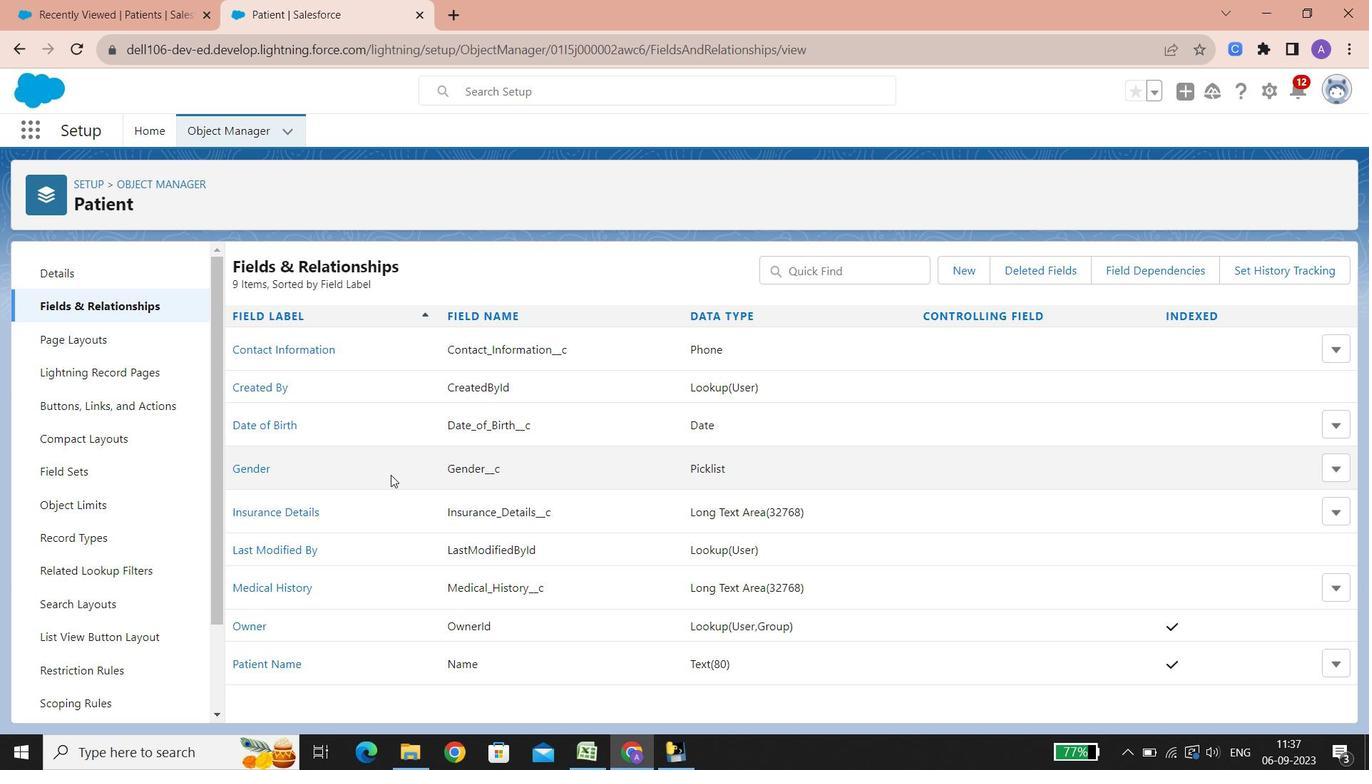 
Action: Mouse scrolled (392, 475) with delta (0, 0)
Screenshot: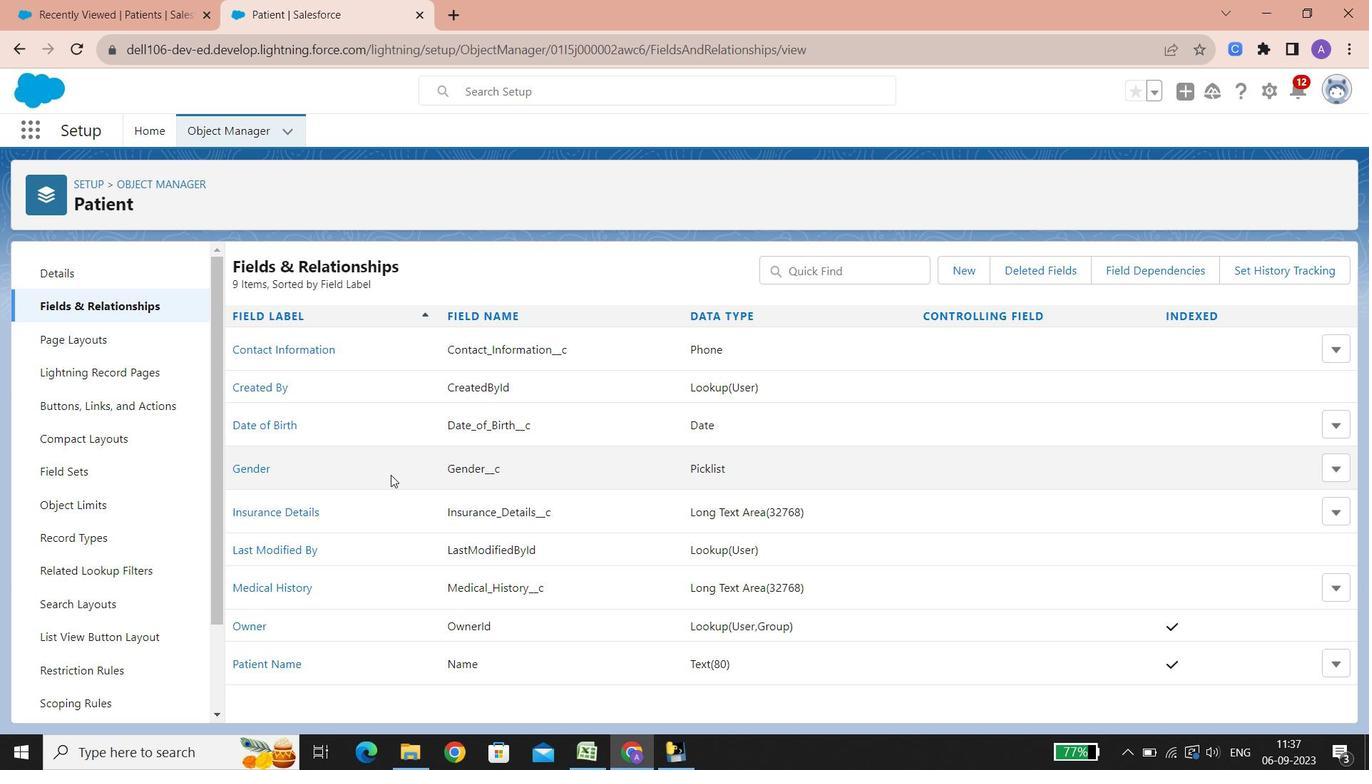 
Action: Mouse scrolled (392, 475) with delta (0, 0)
Screenshot: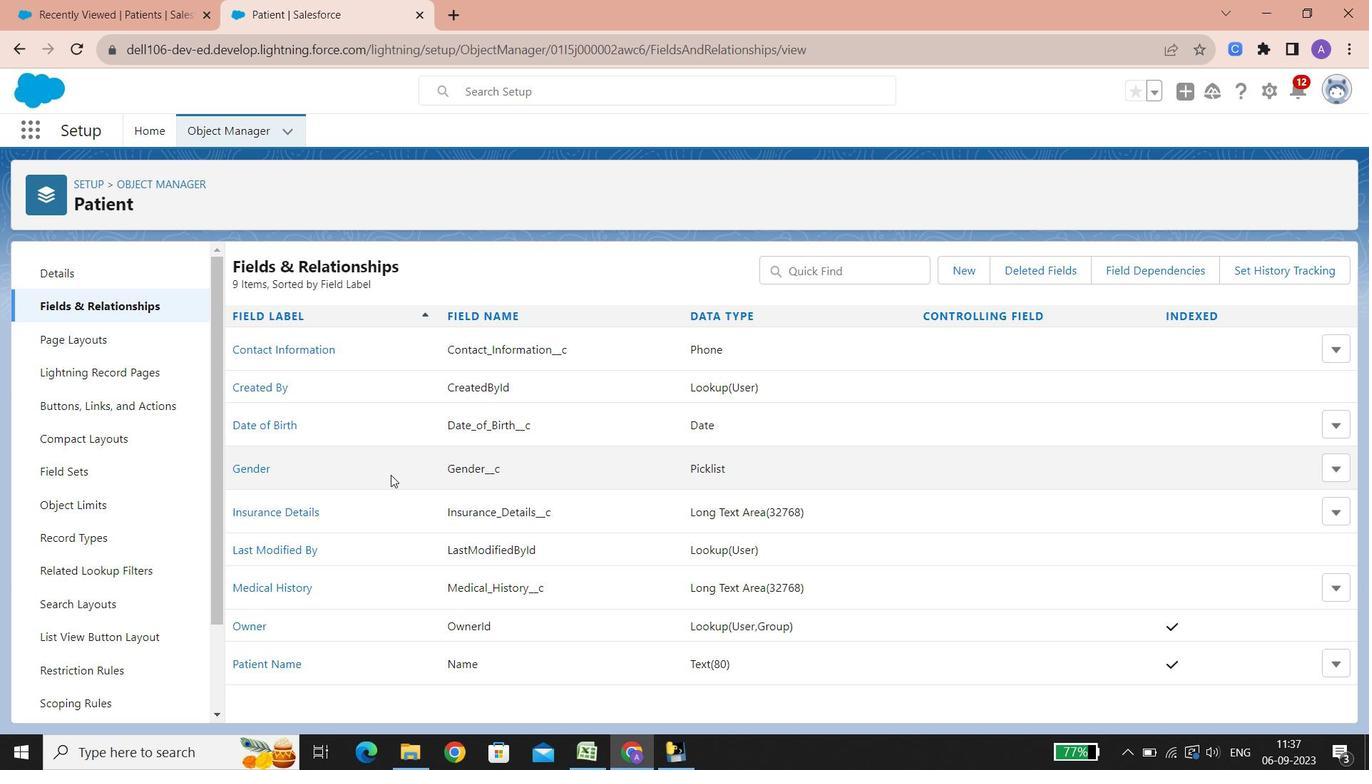 
Action: Mouse scrolled (392, 475) with delta (0, 0)
Screenshot: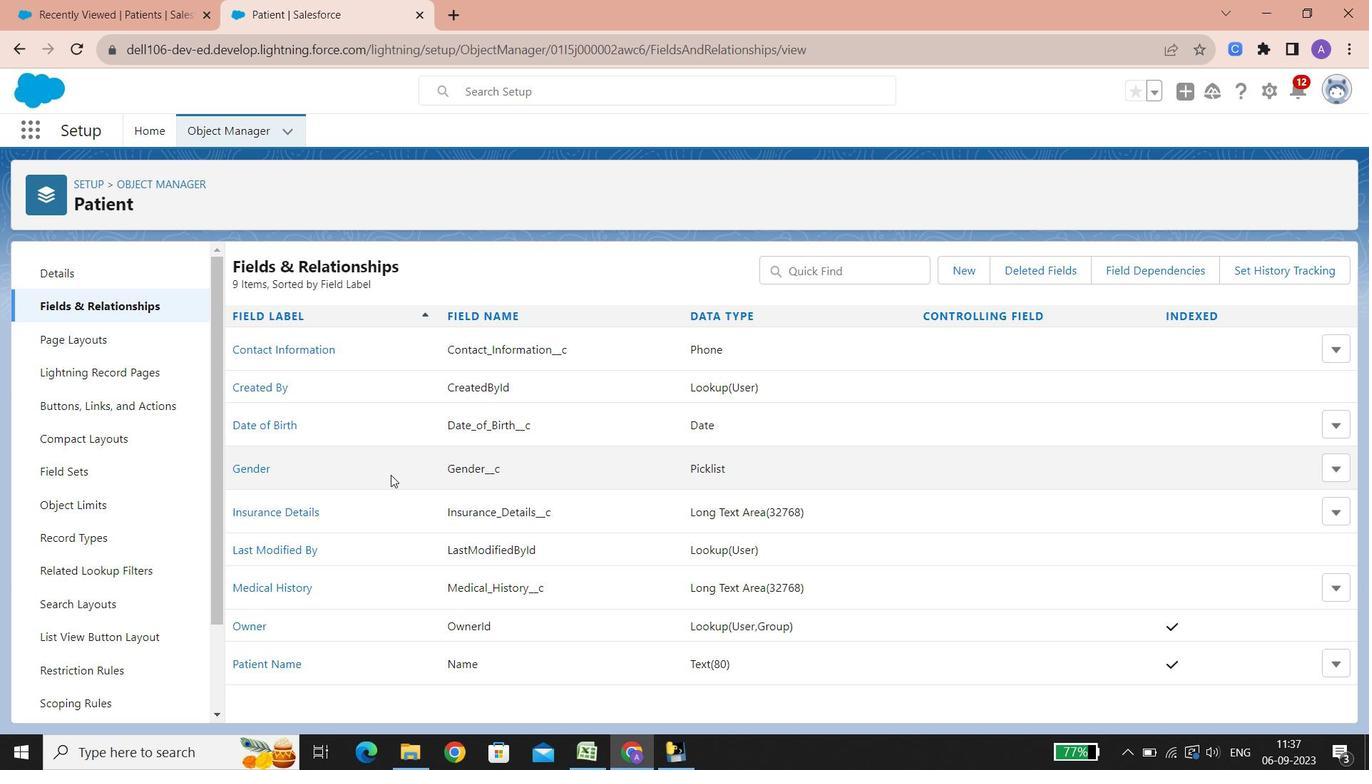 
Action: Mouse scrolled (392, 475) with delta (0, 0)
Screenshot: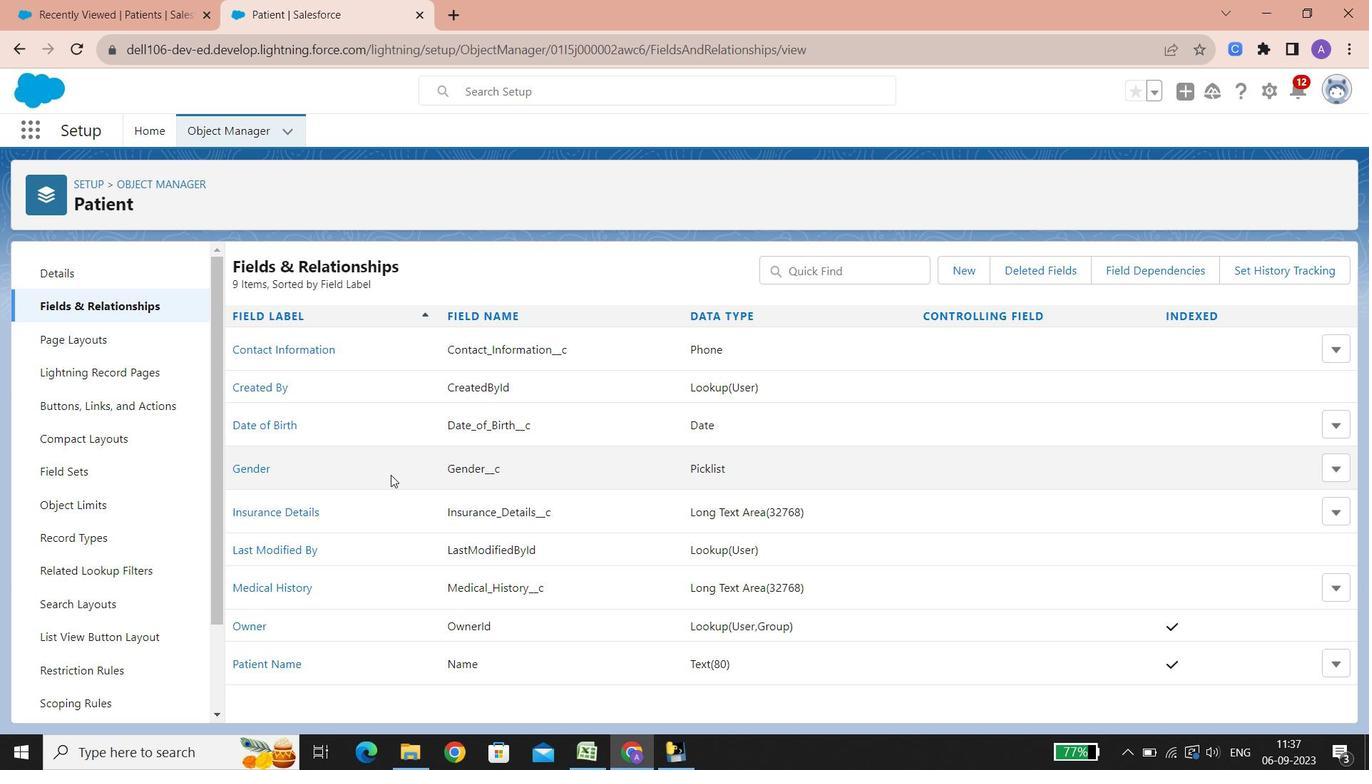 
Action: Mouse scrolled (392, 475) with delta (0, 0)
Screenshot: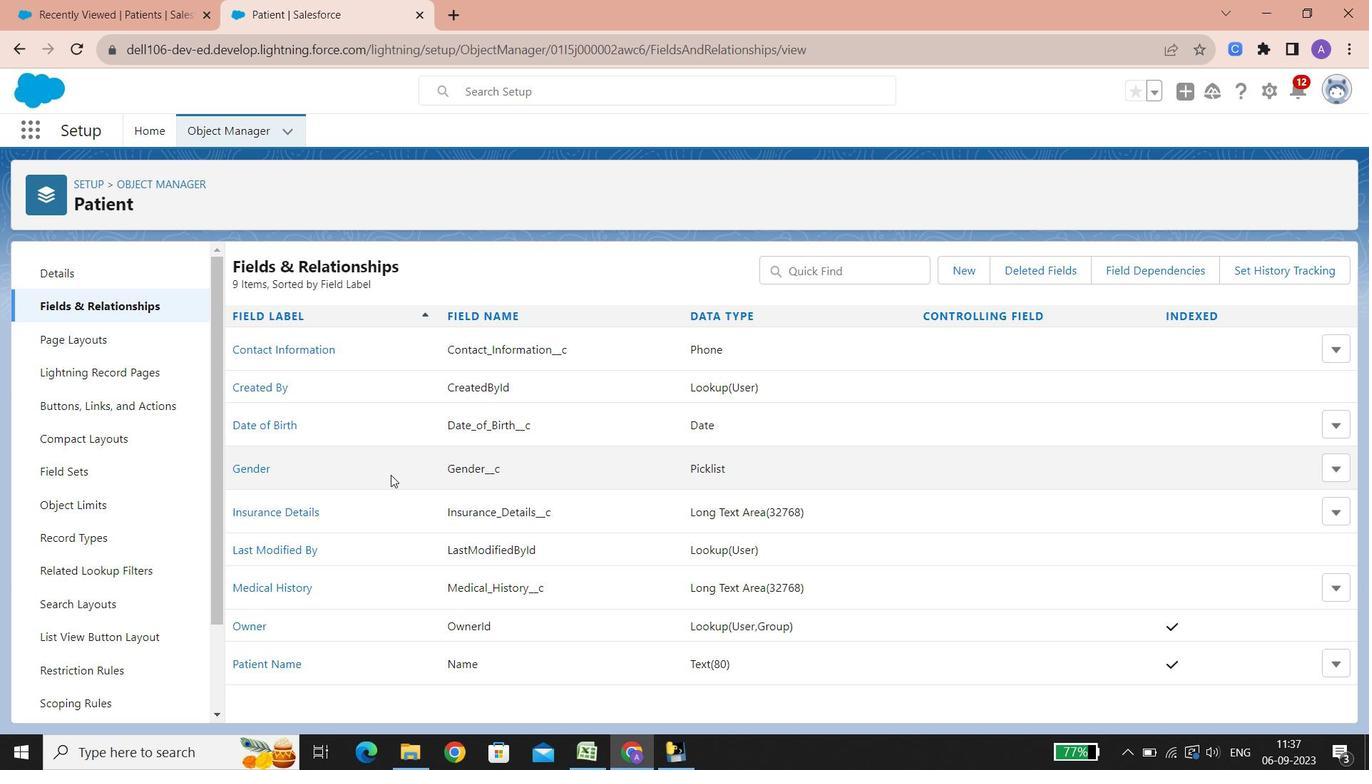 
Action: Mouse scrolled (392, 475) with delta (0, 0)
Screenshot: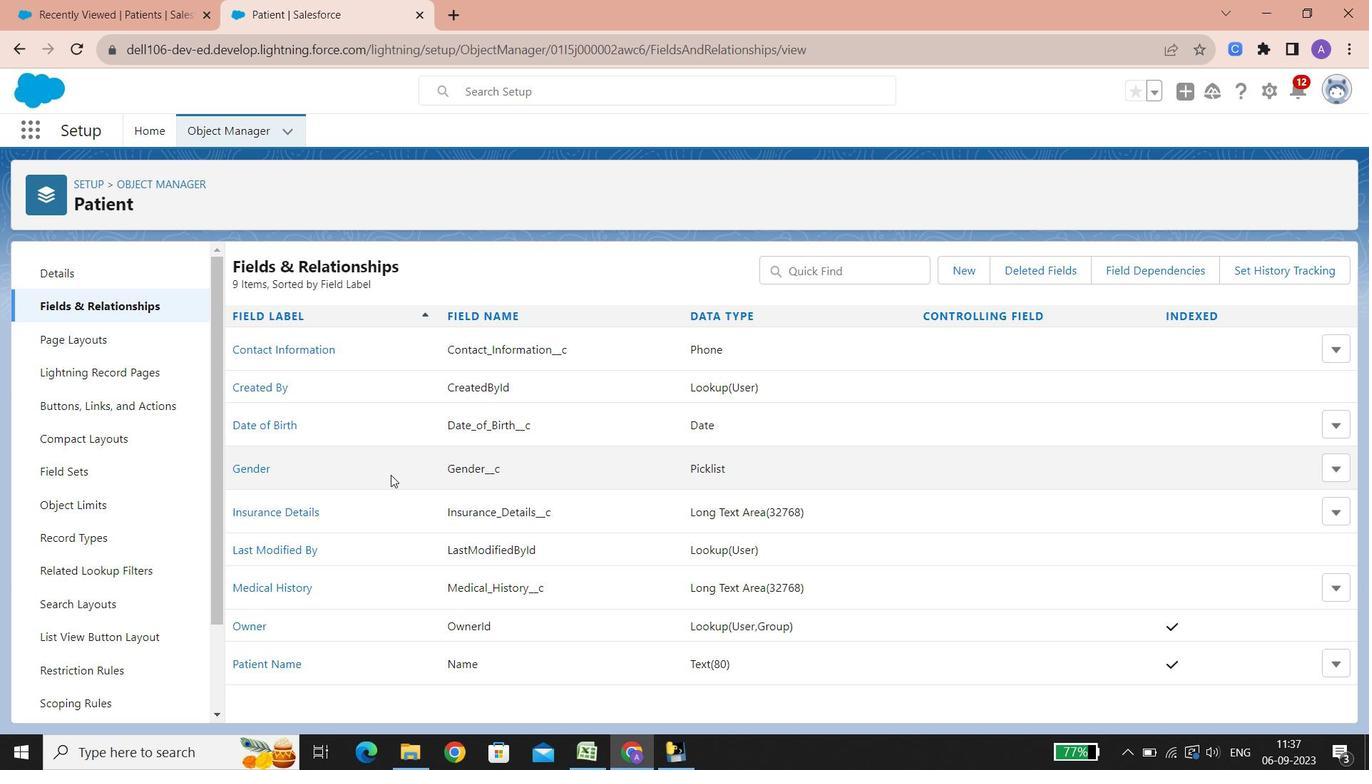 
Action: Mouse scrolled (392, 475) with delta (0, 0)
Screenshot: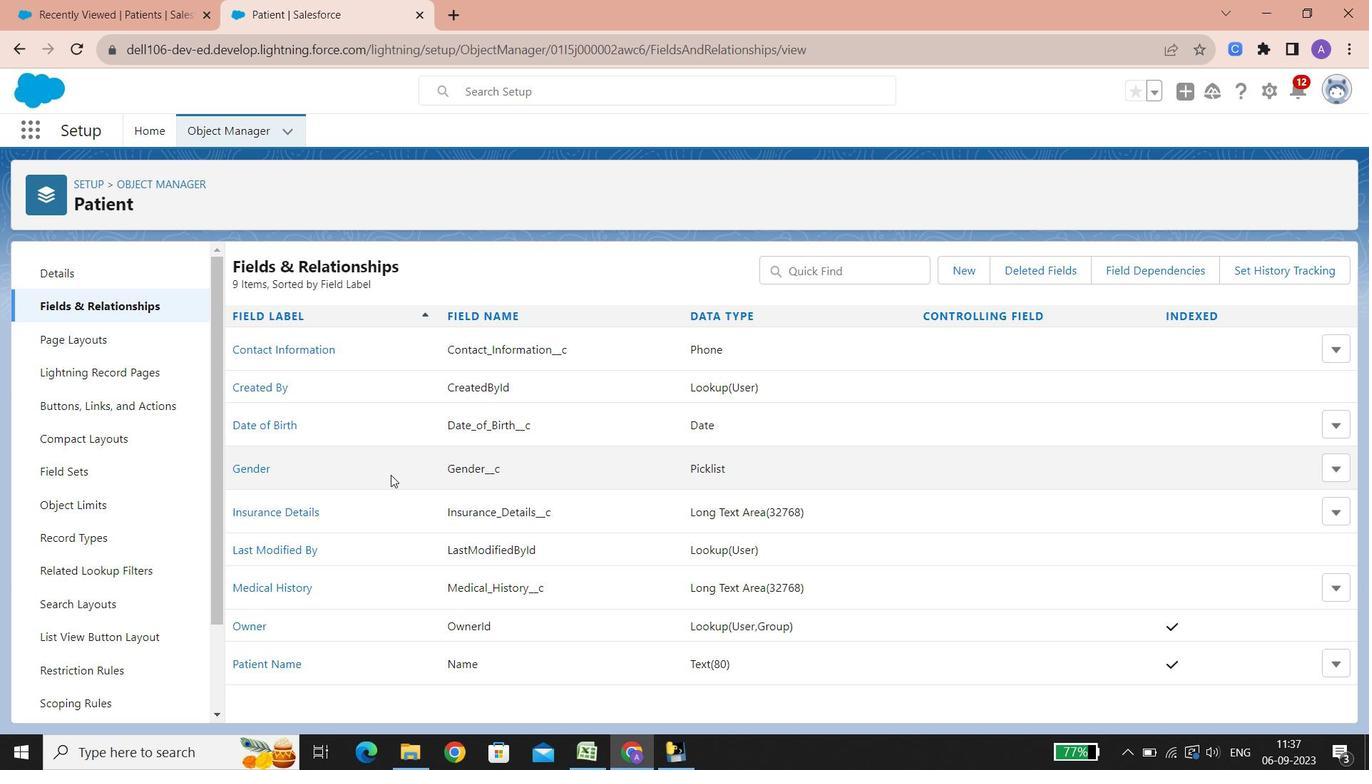 
Action: Mouse scrolled (392, 475) with delta (0, 0)
Screenshot: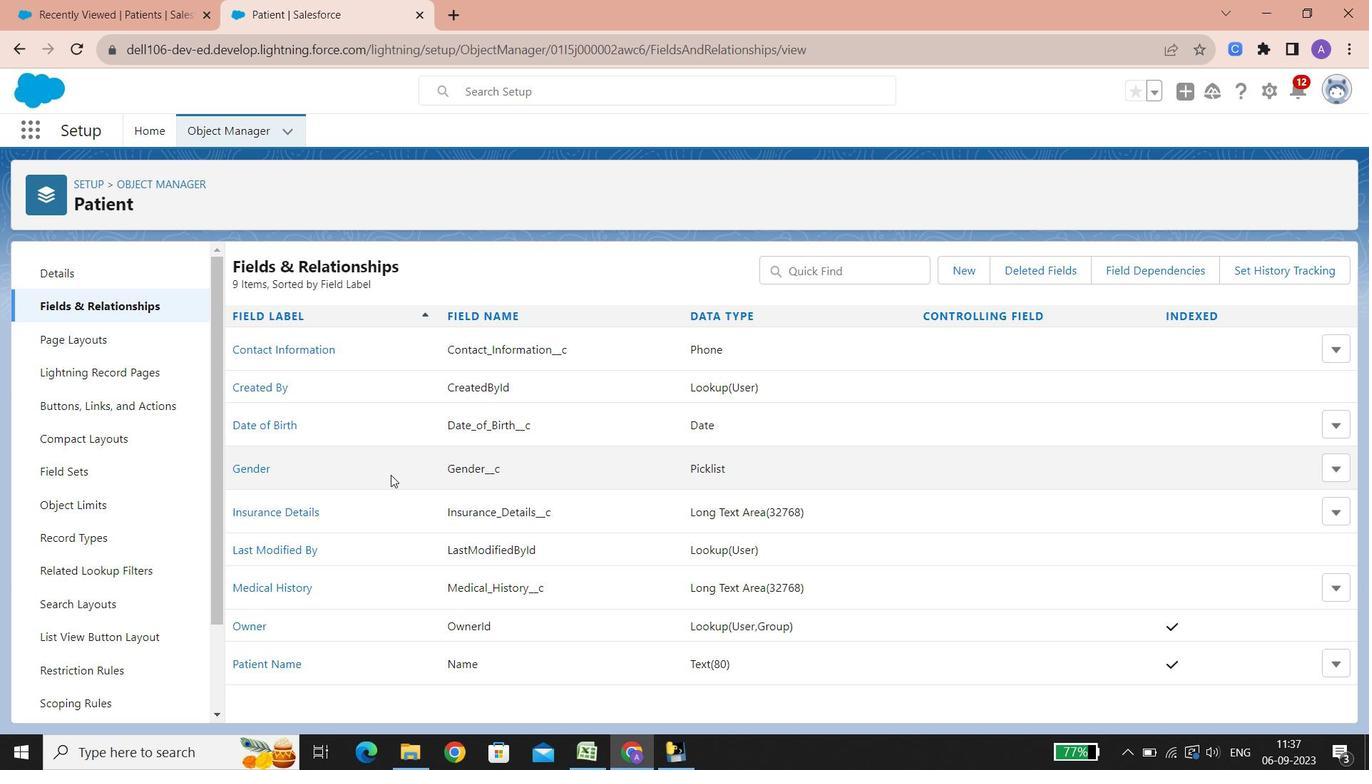 
Action: Mouse scrolled (392, 475) with delta (0, 0)
Screenshot: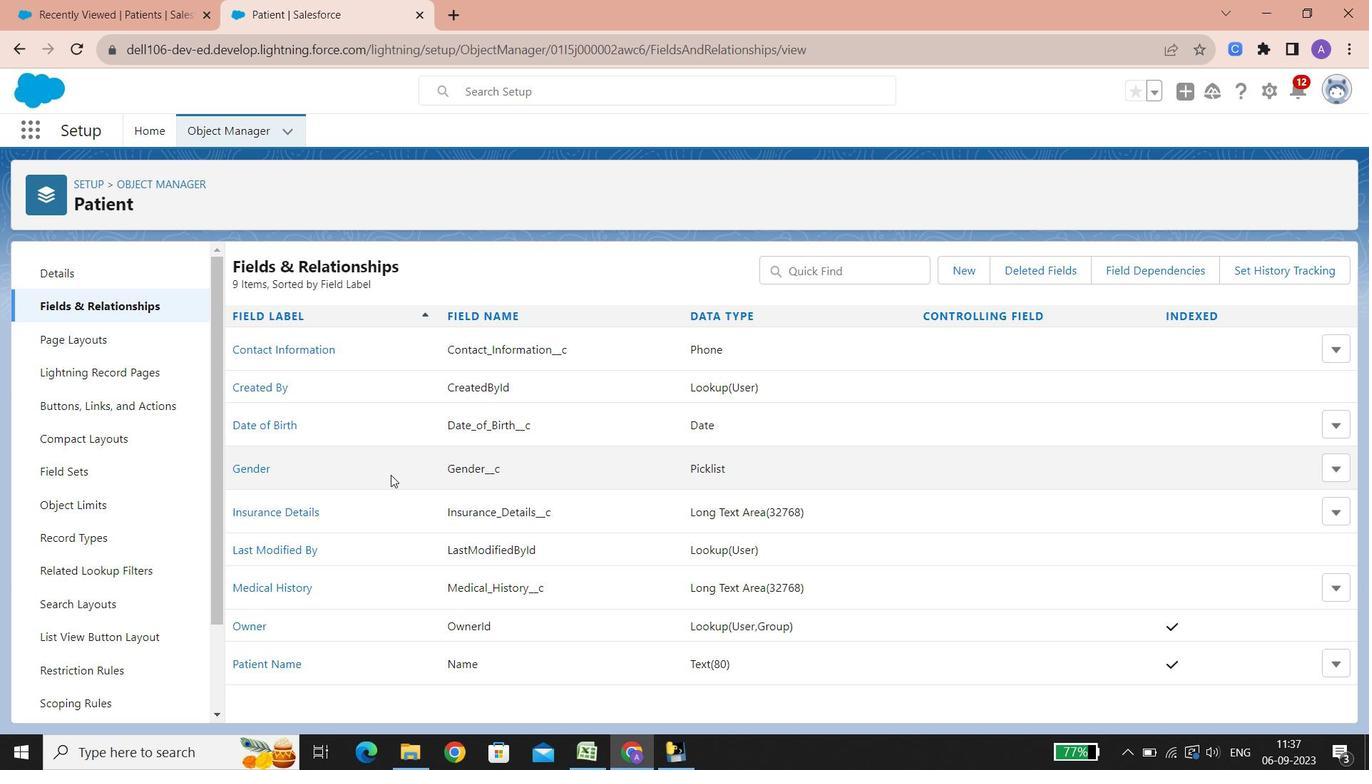 
Action: Mouse scrolled (392, 475) with delta (0, 0)
Screenshot: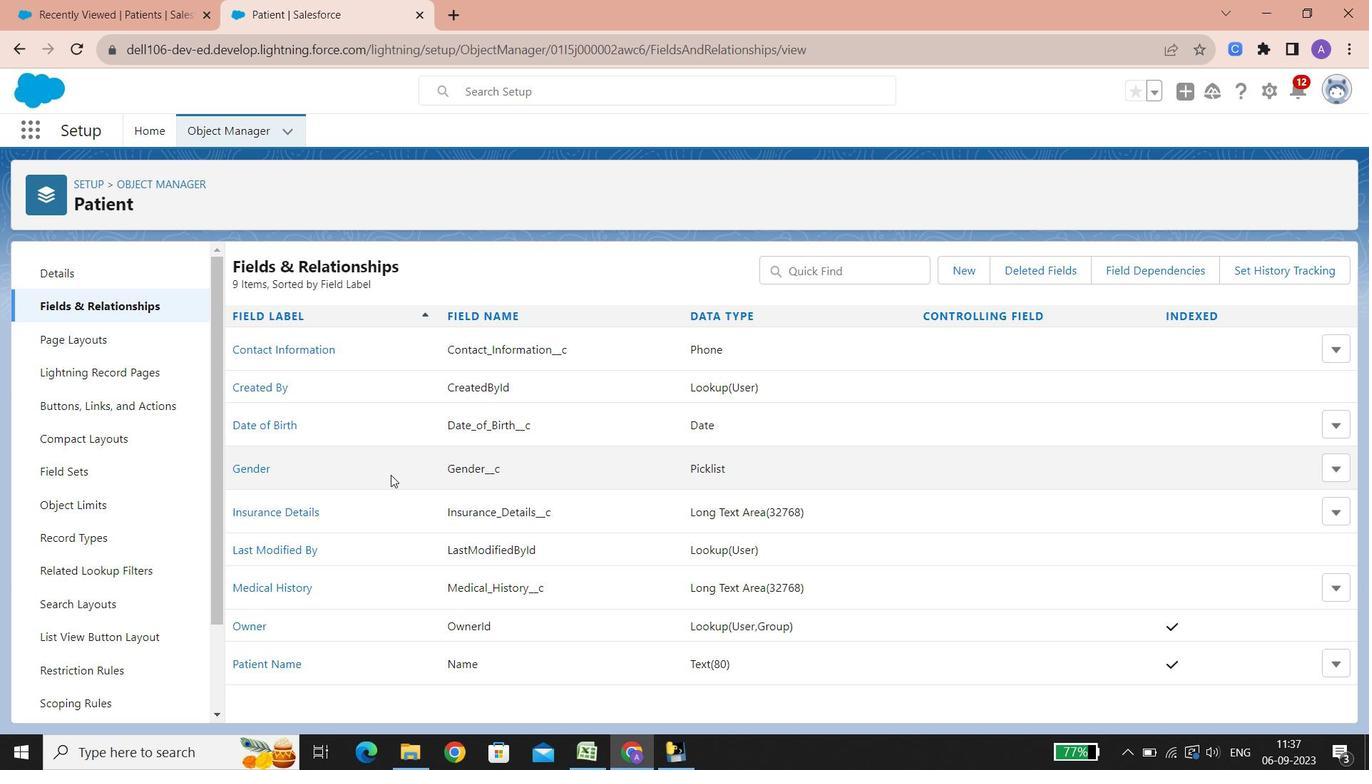 
Action: Mouse scrolled (392, 475) with delta (0, 0)
Screenshot: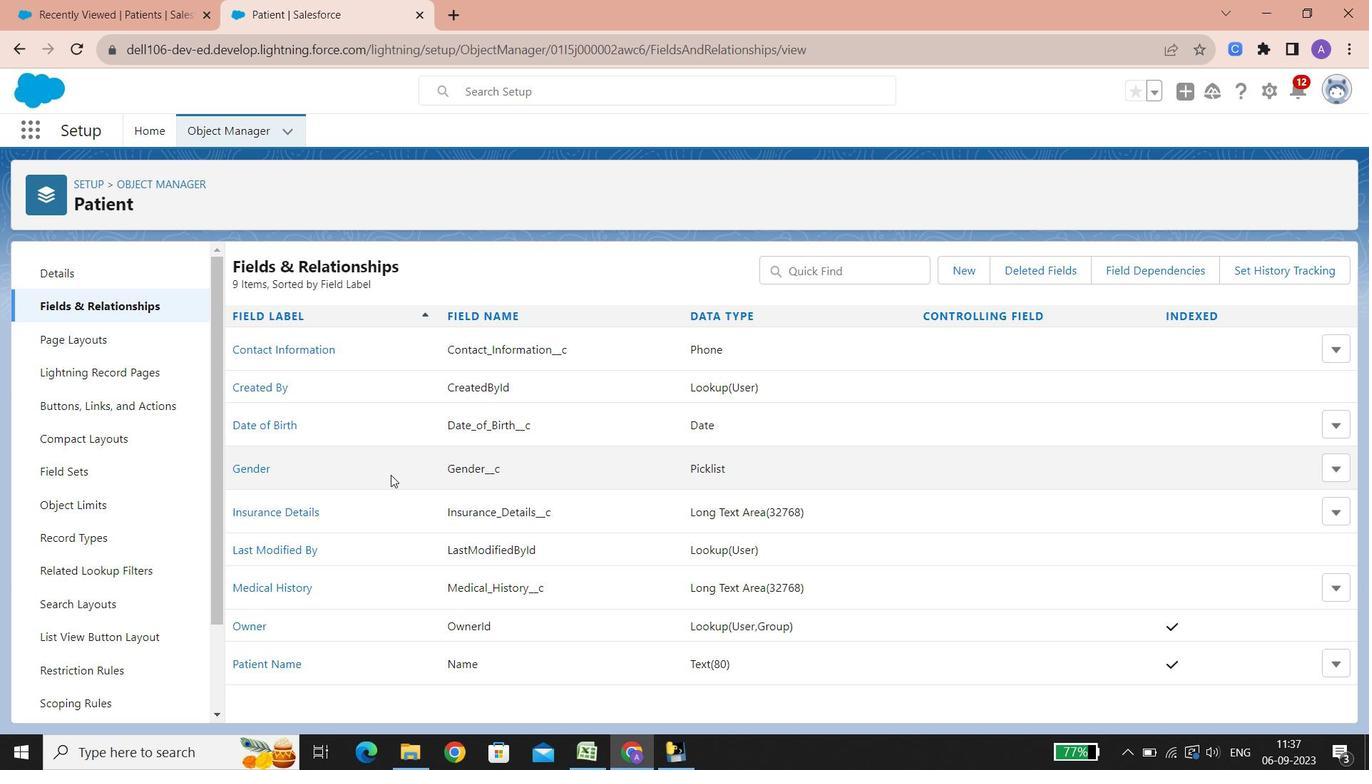 
Action: Mouse scrolled (392, 475) with delta (0, 0)
Screenshot: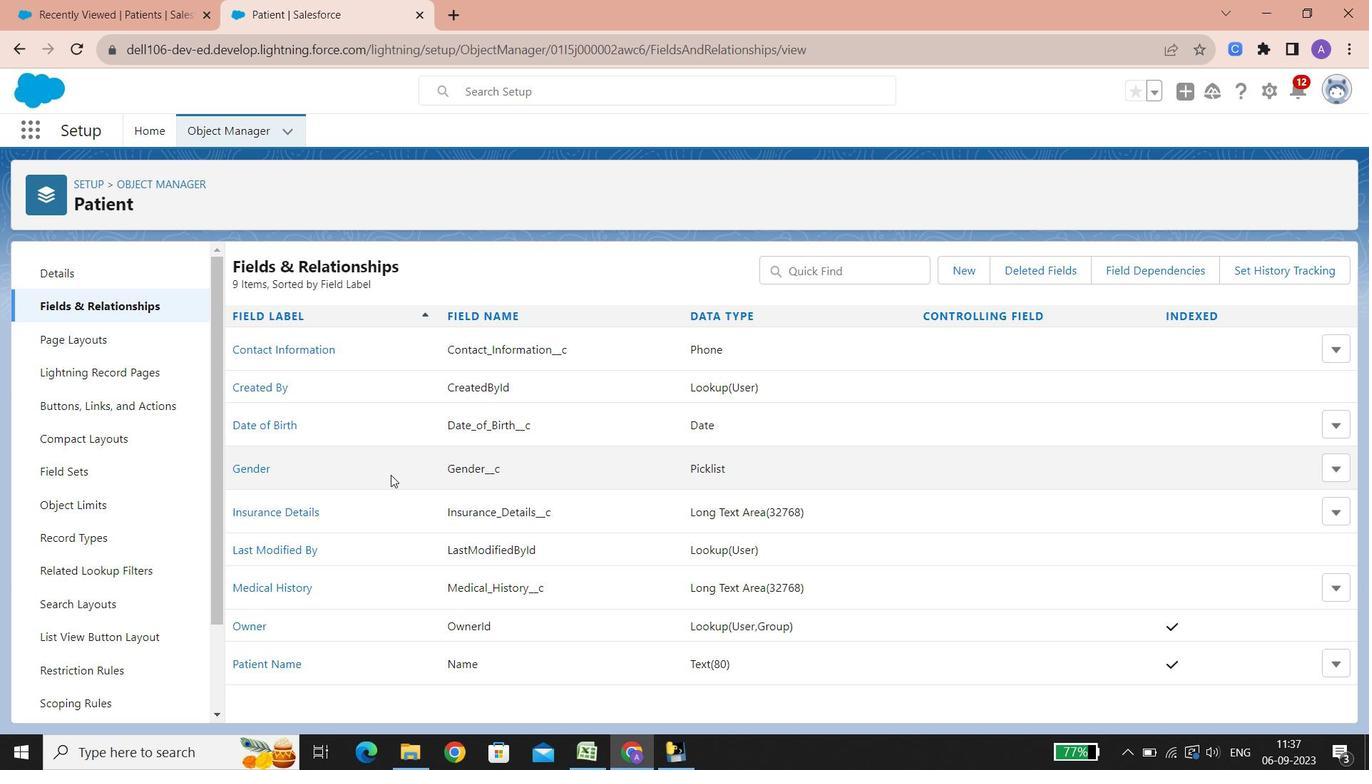 
Action: Mouse scrolled (392, 475) with delta (0, 0)
Screenshot: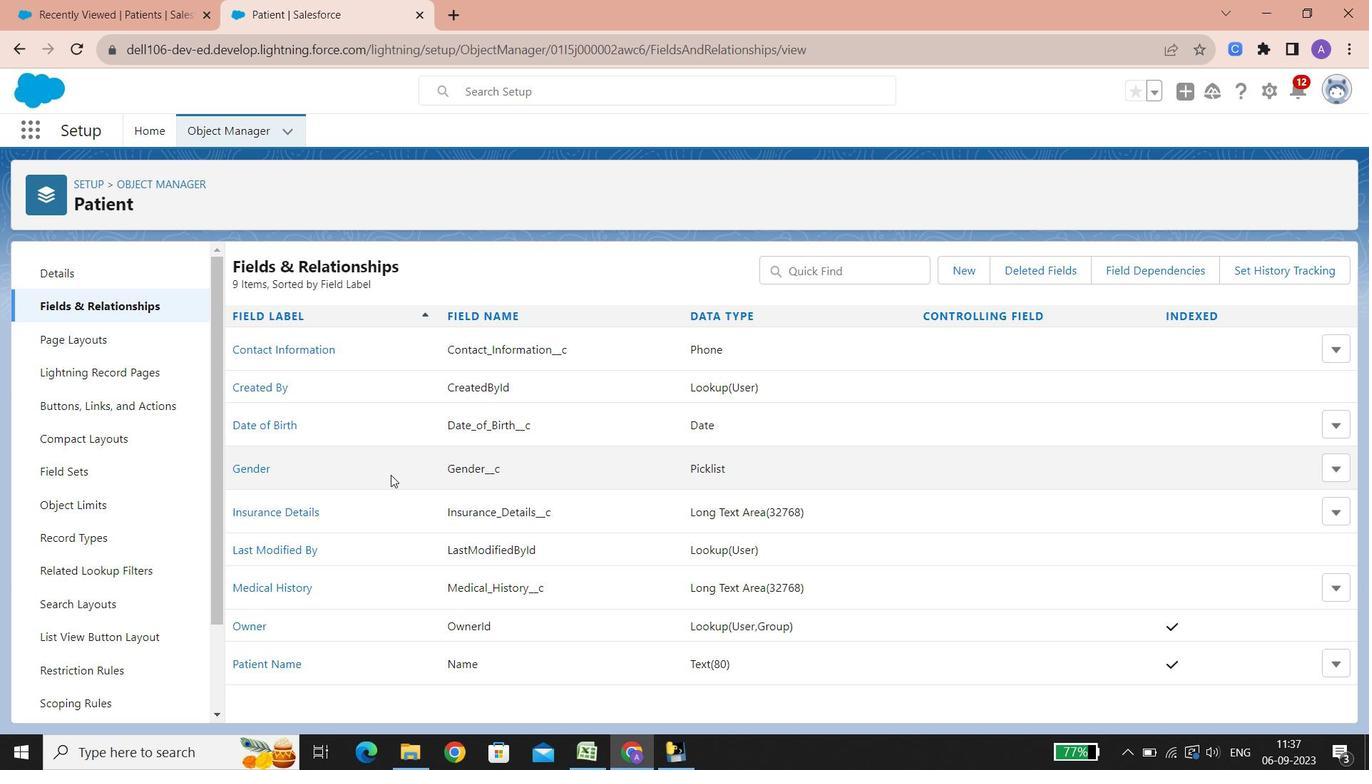 
Action: Mouse scrolled (392, 475) with delta (0, 0)
Screenshot: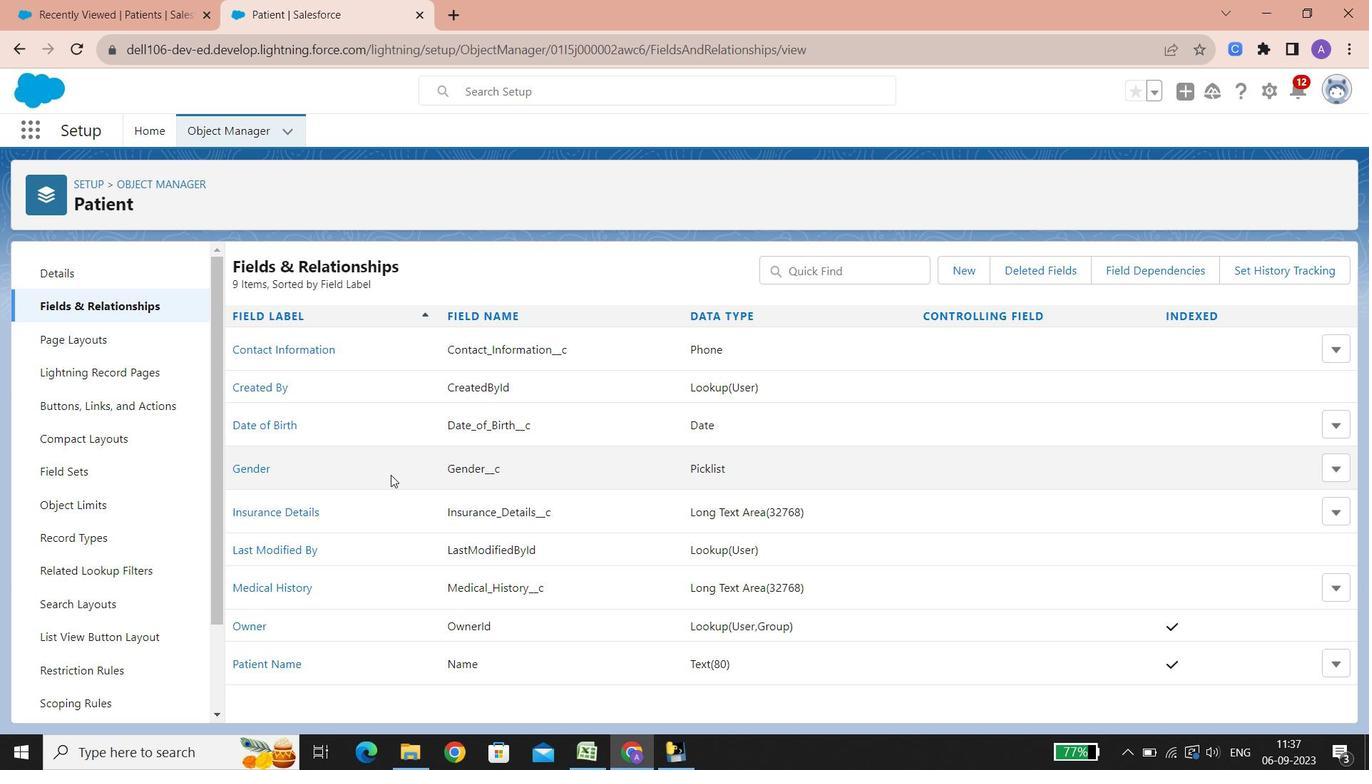 
Action: Mouse scrolled (392, 475) with delta (0, 0)
Screenshot: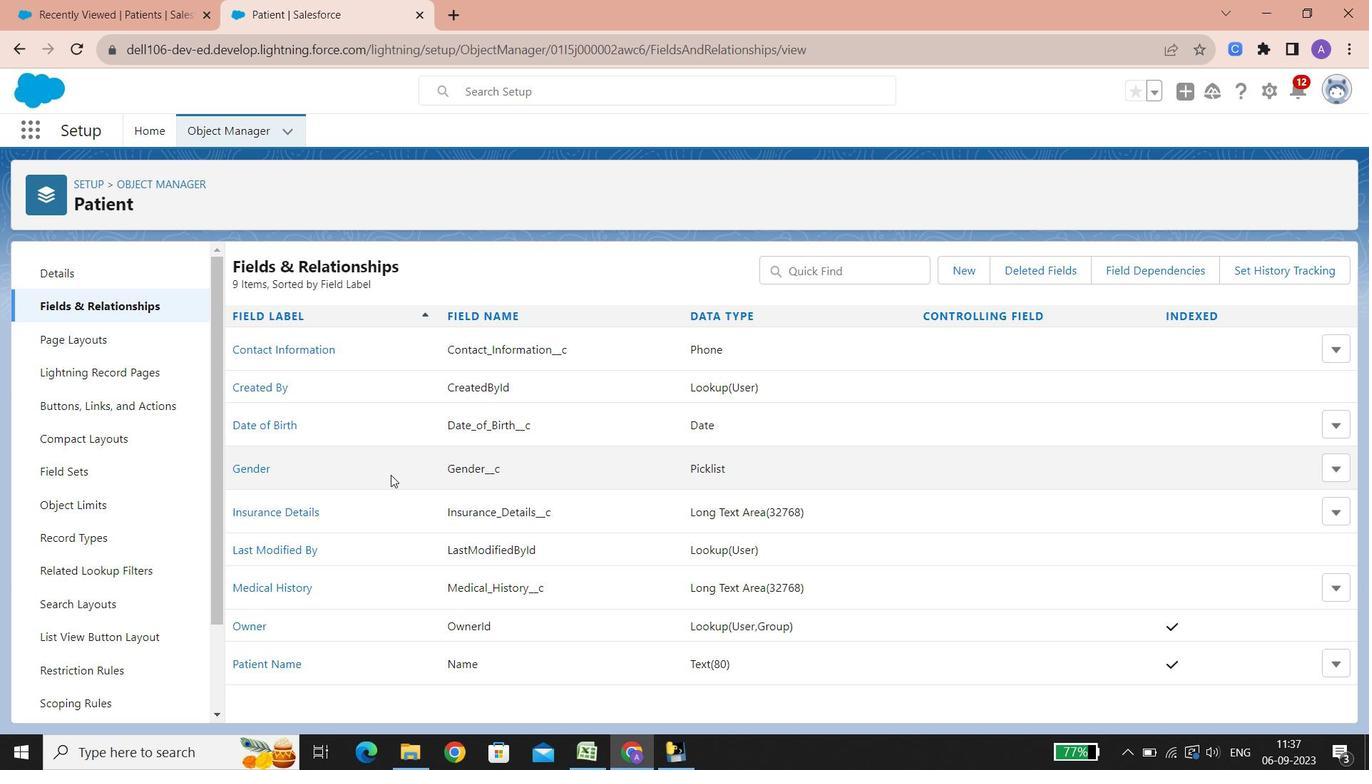 
Action: Mouse scrolled (392, 475) with delta (0, 0)
Screenshot: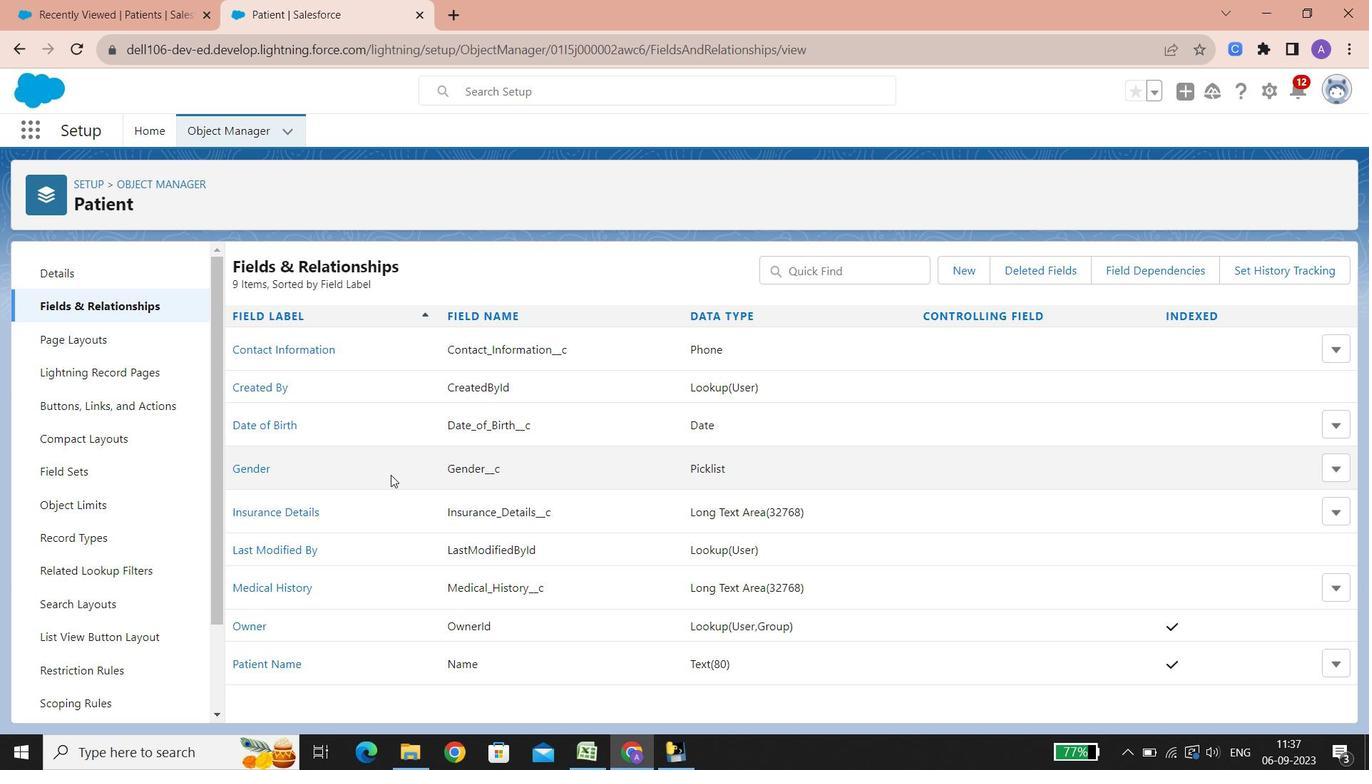 
Action: Mouse scrolled (392, 475) with delta (0, 0)
Screenshot: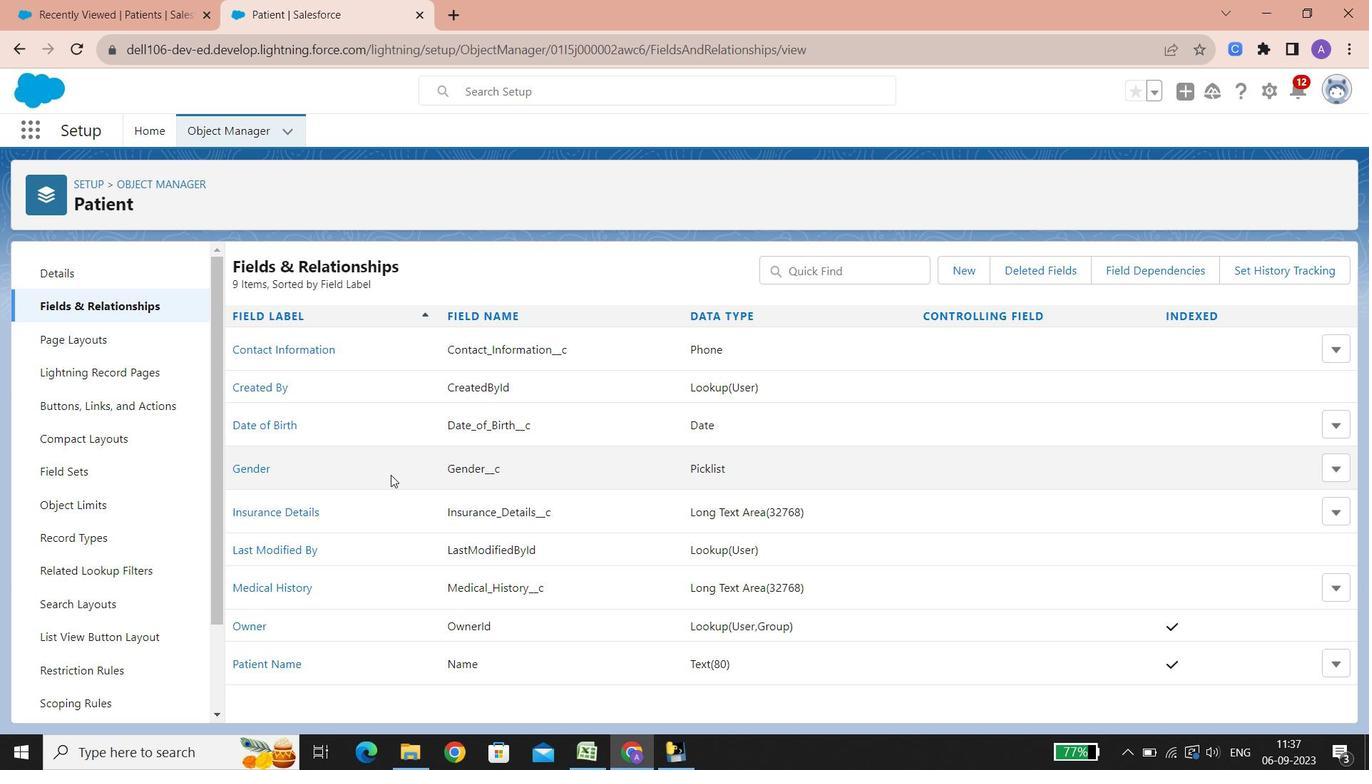 
Action: Mouse moved to (965, 265)
Screenshot: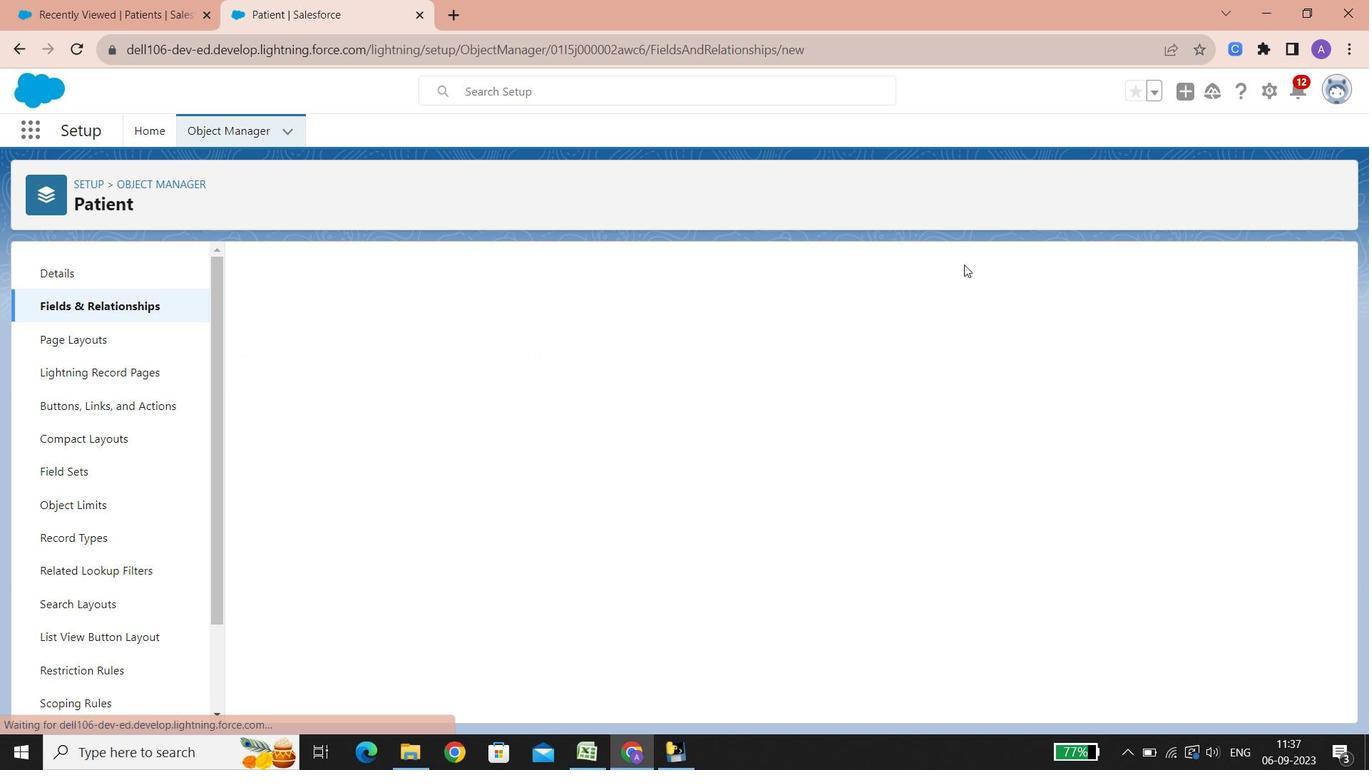 
Action: Mouse pressed left at (965, 265)
Screenshot: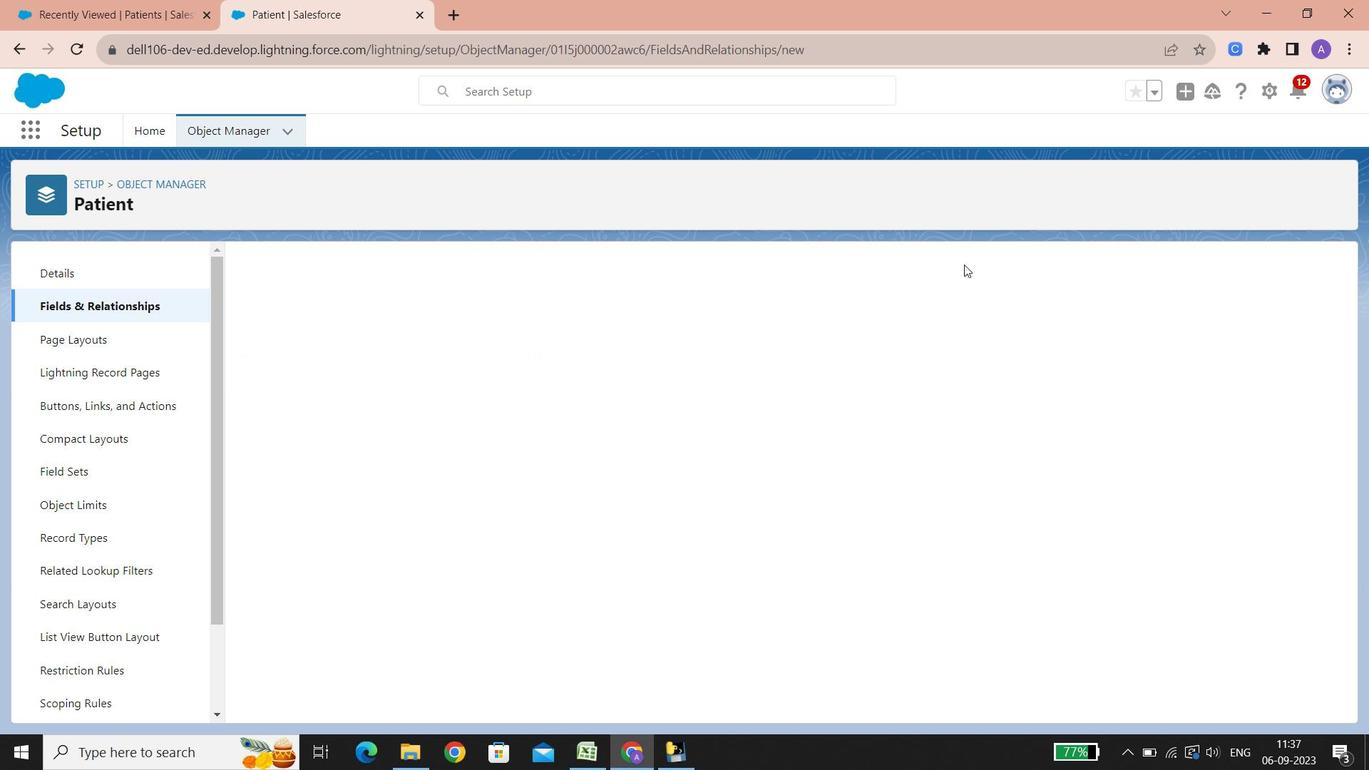 
Action: Mouse moved to (440, 512)
Screenshot: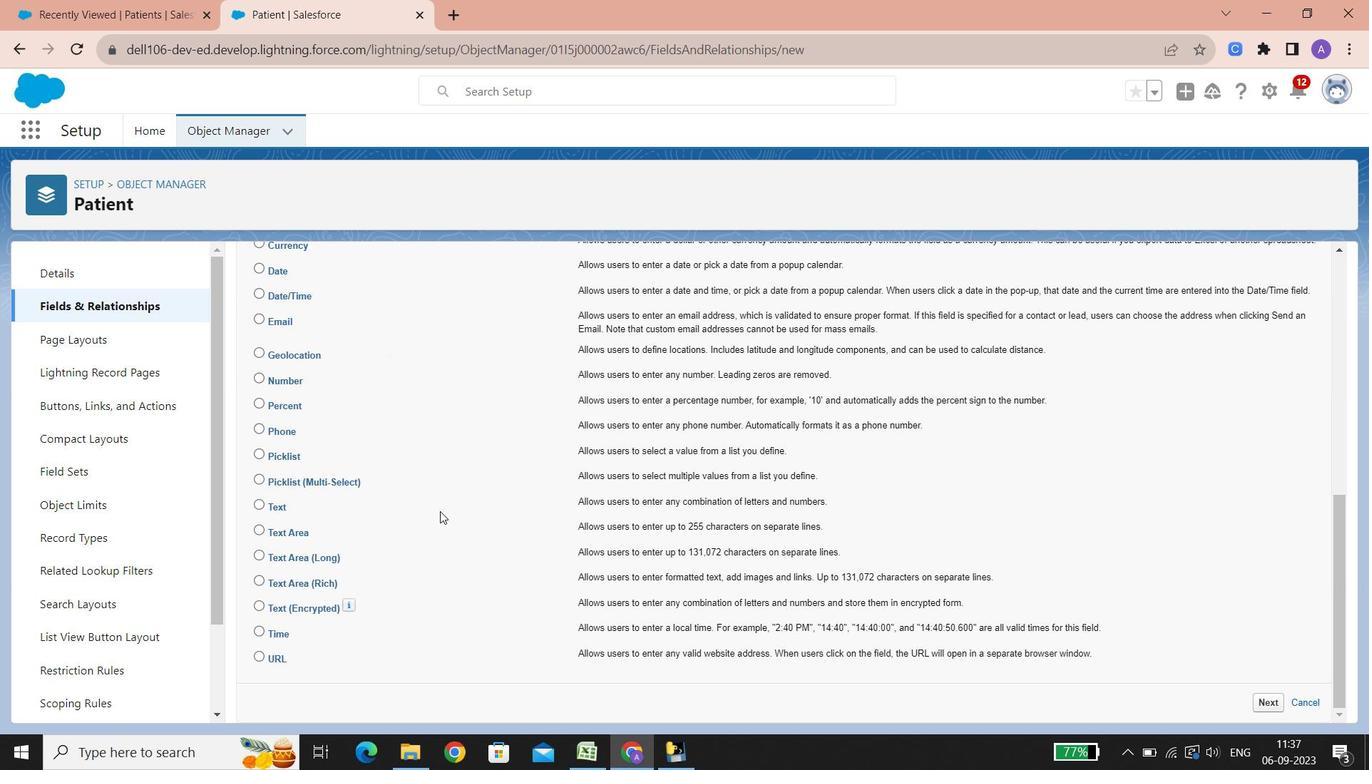 
Action: Mouse scrolled (440, 511) with delta (0, 0)
Screenshot: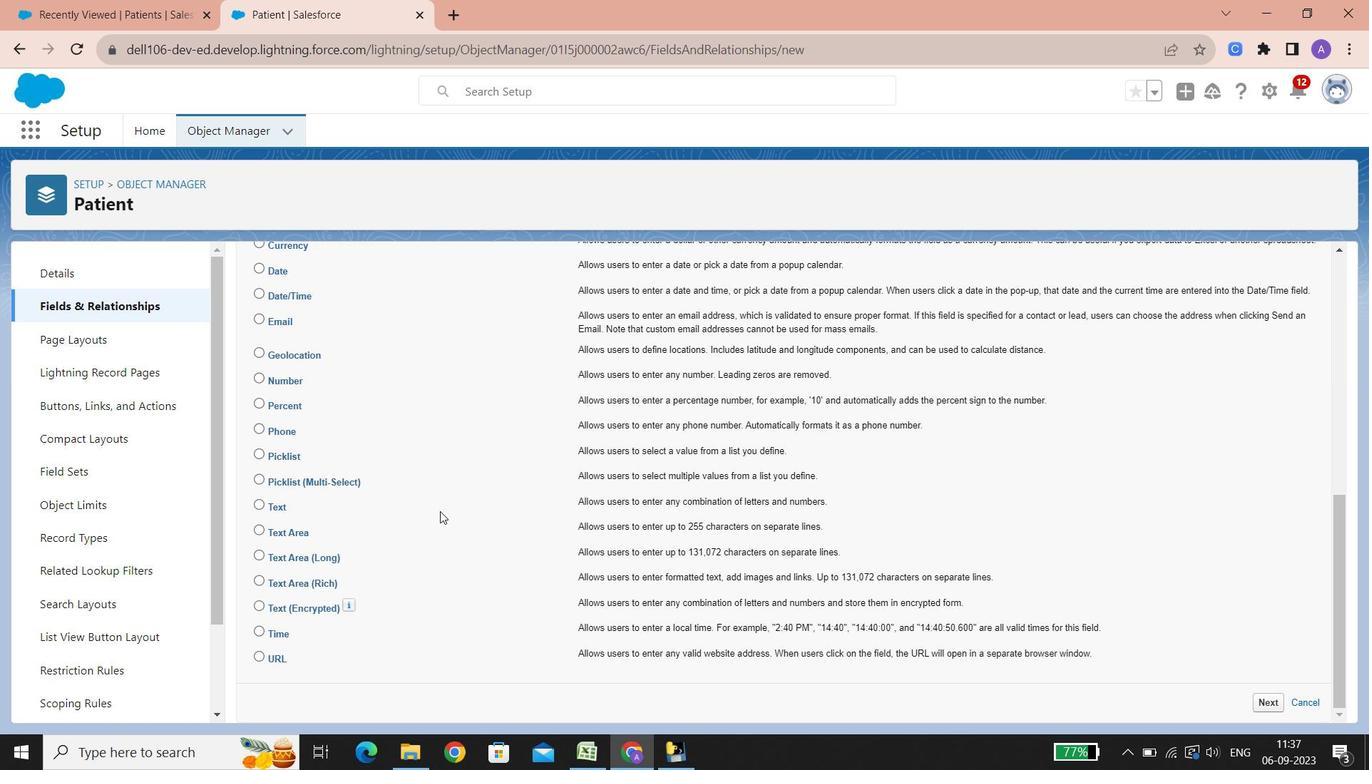 
Action: Mouse scrolled (440, 511) with delta (0, 0)
Screenshot: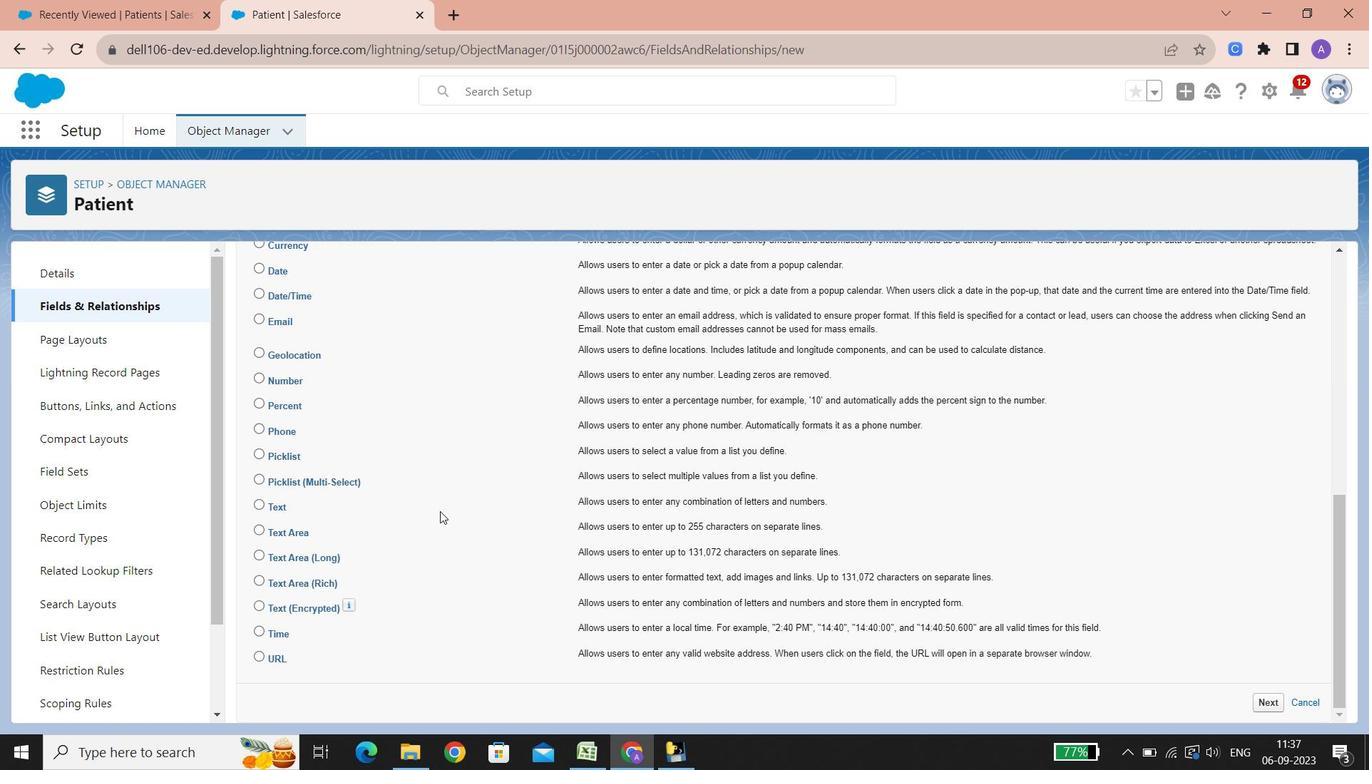 
Action: Mouse scrolled (440, 510) with delta (0, -1)
Screenshot: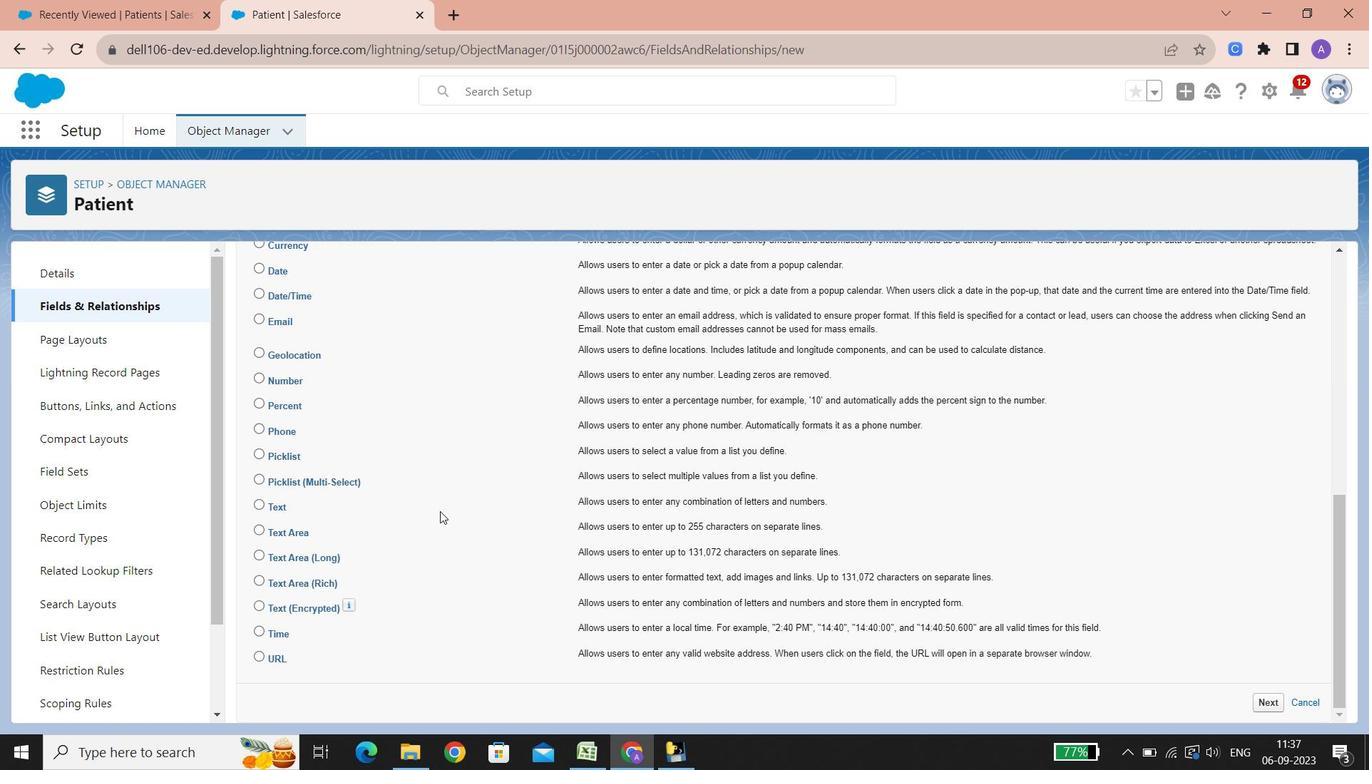 
Action: Mouse scrolled (440, 511) with delta (0, 0)
Screenshot: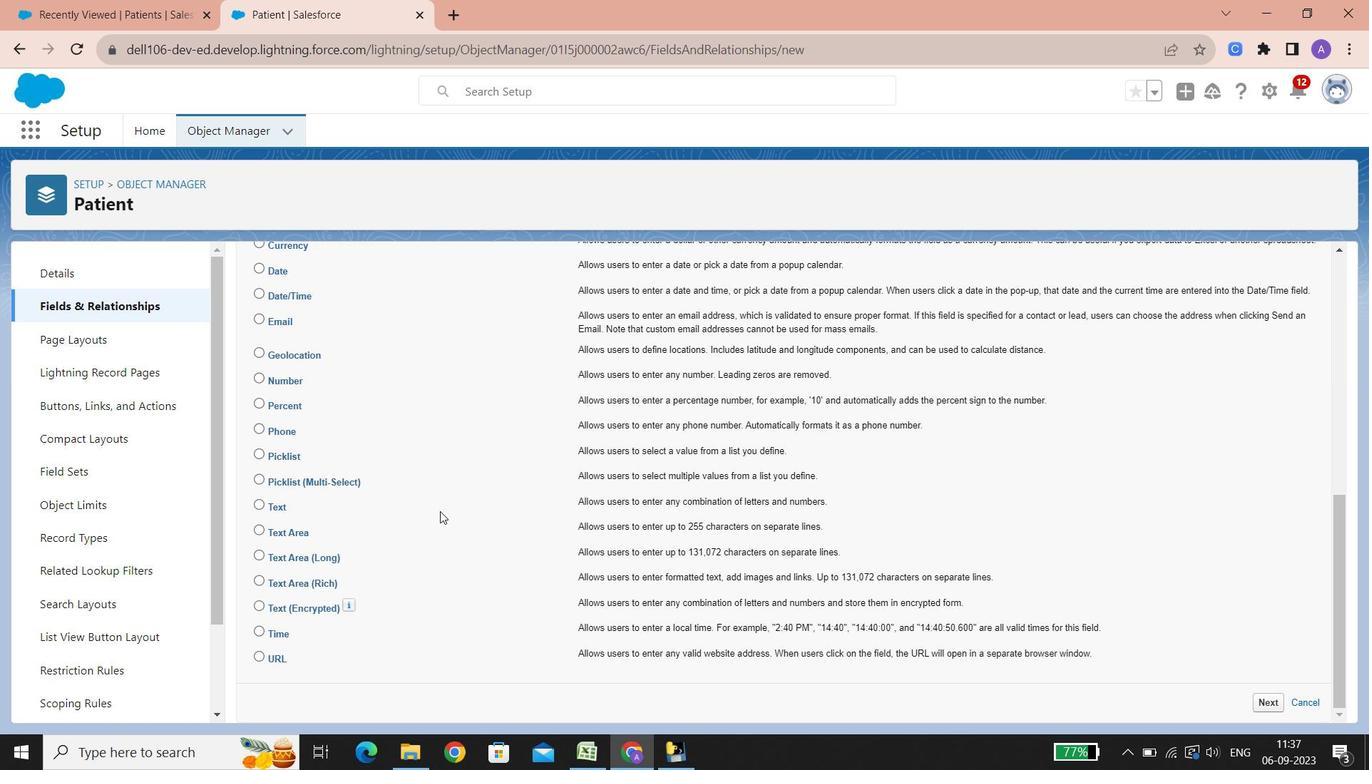 
Action: Mouse scrolled (440, 511) with delta (0, 0)
Screenshot: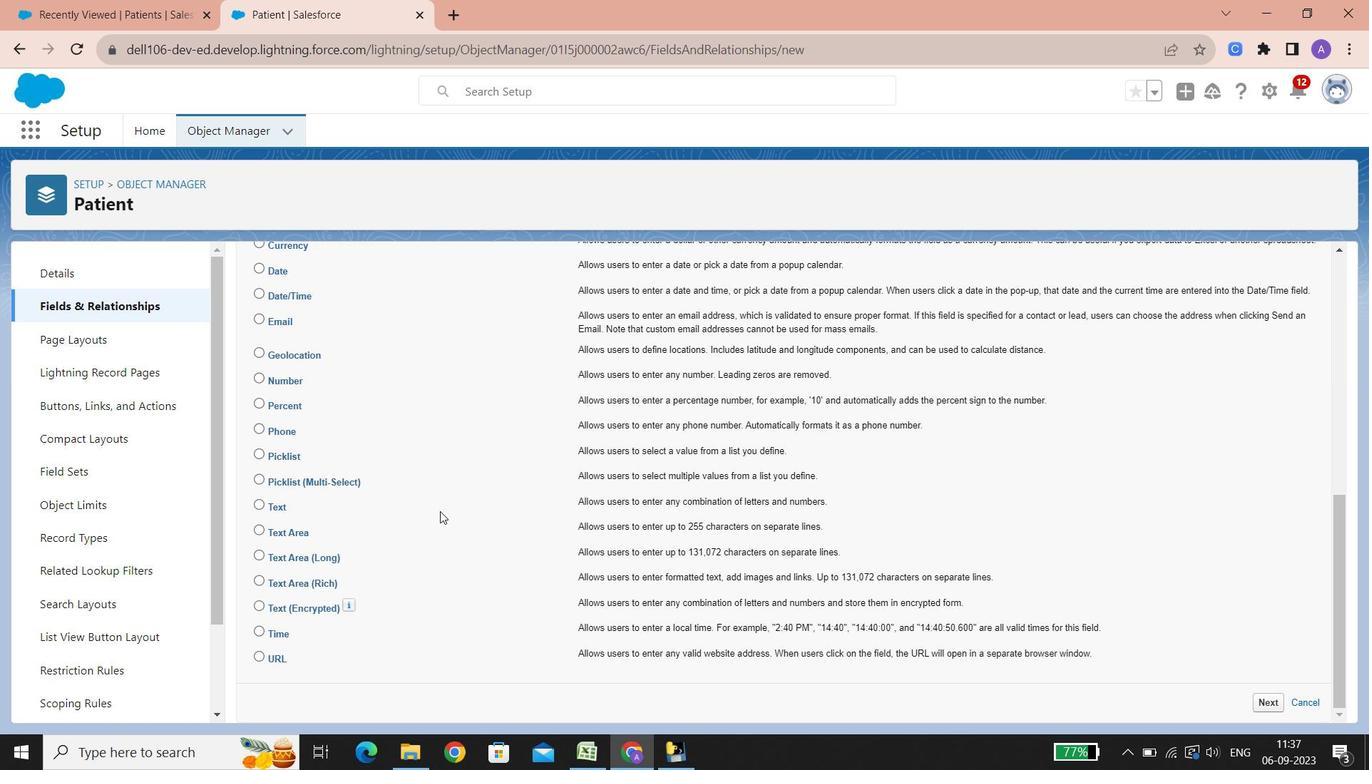 
Action: Mouse scrolled (440, 511) with delta (0, 0)
Screenshot: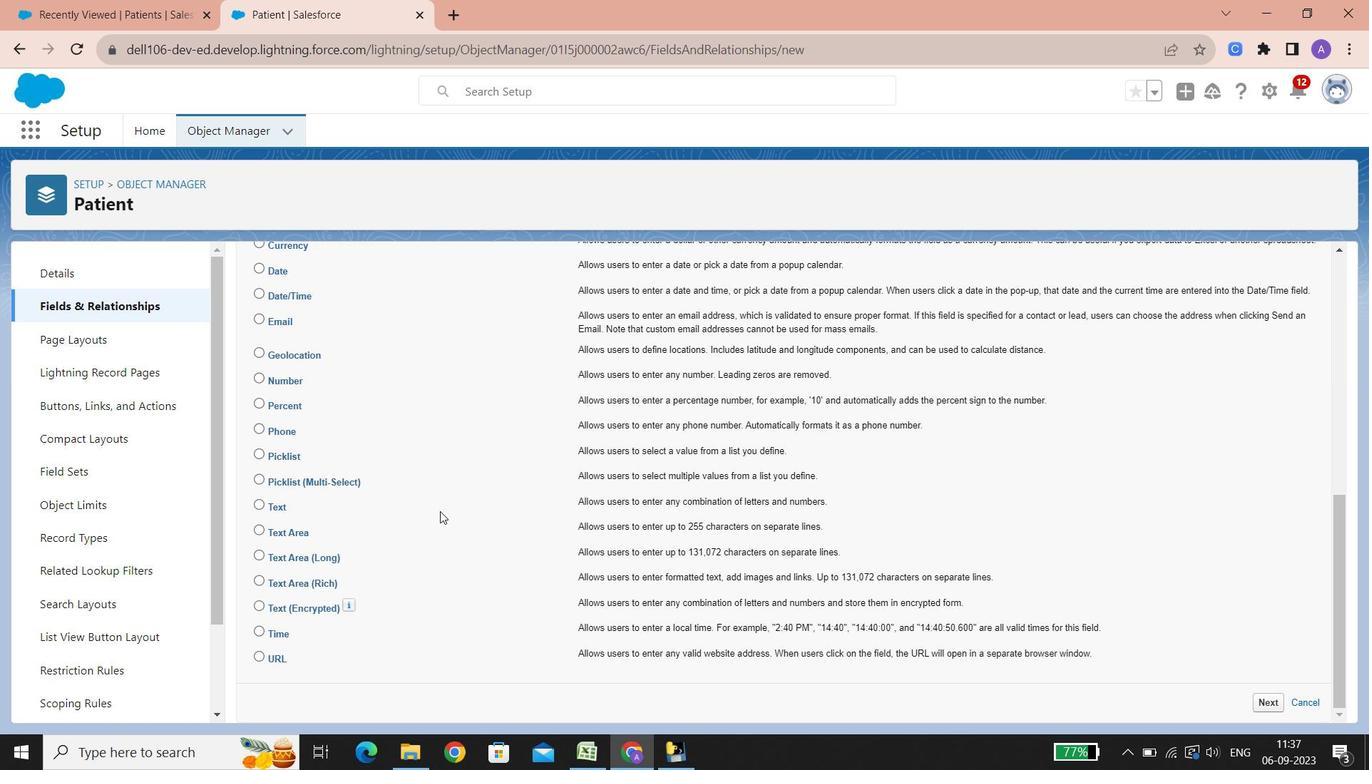 
Action: Mouse scrolled (440, 511) with delta (0, 0)
Screenshot: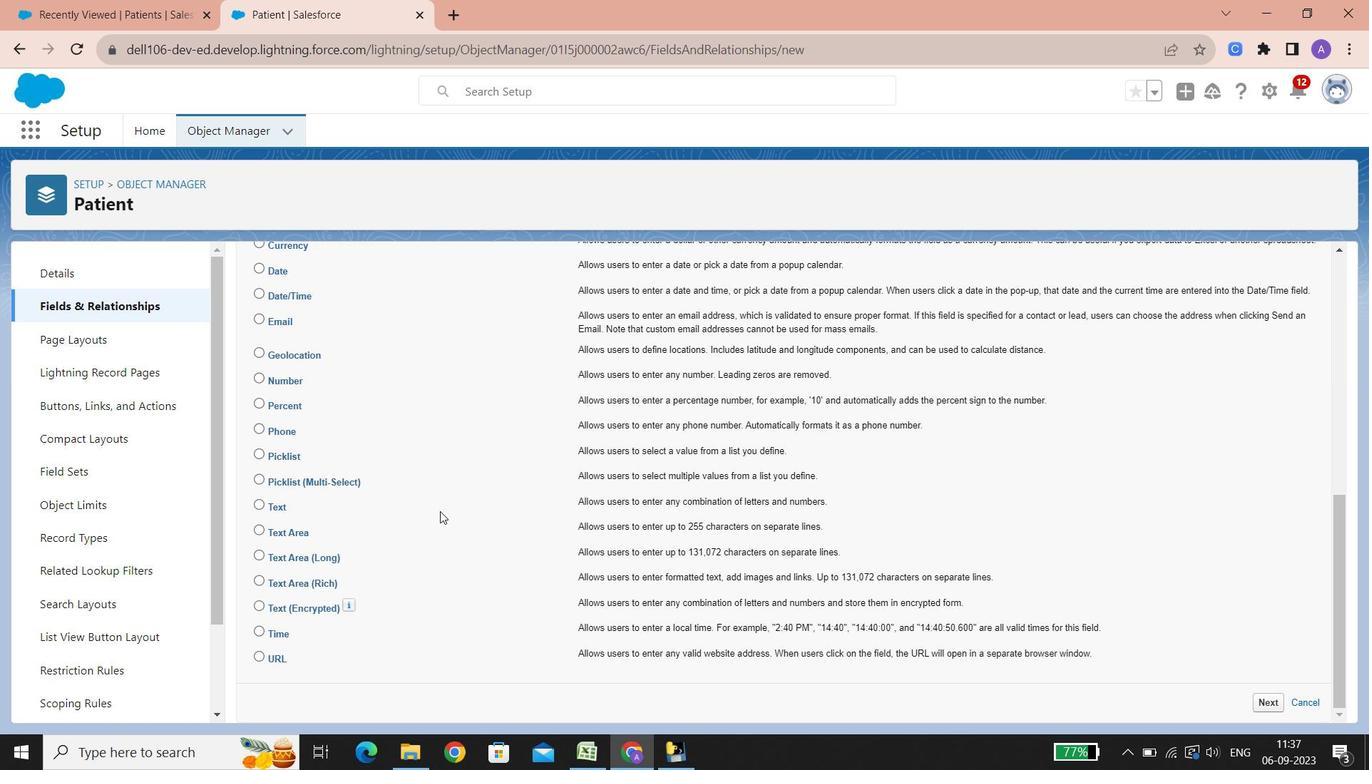 
Action: Mouse scrolled (440, 511) with delta (0, 0)
Screenshot: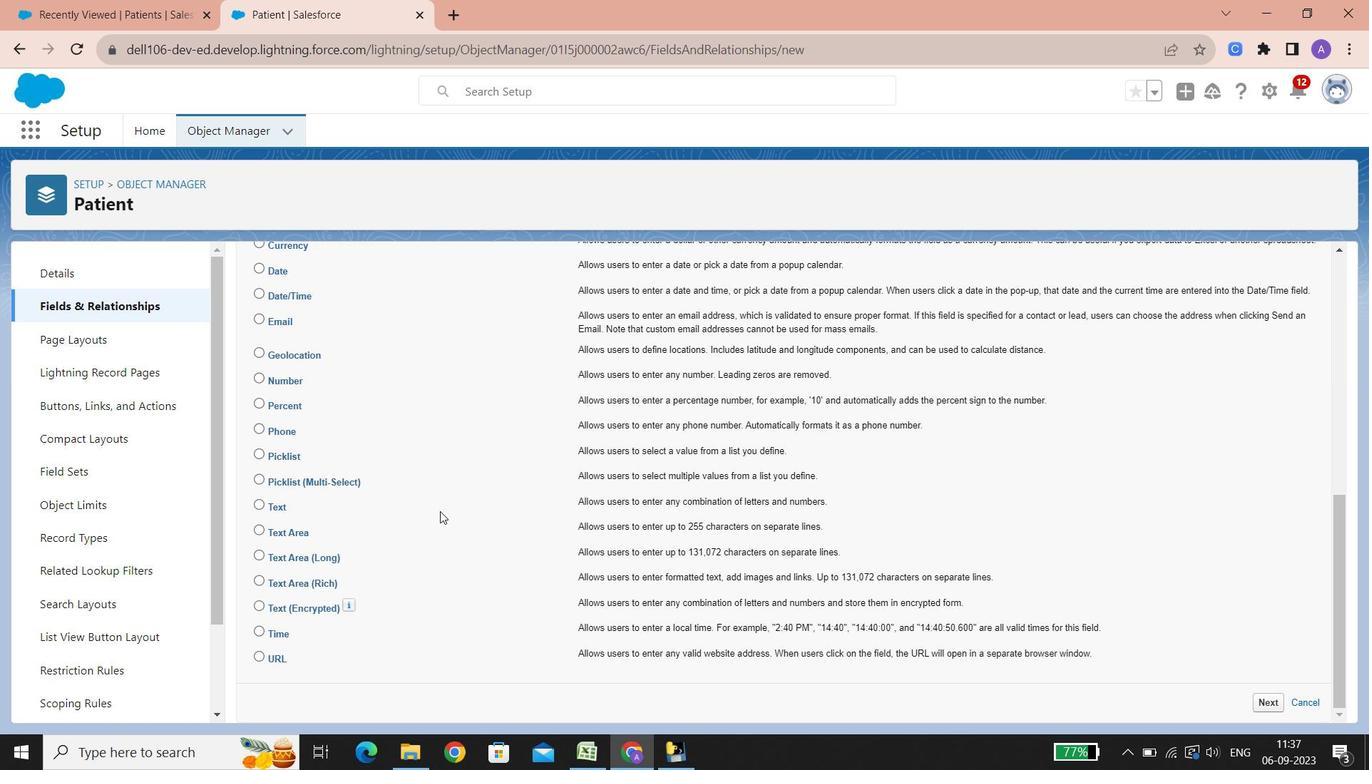
Action: Mouse scrolled (440, 511) with delta (0, 0)
Screenshot: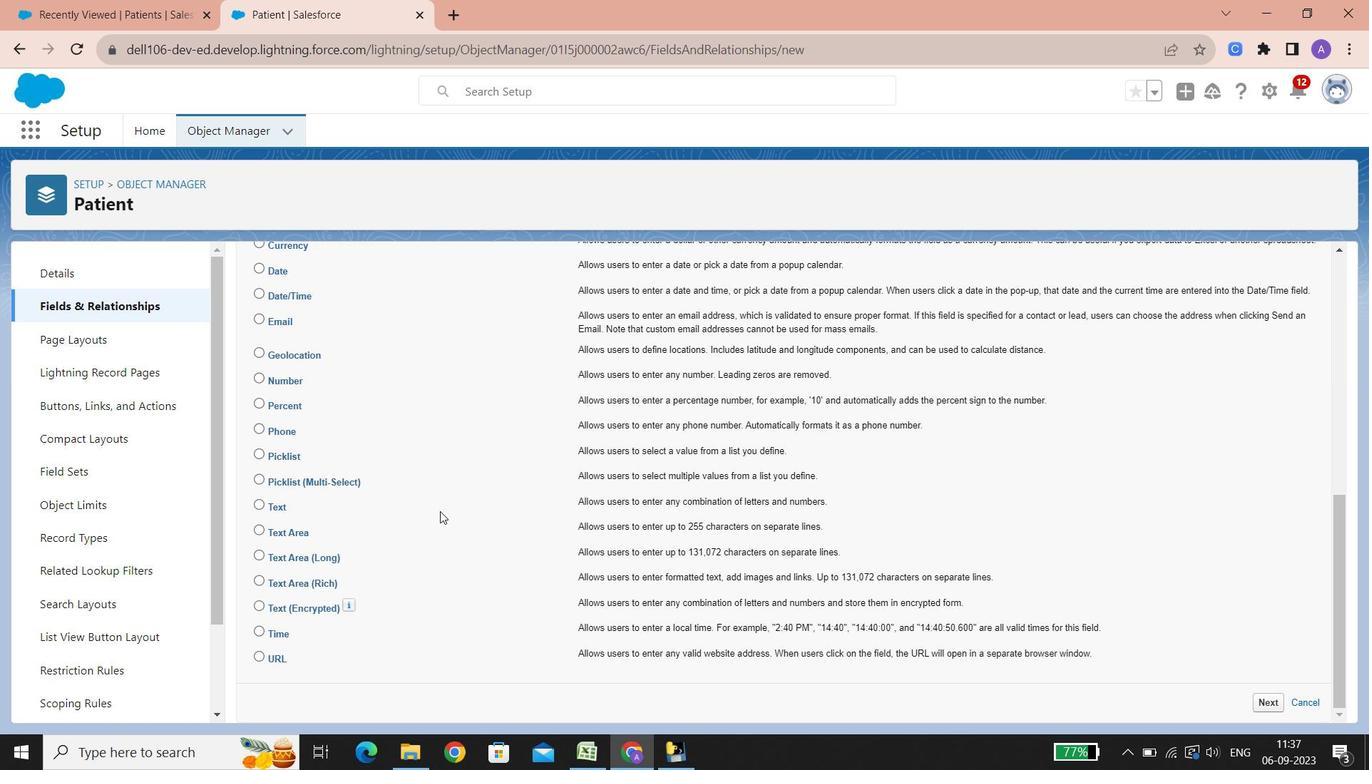 
Action: Mouse scrolled (440, 511) with delta (0, 0)
Screenshot: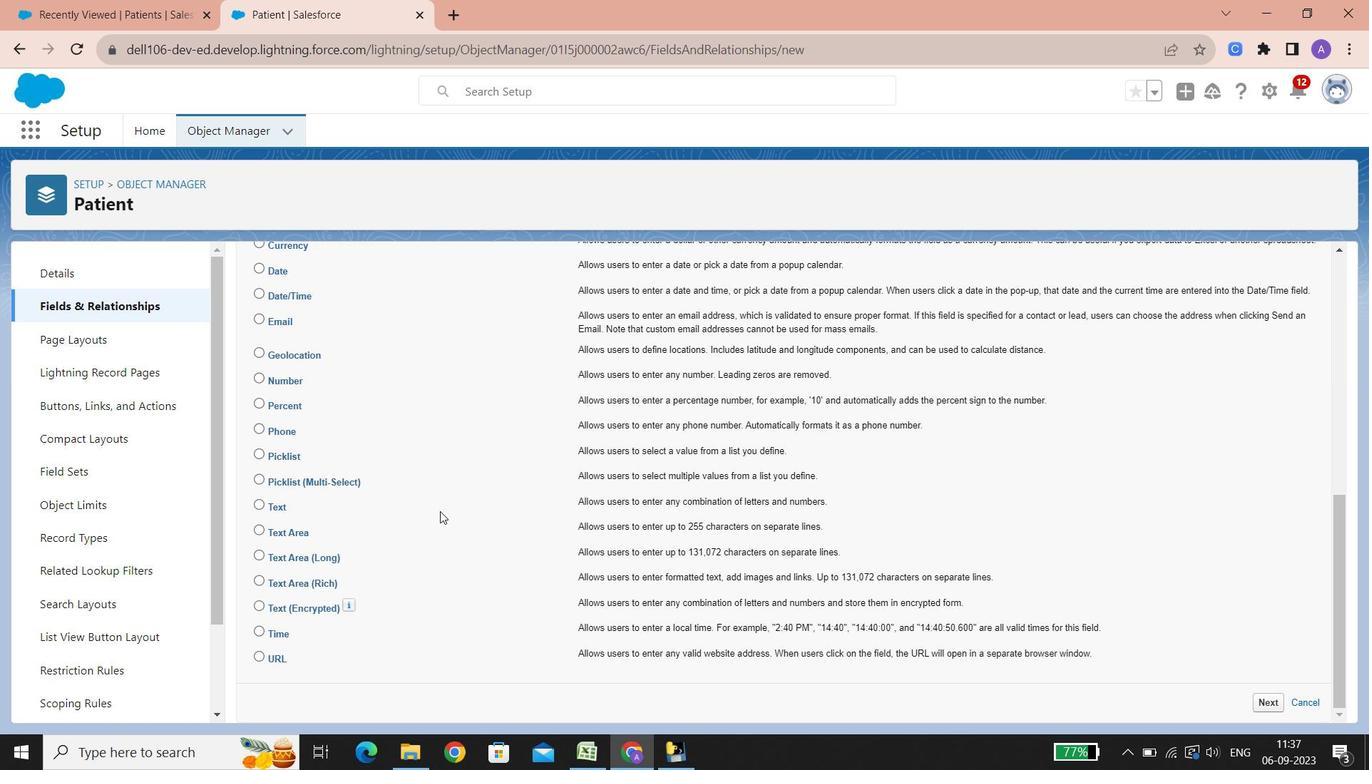 
Action: Mouse scrolled (440, 511) with delta (0, 0)
Screenshot: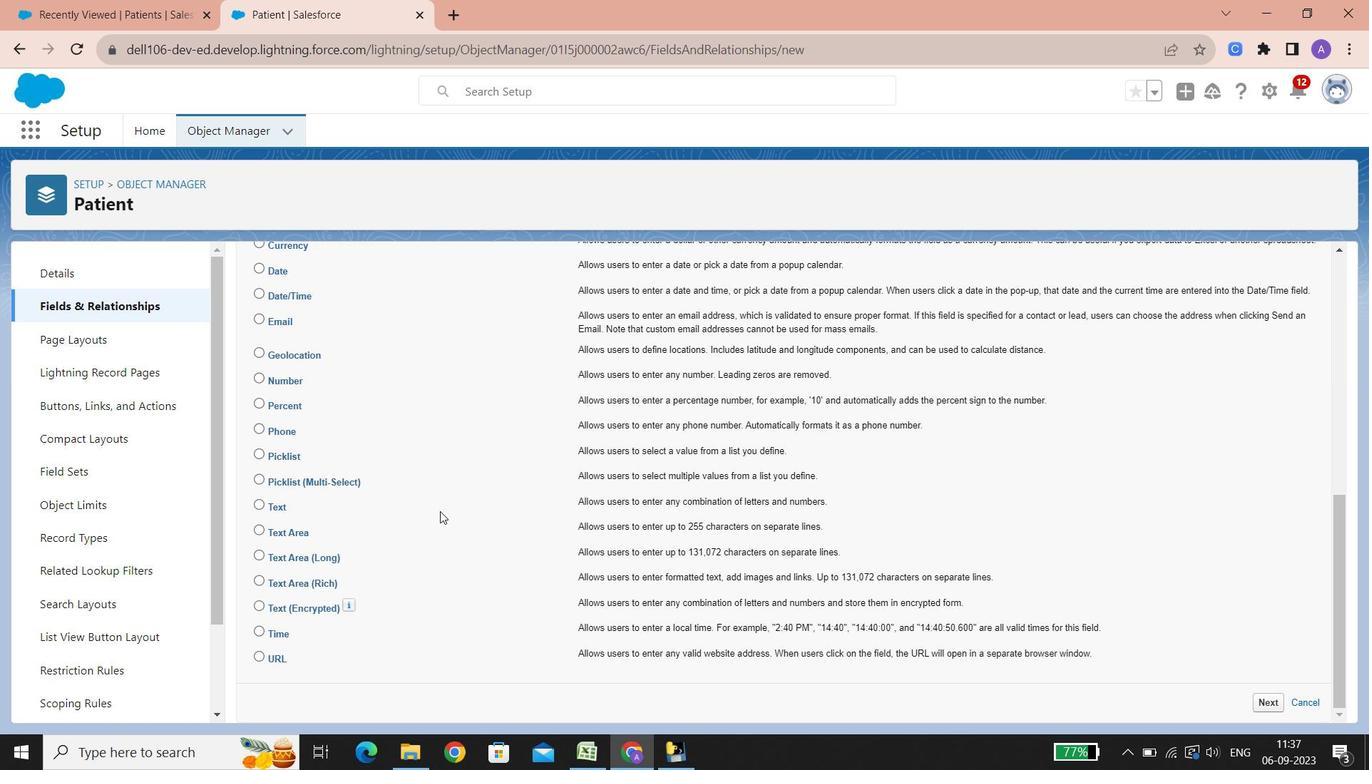 
Action: Mouse scrolled (440, 511) with delta (0, 0)
Screenshot: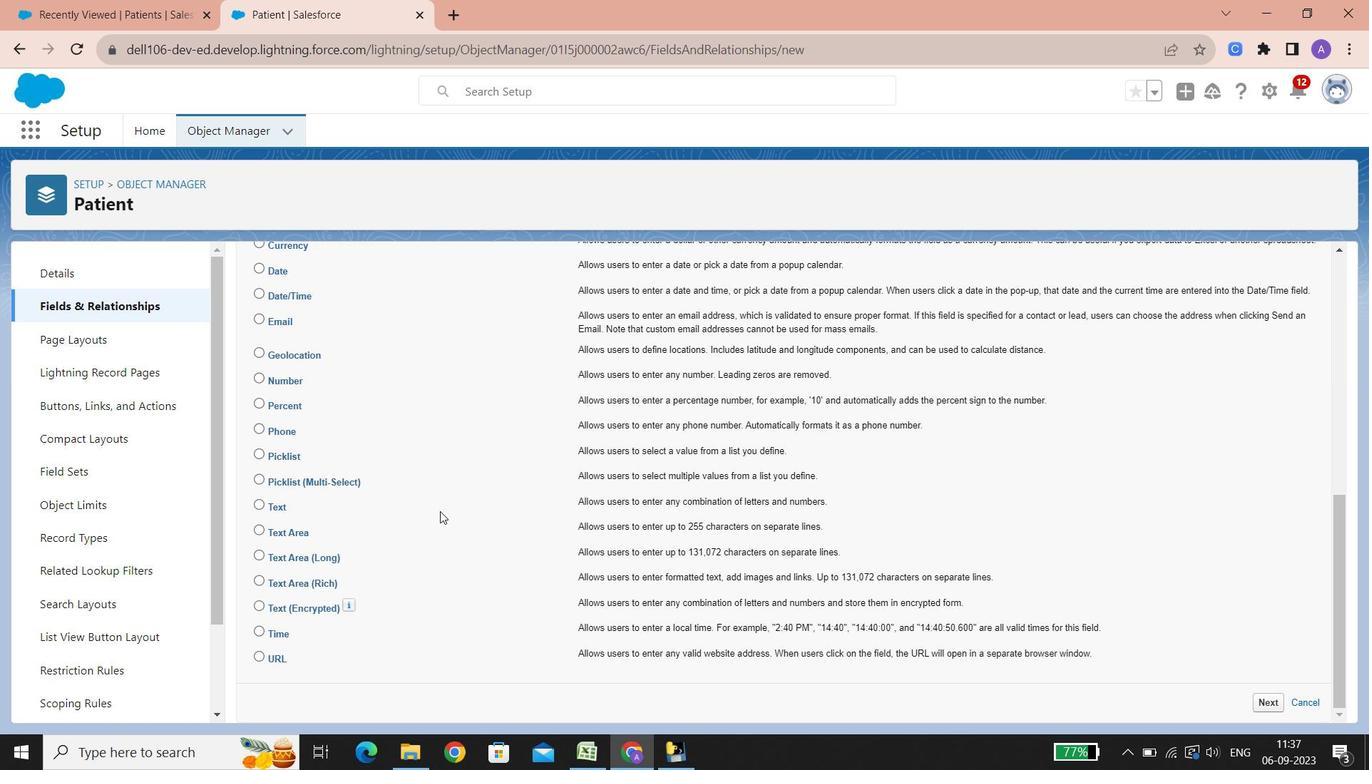 
Action: Mouse scrolled (440, 511) with delta (0, 0)
Screenshot: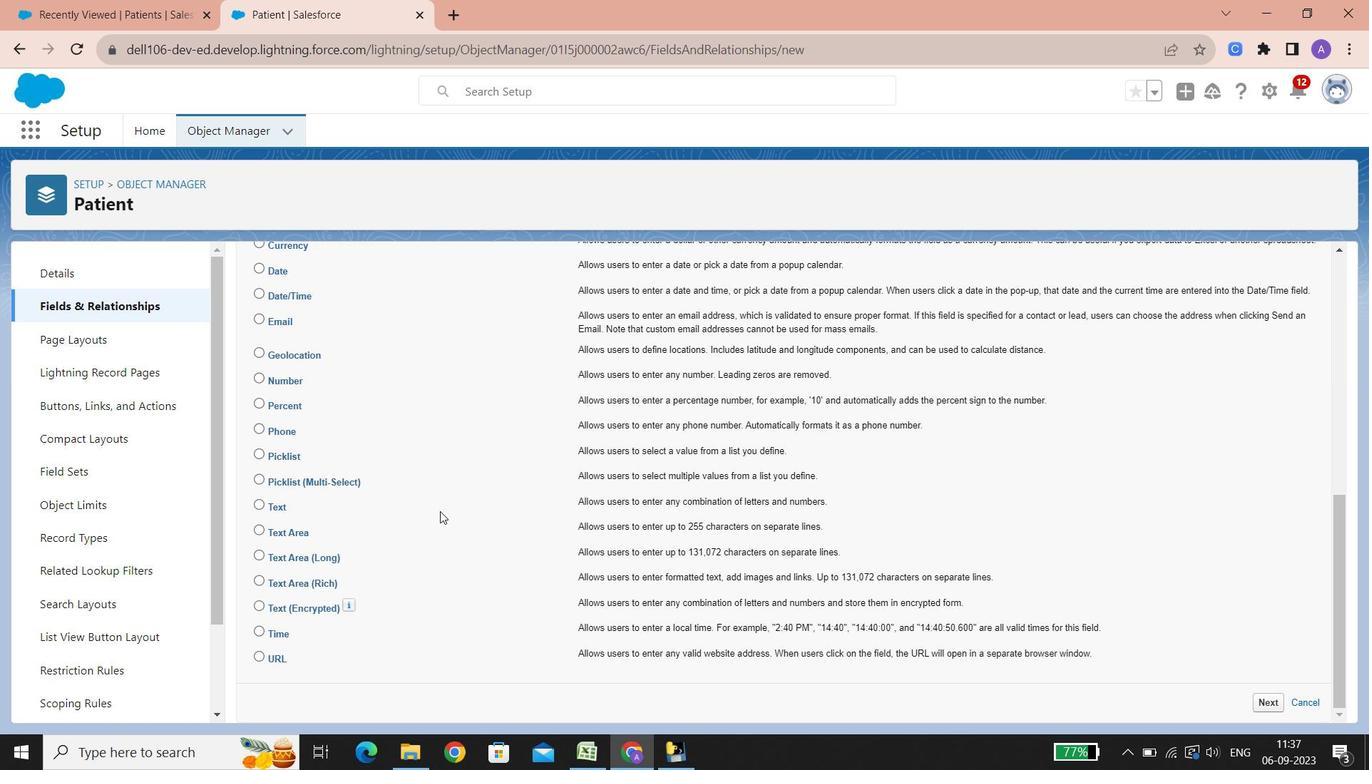 
Action: Mouse scrolled (440, 511) with delta (0, 0)
Screenshot: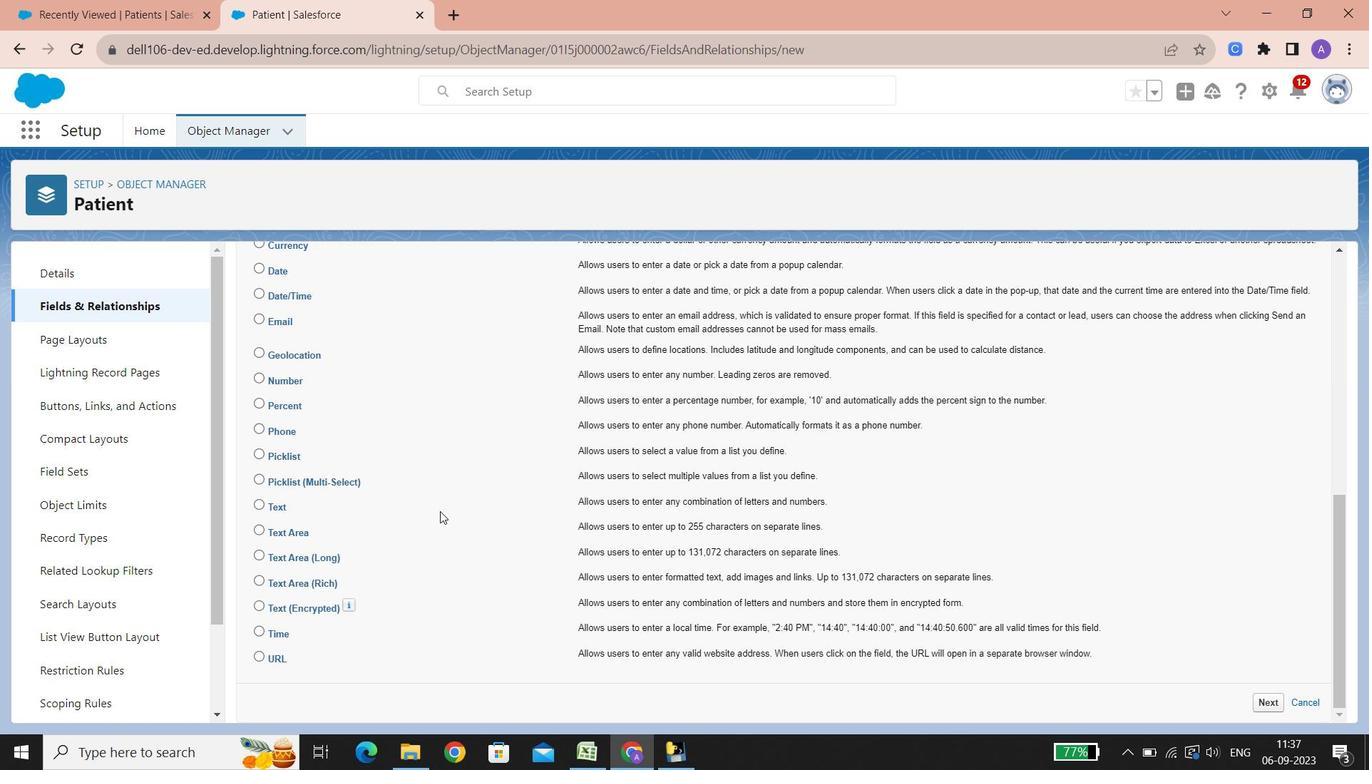 
Action: Mouse scrolled (440, 511) with delta (0, 0)
Screenshot: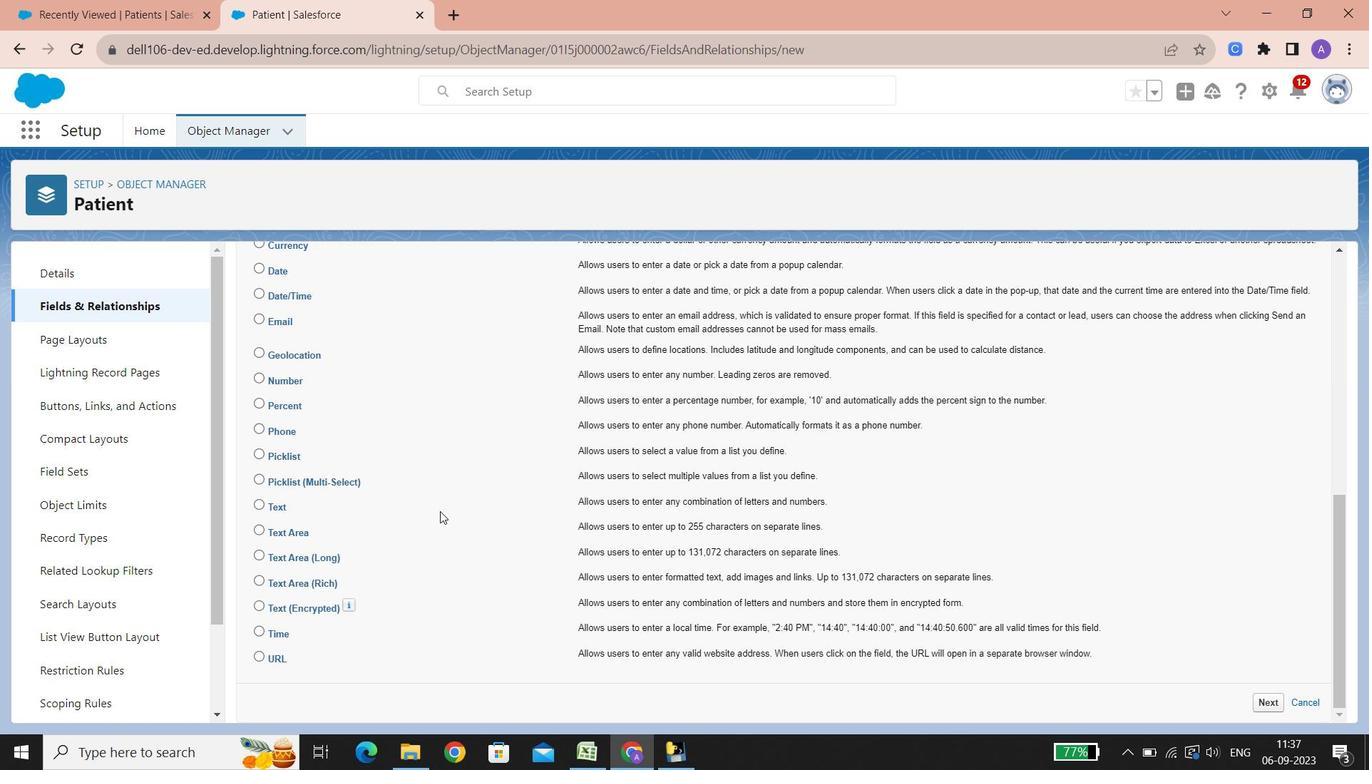 
Action: Mouse scrolled (440, 511) with delta (0, 0)
Screenshot: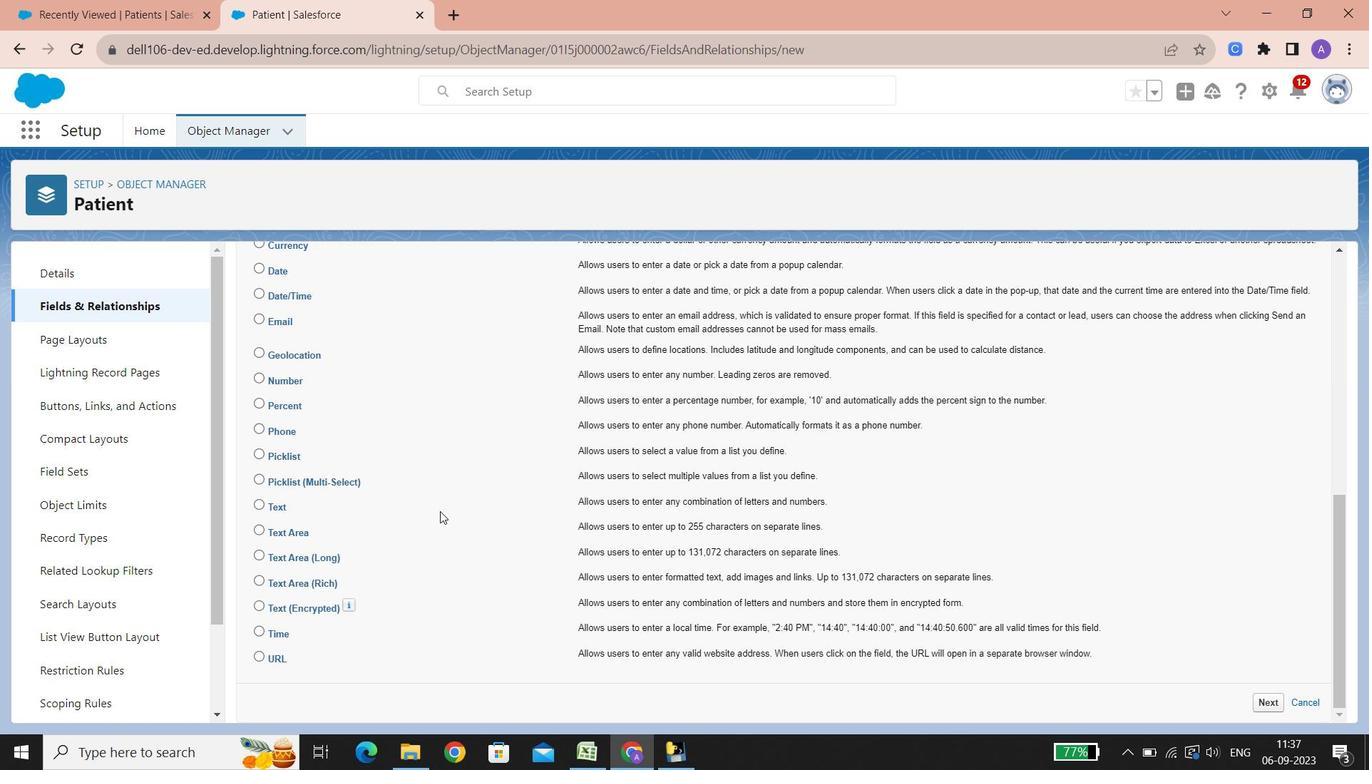 
Action: Mouse scrolled (440, 511) with delta (0, 0)
Screenshot: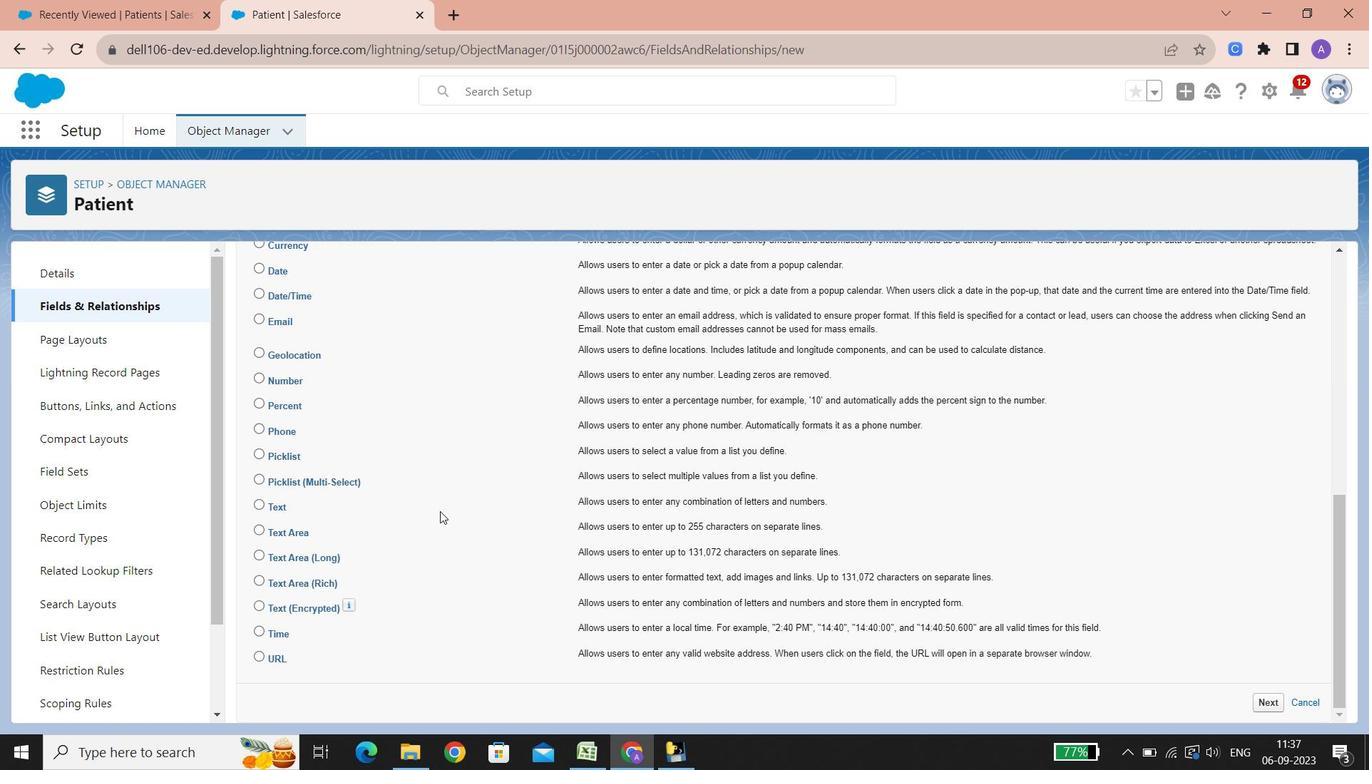 
Action: Mouse scrolled (440, 511) with delta (0, 0)
Screenshot: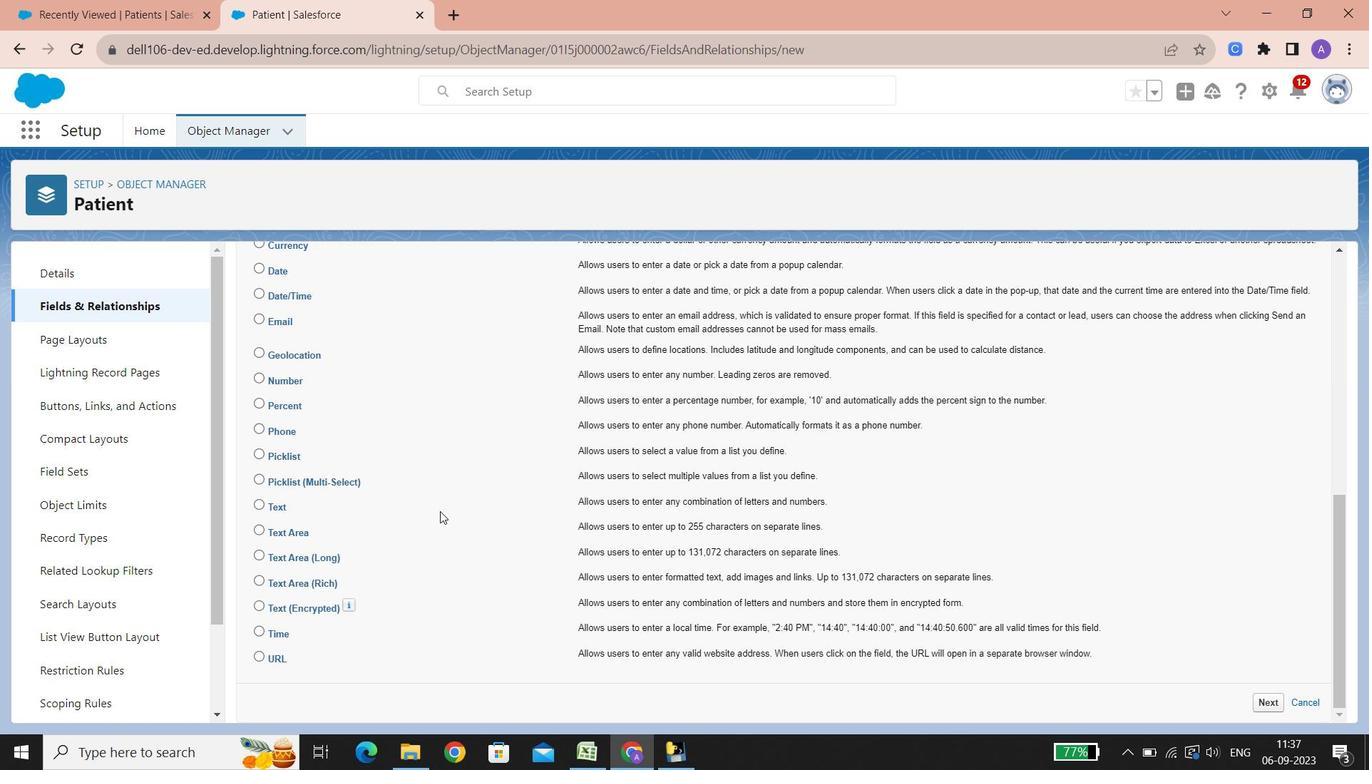 
Action: Mouse scrolled (440, 511) with delta (0, 0)
Screenshot: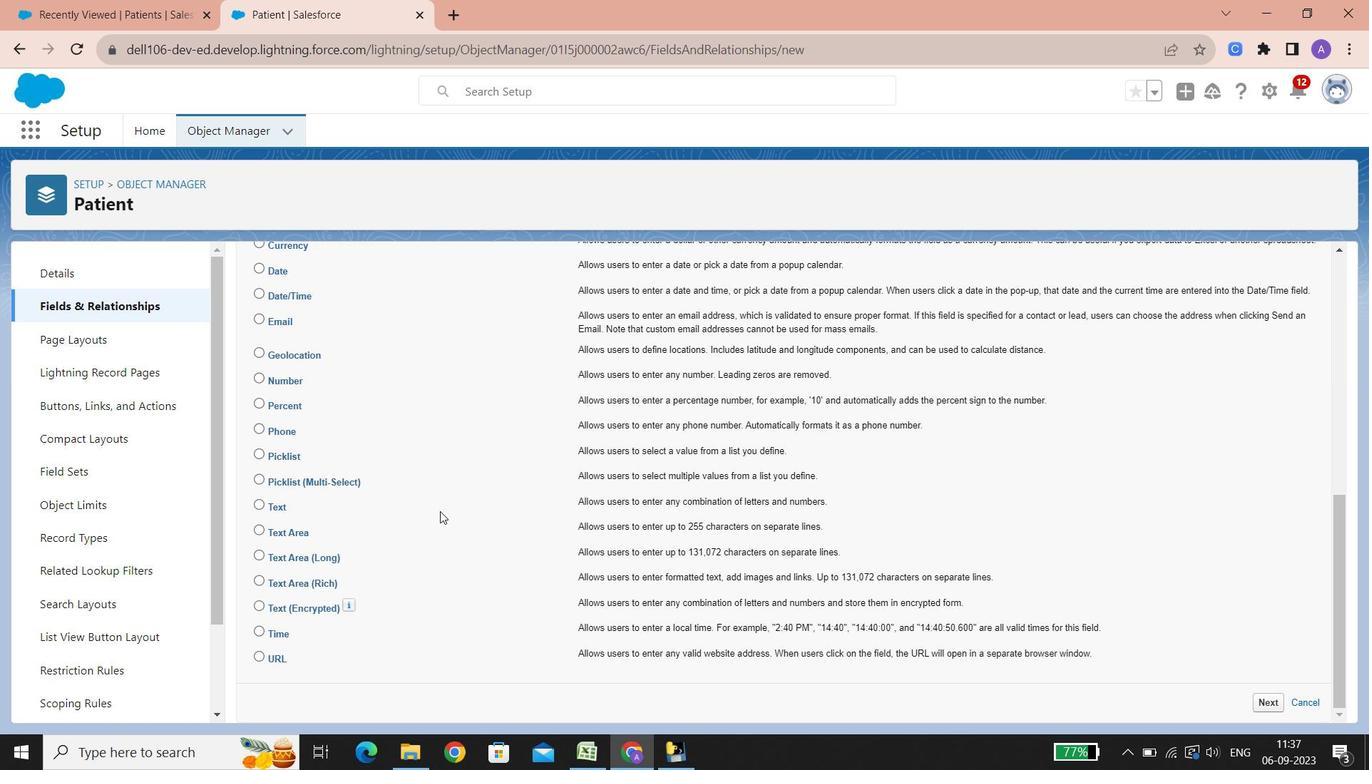 
Action: Mouse scrolled (440, 511) with delta (0, 0)
Screenshot: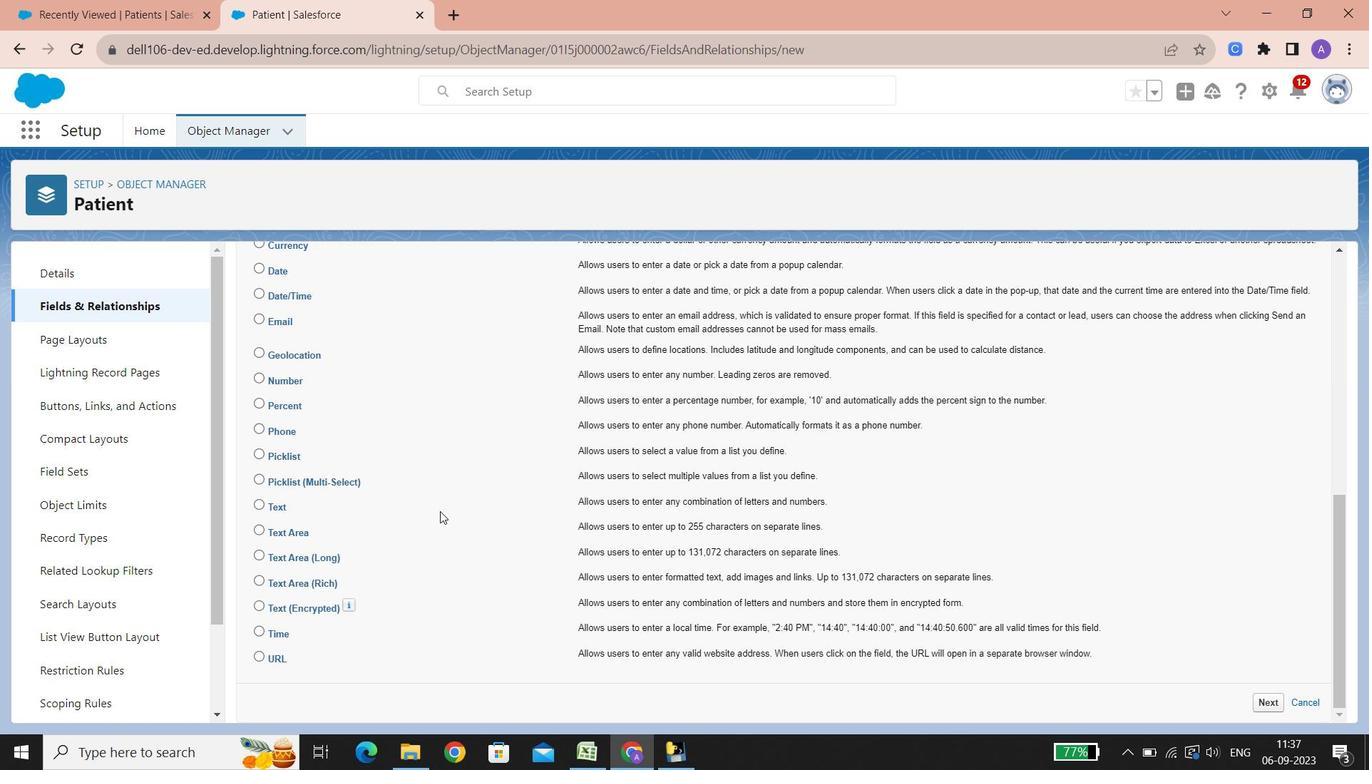 
Action: Mouse scrolled (440, 511) with delta (0, 0)
Screenshot: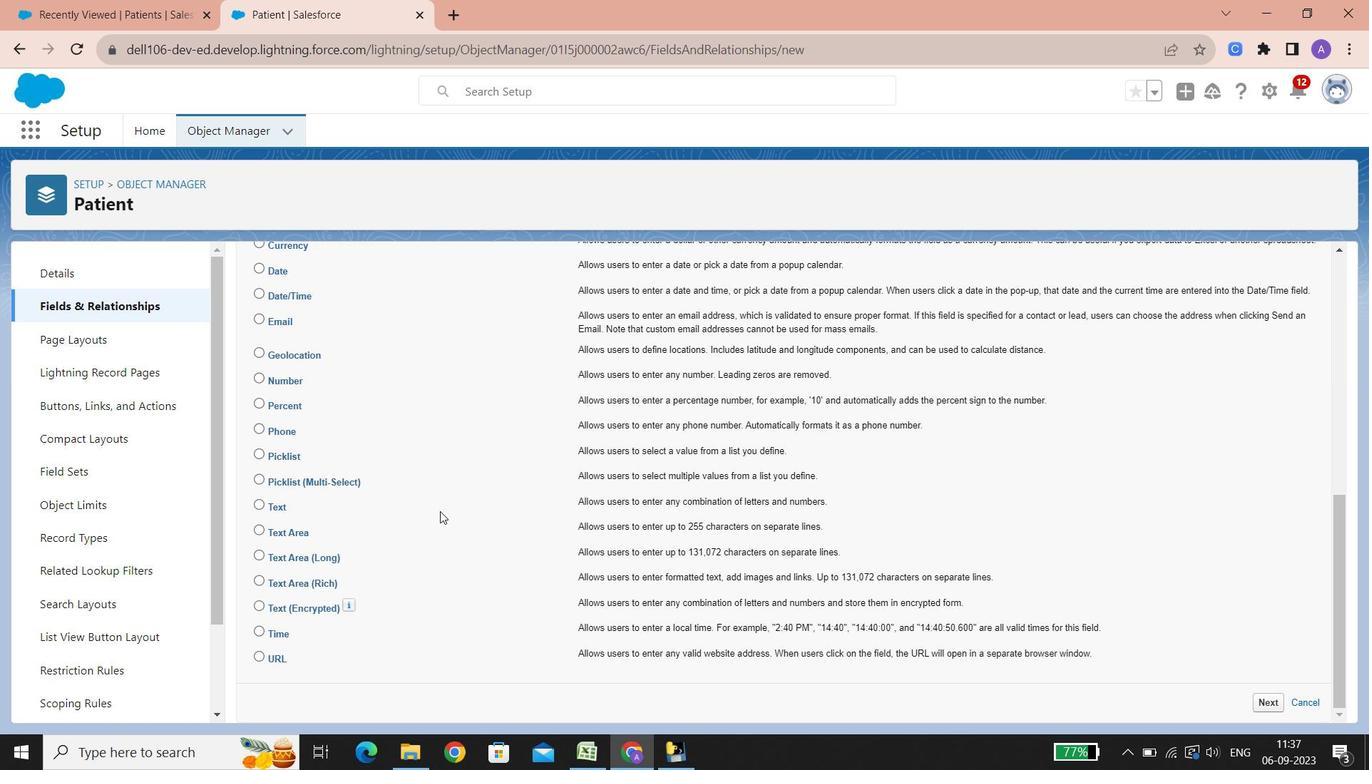
Action: Mouse scrolled (440, 511) with delta (0, 0)
Screenshot: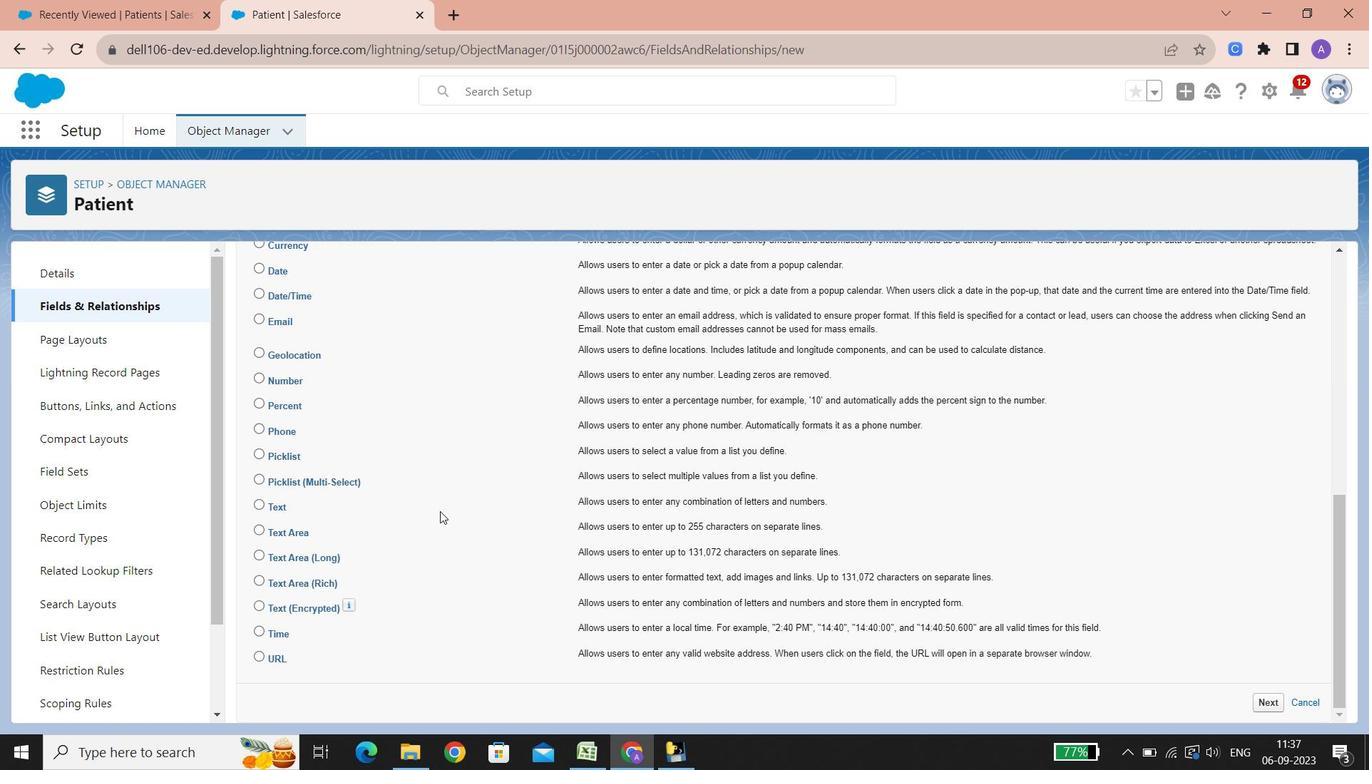 
Action: Mouse scrolled (440, 511) with delta (0, 0)
Screenshot: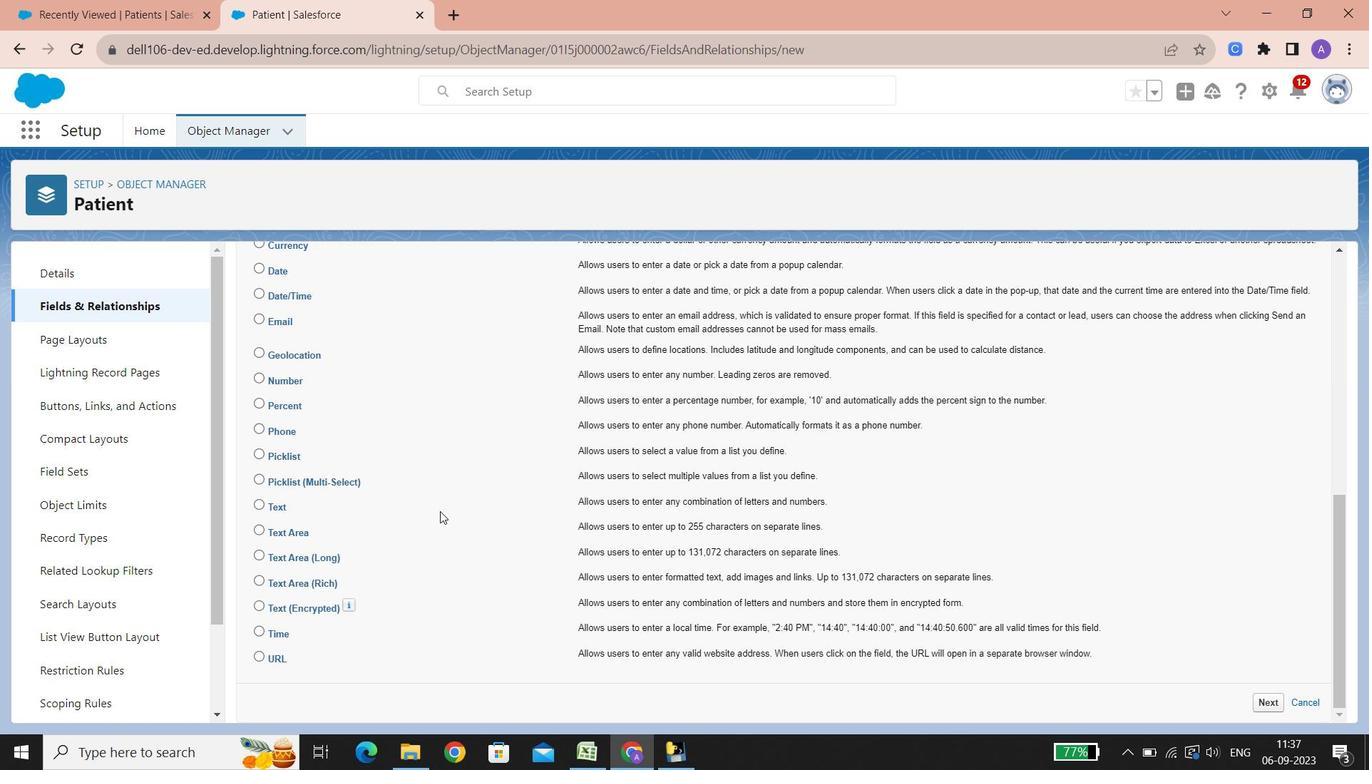 
Action: Mouse scrolled (440, 511) with delta (0, 0)
Screenshot: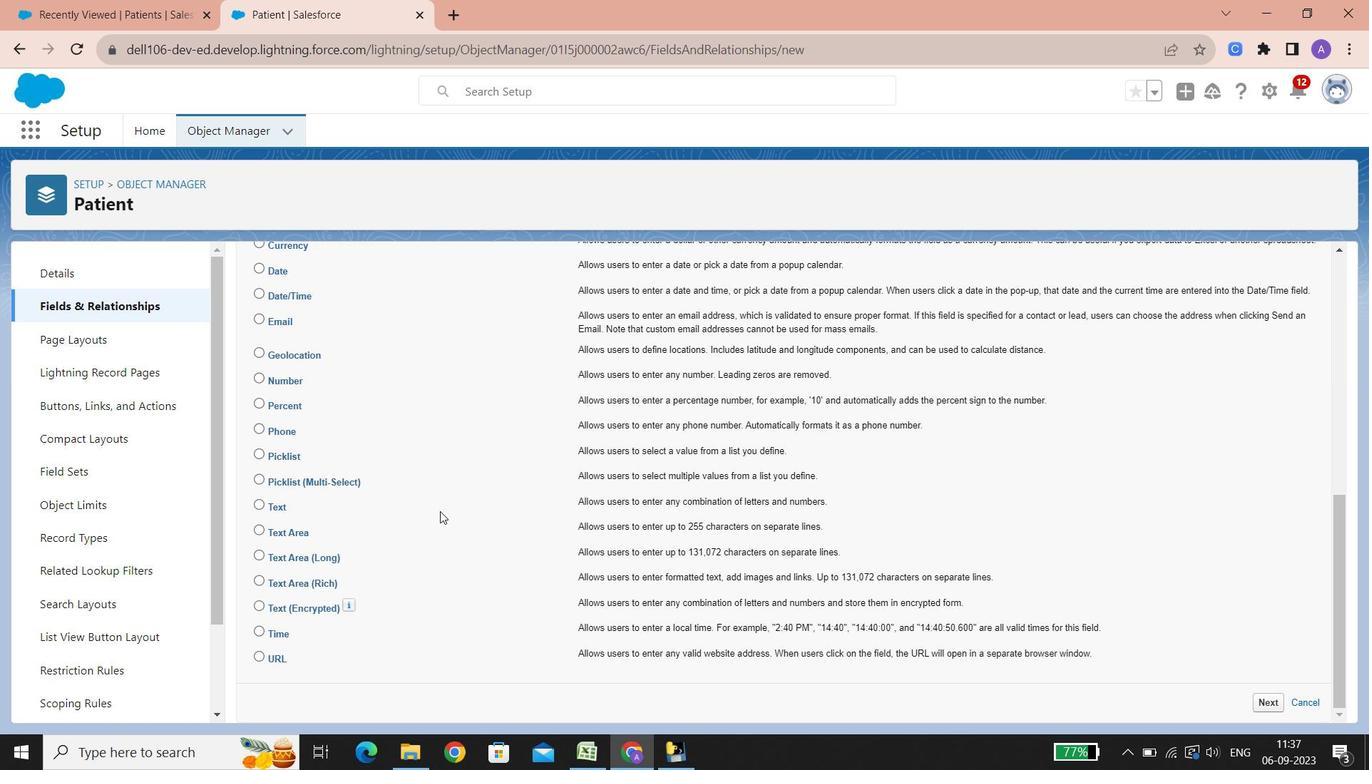 
Action: Mouse scrolled (440, 511) with delta (0, 0)
Screenshot: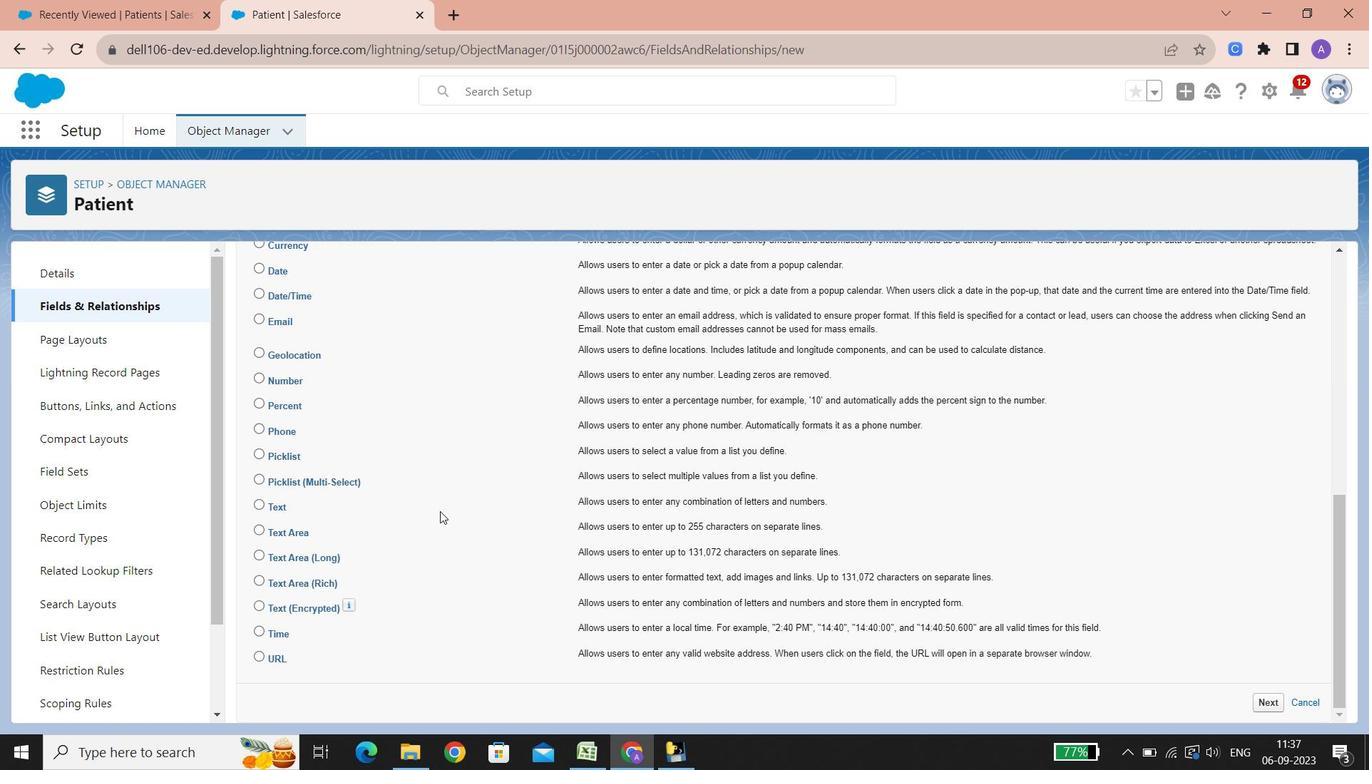 
Action: Mouse scrolled (440, 511) with delta (0, 0)
Screenshot: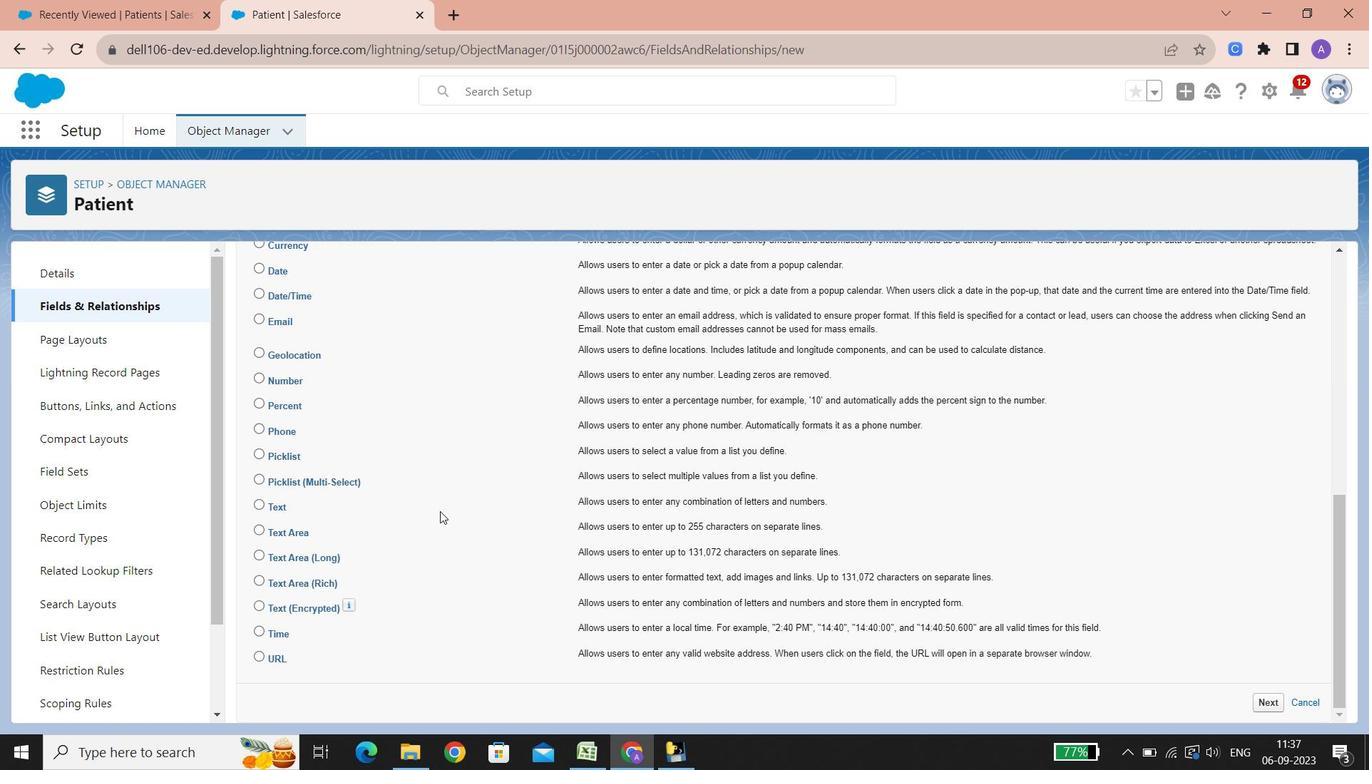 
Action: Mouse scrolled (440, 511) with delta (0, 0)
Screenshot: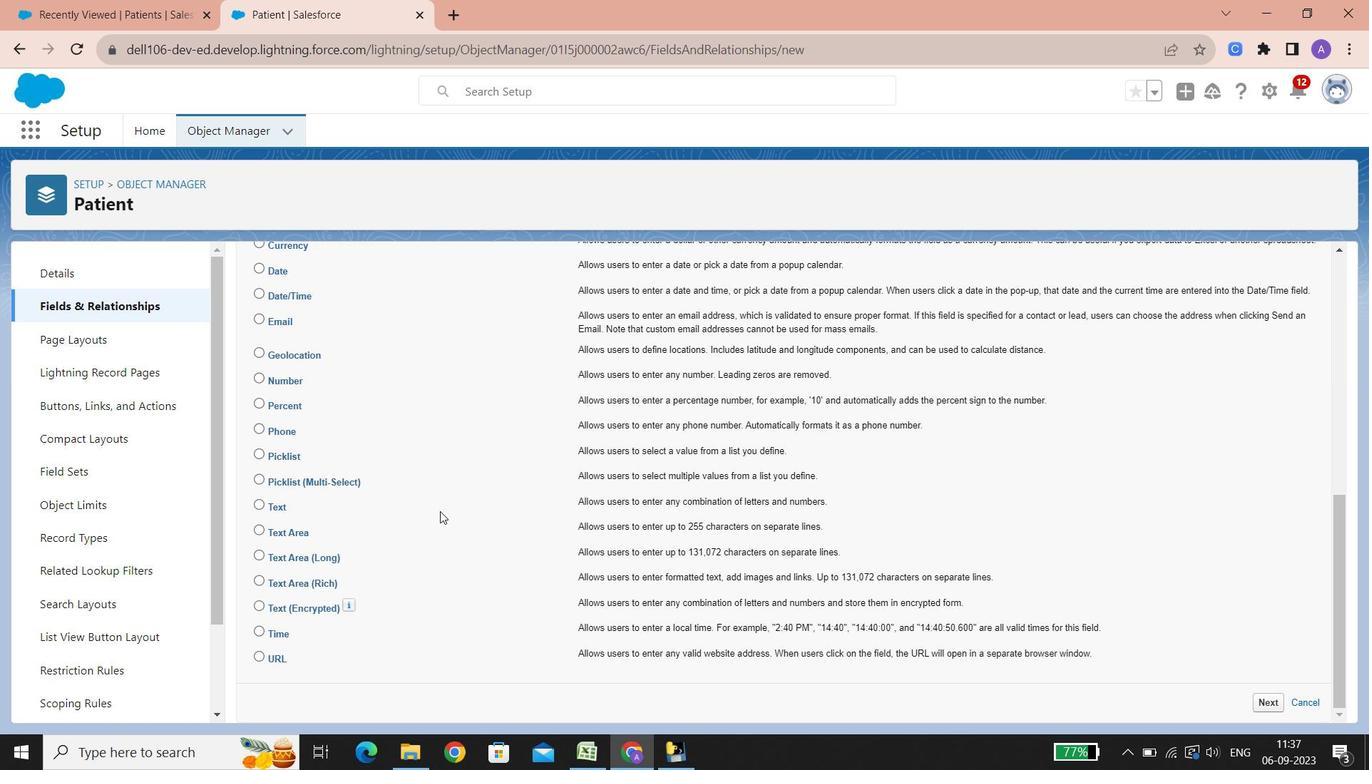 
Action: Mouse scrolled (440, 511) with delta (0, 0)
Screenshot: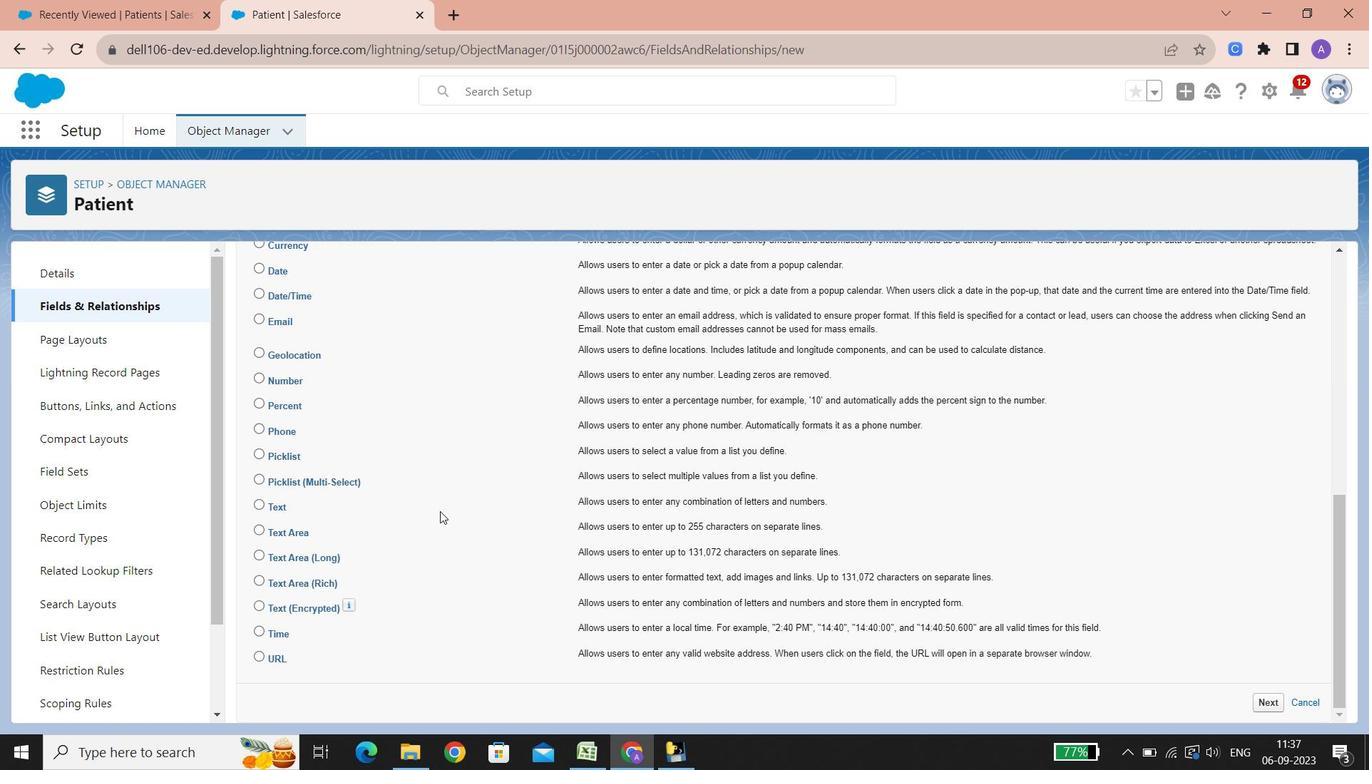 
Action: Mouse scrolled (440, 511) with delta (0, 0)
Screenshot: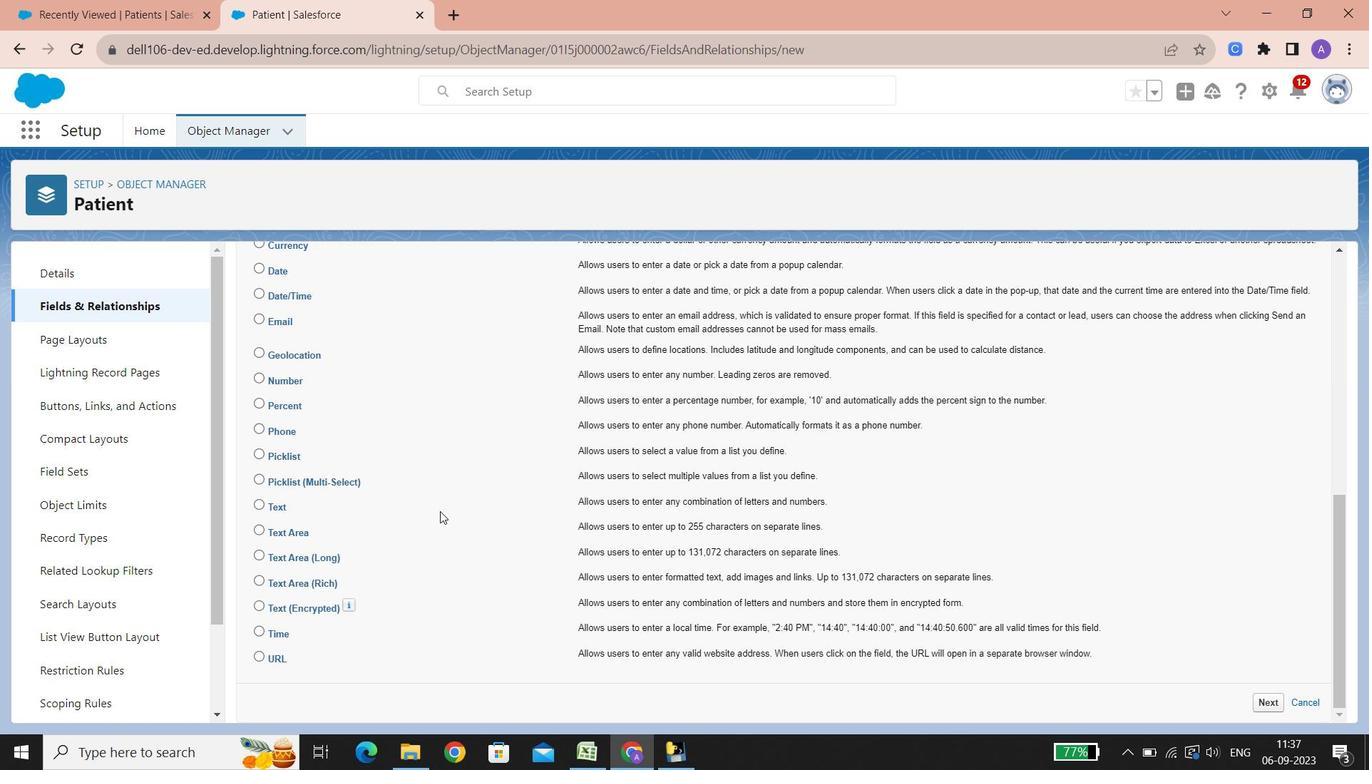 
Action: Mouse scrolled (440, 511) with delta (0, 0)
Screenshot: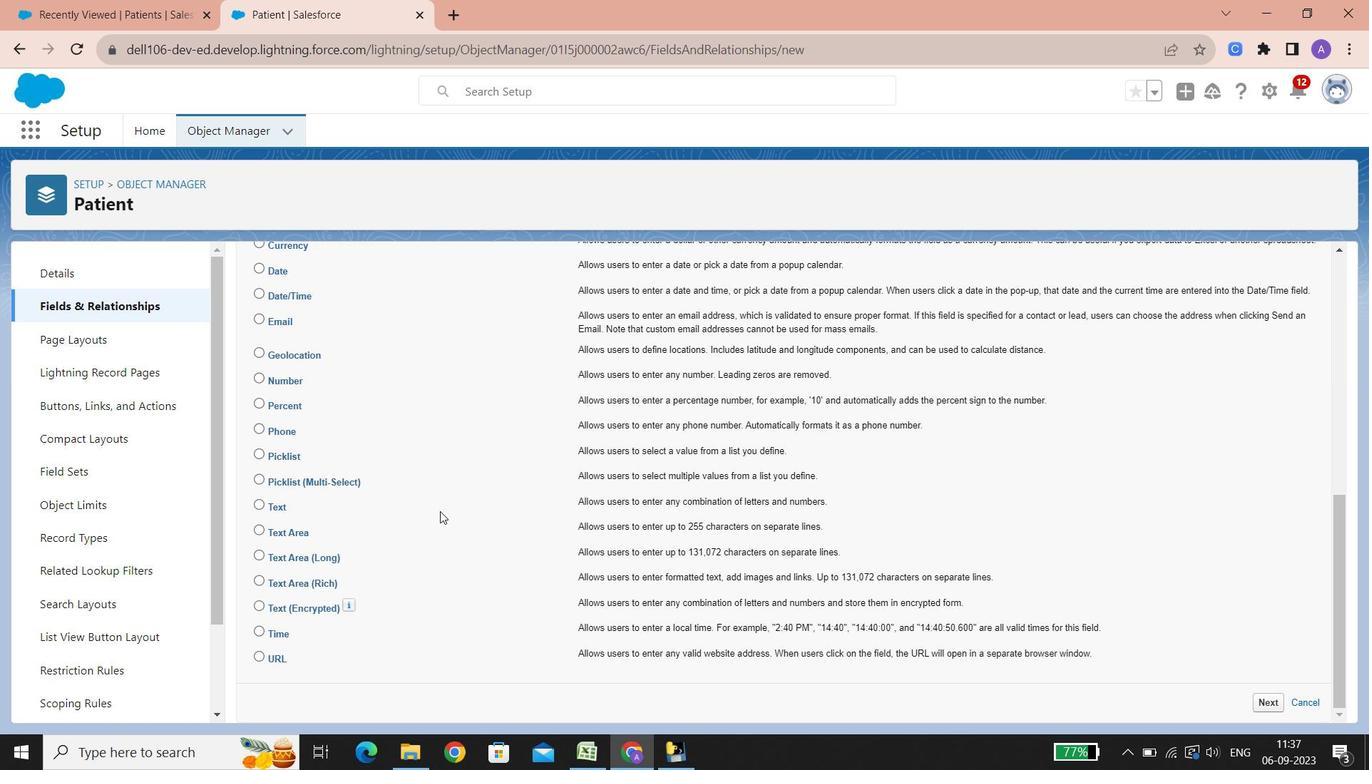 
Action: Mouse scrolled (440, 511) with delta (0, 0)
Screenshot: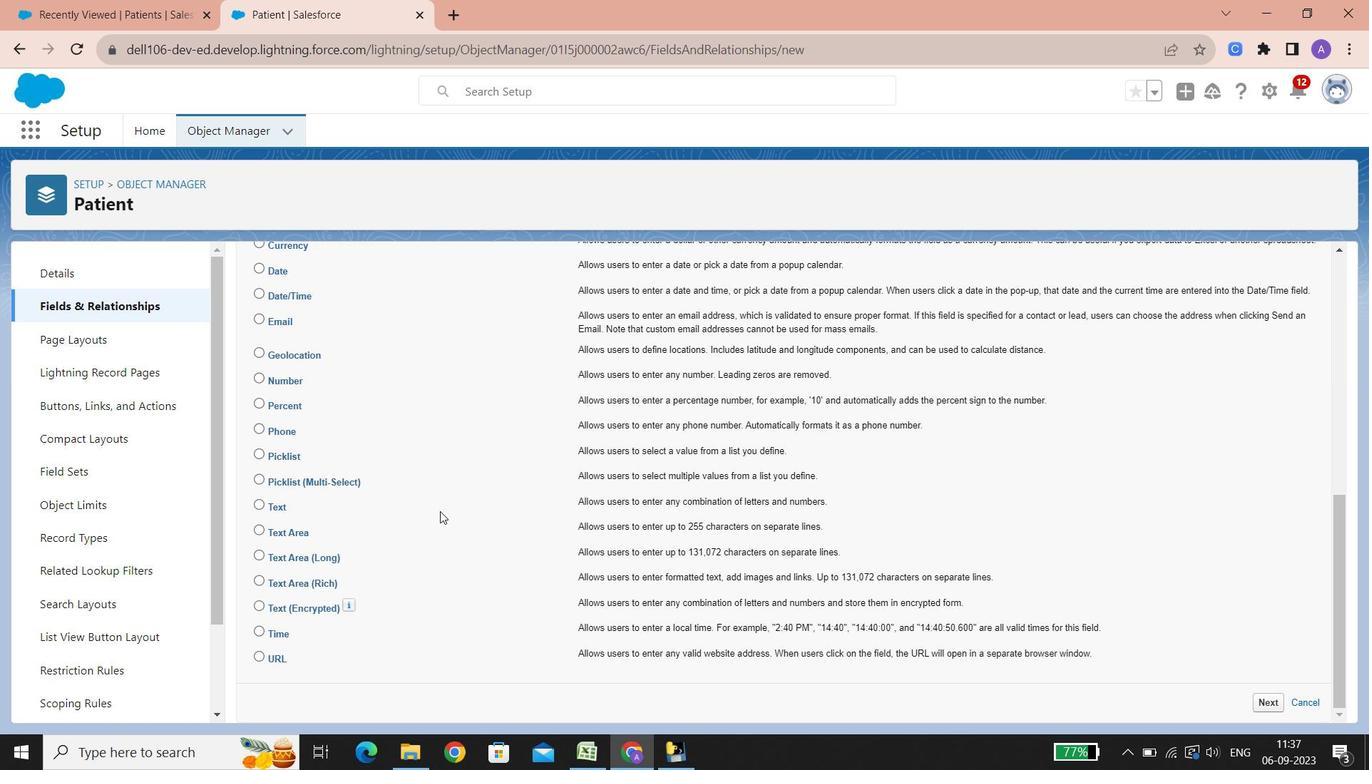 
Action: Mouse scrolled (440, 511) with delta (0, 0)
Screenshot: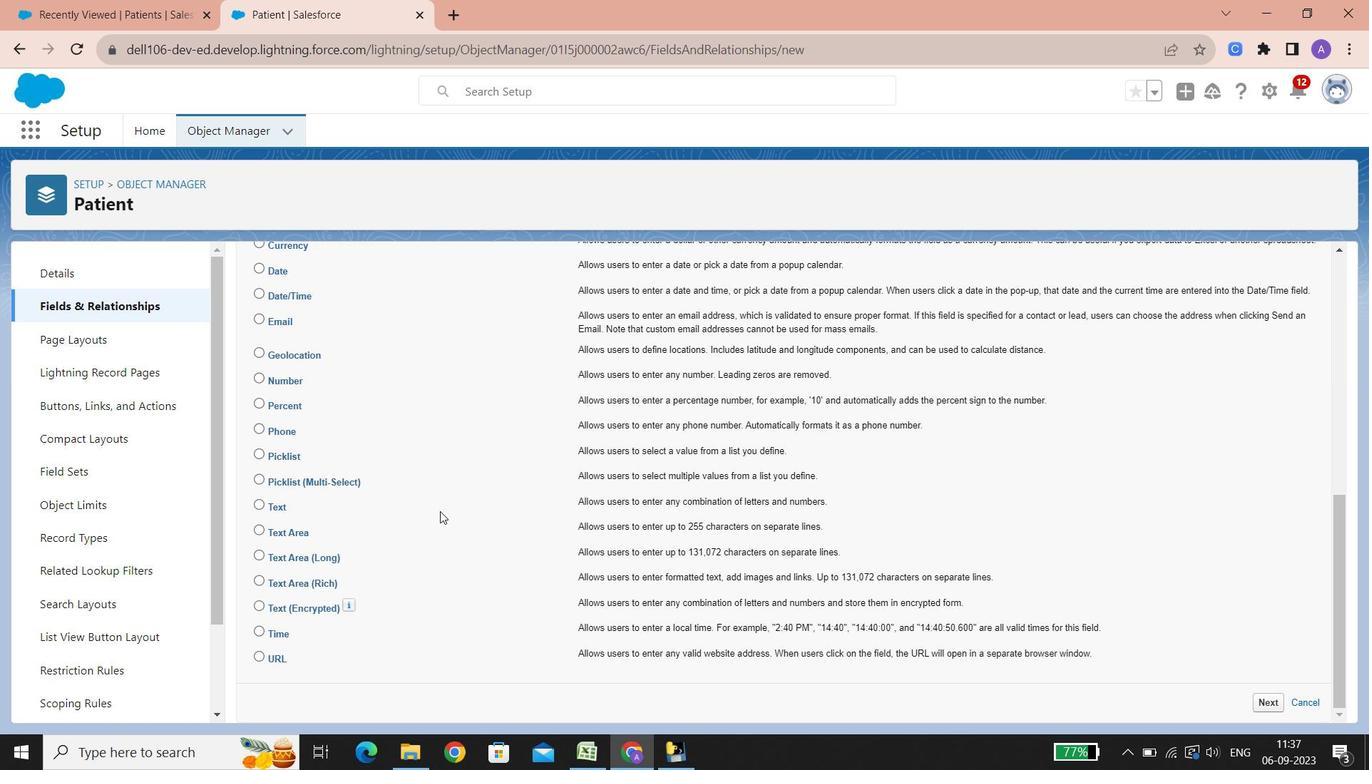 
Action: Mouse scrolled (440, 511) with delta (0, 0)
Screenshot: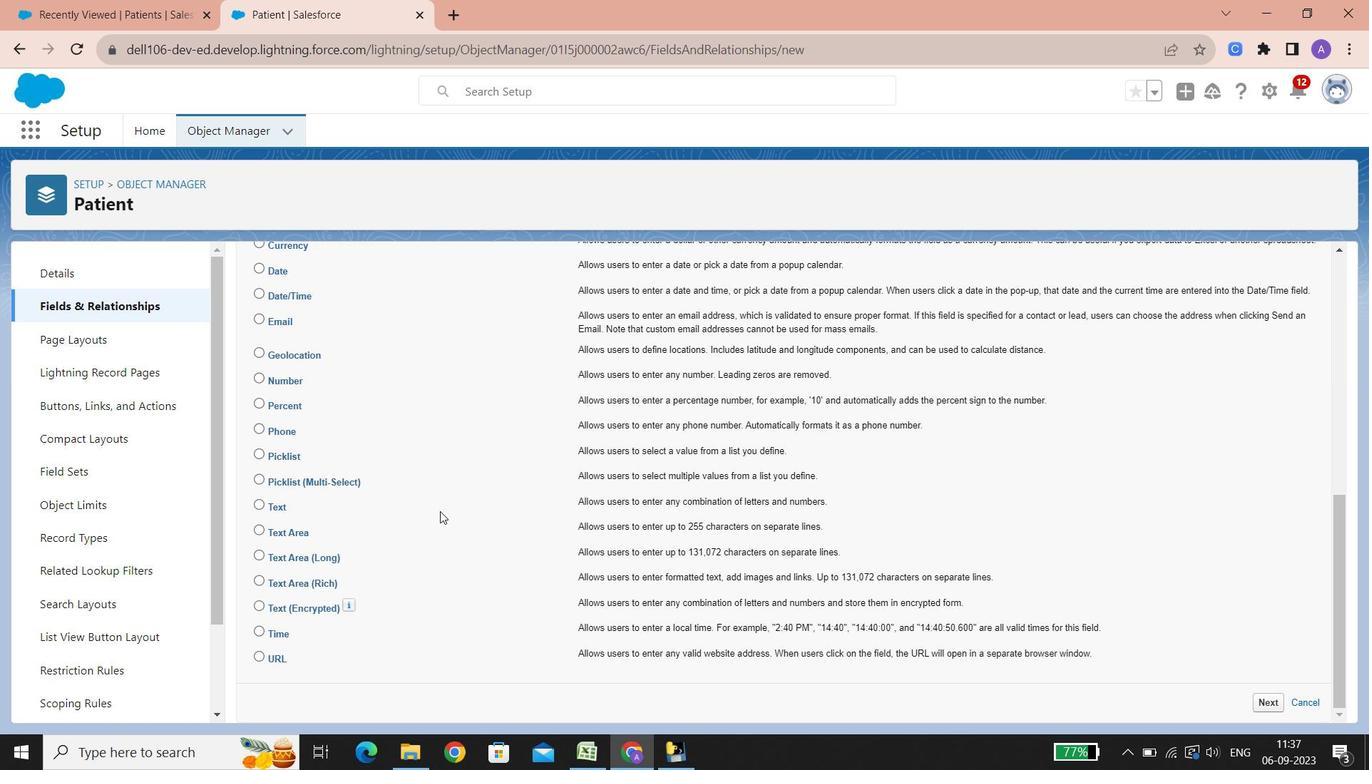 
Action: Mouse scrolled (440, 511) with delta (0, 0)
Screenshot: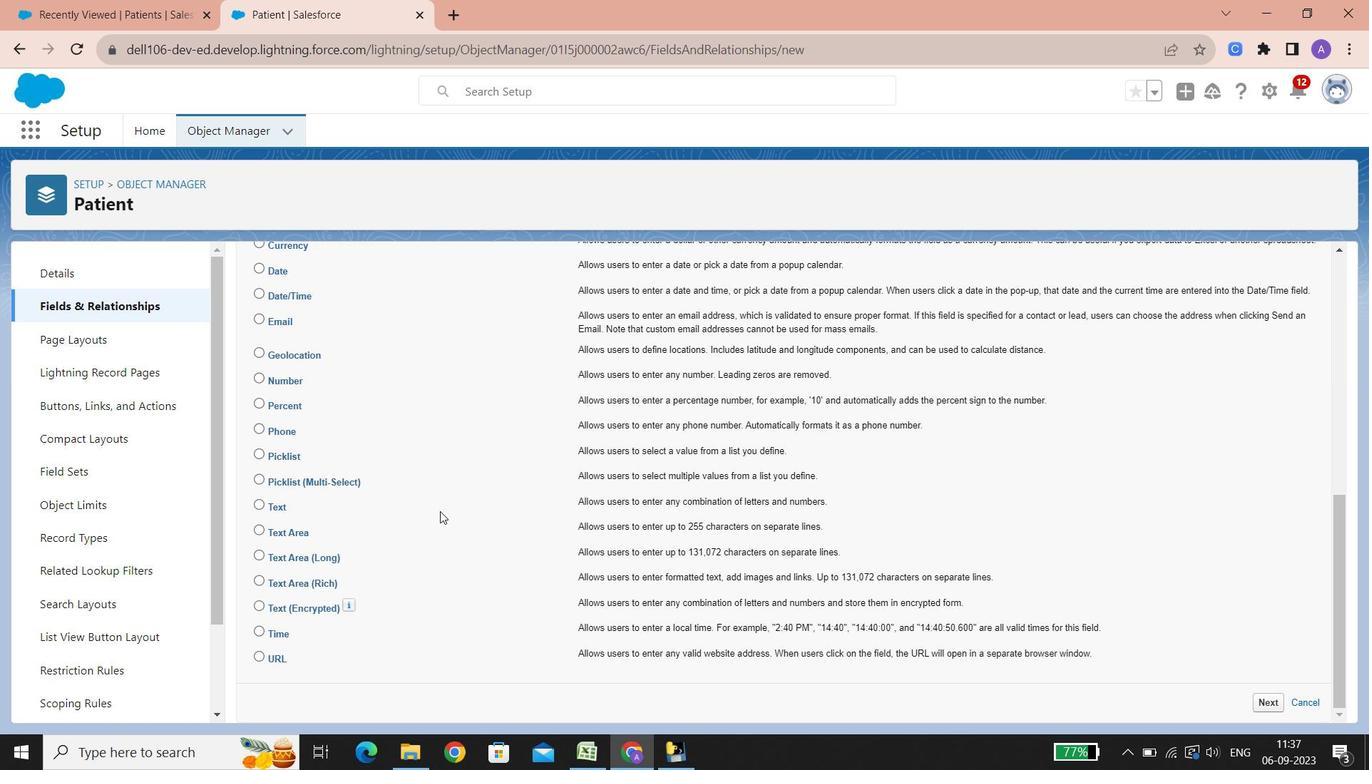 
Action: Mouse scrolled (440, 511) with delta (0, 0)
Screenshot: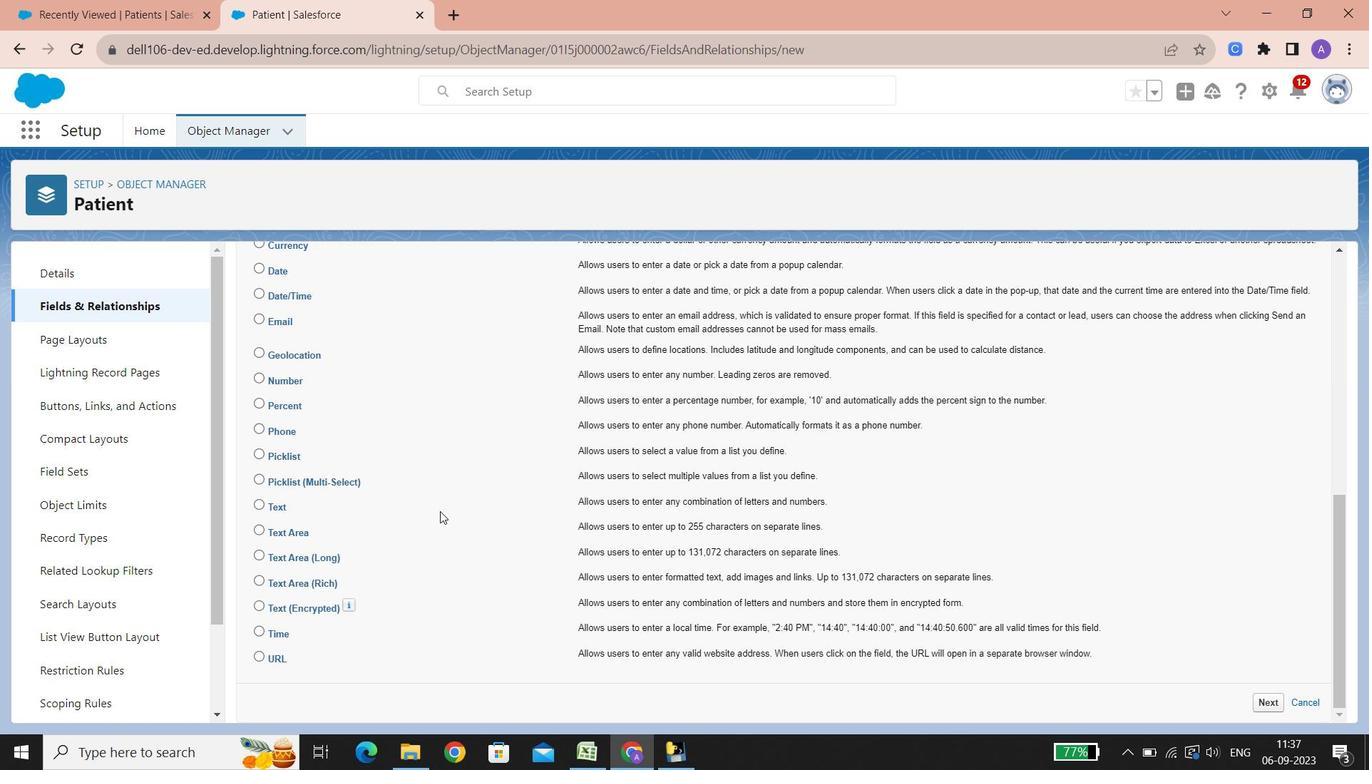 
Action: Mouse scrolled (440, 511) with delta (0, 0)
Screenshot: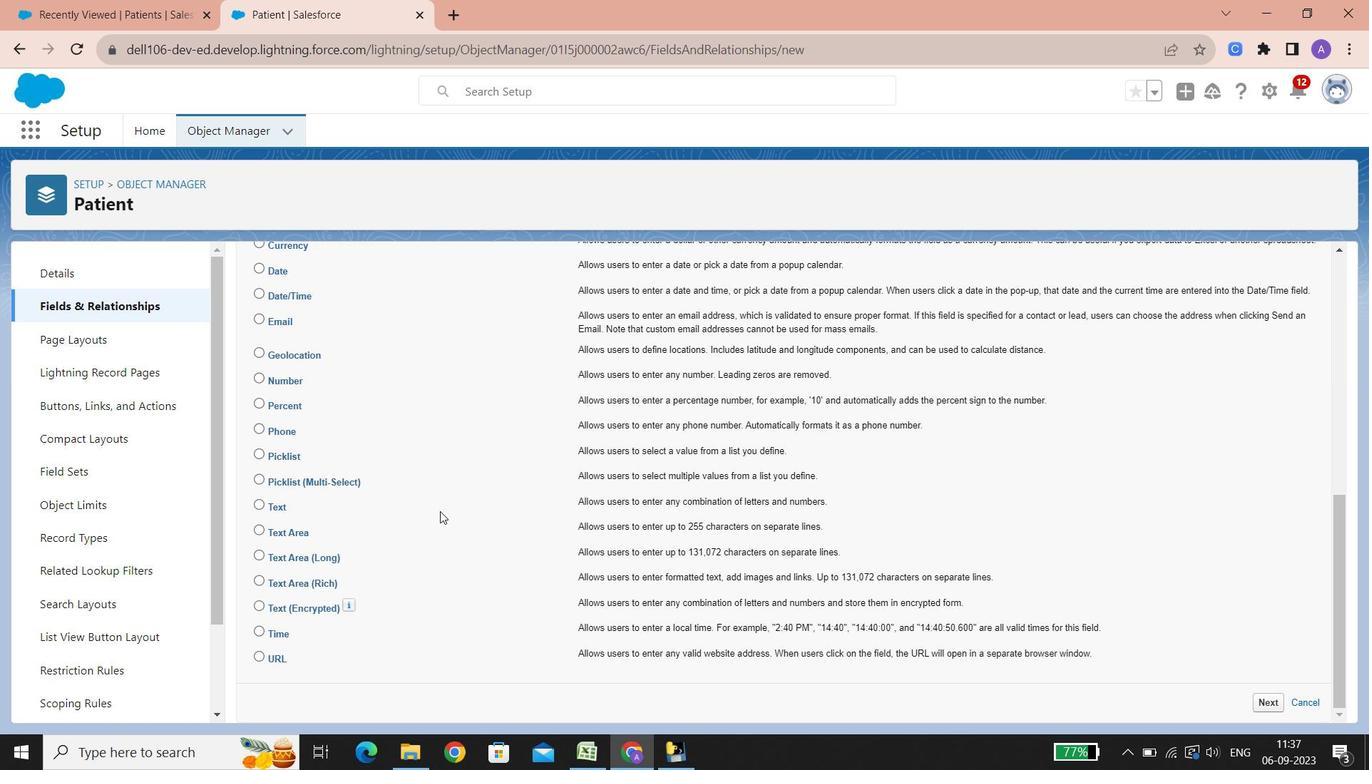
Action: Mouse moved to (255, 532)
Screenshot: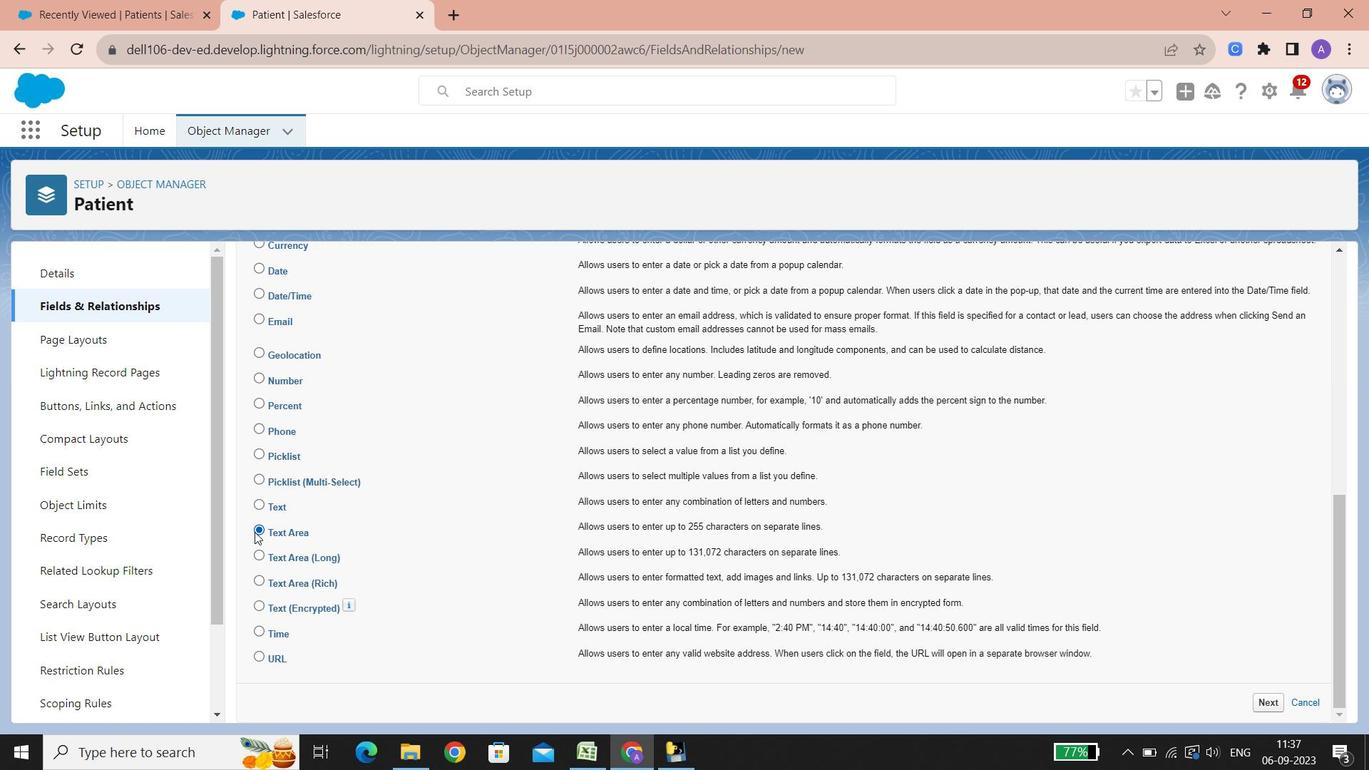 
Action: Mouse pressed left at (255, 532)
Screenshot: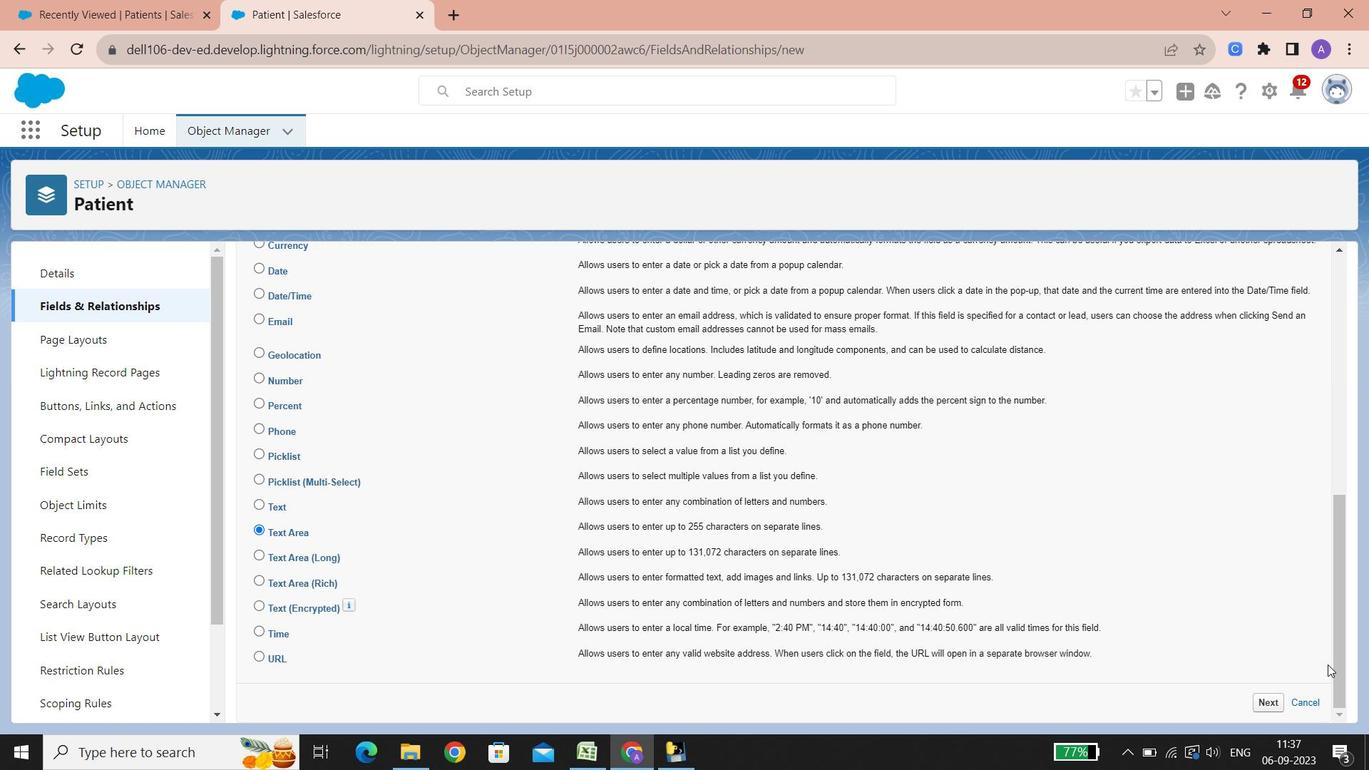 
Action: Mouse moved to (1270, 703)
Screenshot: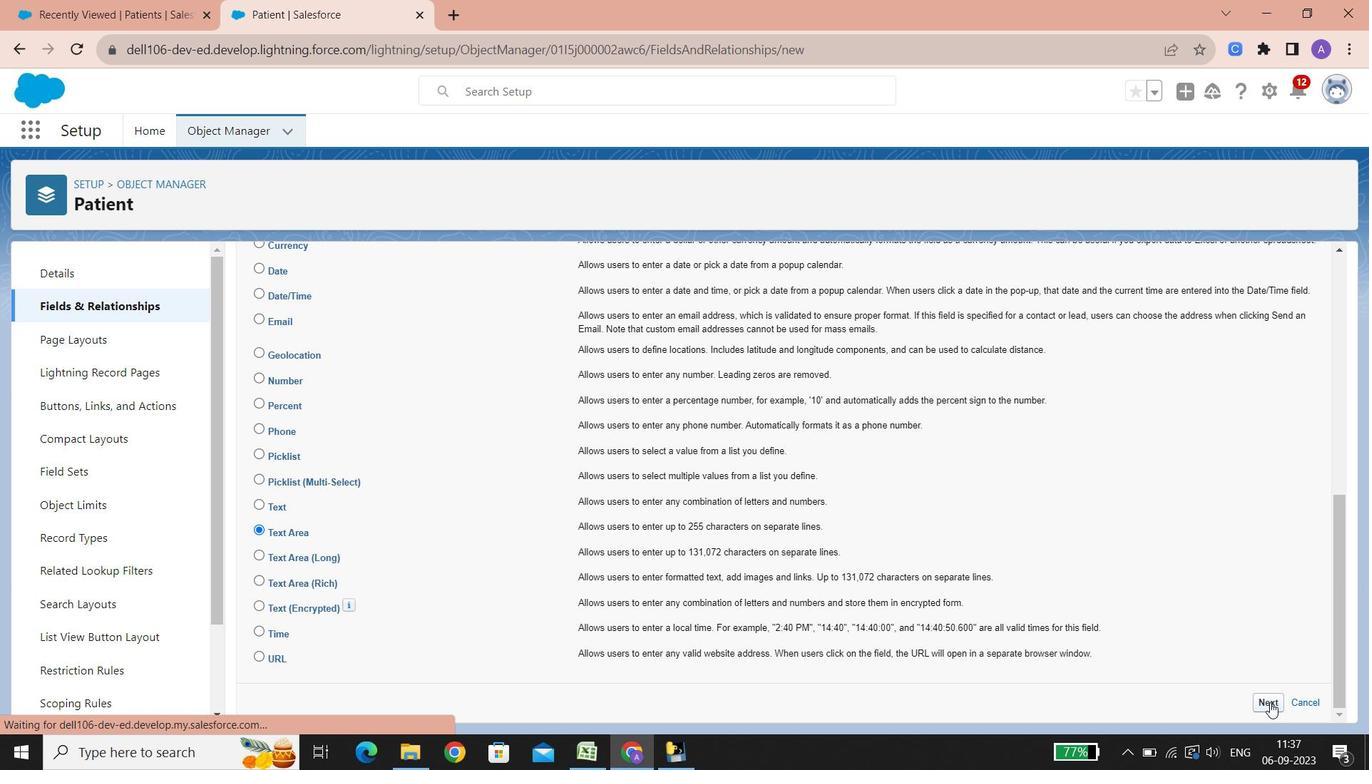 
Action: Mouse pressed left at (1270, 703)
Screenshot: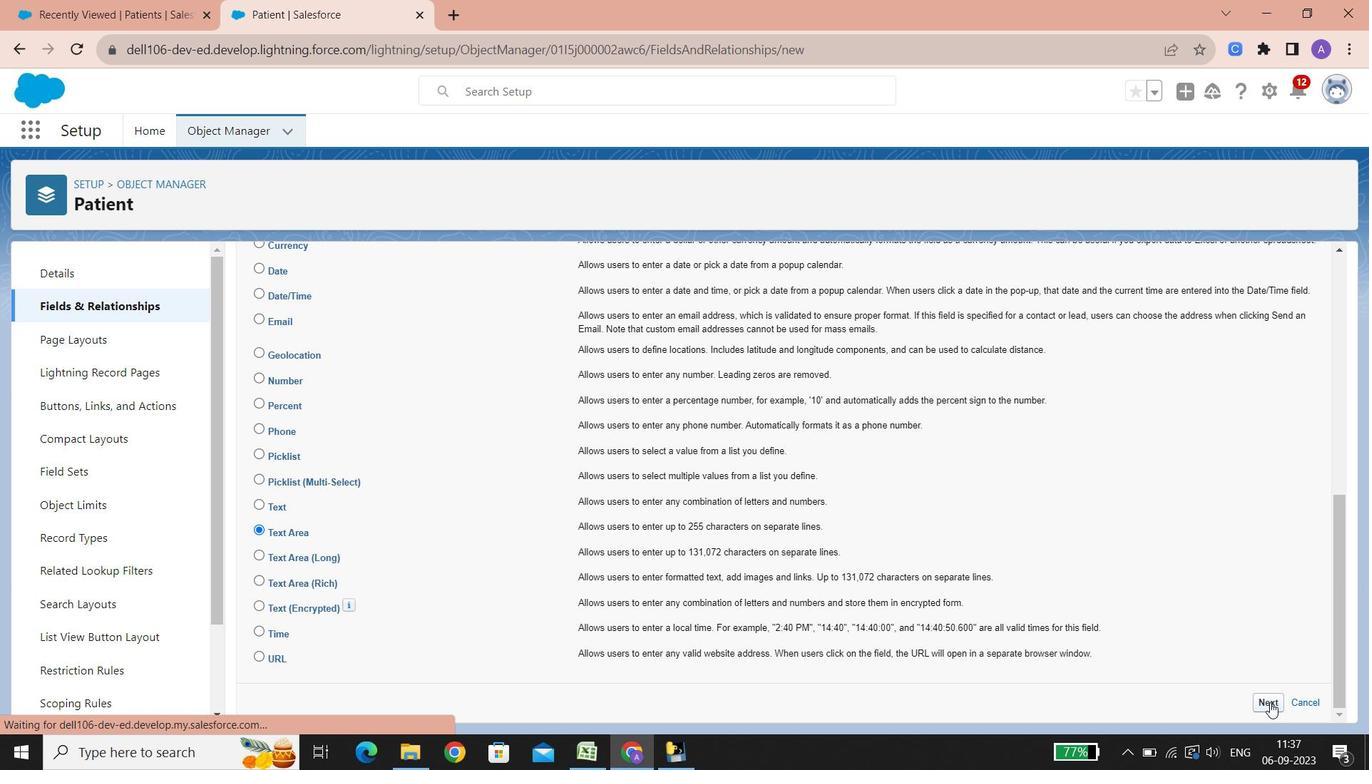 
Action: Mouse moved to (502, 391)
Screenshot: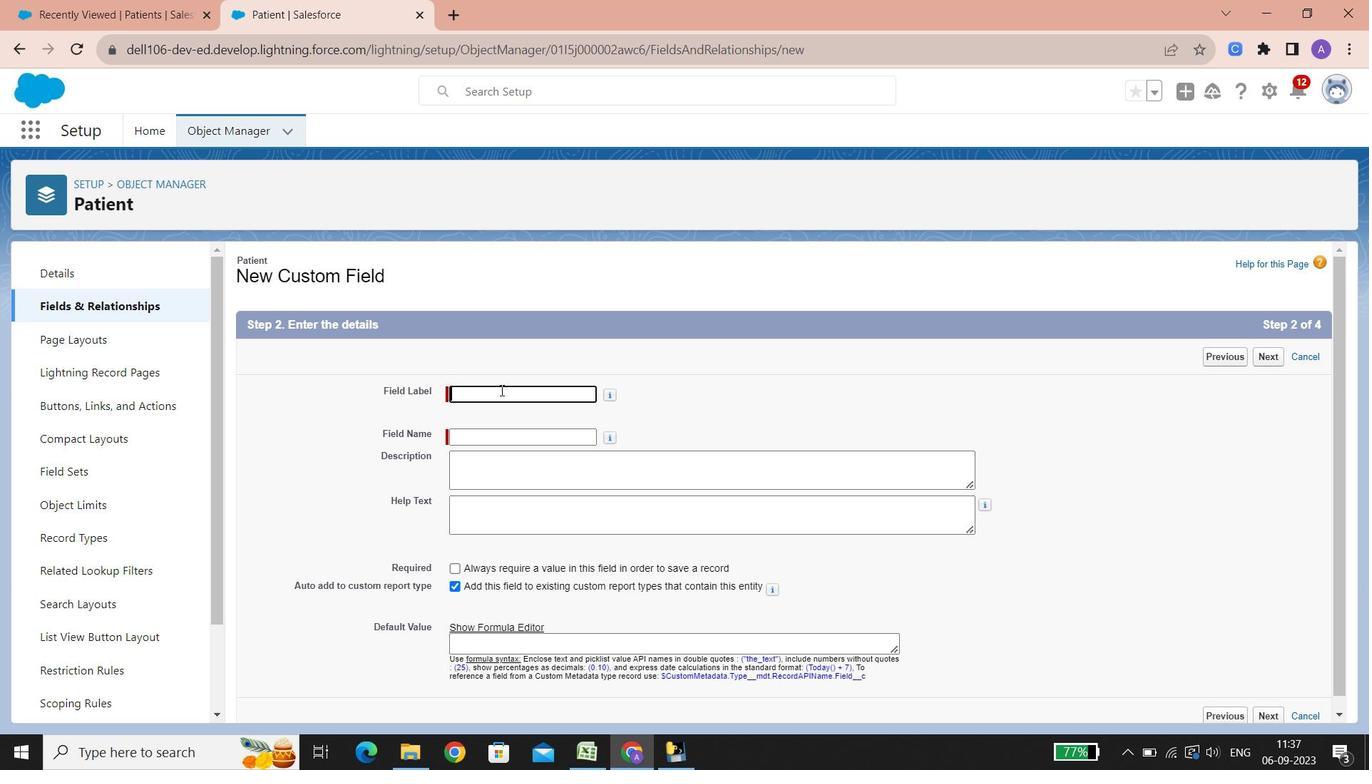 
Action: Key pressed <Key.shift>Address
Screenshot: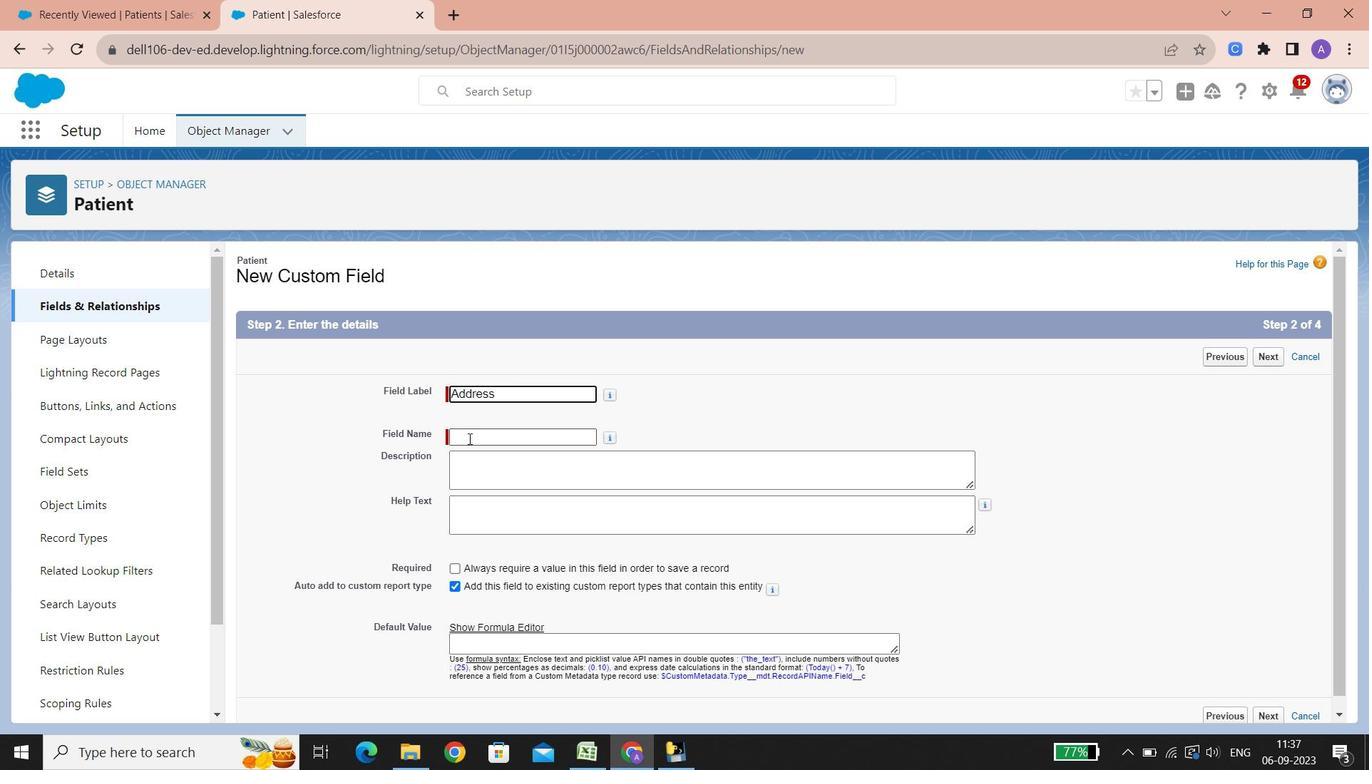 
Action: Mouse moved to (469, 439)
Screenshot: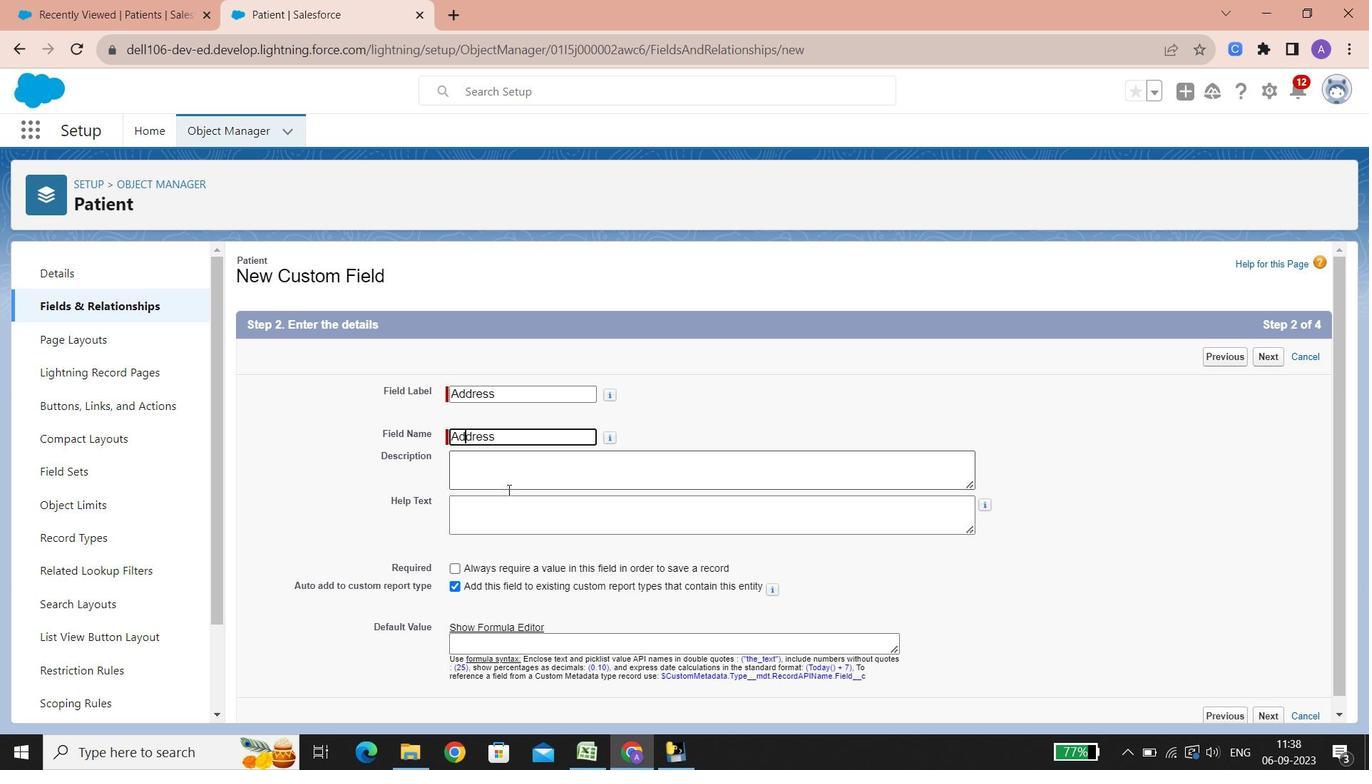 
Action: Mouse pressed left at (469, 439)
Screenshot: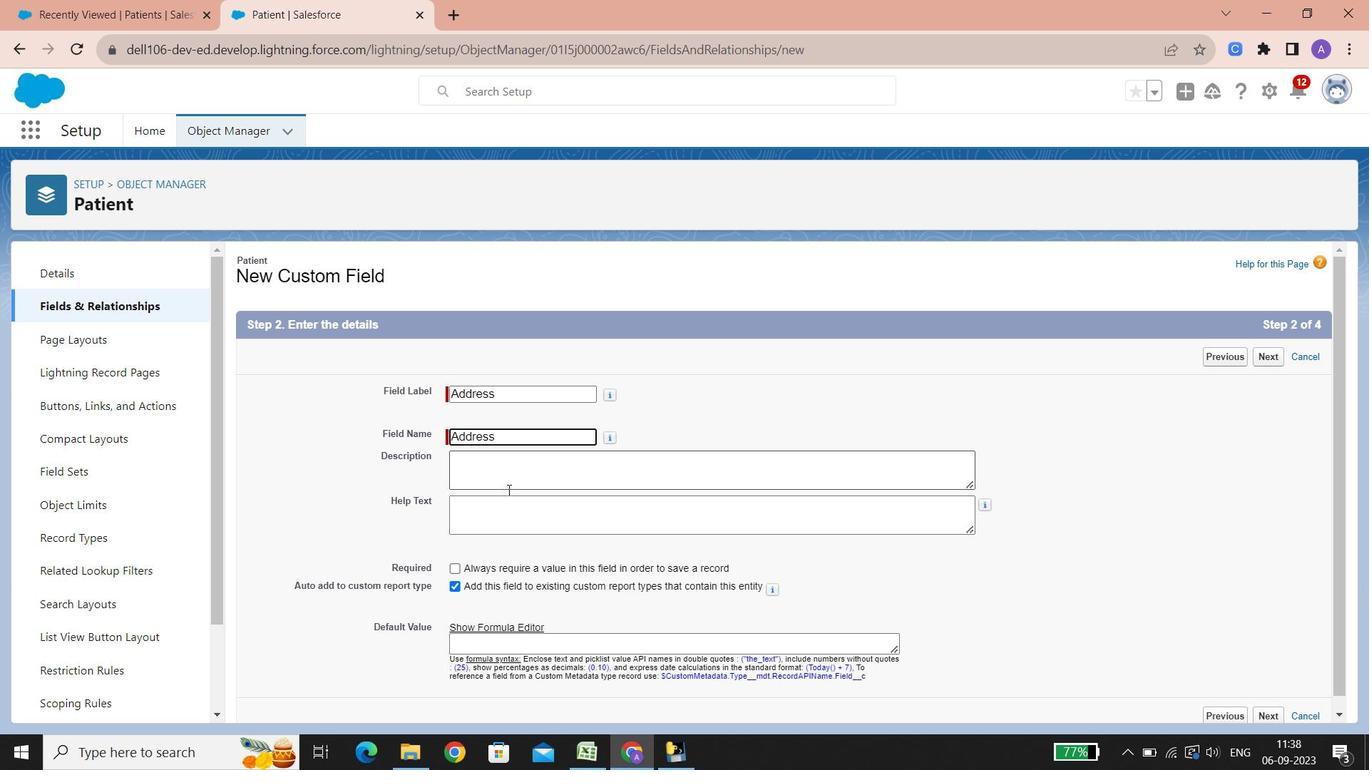 
Action: Mouse moved to (509, 490)
Screenshot: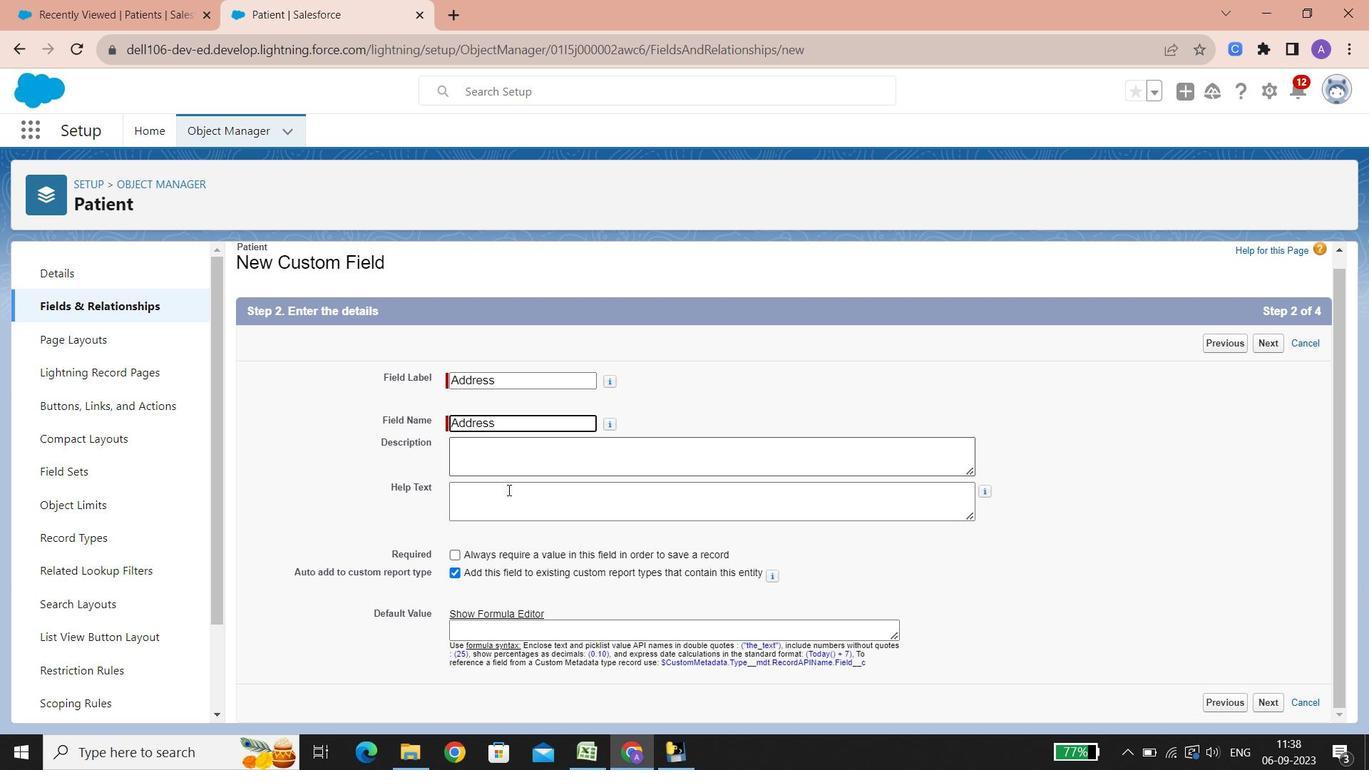 
Action: Mouse scrolled (509, 489) with delta (0, 0)
Screenshot: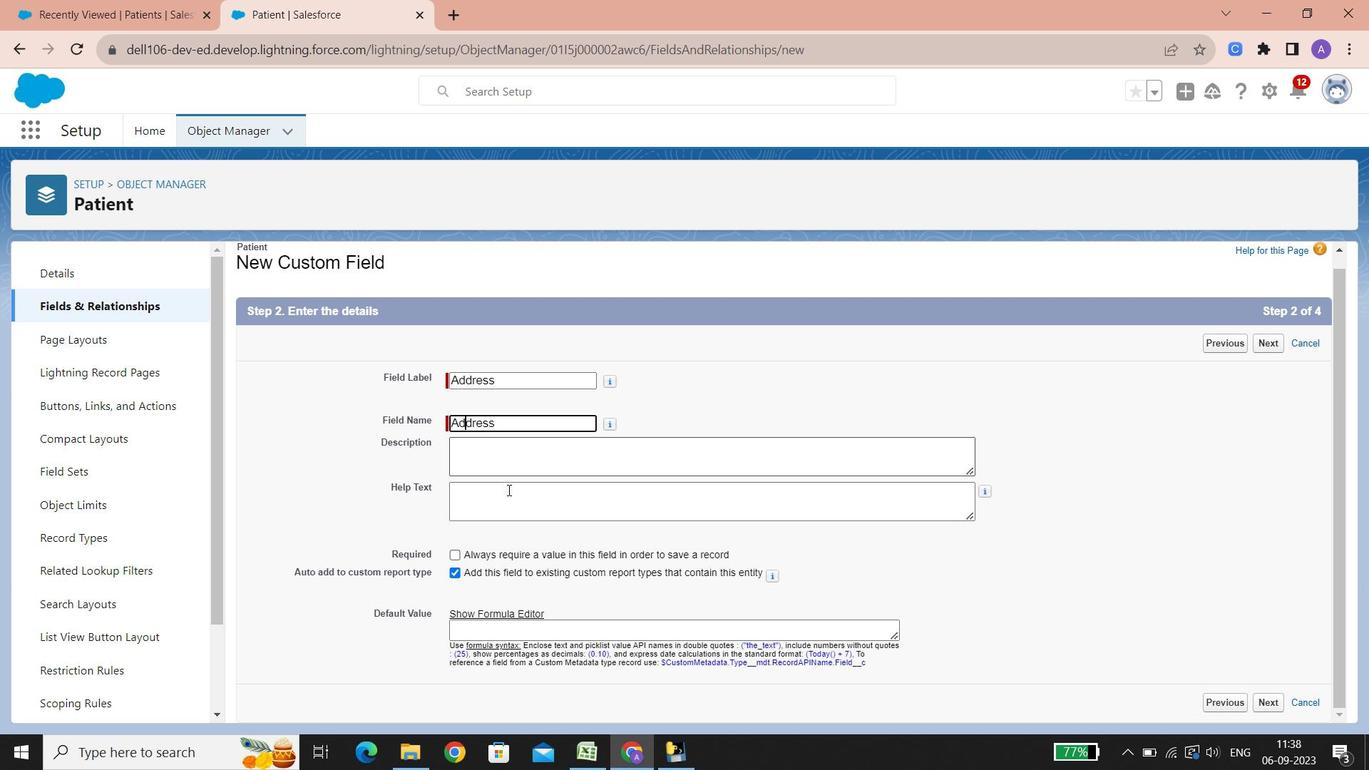 
Action: Mouse scrolled (509, 489) with delta (0, 0)
Screenshot: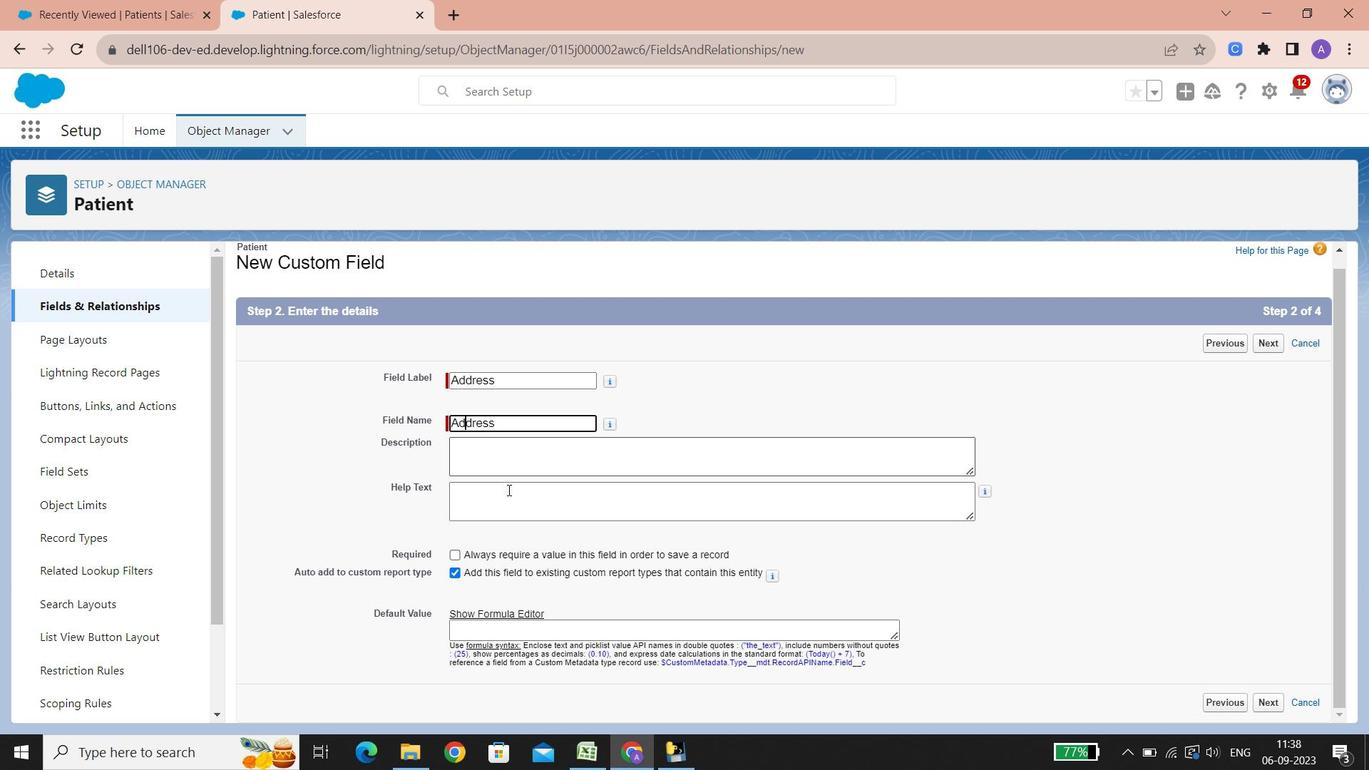 
Action: Mouse scrolled (509, 489) with delta (0, 0)
Screenshot: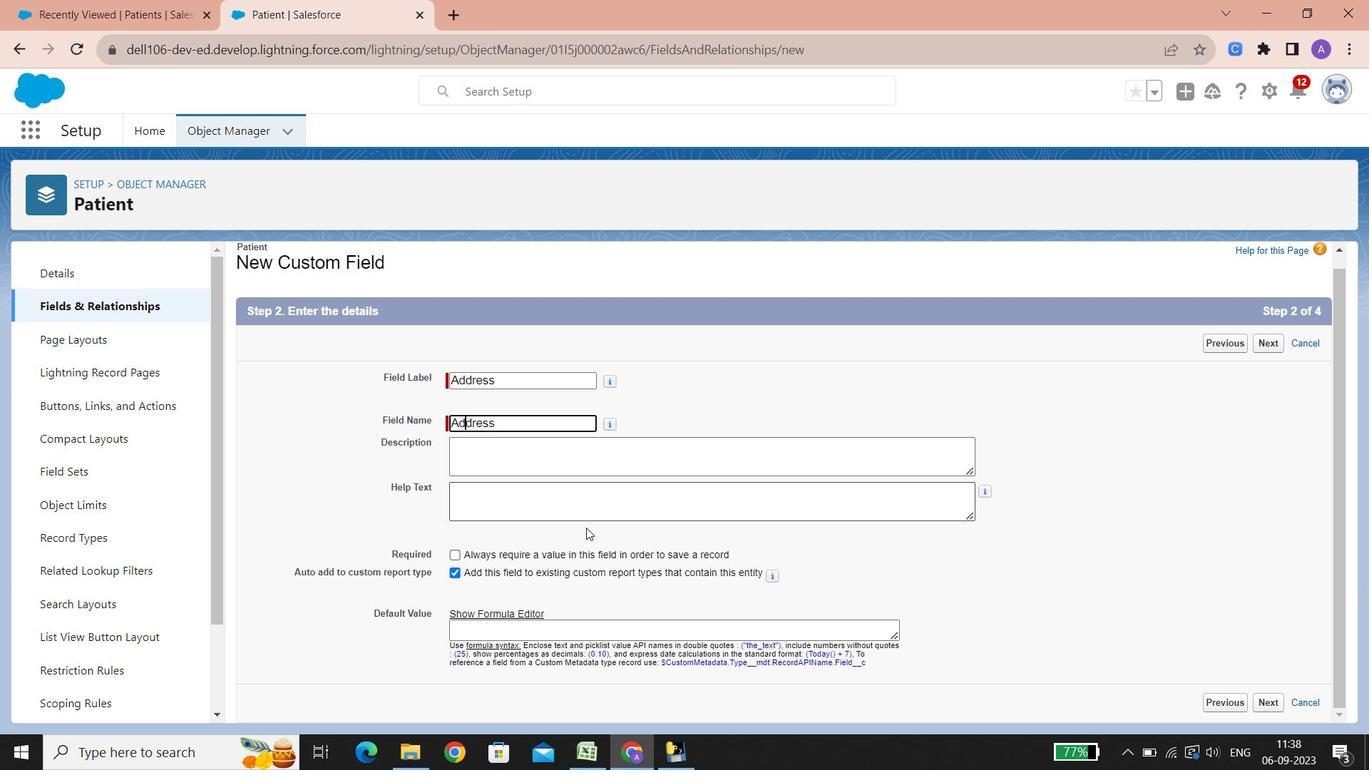 
Action: Mouse scrolled (509, 489) with delta (0, 0)
Screenshot: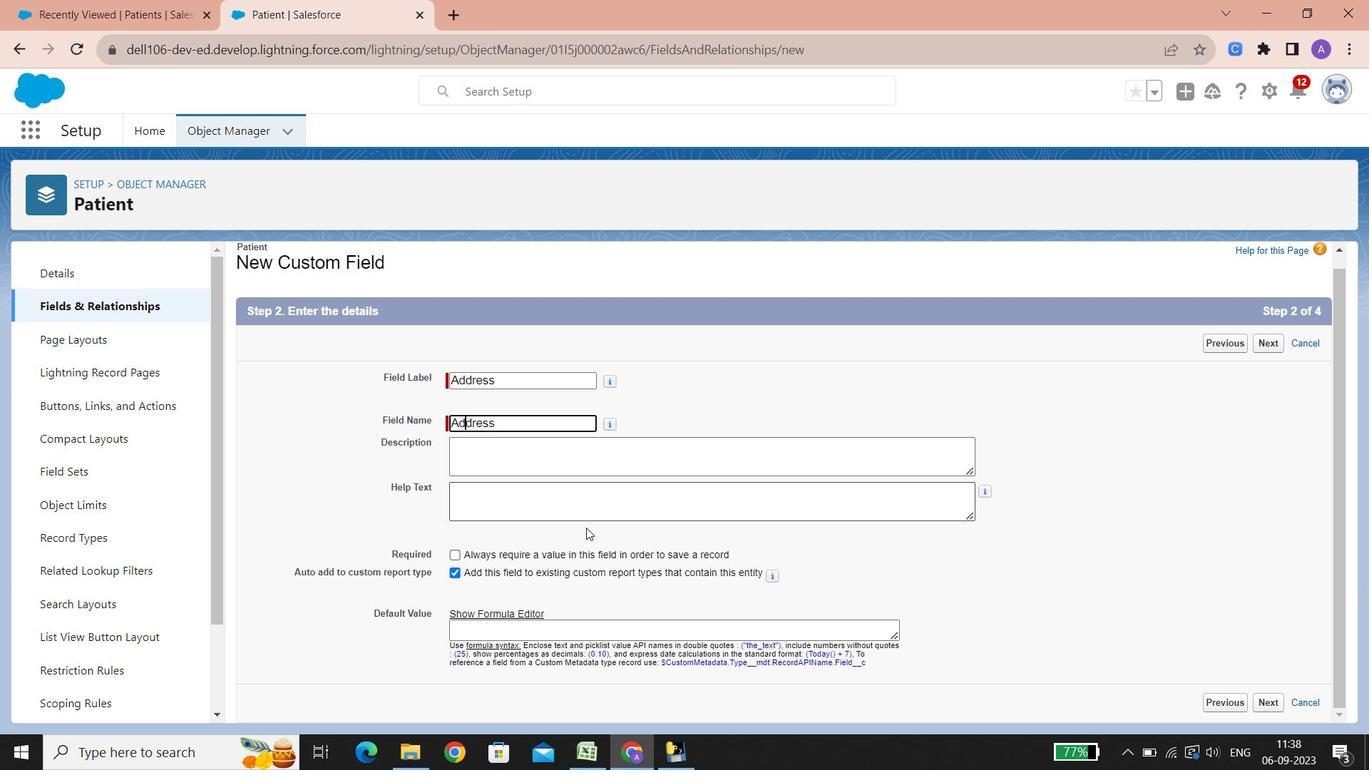 
Action: Mouse scrolled (509, 489) with delta (0, 0)
Screenshot: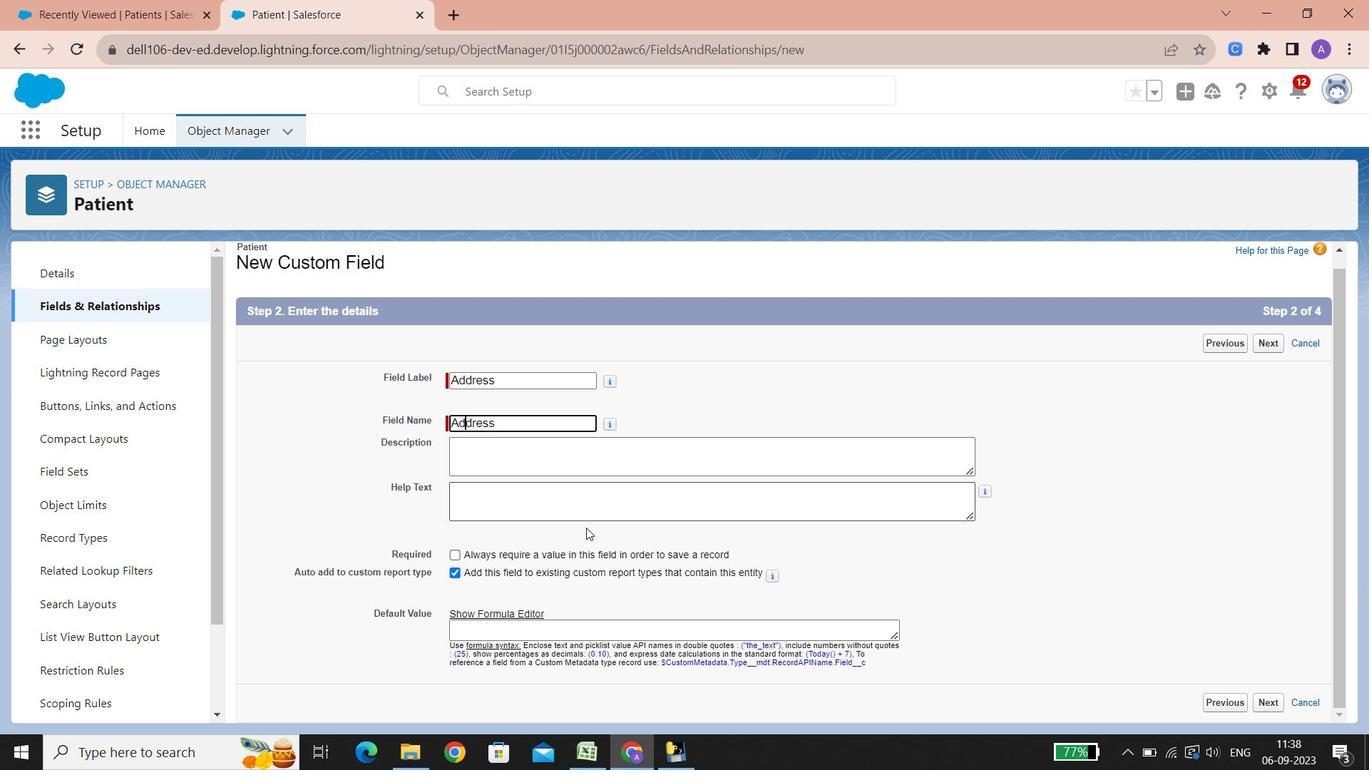 
Action: Mouse scrolled (509, 489) with delta (0, 0)
Screenshot: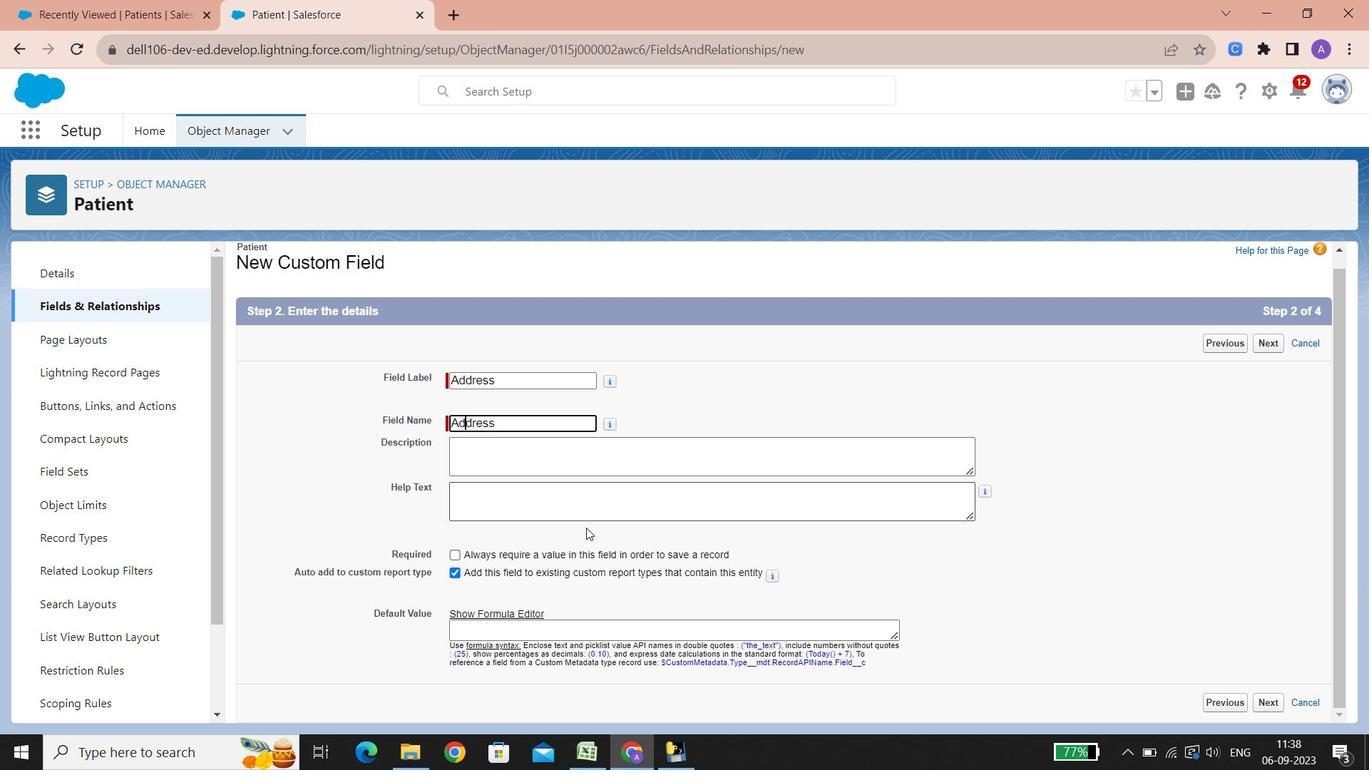 
Action: Mouse scrolled (509, 489) with delta (0, 0)
Screenshot: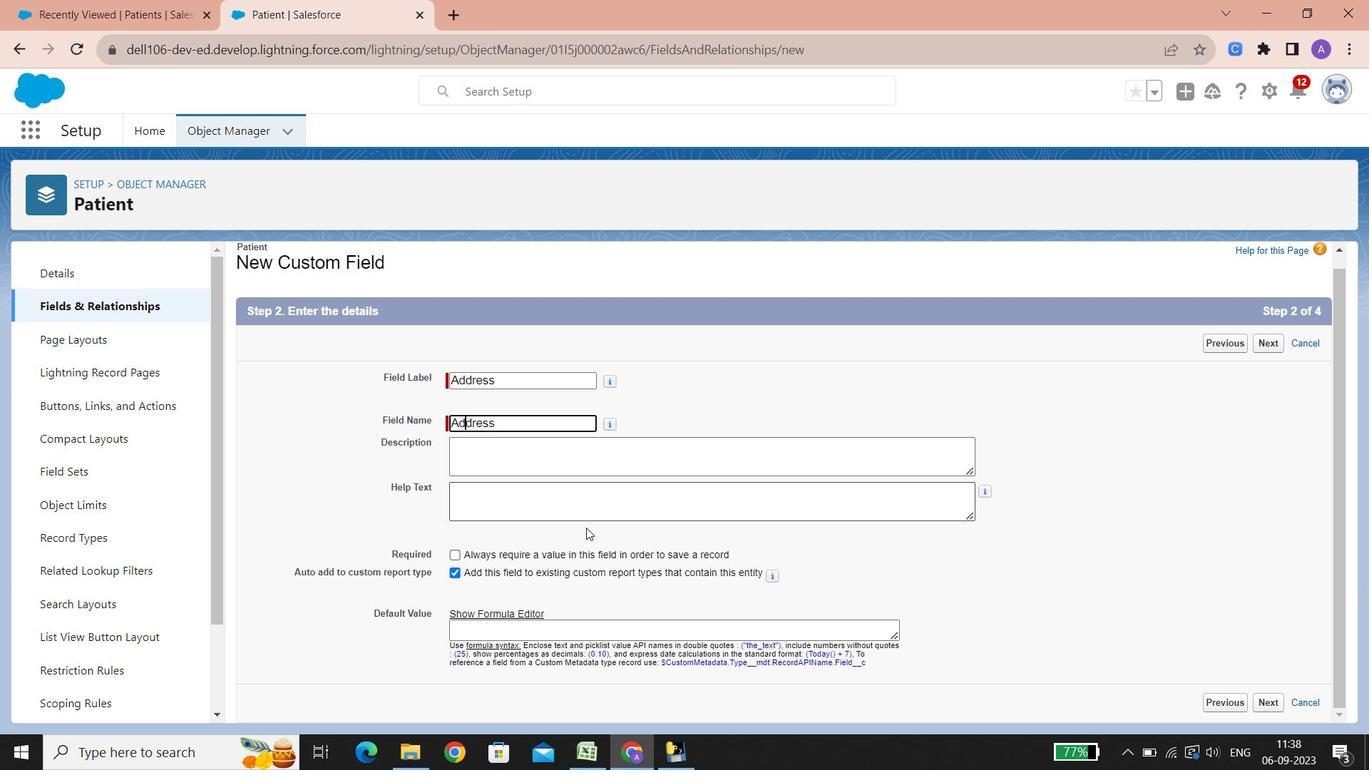 
Action: Mouse scrolled (509, 489) with delta (0, 0)
Screenshot: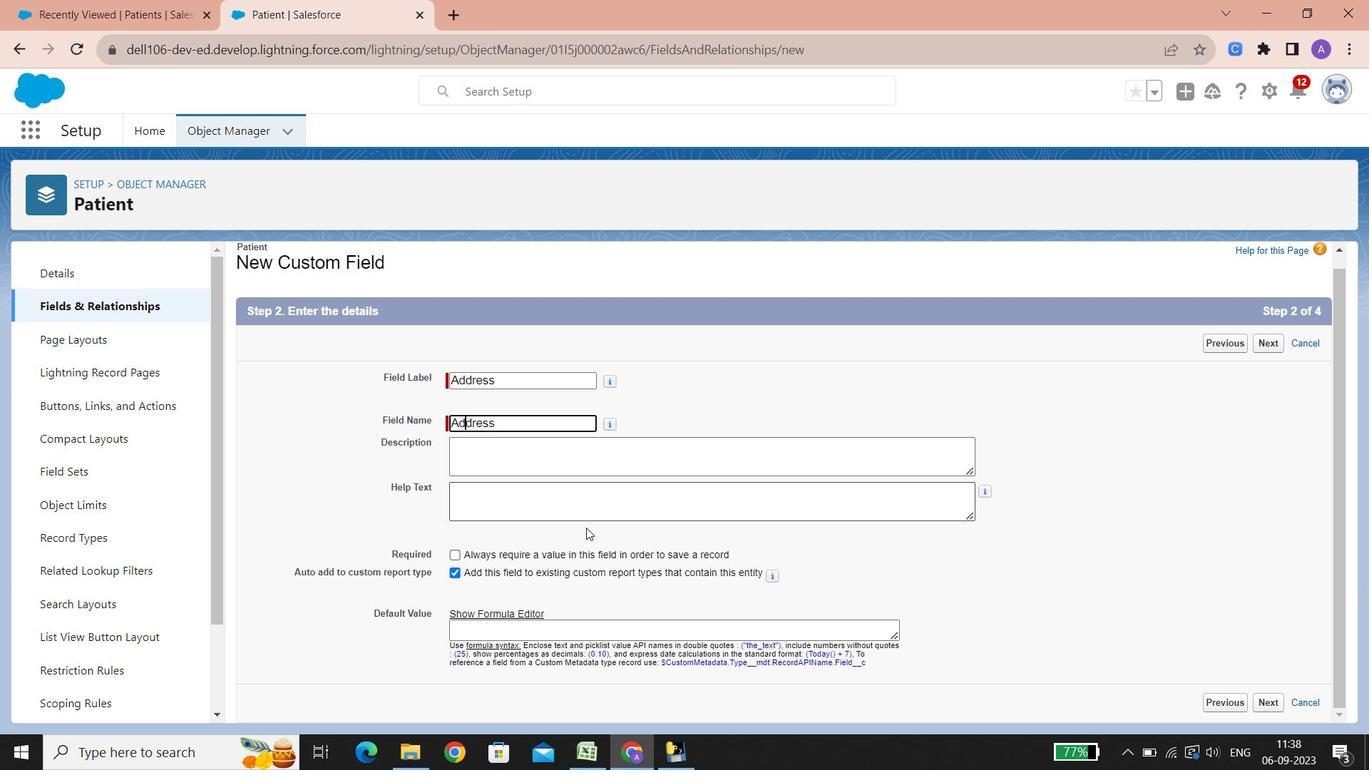 
Action: Mouse scrolled (509, 489) with delta (0, 0)
Screenshot: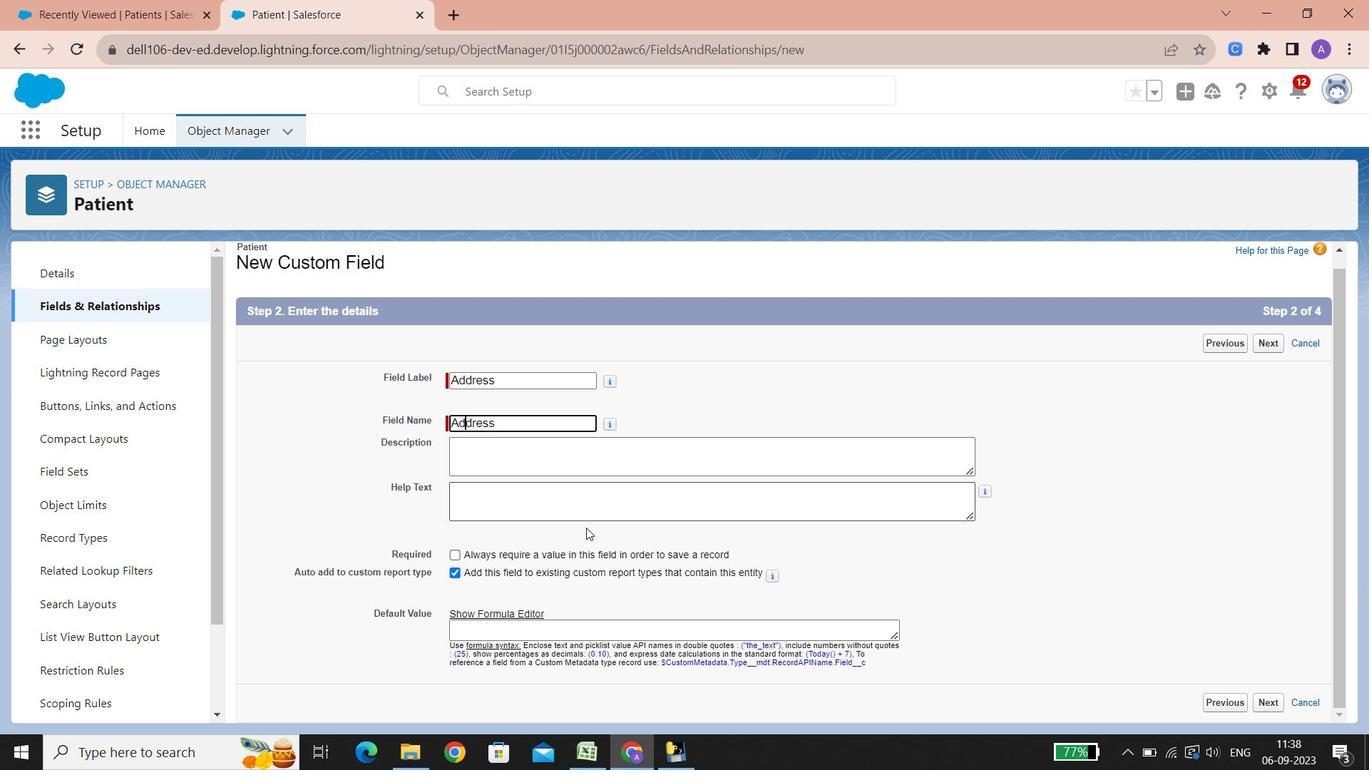 
Action: Mouse scrolled (509, 489) with delta (0, 0)
Screenshot: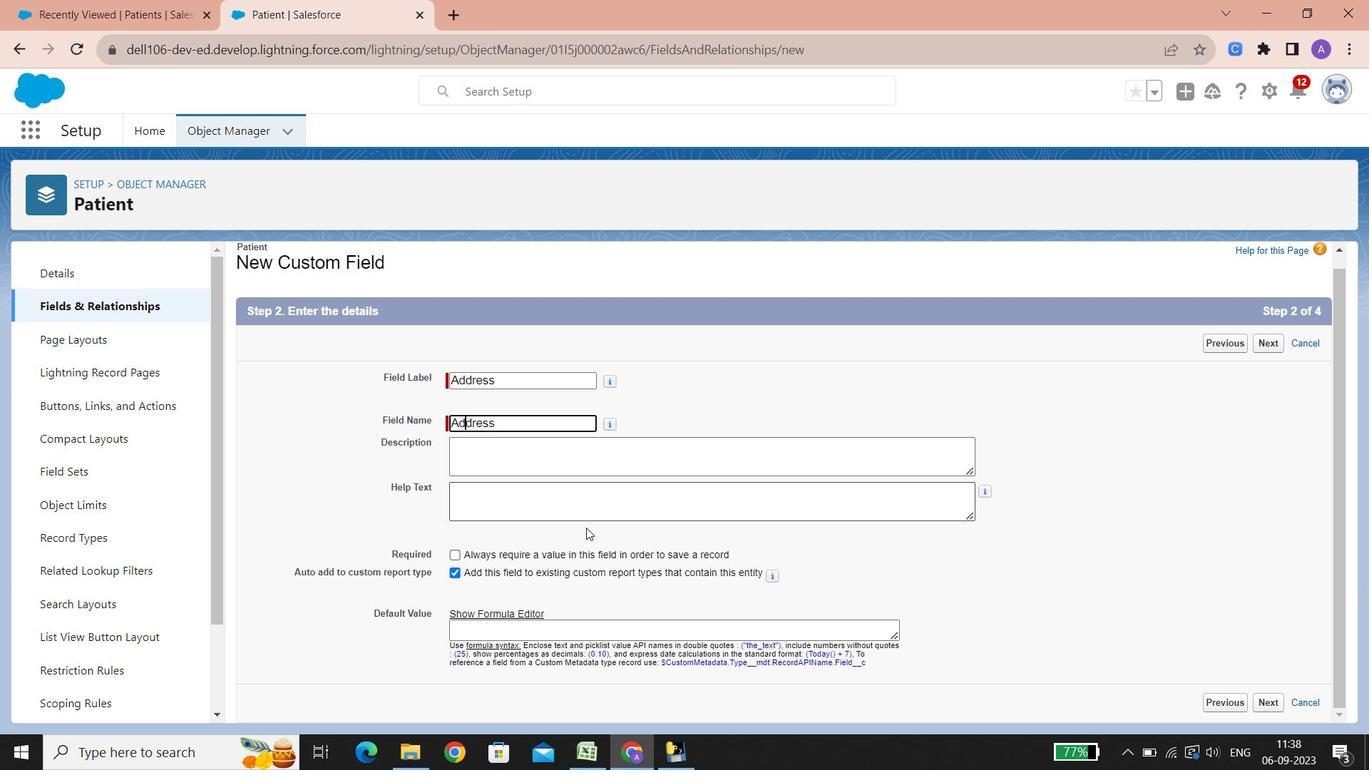 
Action: Mouse scrolled (509, 489) with delta (0, 0)
Screenshot: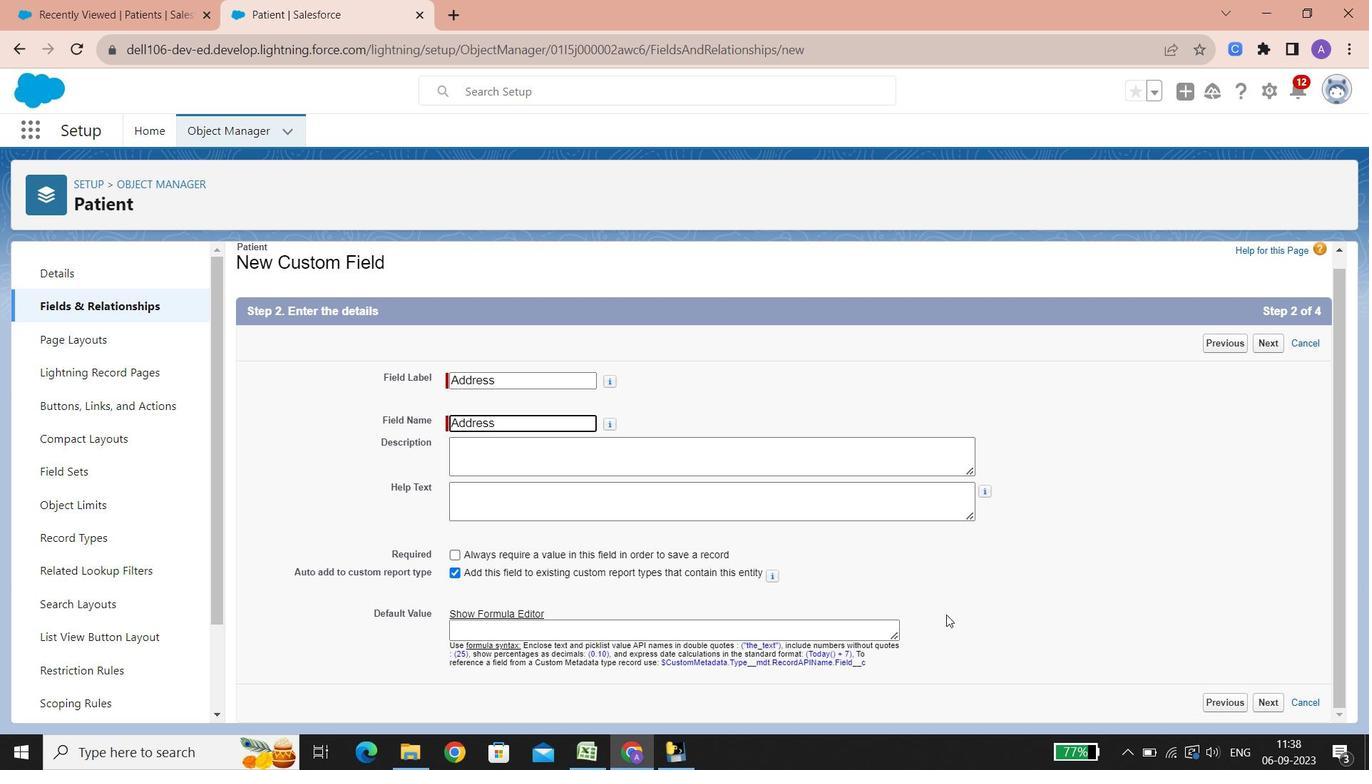 
Action: Mouse scrolled (509, 489) with delta (0, 0)
Screenshot: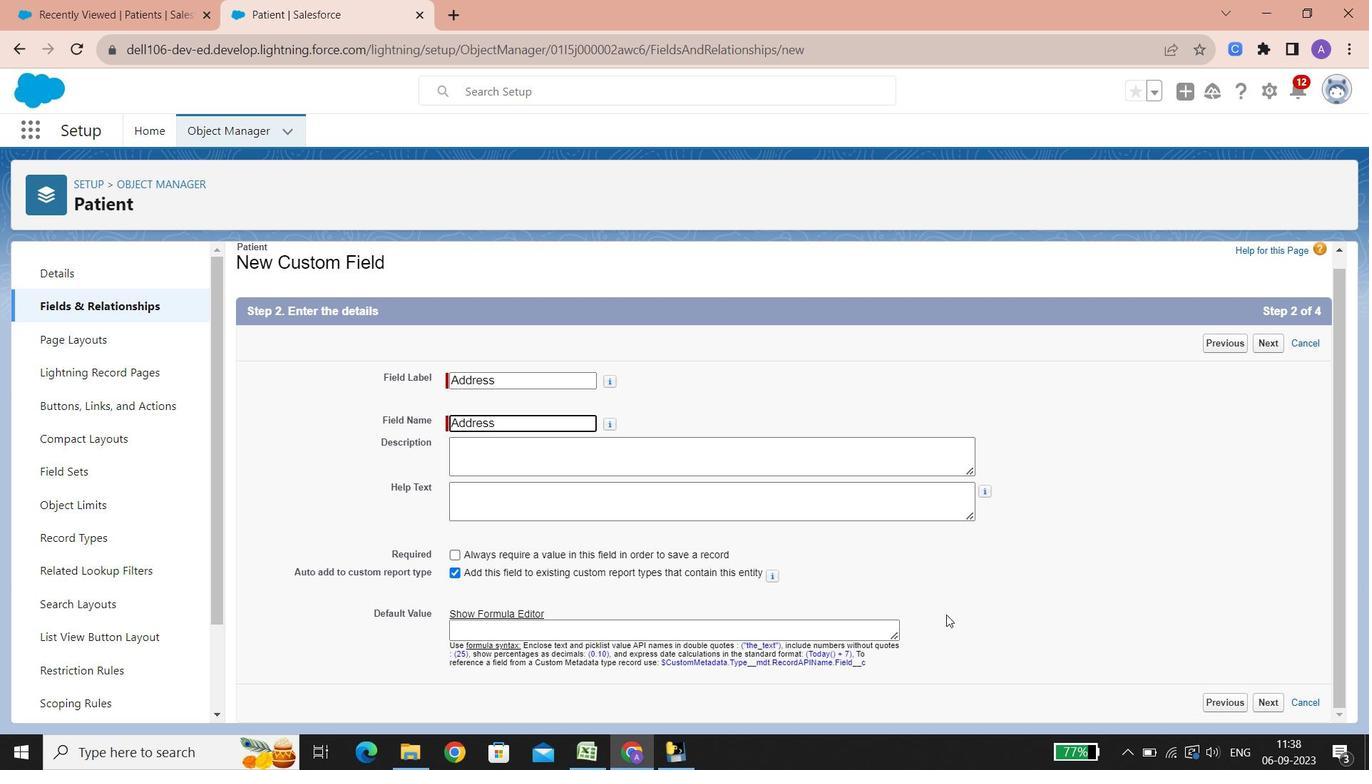 
Action: Mouse scrolled (509, 489) with delta (0, 0)
Screenshot: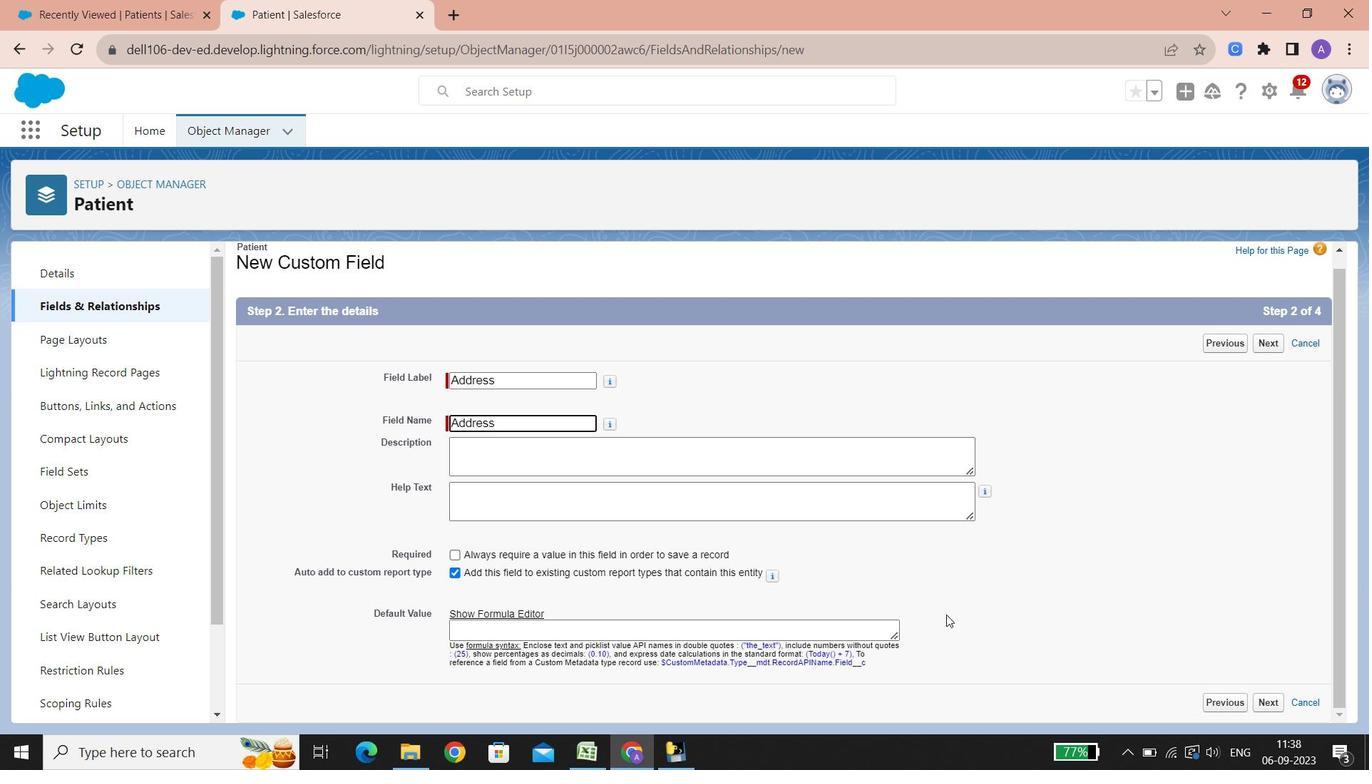 
Action: Mouse scrolled (509, 489) with delta (0, 0)
Screenshot: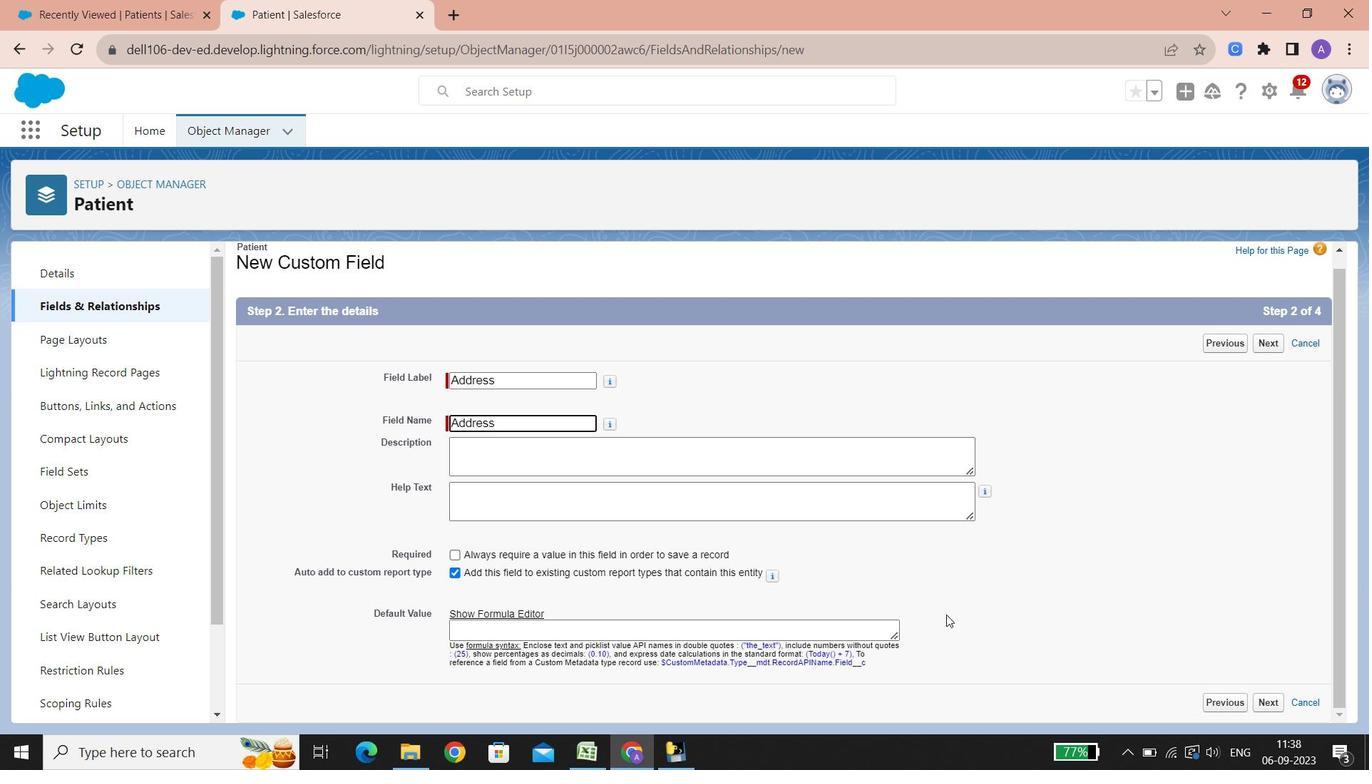 
Action: Mouse scrolled (509, 489) with delta (0, 0)
Screenshot: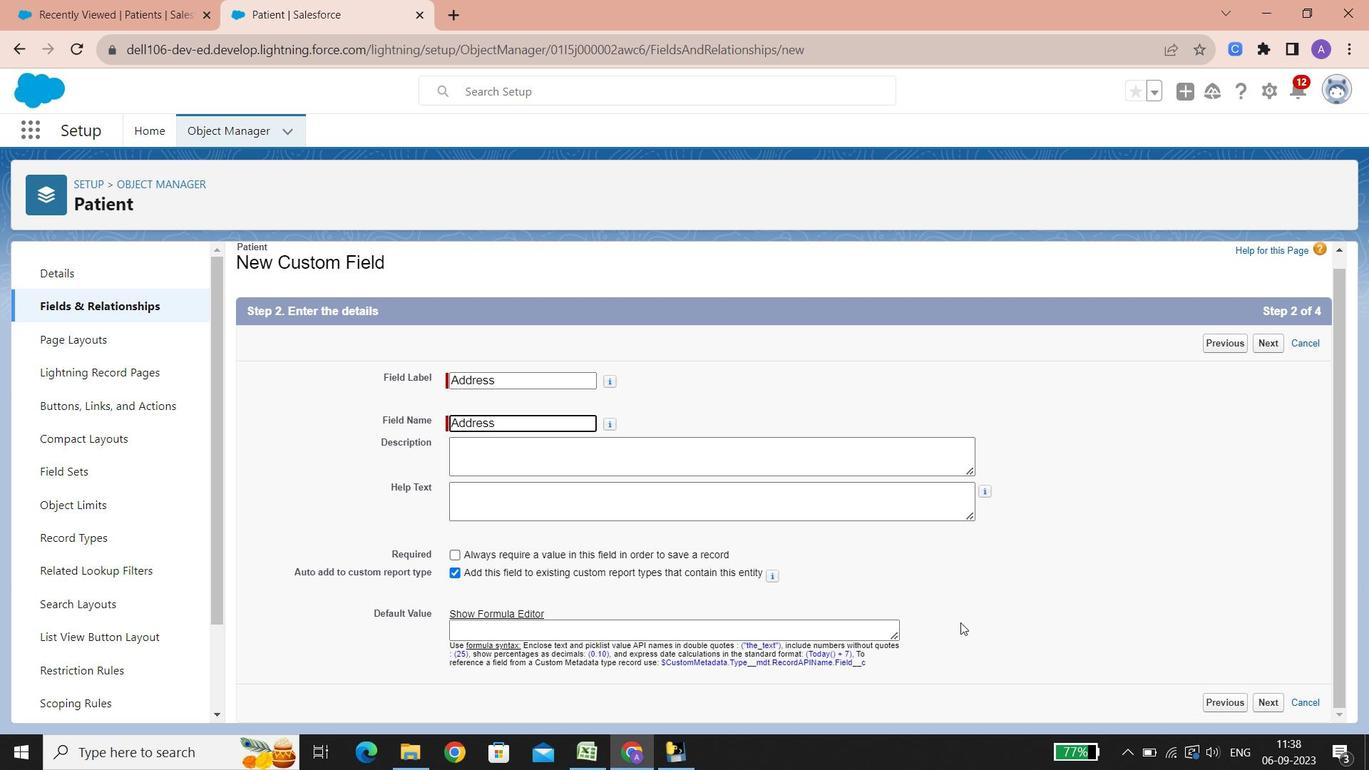 
Action: Mouse scrolled (509, 489) with delta (0, 0)
Screenshot: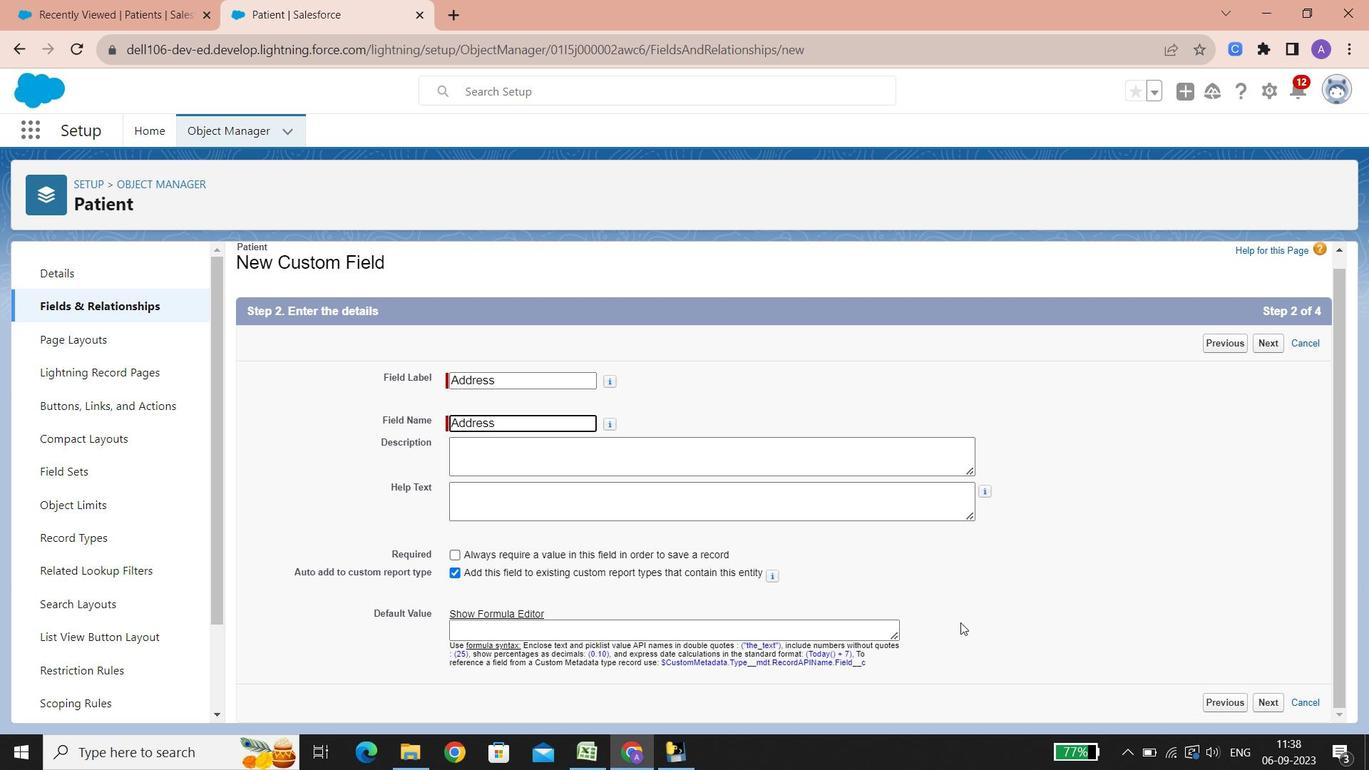 
Action: Mouse scrolled (509, 489) with delta (0, 0)
Screenshot: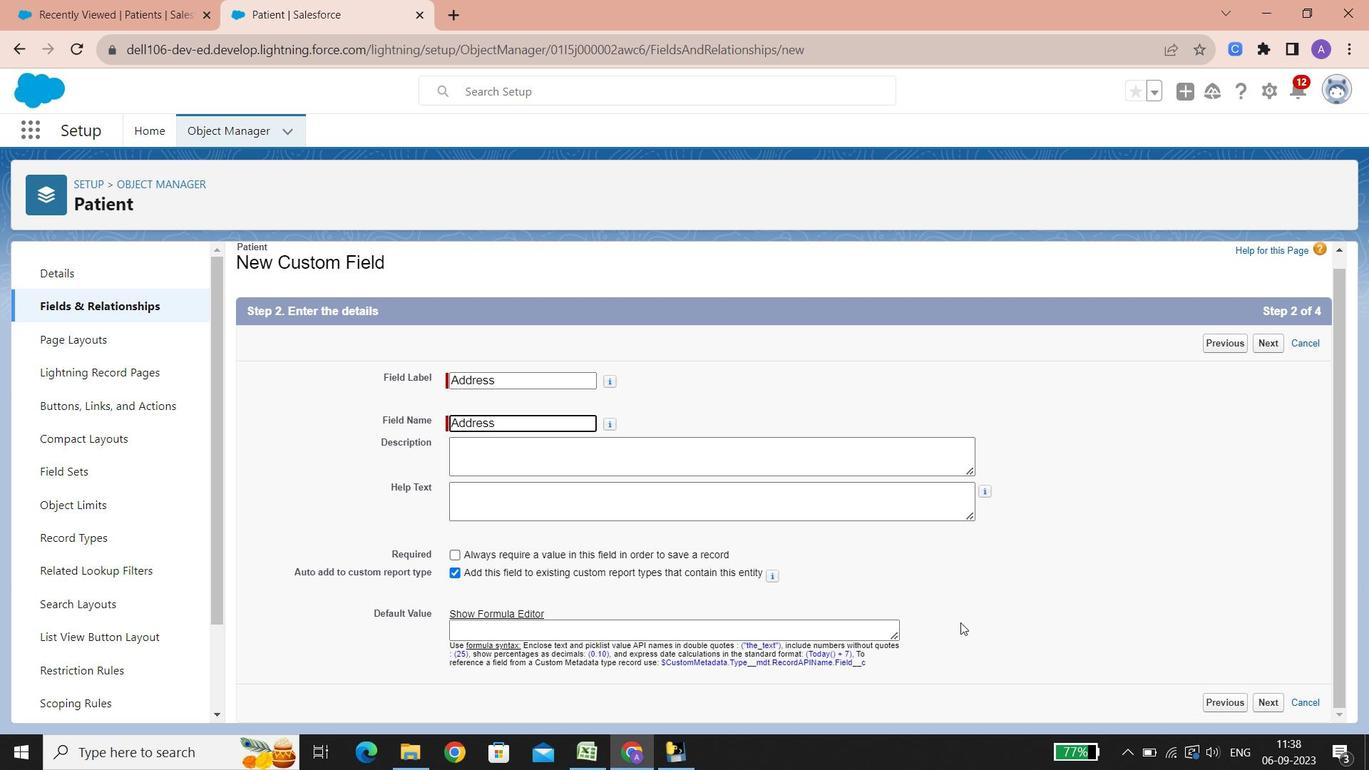 
Action: Mouse scrolled (509, 489) with delta (0, 0)
Screenshot: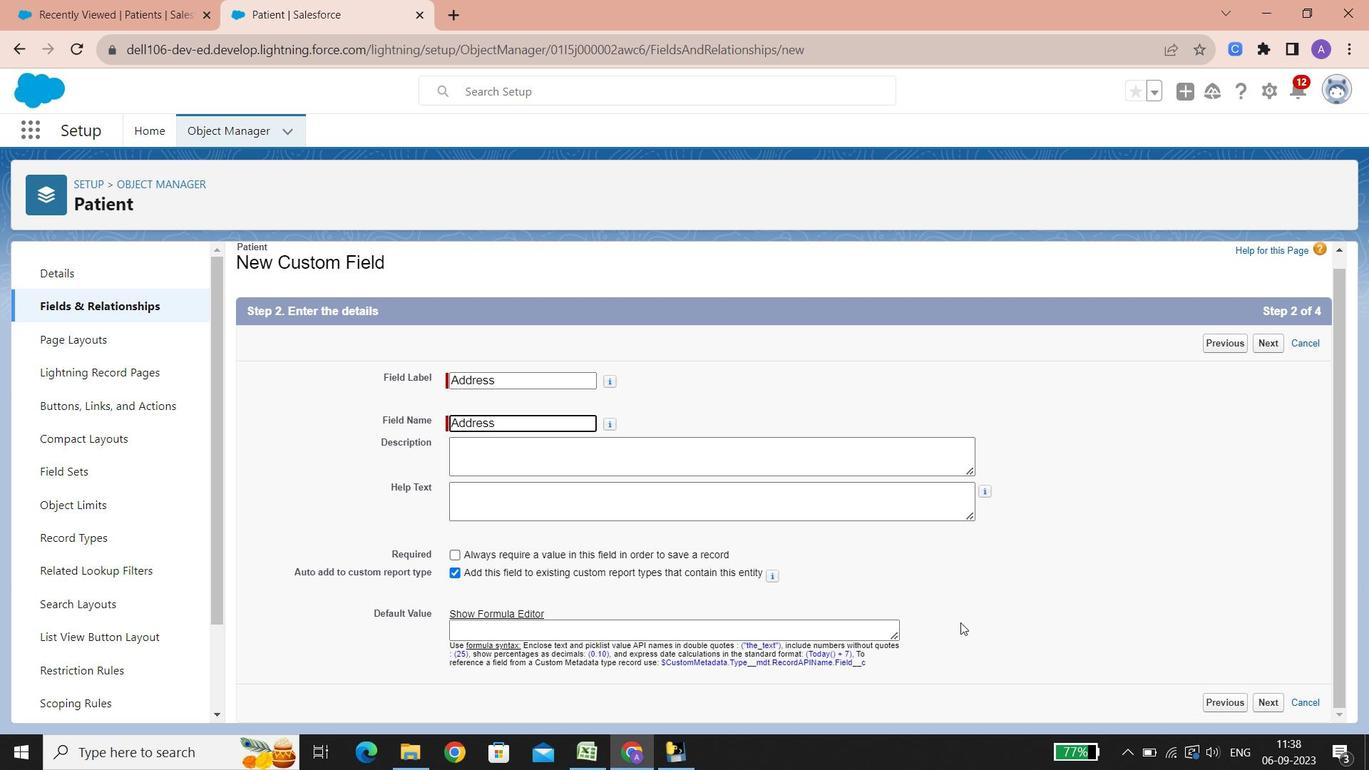
Action: Mouse scrolled (509, 489) with delta (0, 0)
Screenshot: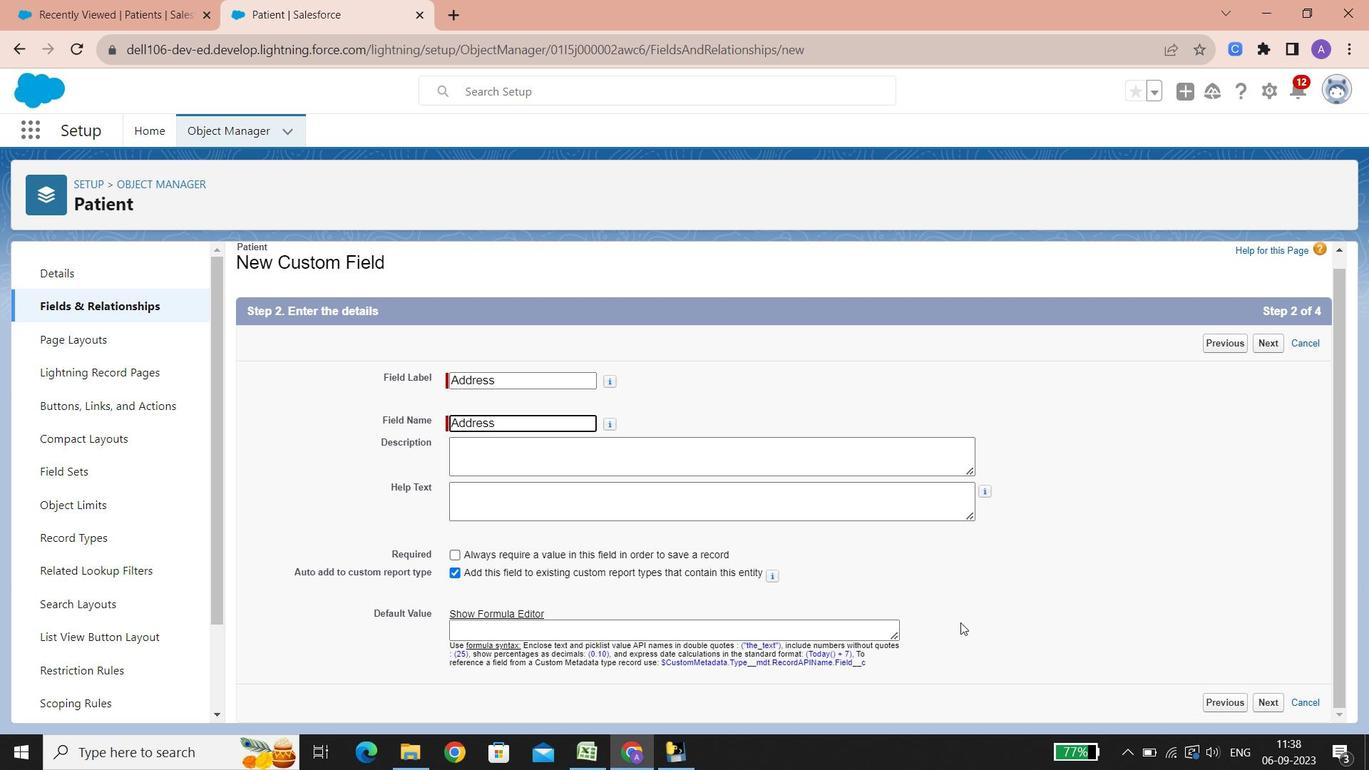 
Action: Mouse scrolled (509, 489) with delta (0, 0)
Screenshot: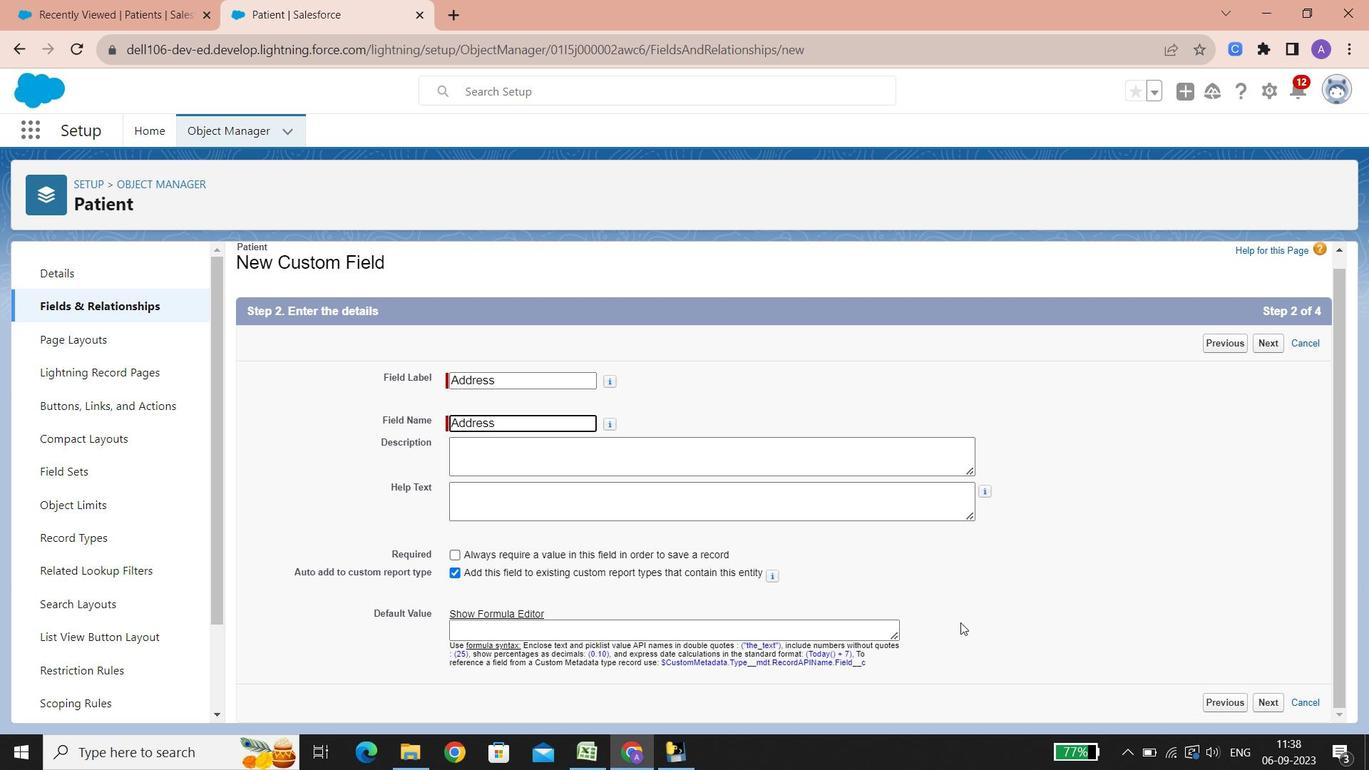 
Action: Mouse scrolled (509, 489) with delta (0, 0)
Screenshot: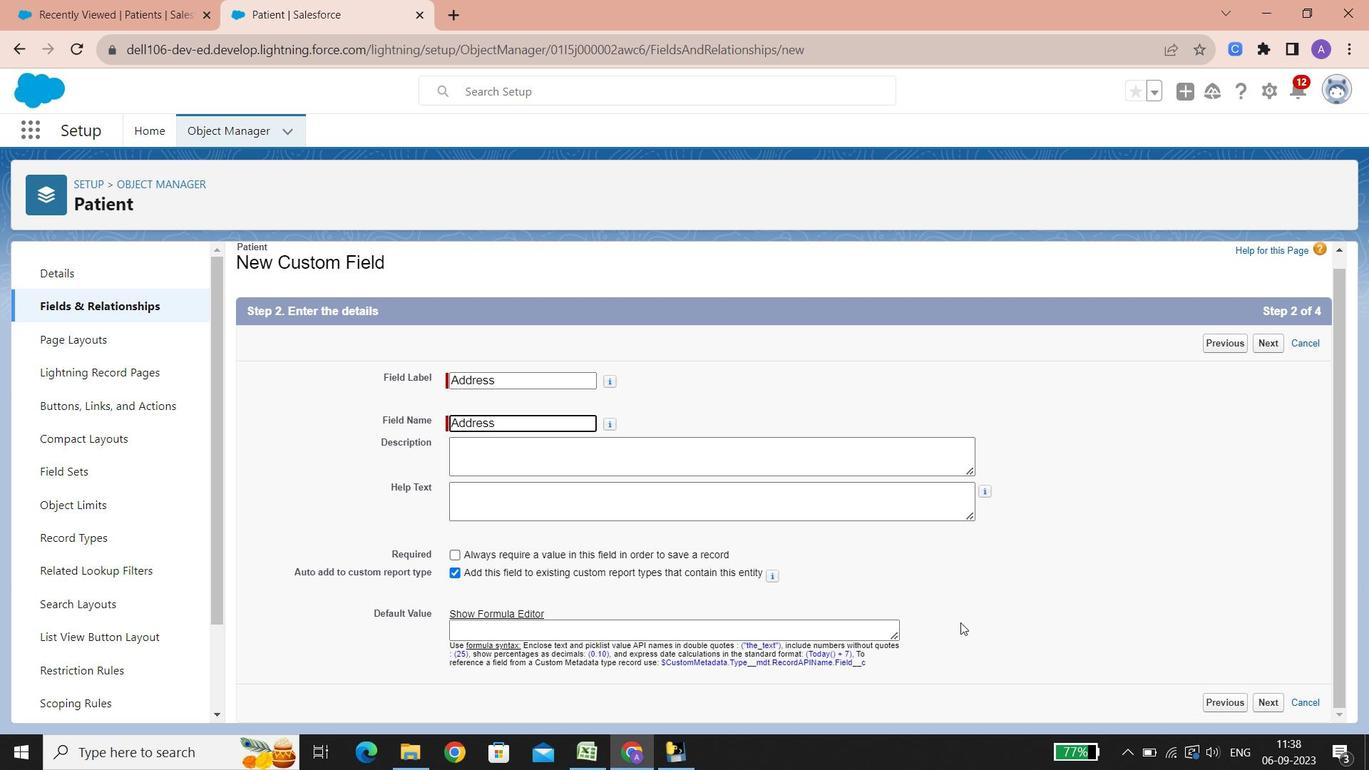 
Action: Mouse scrolled (509, 489) with delta (0, 0)
Screenshot: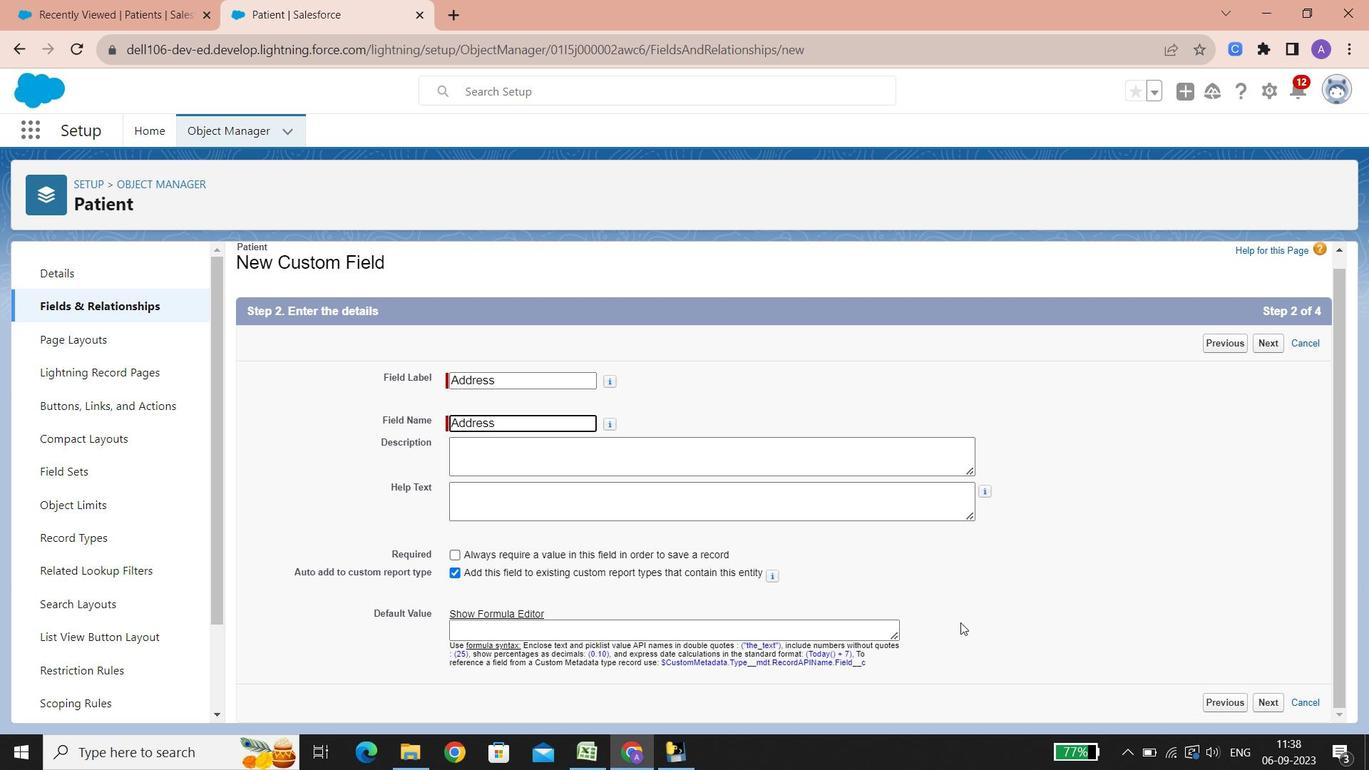 
Action: Mouse scrolled (509, 489) with delta (0, 0)
Screenshot: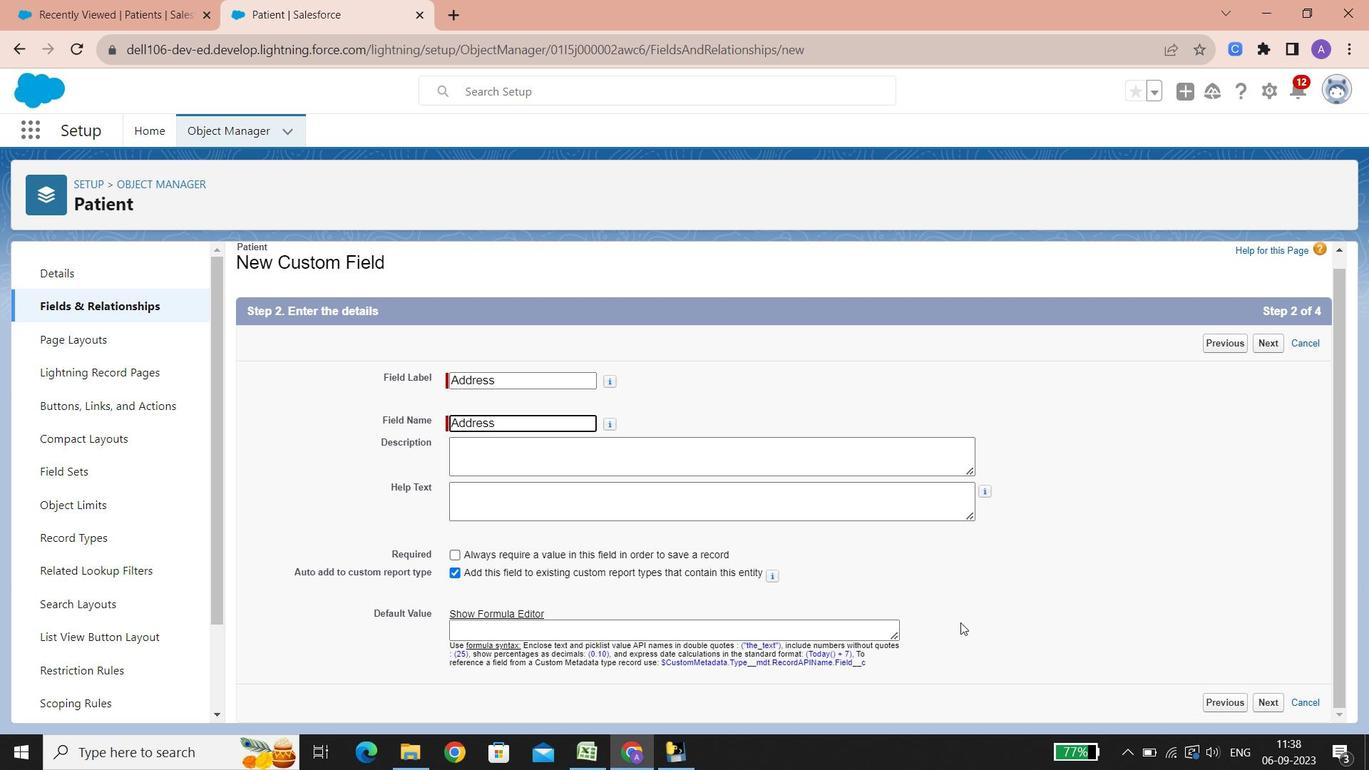 
Action: Mouse scrolled (509, 489) with delta (0, 0)
Screenshot: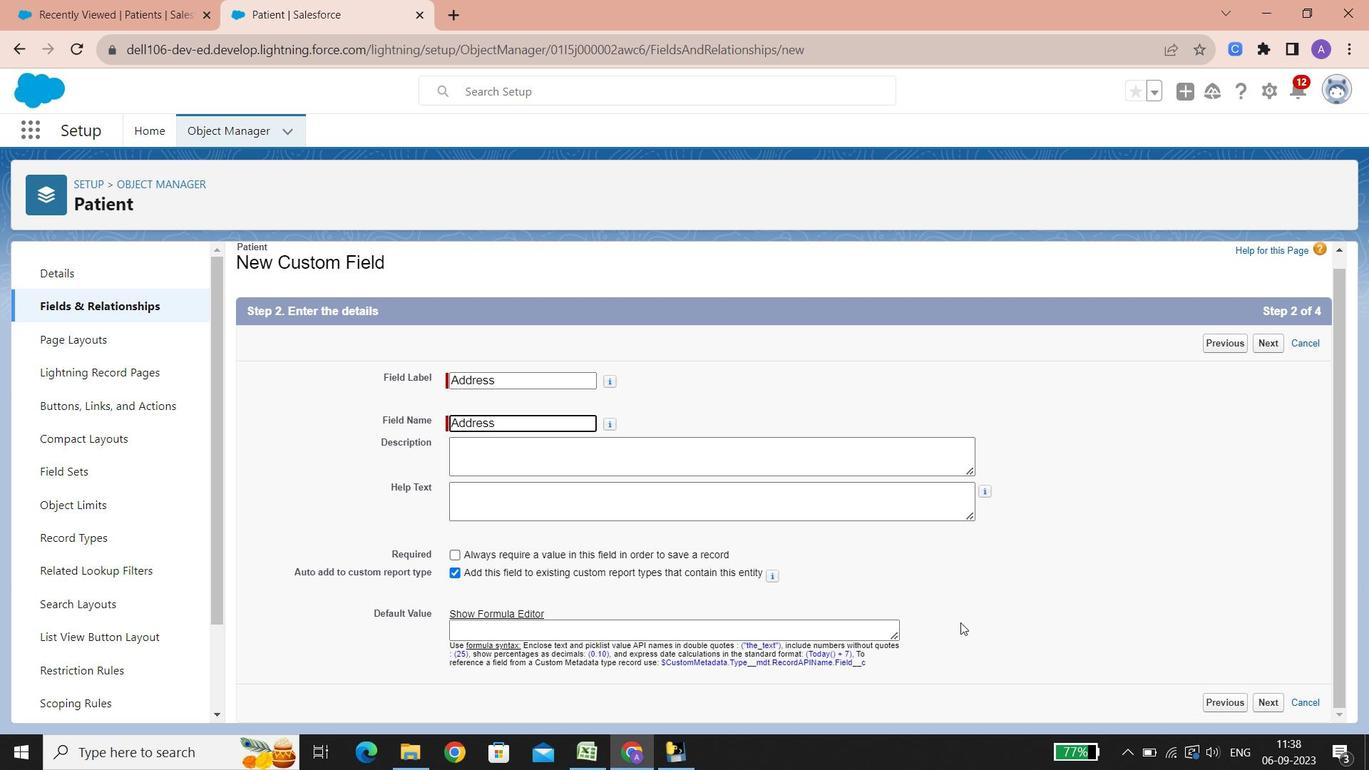 
Action: Mouse scrolled (509, 489) with delta (0, 0)
Screenshot: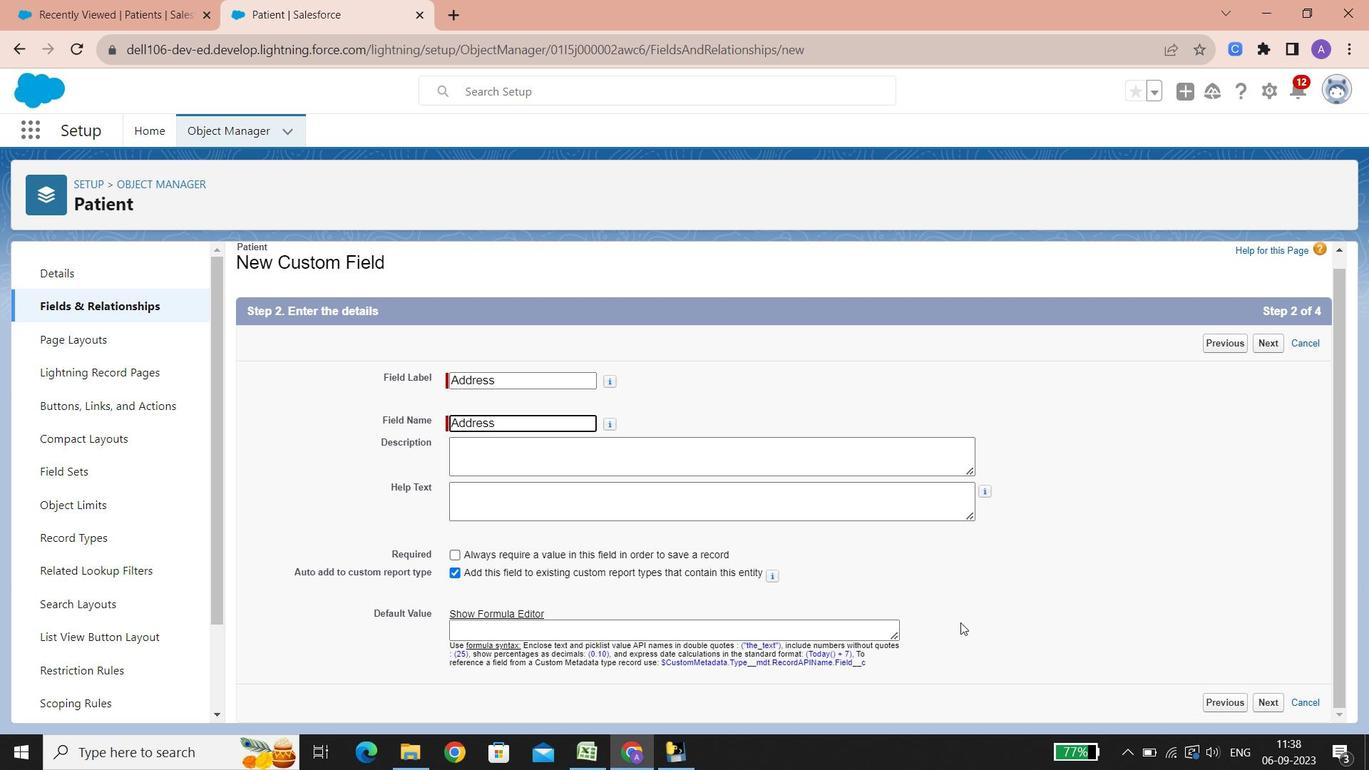 
Action: Mouse scrolled (509, 489) with delta (0, 0)
Screenshot: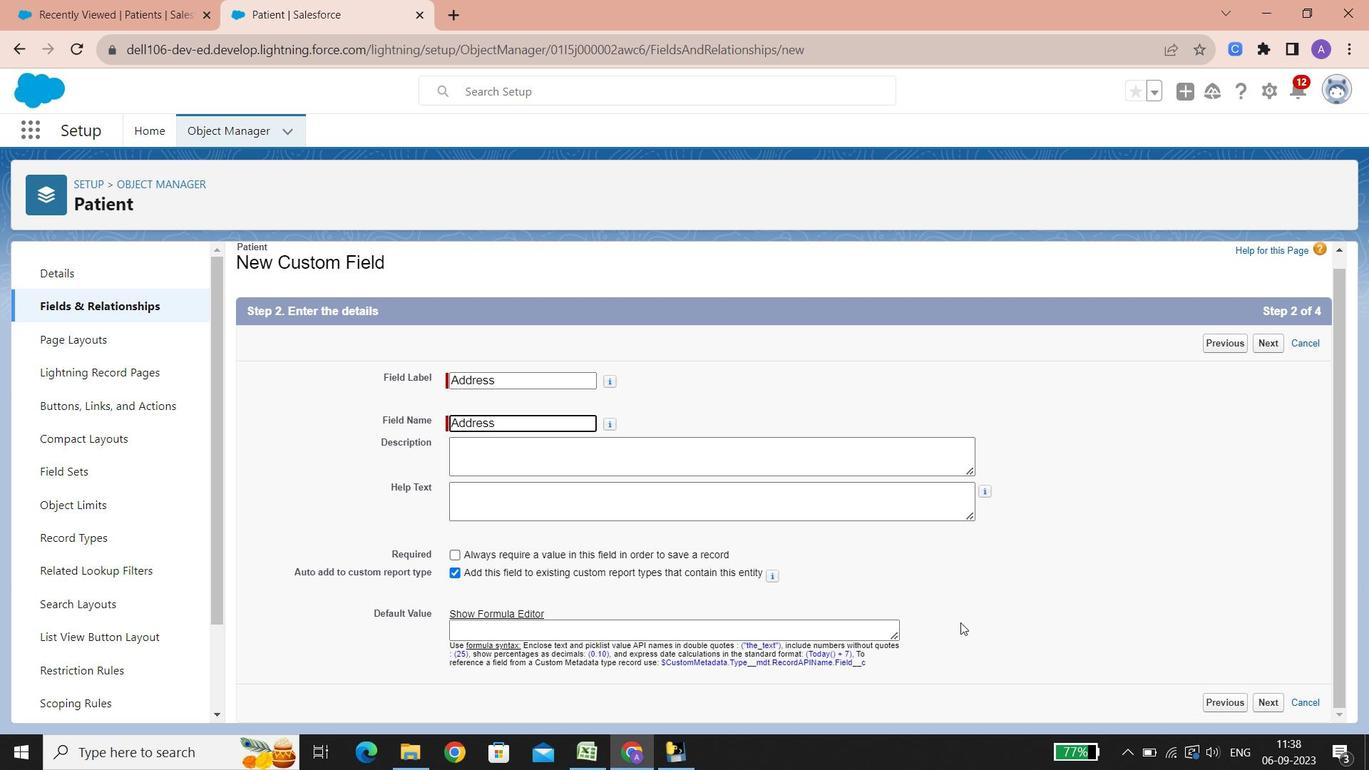 
Action: Mouse scrolled (509, 489) with delta (0, 0)
Screenshot: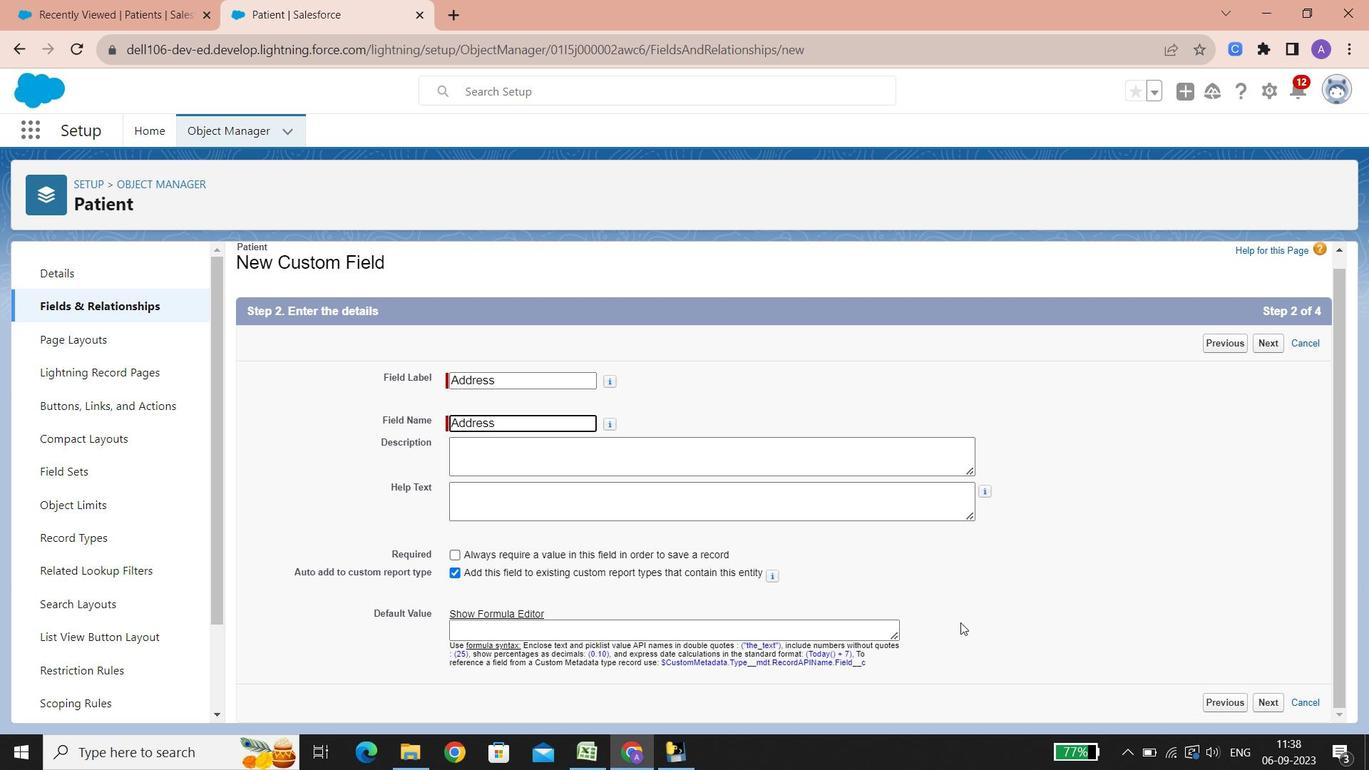 
Action: Mouse scrolled (509, 489) with delta (0, 0)
Screenshot: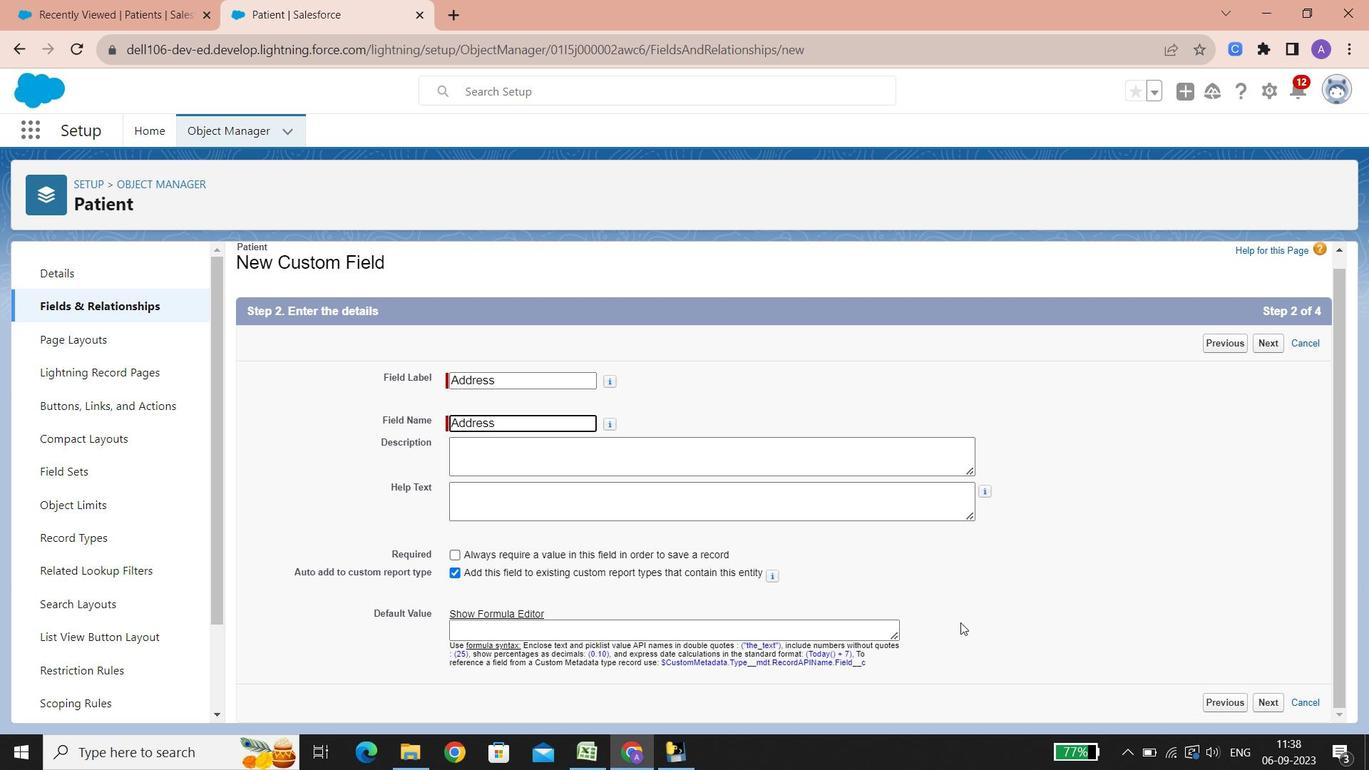 
Action: Mouse scrolled (509, 489) with delta (0, 0)
Screenshot: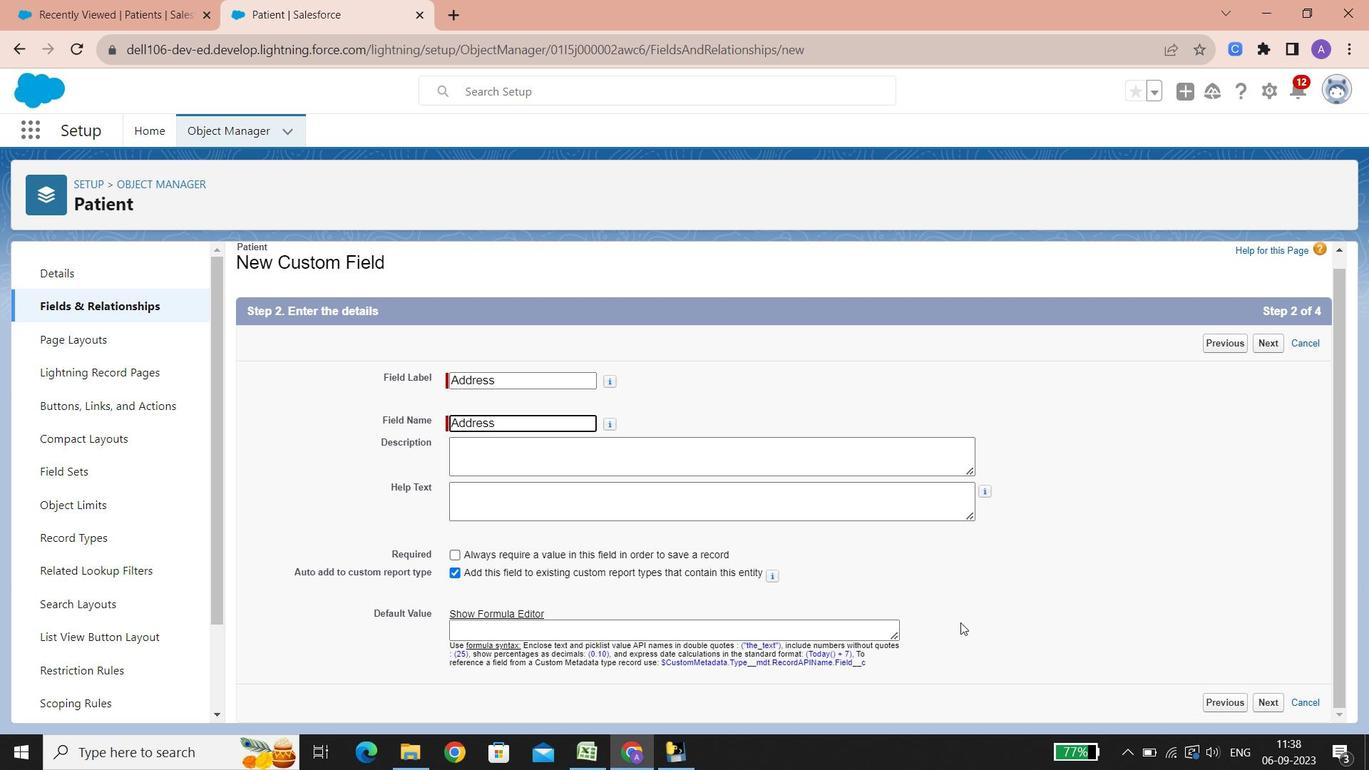 
Action: Mouse scrolled (509, 489) with delta (0, 0)
Screenshot: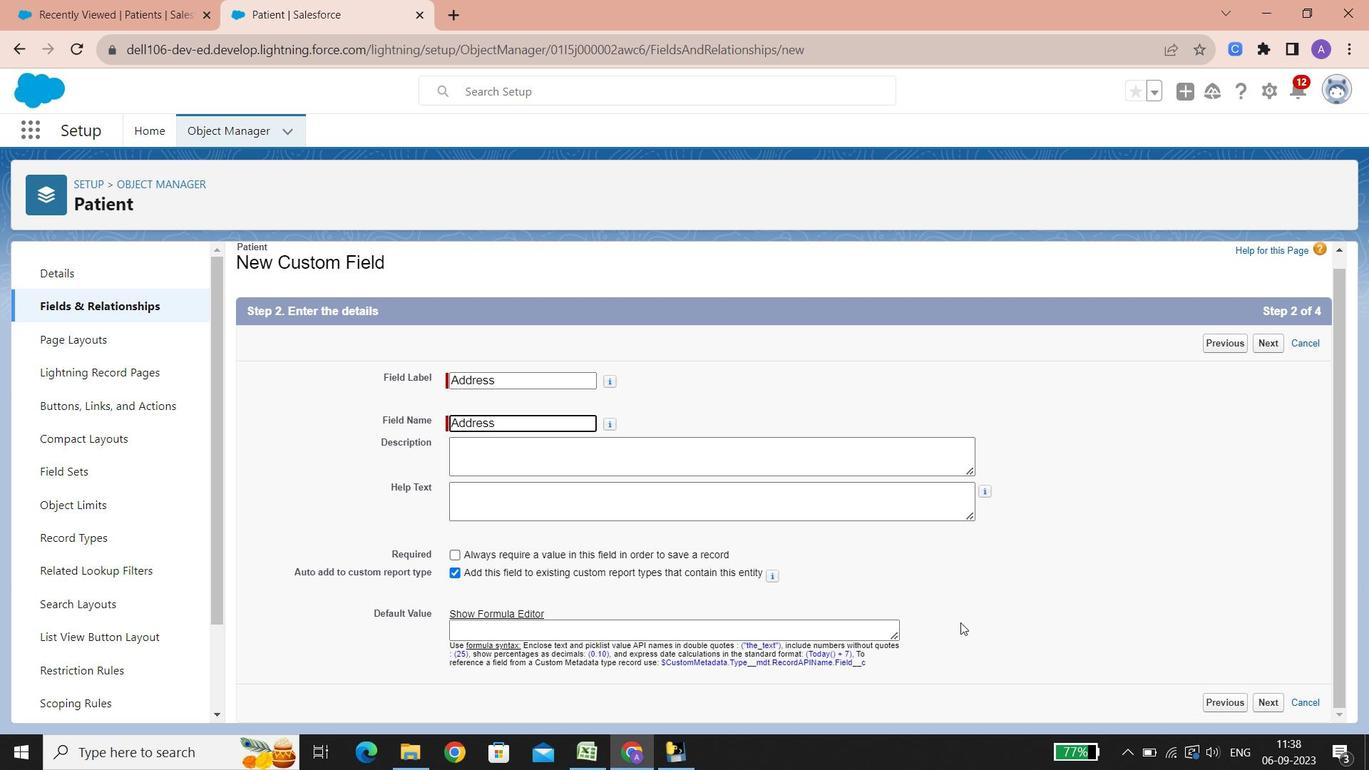 
Action: Mouse scrolled (509, 489) with delta (0, 0)
Screenshot: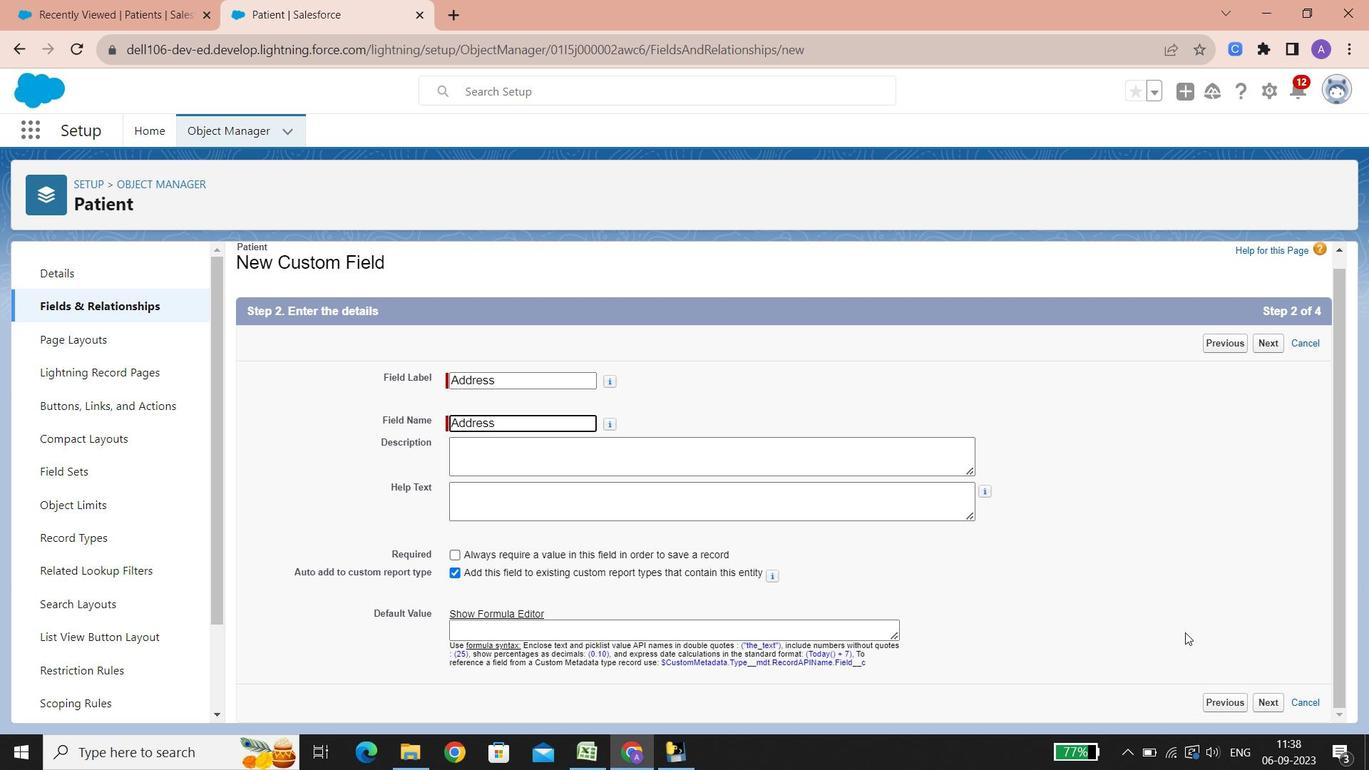 
Action: Mouse scrolled (509, 489) with delta (0, 0)
Screenshot: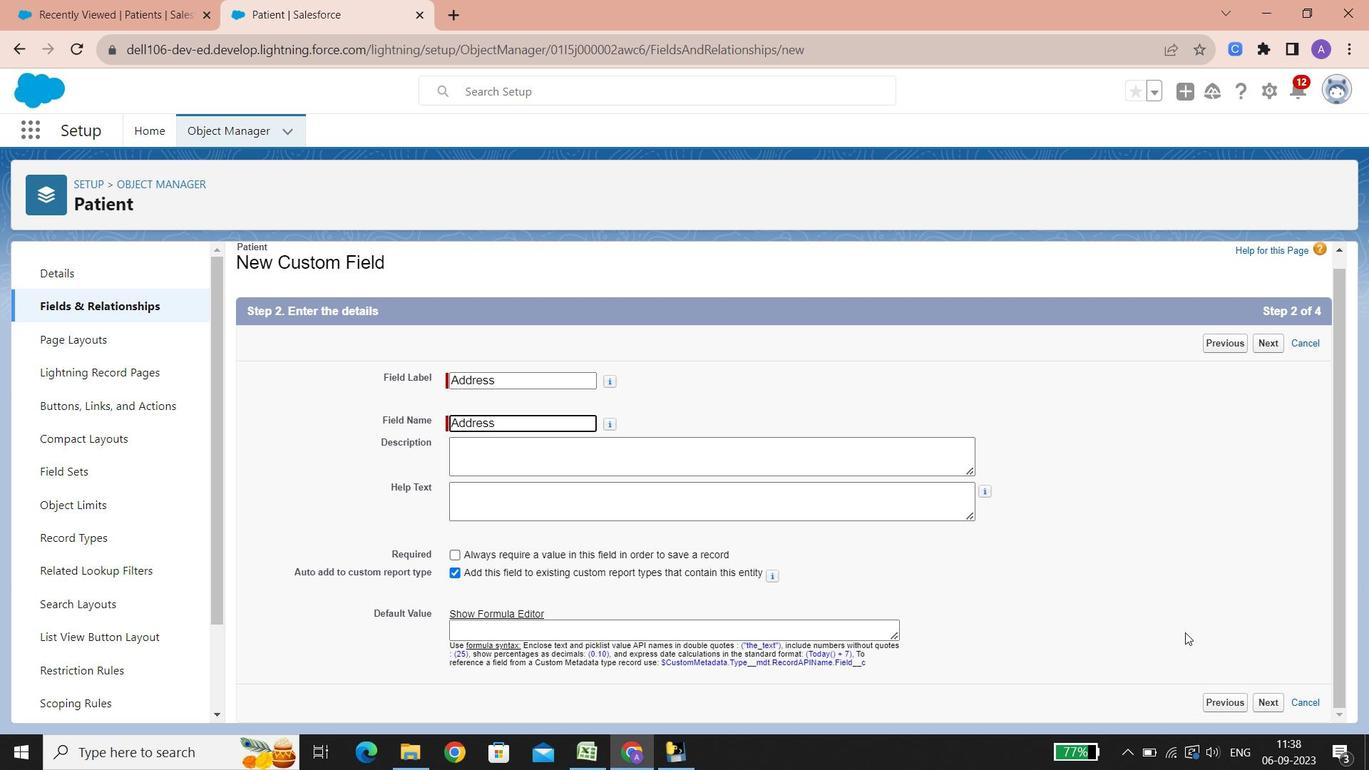 
Action: Mouse scrolled (509, 489) with delta (0, 0)
Screenshot: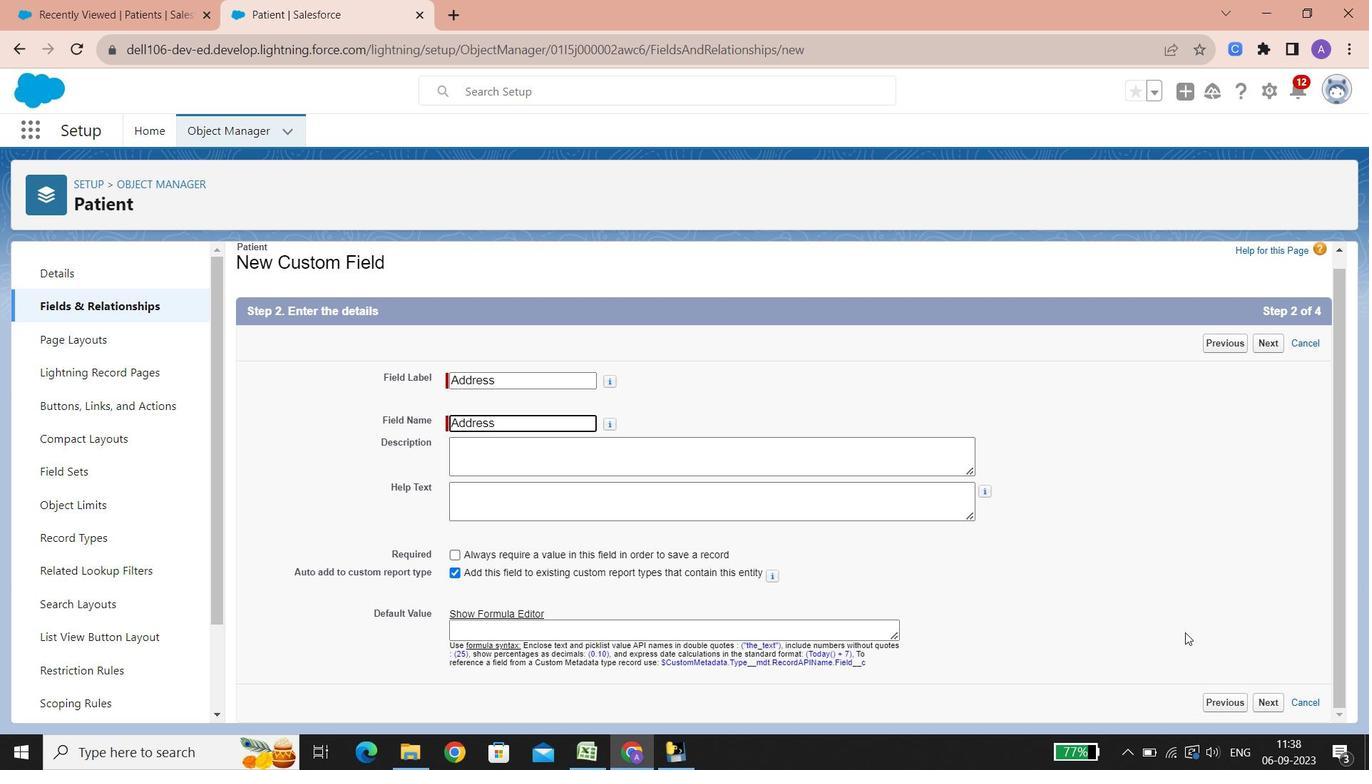 
Action: Mouse scrolled (509, 489) with delta (0, 0)
Screenshot: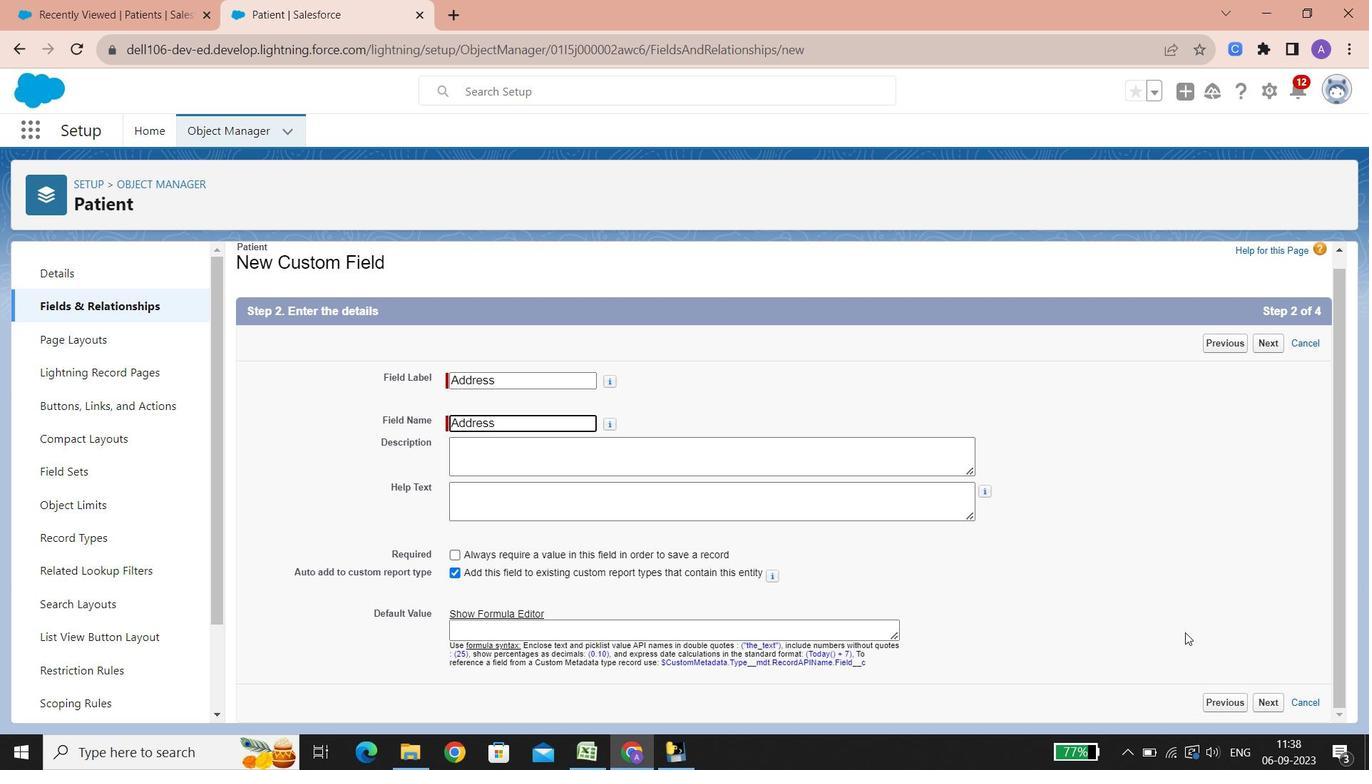 
Action: Mouse scrolled (509, 489) with delta (0, 0)
Screenshot: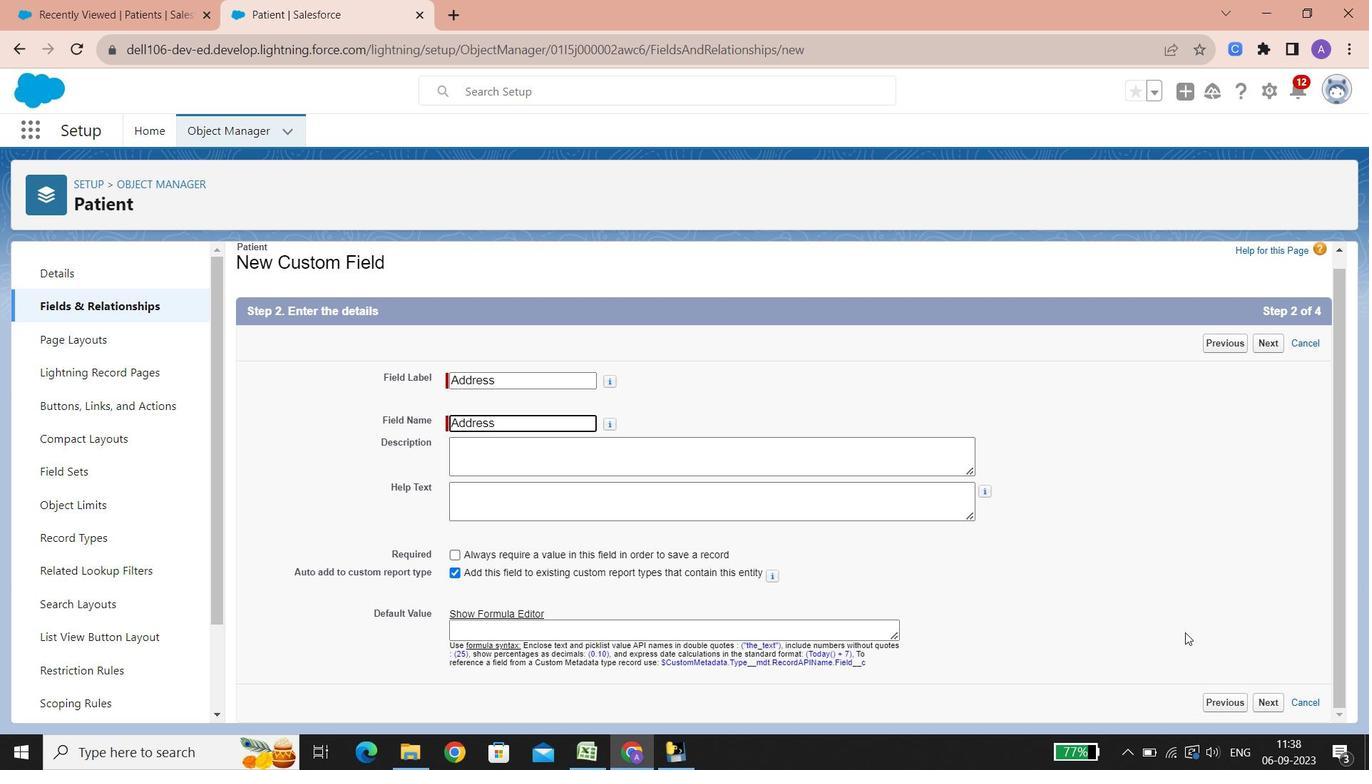 
Action: Mouse scrolled (509, 489) with delta (0, 0)
Screenshot: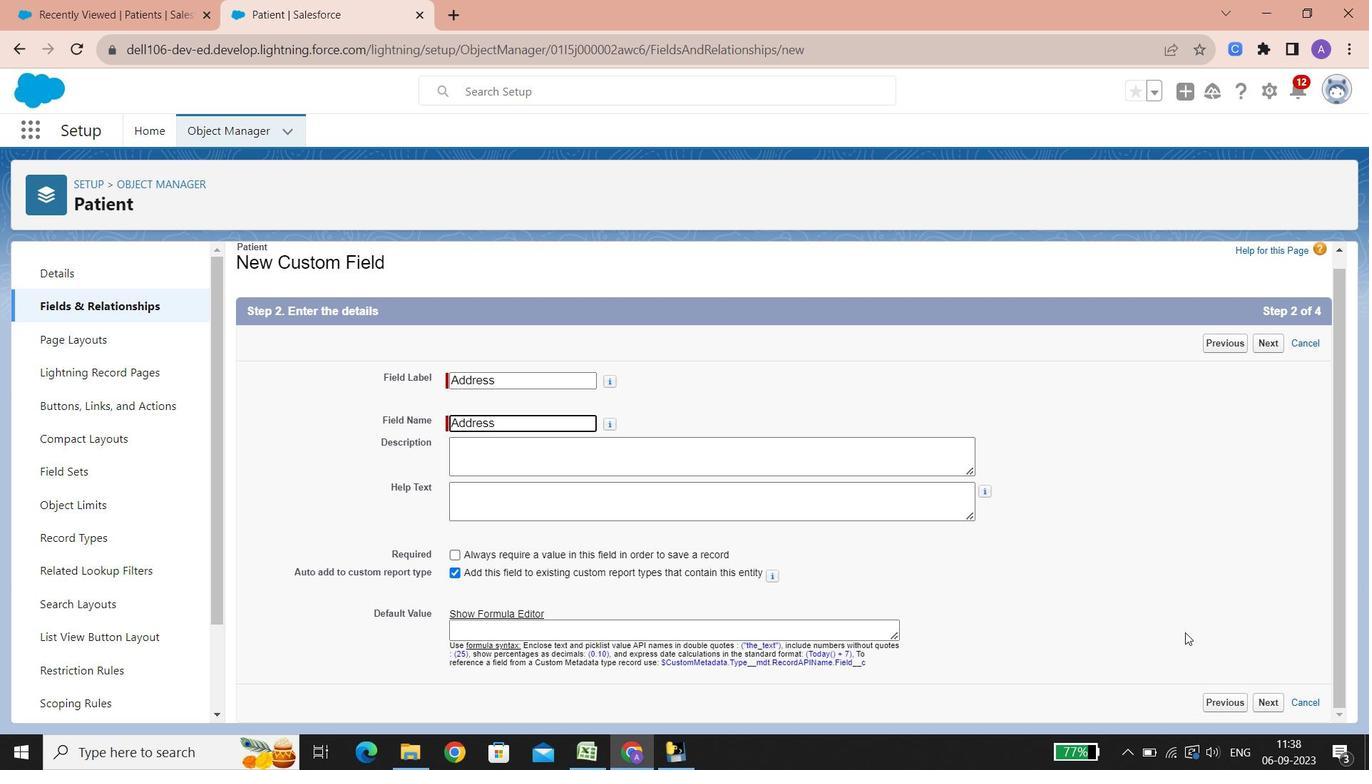 
Action: Mouse scrolled (509, 489) with delta (0, 0)
Screenshot: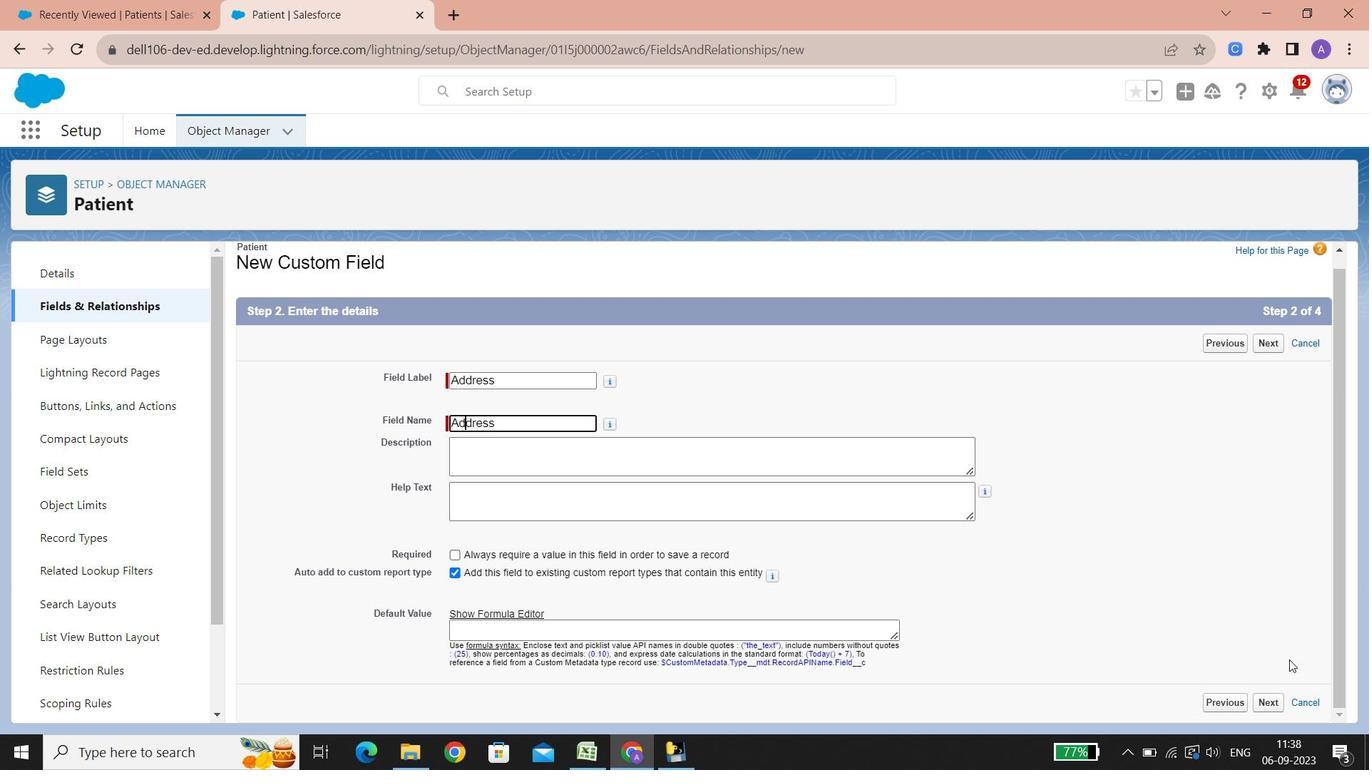 
Action: Mouse scrolled (509, 489) with delta (0, 0)
Screenshot: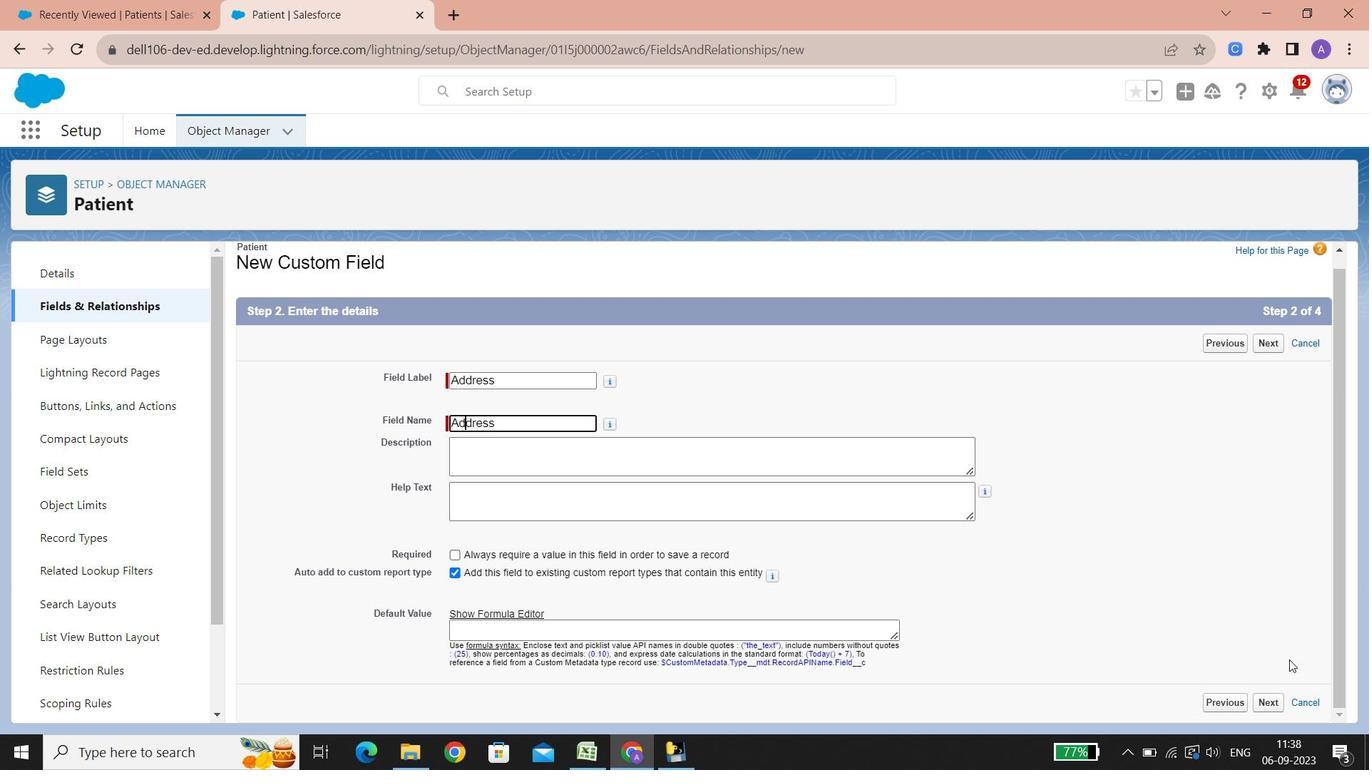 
Action: Mouse scrolled (509, 489) with delta (0, 0)
Screenshot: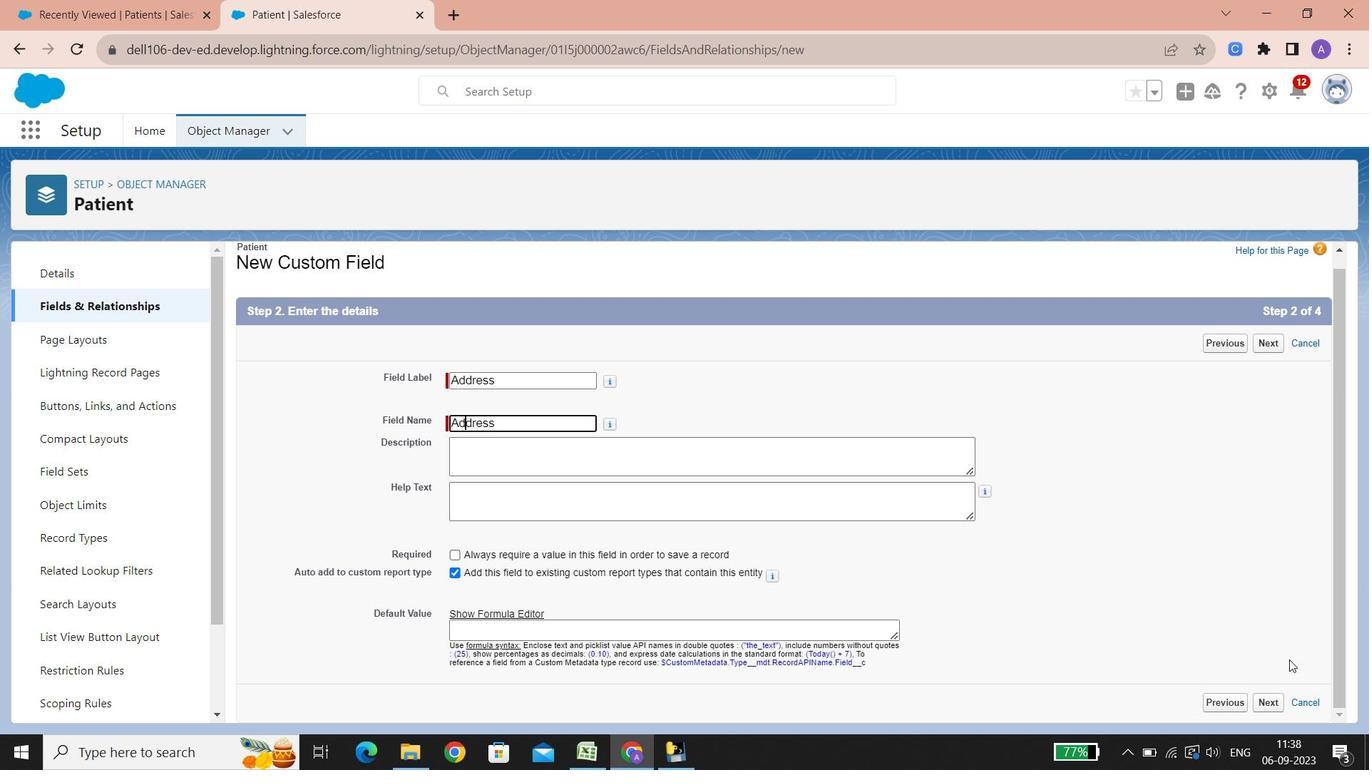 
Action: Mouse scrolled (509, 489) with delta (0, 0)
Screenshot: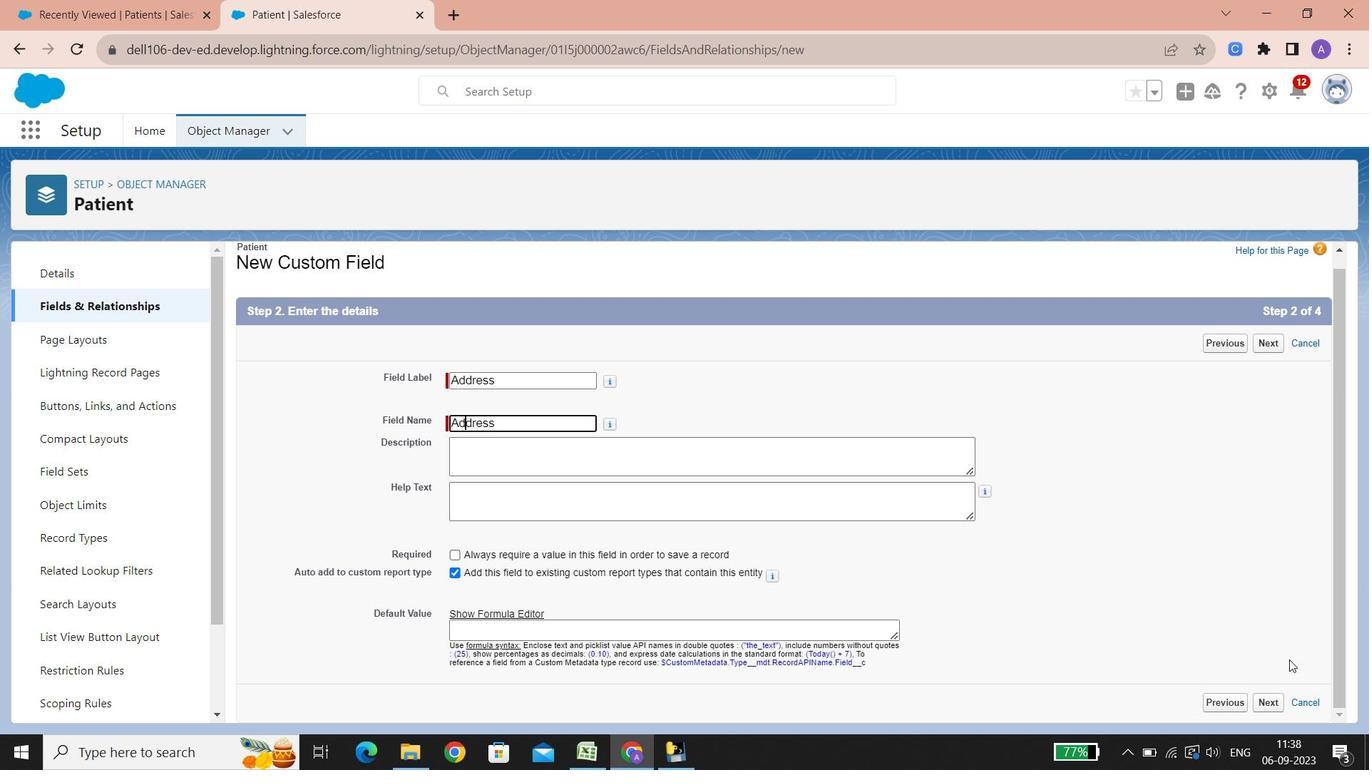 
Action: Mouse scrolled (509, 489) with delta (0, 0)
Screenshot: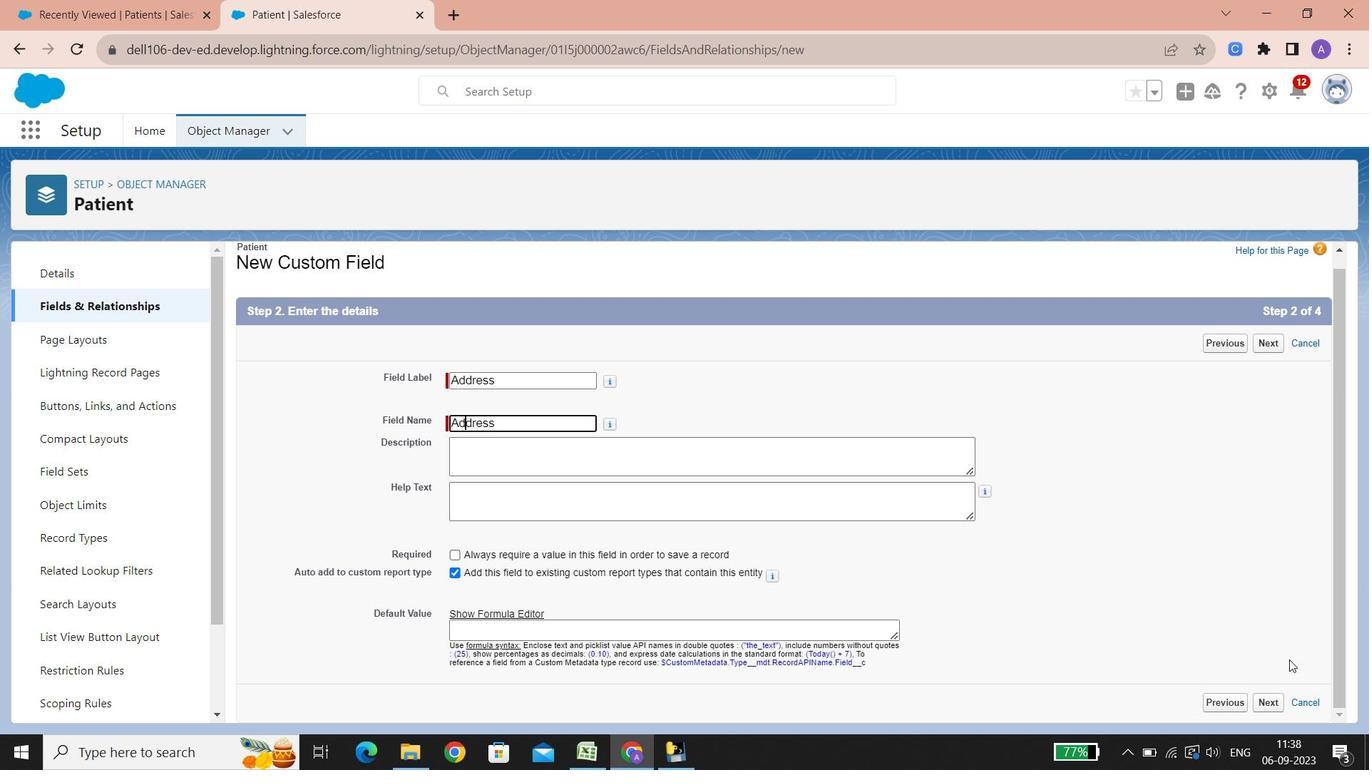 
Action: Mouse scrolled (509, 489) with delta (0, 0)
Screenshot: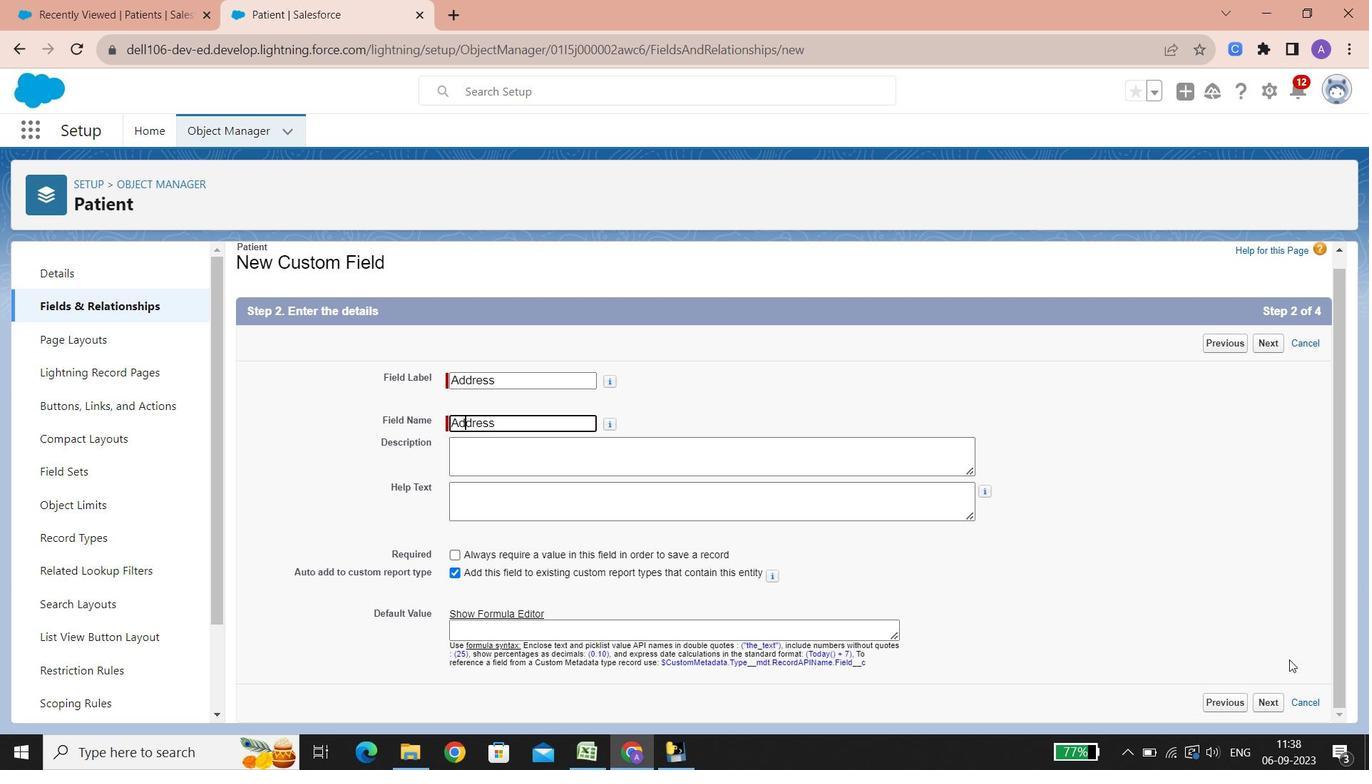 
Action: Mouse scrolled (509, 489) with delta (0, 0)
Screenshot: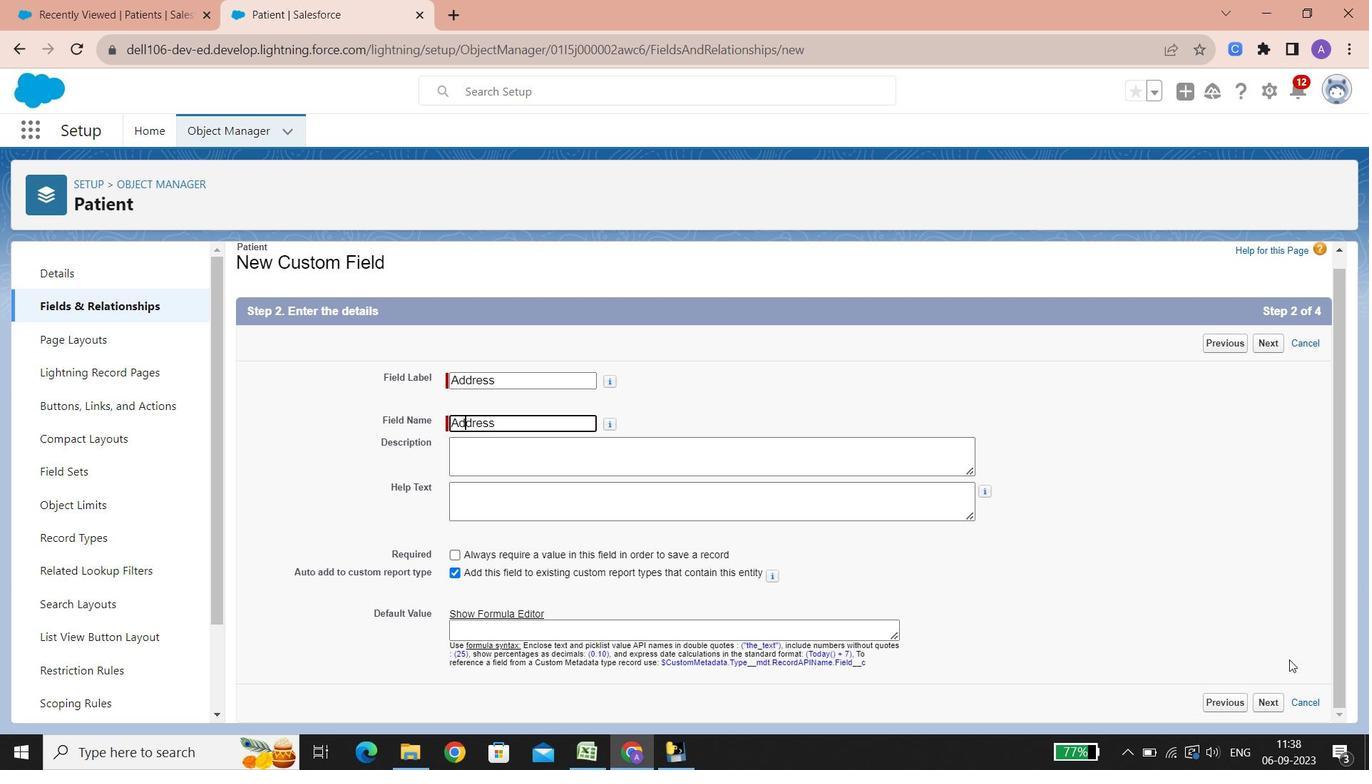 
Action: Mouse scrolled (509, 489) with delta (0, 0)
Screenshot: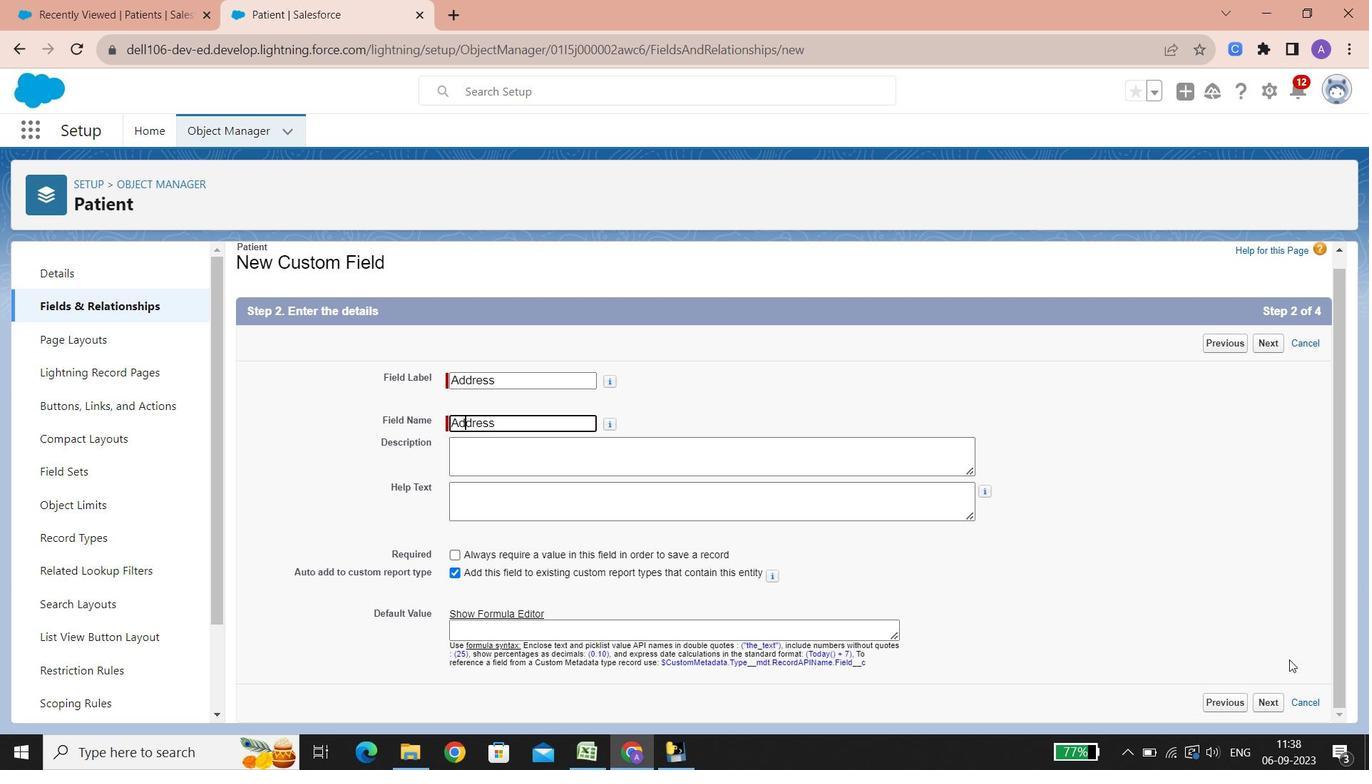 
Action: Mouse scrolled (509, 489) with delta (0, 0)
Screenshot: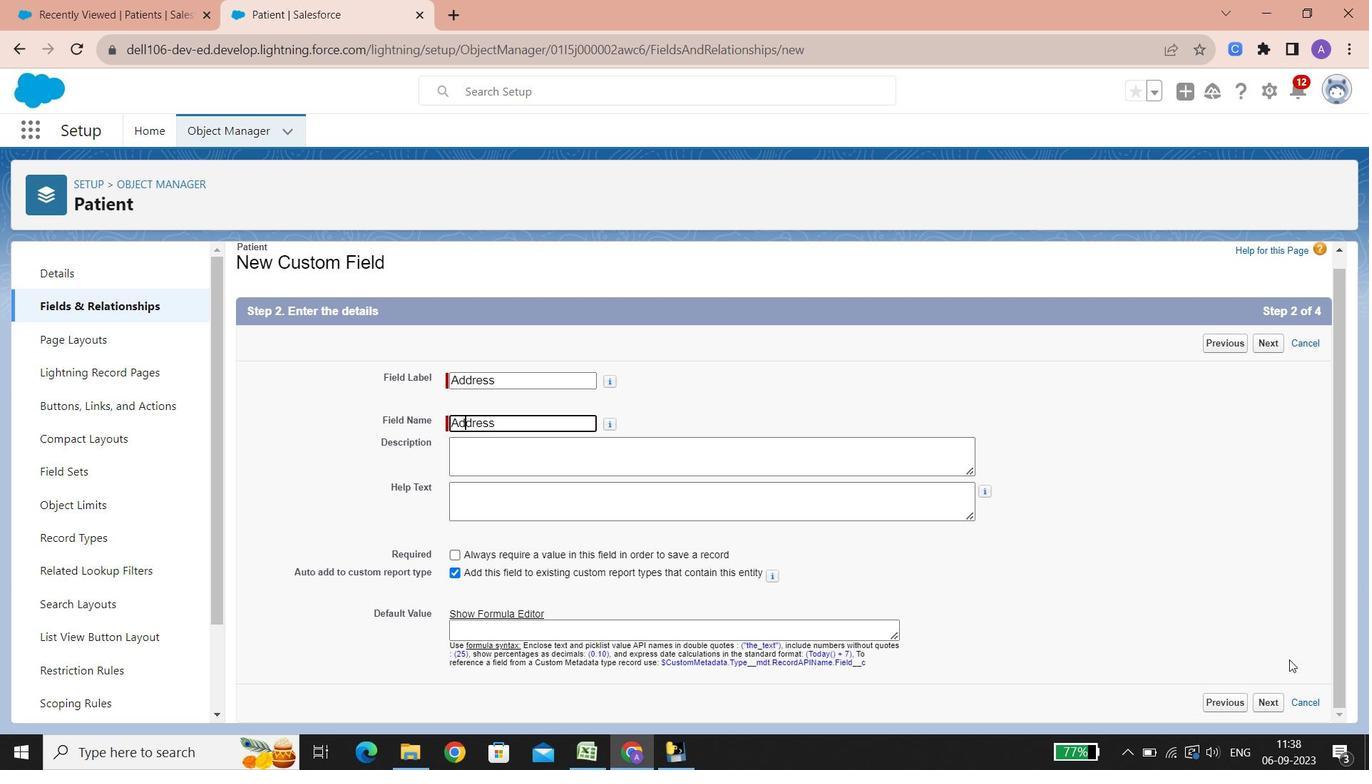 
Action: Mouse scrolled (509, 489) with delta (0, 0)
Screenshot: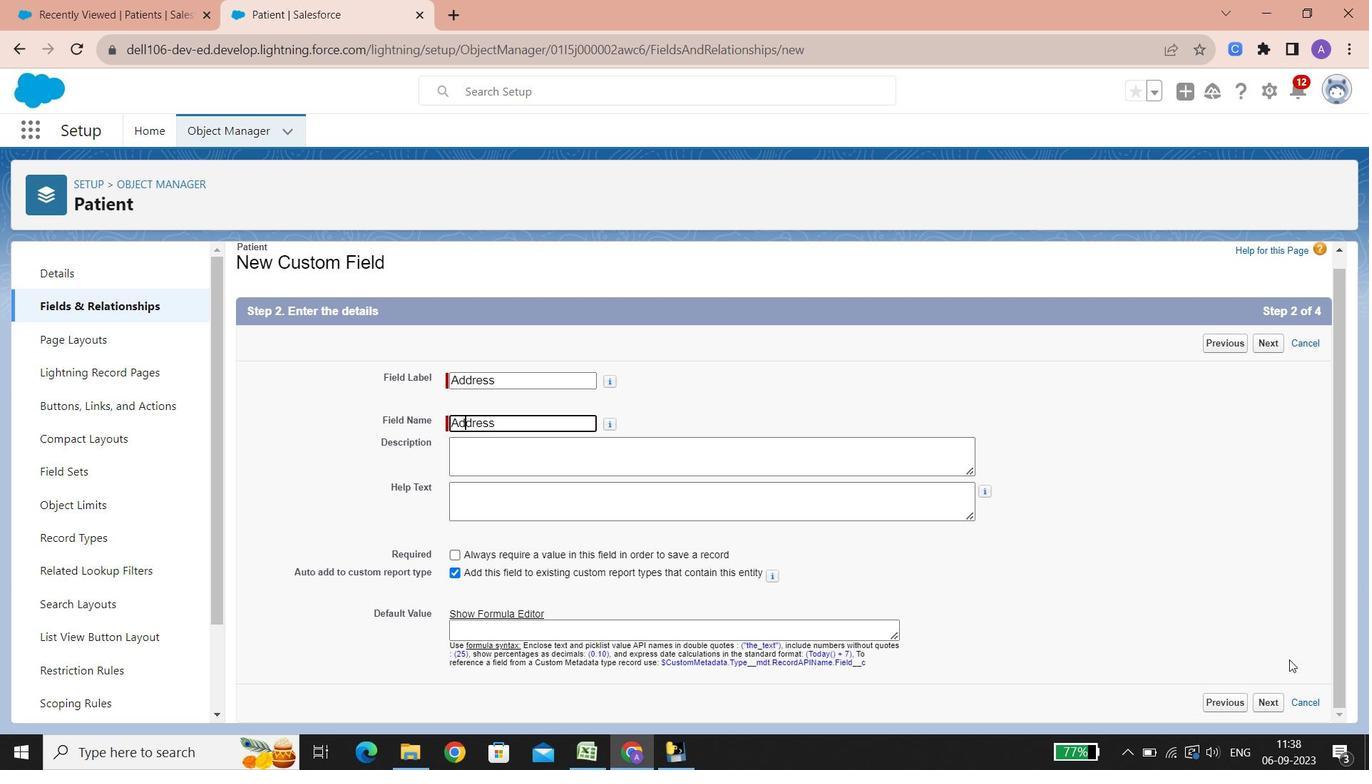 
Action: Mouse scrolled (509, 489) with delta (0, 0)
Screenshot: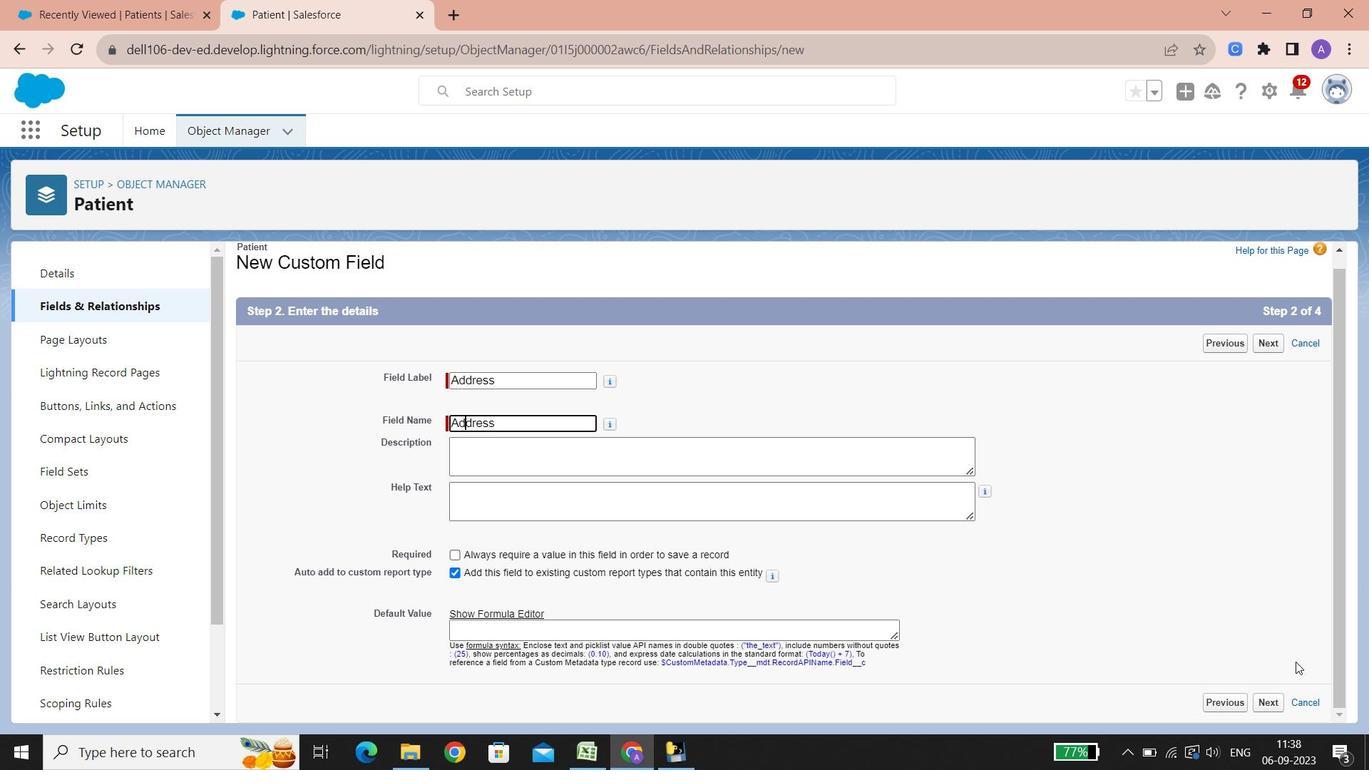
Action: Mouse scrolled (509, 489) with delta (0, 0)
Screenshot: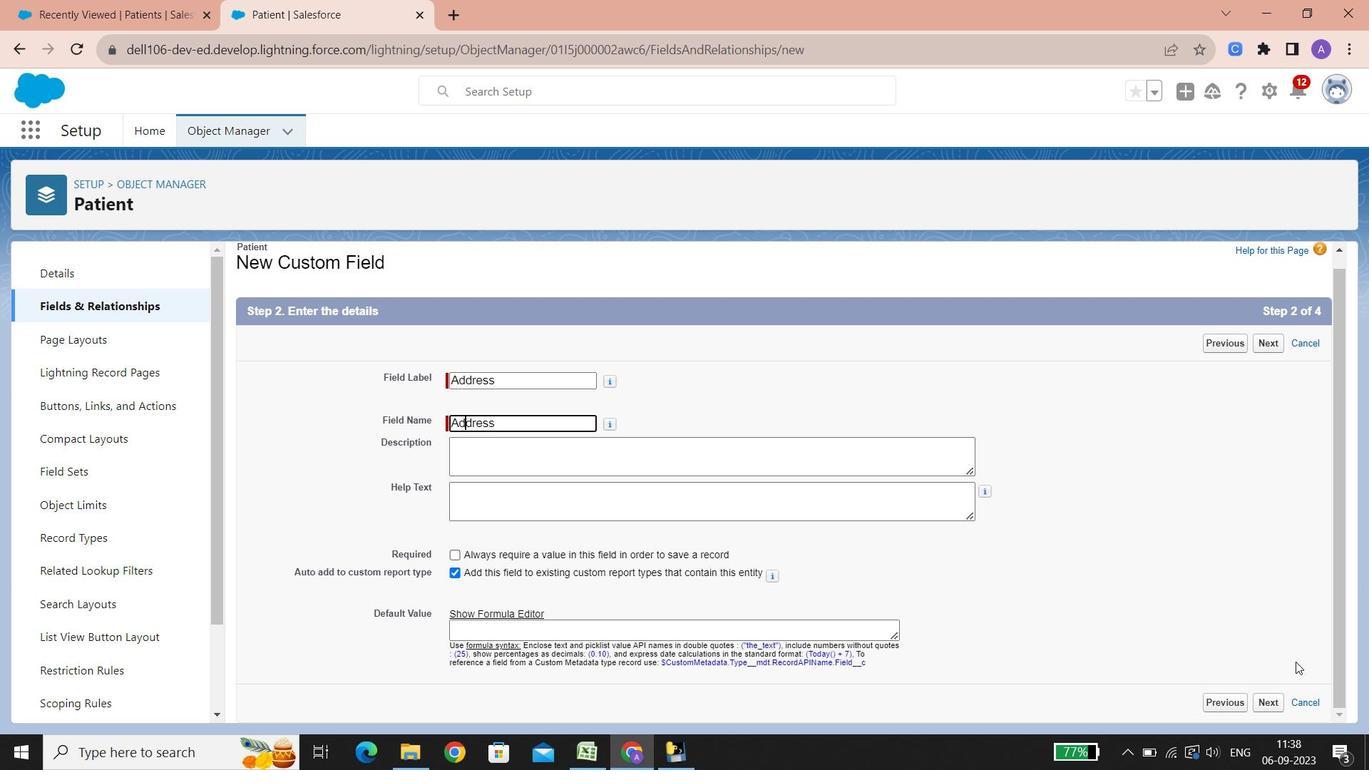 
Action: Mouse scrolled (509, 489) with delta (0, 0)
Screenshot: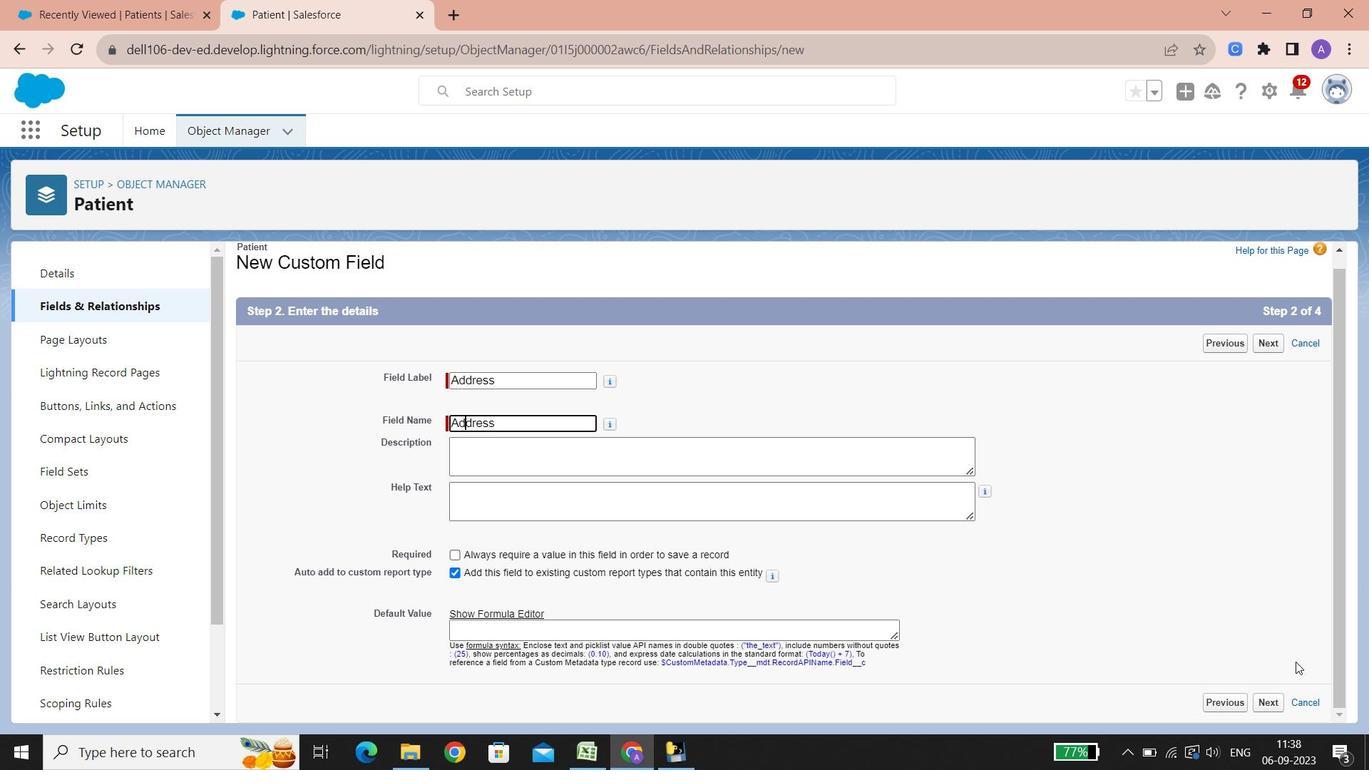 
Action: Mouse scrolled (509, 489) with delta (0, 0)
Screenshot: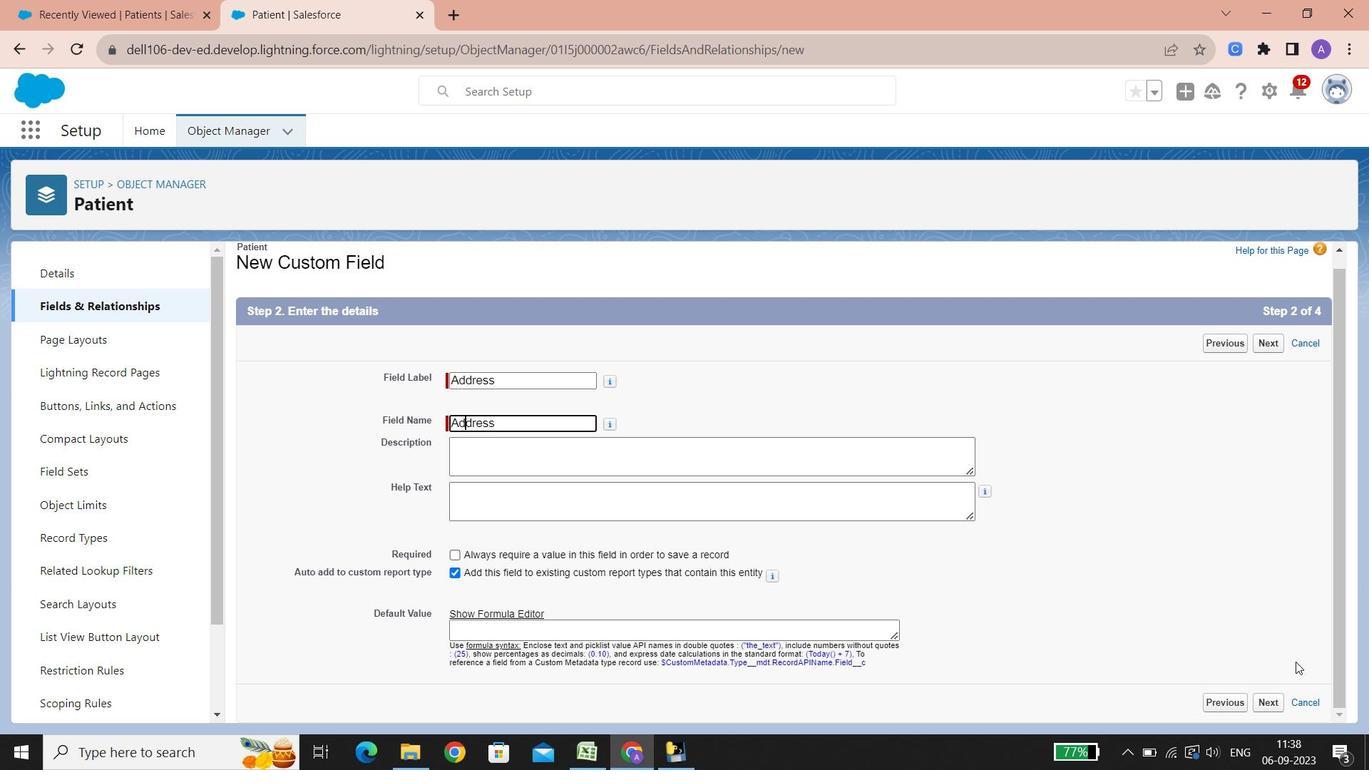 
Action: Mouse moved to (1275, 703)
